 Task: Research Airbnb properties in TÃ¢rnaveni, Romania from 2nd December, 2023 to 6th December, 2023 for 2 adults.1  bedroom having 1 bed and 1 bathroom. Property type can be hotel. Booking option can be shelf check-in. Look for 3 properties as per requirement.
Action: Mouse moved to (510, 109)
Screenshot: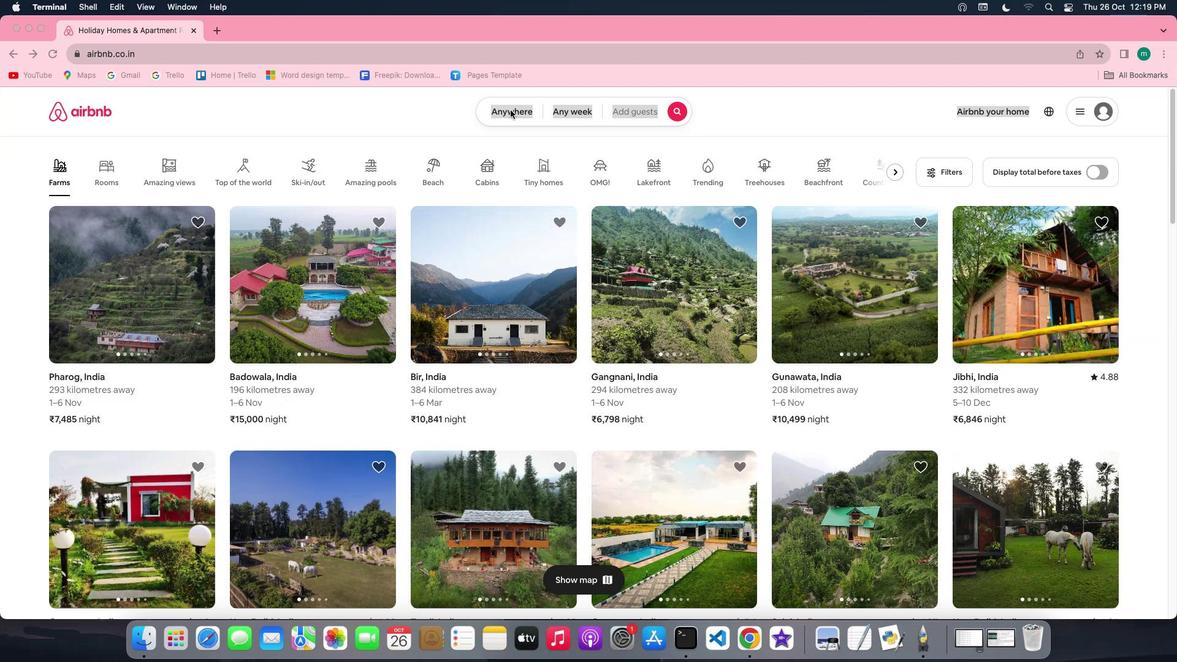 
Action: Mouse pressed left at (510, 109)
Screenshot: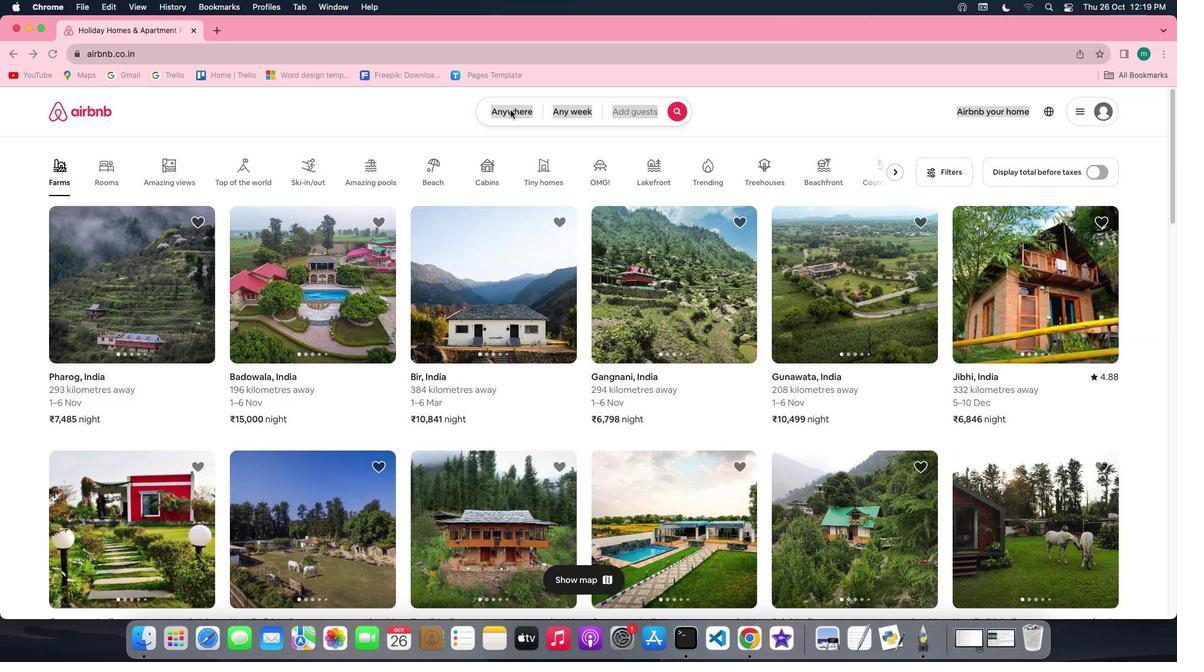 
Action: Mouse pressed left at (510, 109)
Screenshot: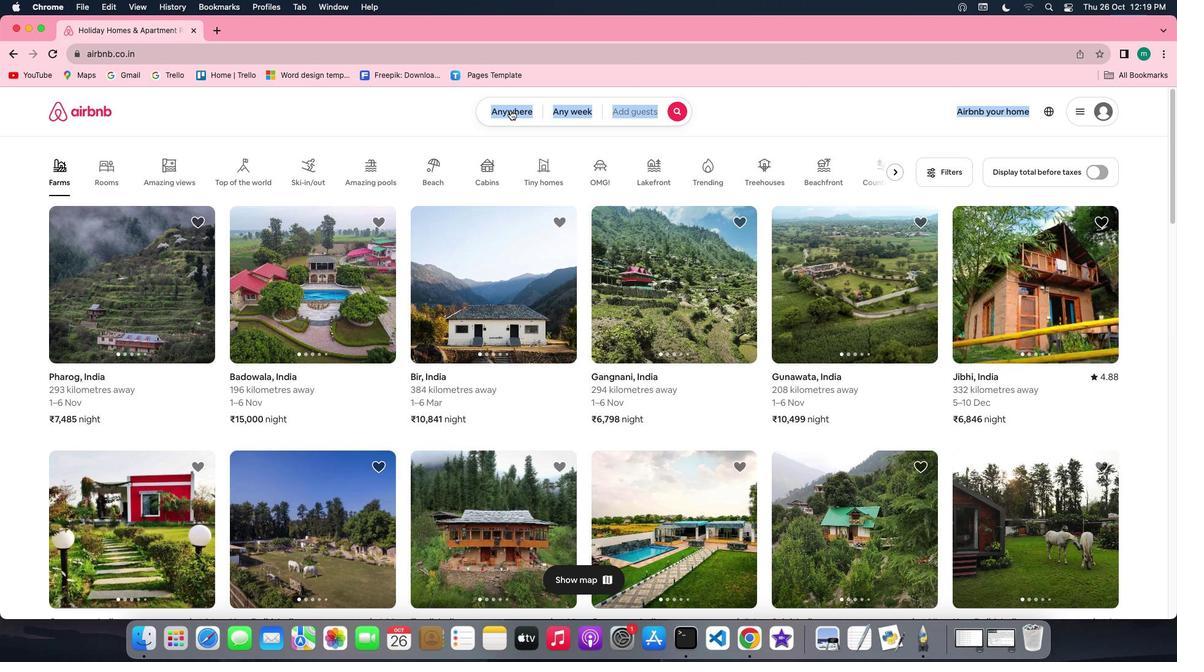 
Action: Mouse moved to (452, 153)
Screenshot: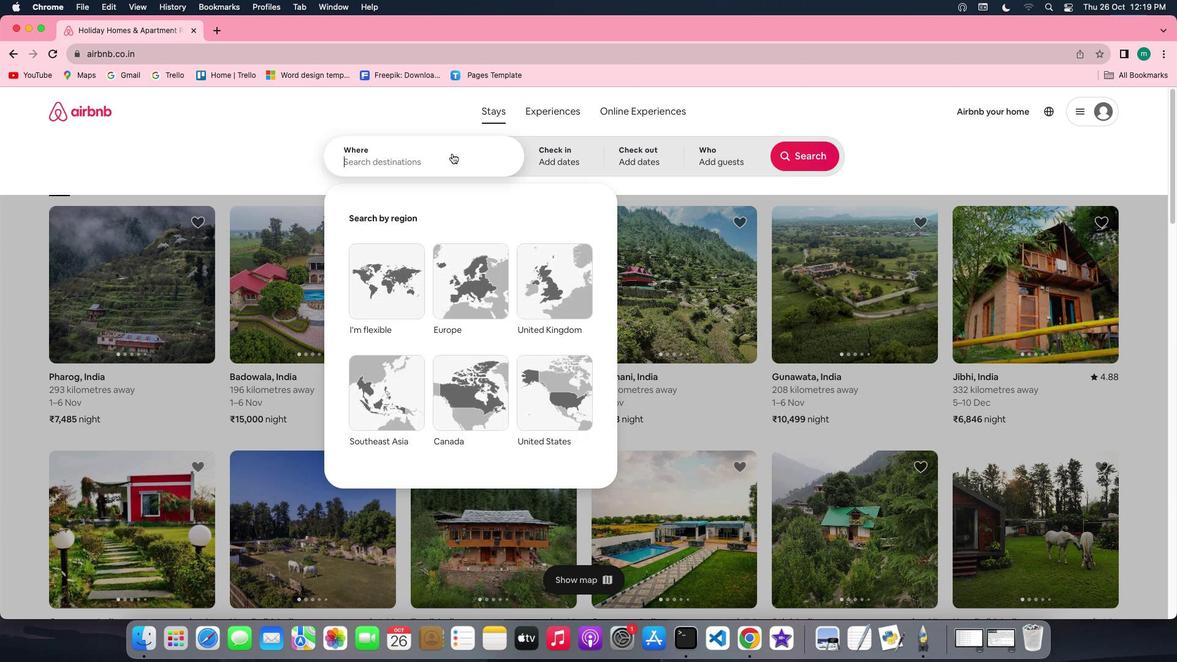 
Action: Key pressed Key.shift'T''a''r''n''a''v''e''n''i'','Key.spaceKey.shift'R''o''m''a''n''i''a'
Screenshot: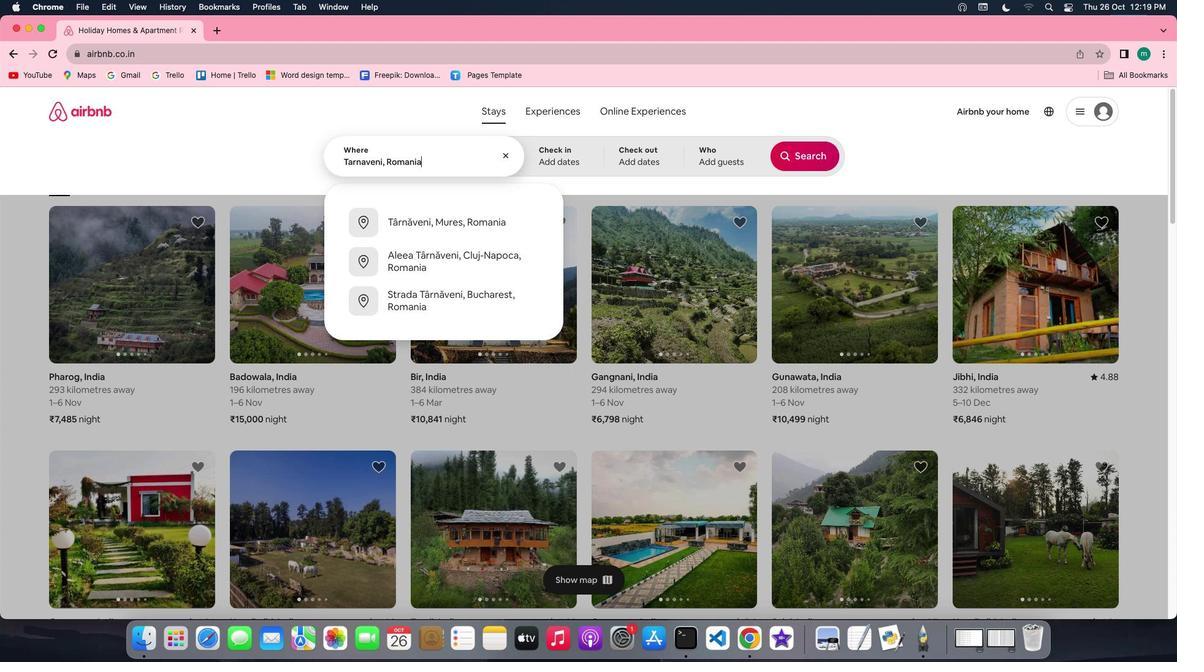 
Action: Mouse moved to (550, 163)
Screenshot: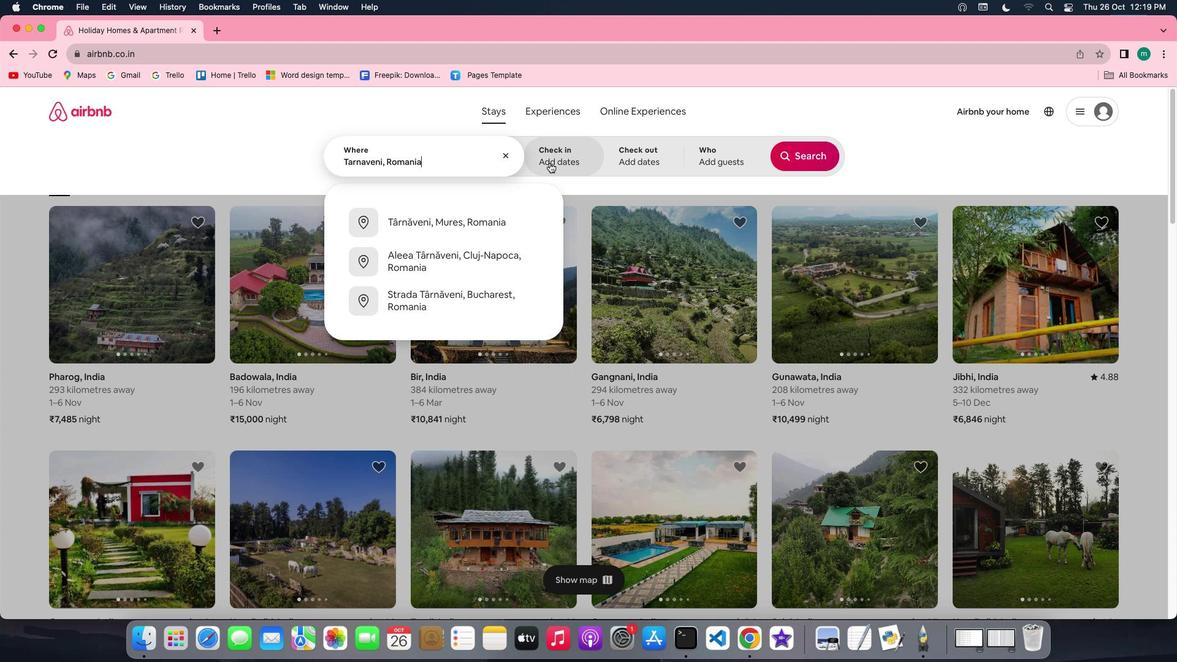
Action: Mouse pressed left at (550, 163)
Screenshot: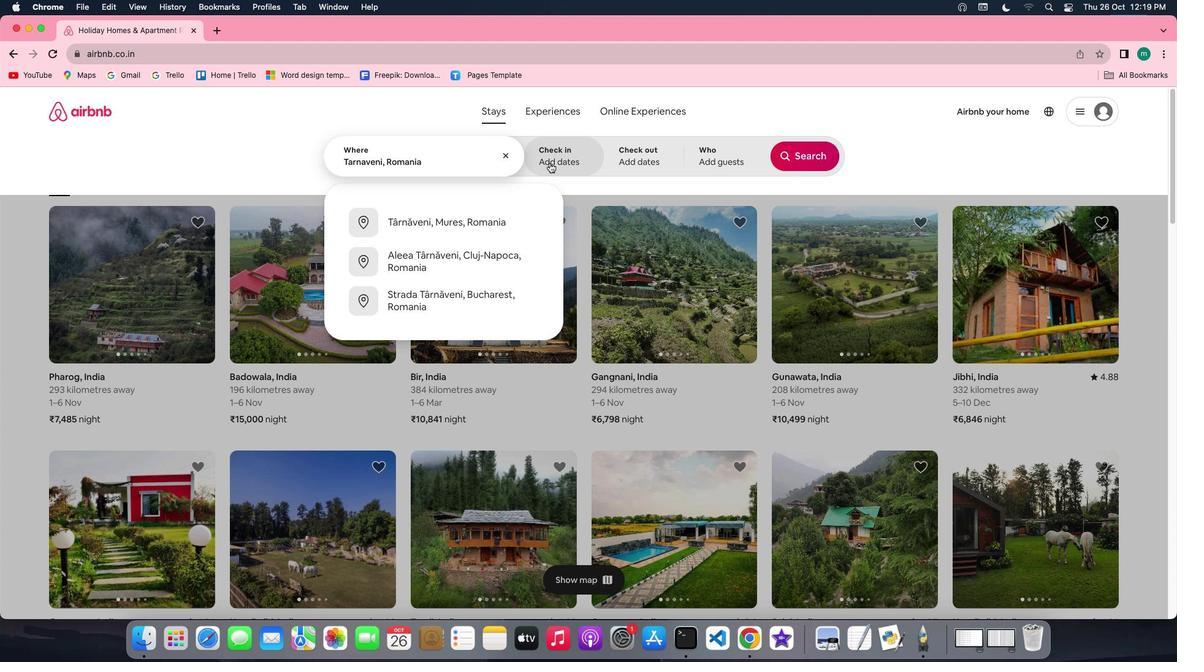 
Action: Mouse moved to (805, 250)
Screenshot: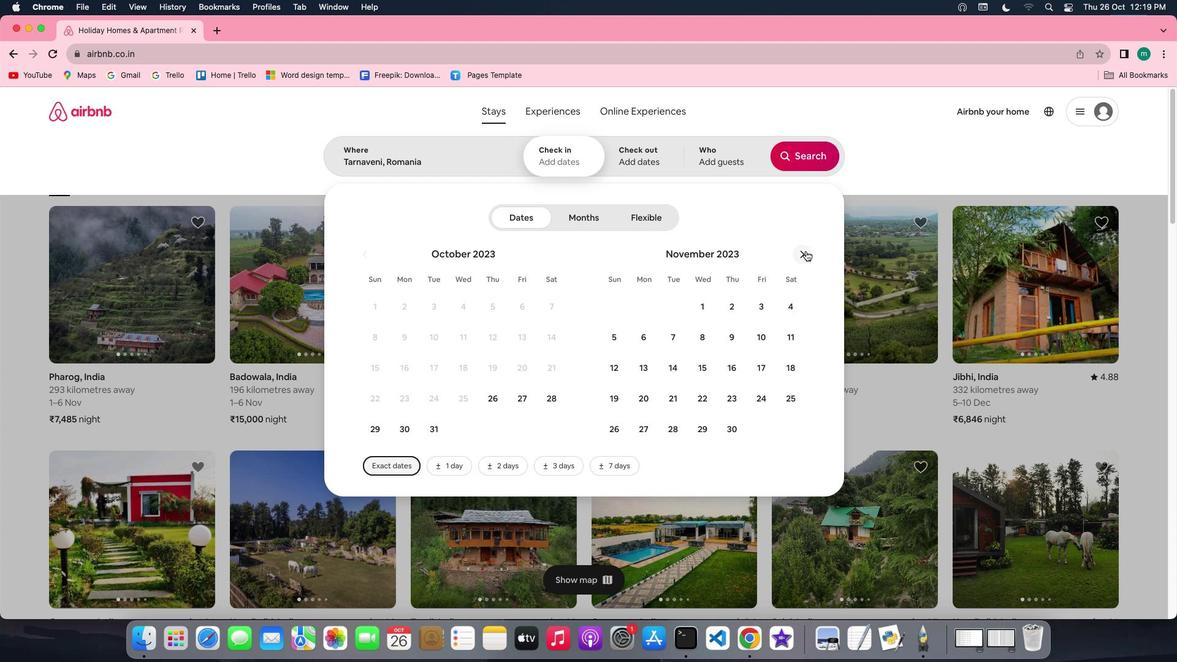 
Action: Mouse pressed left at (805, 250)
Screenshot: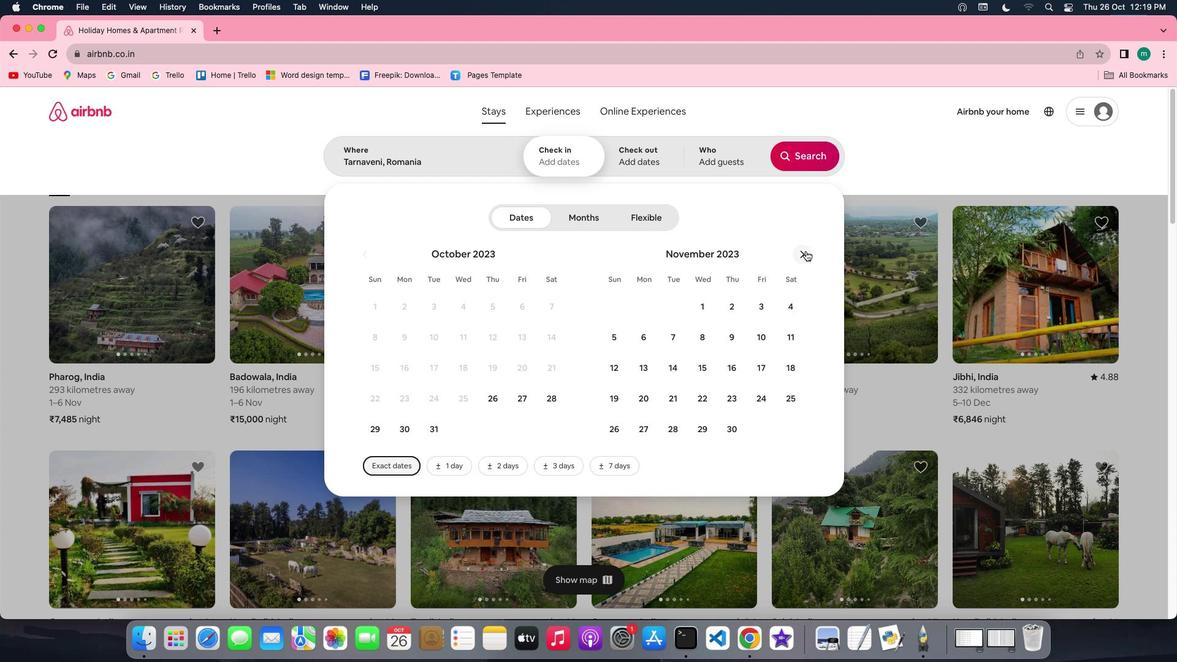 
Action: Mouse moved to (788, 306)
Screenshot: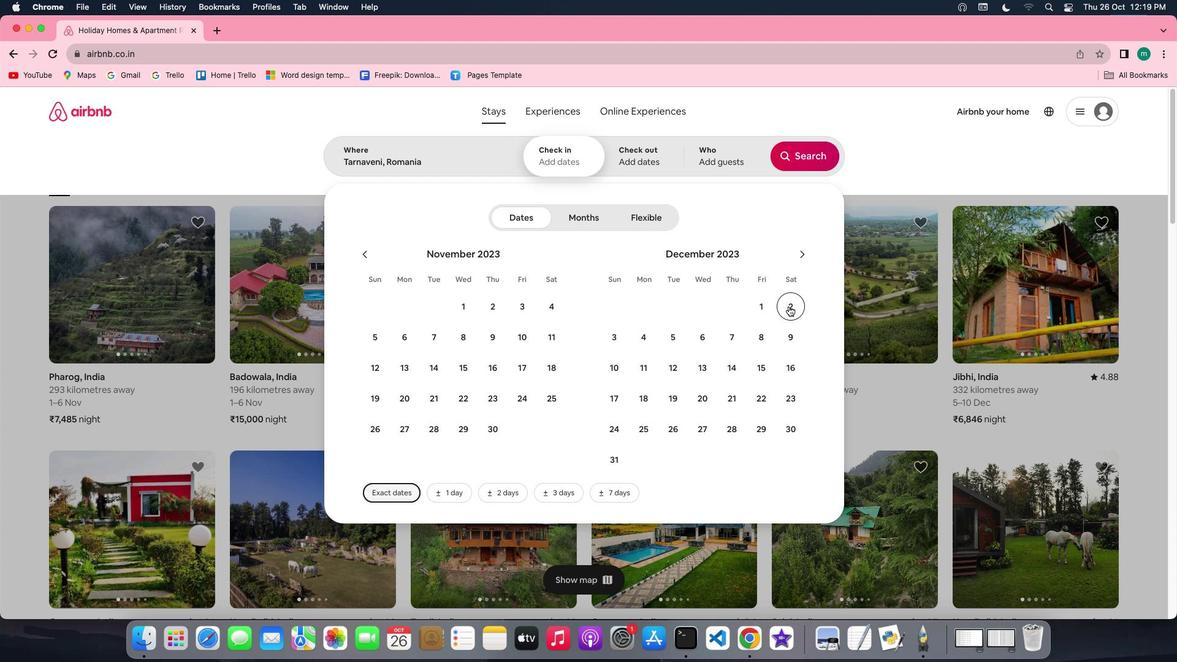 
Action: Mouse pressed left at (788, 306)
Screenshot: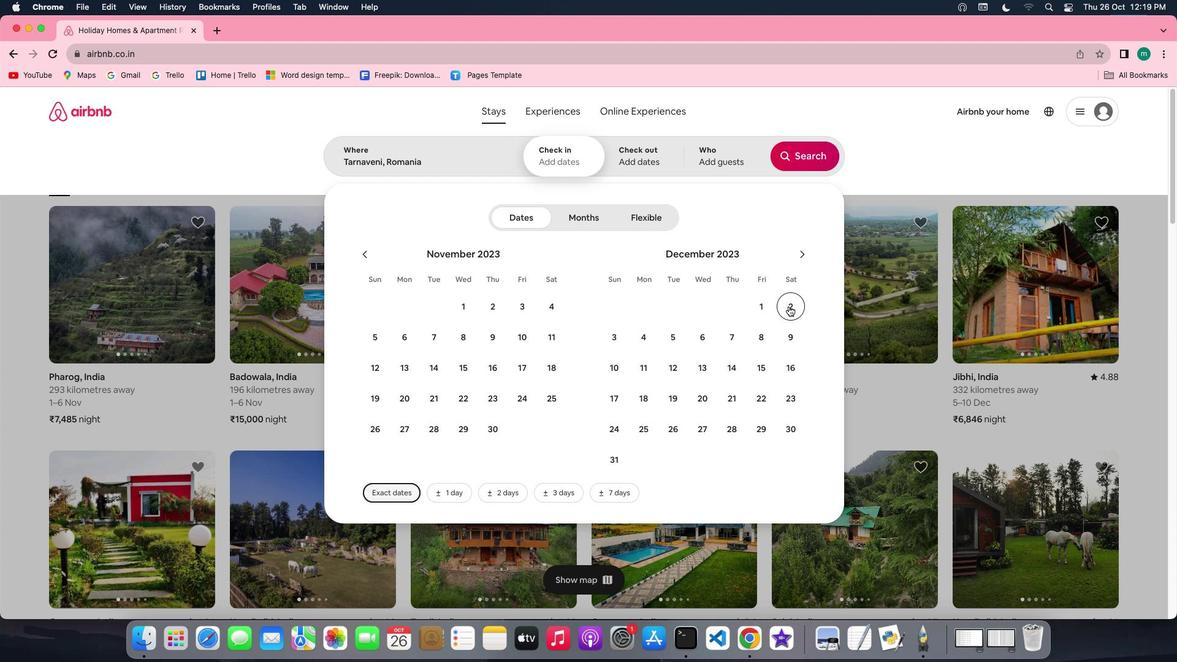 
Action: Mouse moved to (694, 338)
Screenshot: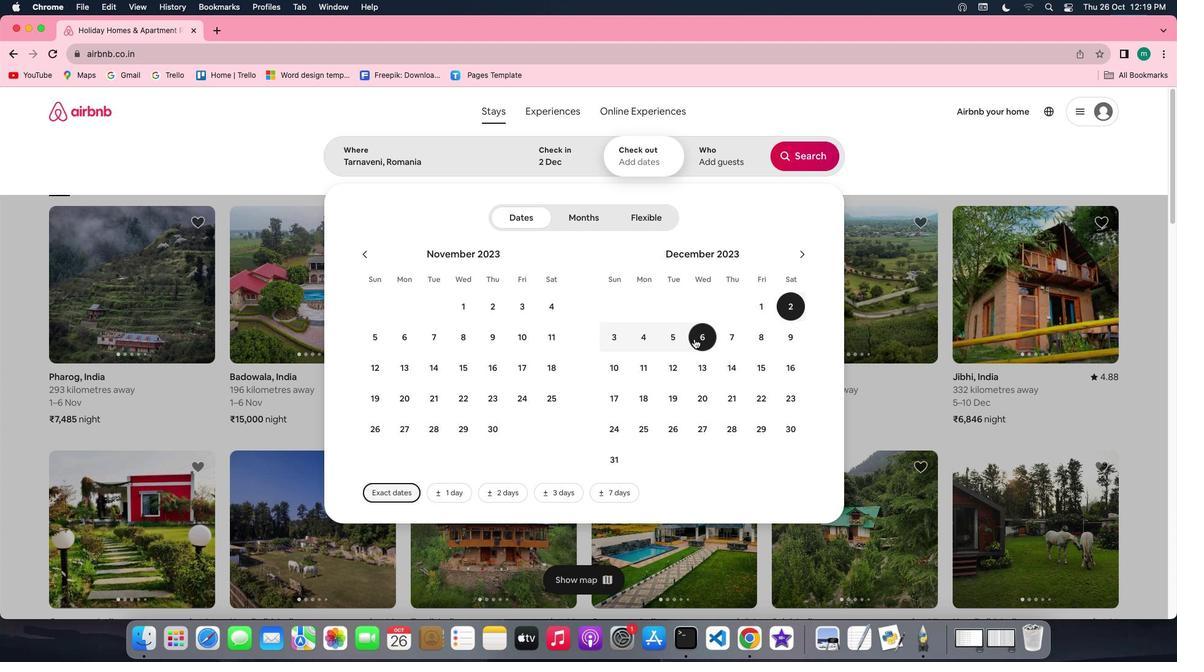 
Action: Mouse pressed left at (694, 338)
Screenshot: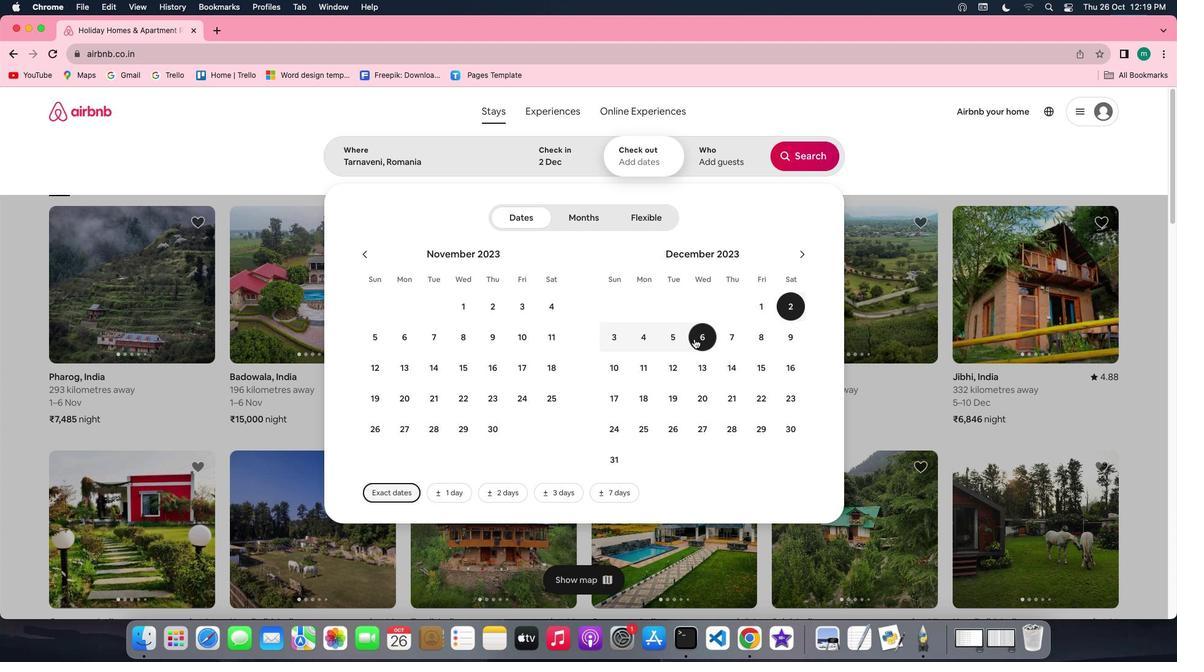 
Action: Mouse moved to (708, 140)
Screenshot: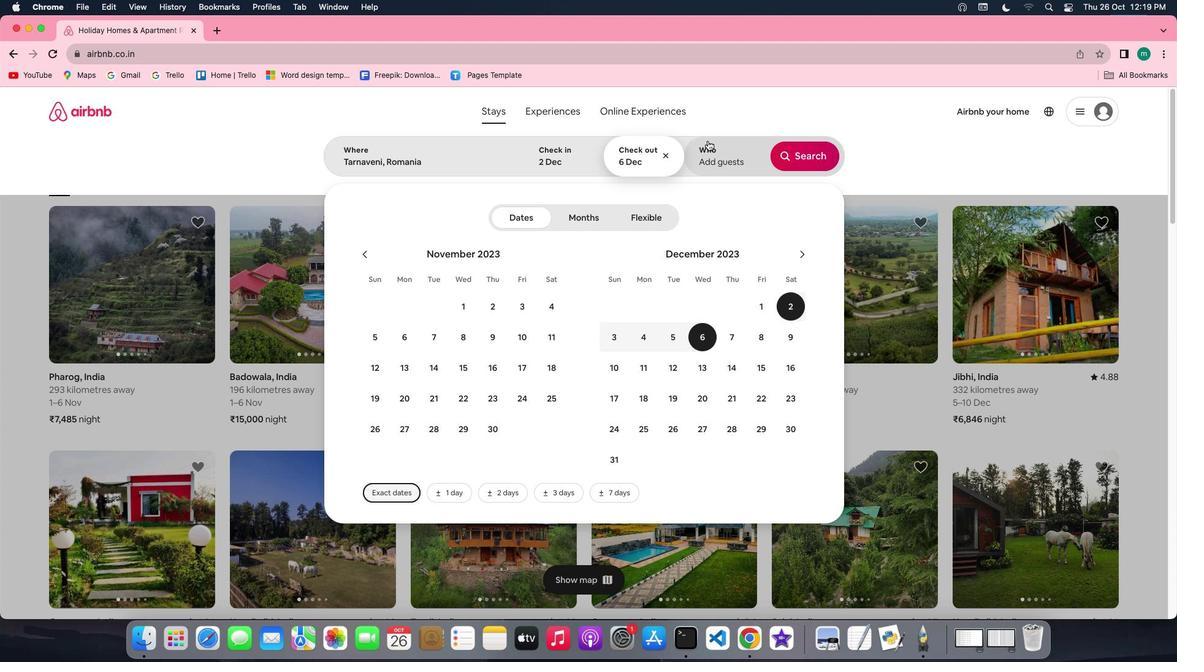 
Action: Mouse pressed left at (708, 140)
Screenshot: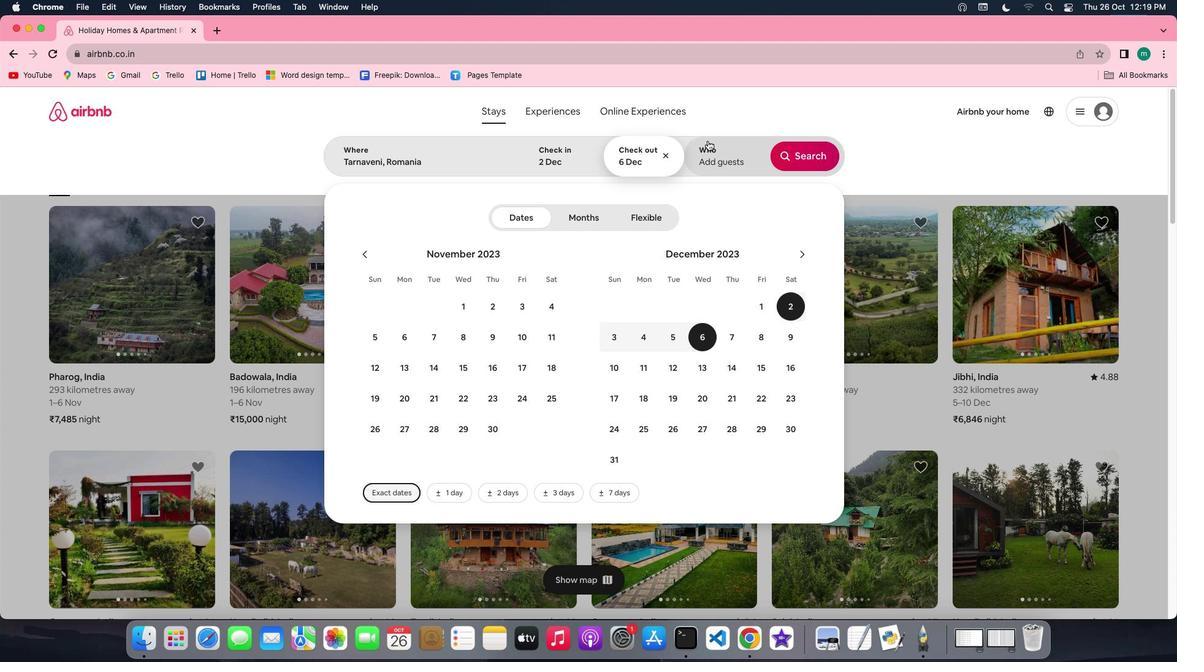 
Action: Mouse moved to (808, 221)
Screenshot: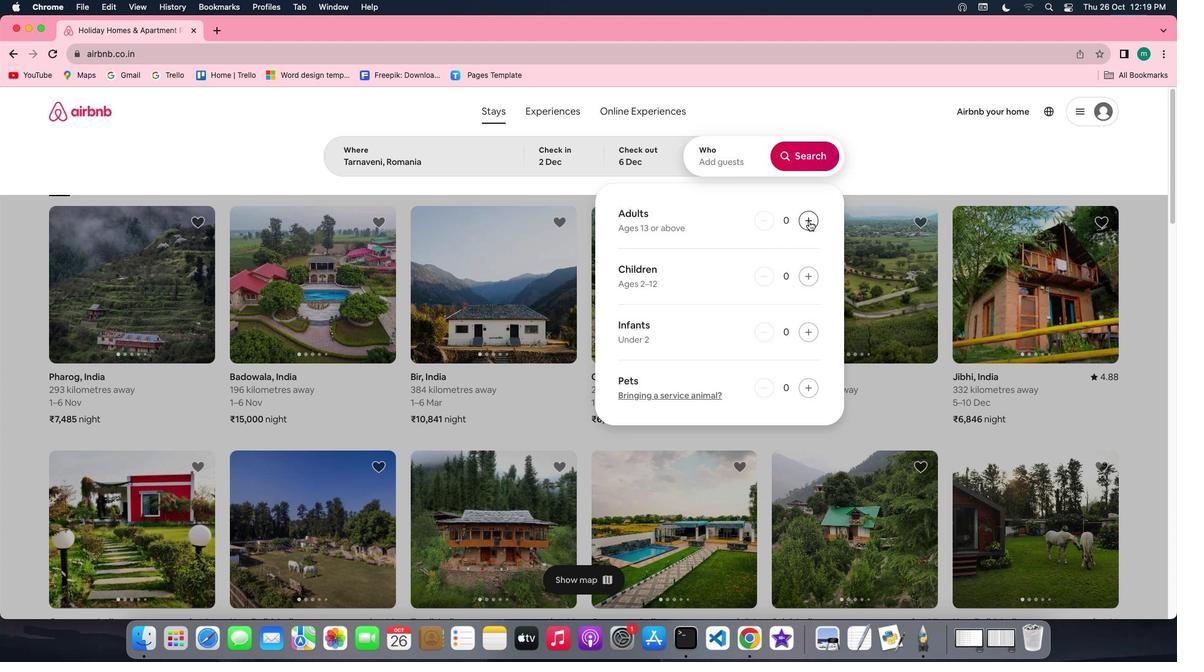 
Action: Mouse pressed left at (808, 221)
Screenshot: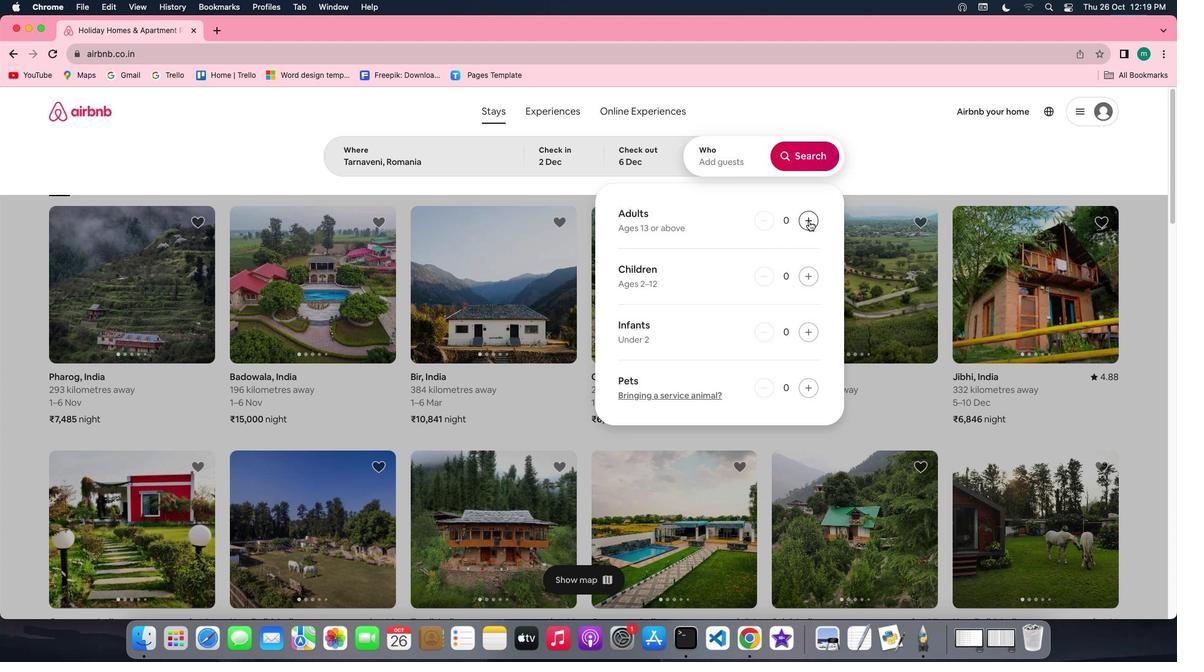 
Action: Mouse pressed left at (808, 221)
Screenshot: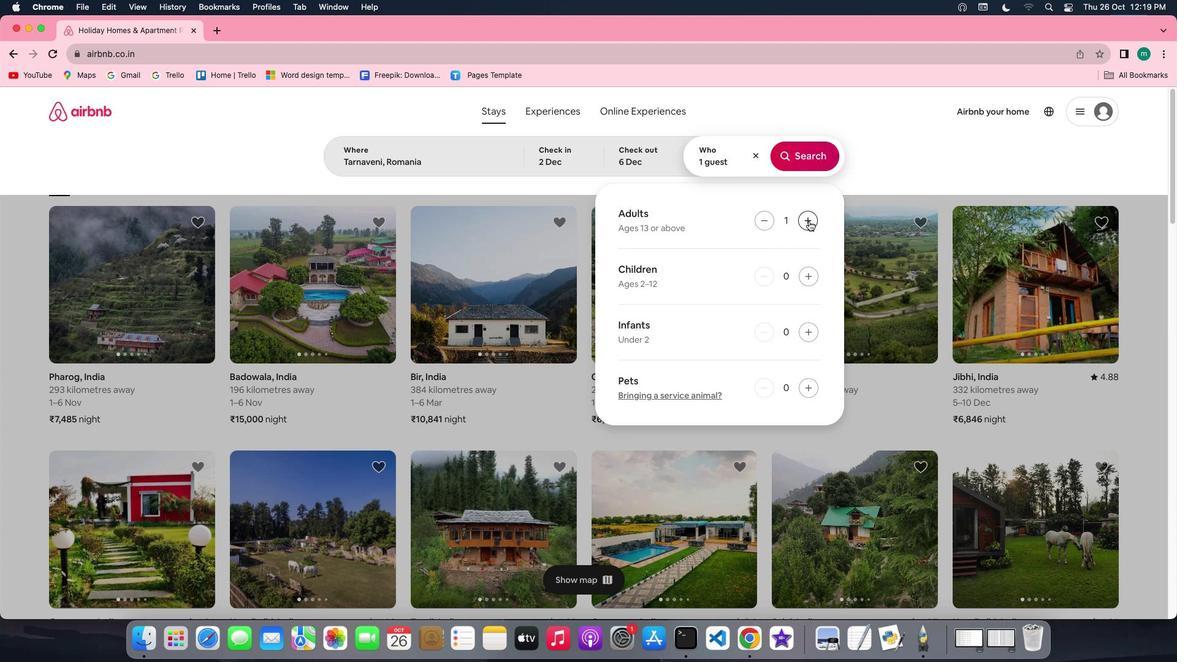 
Action: Mouse moved to (809, 154)
Screenshot: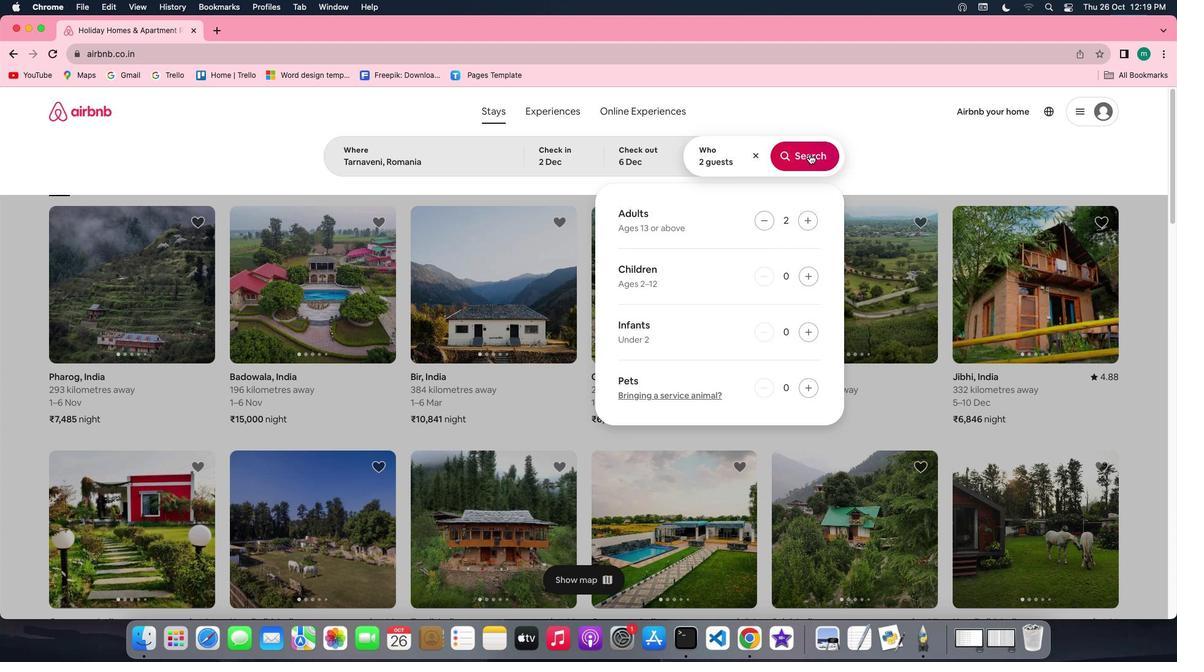 
Action: Mouse pressed left at (809, 154)
Screenshot: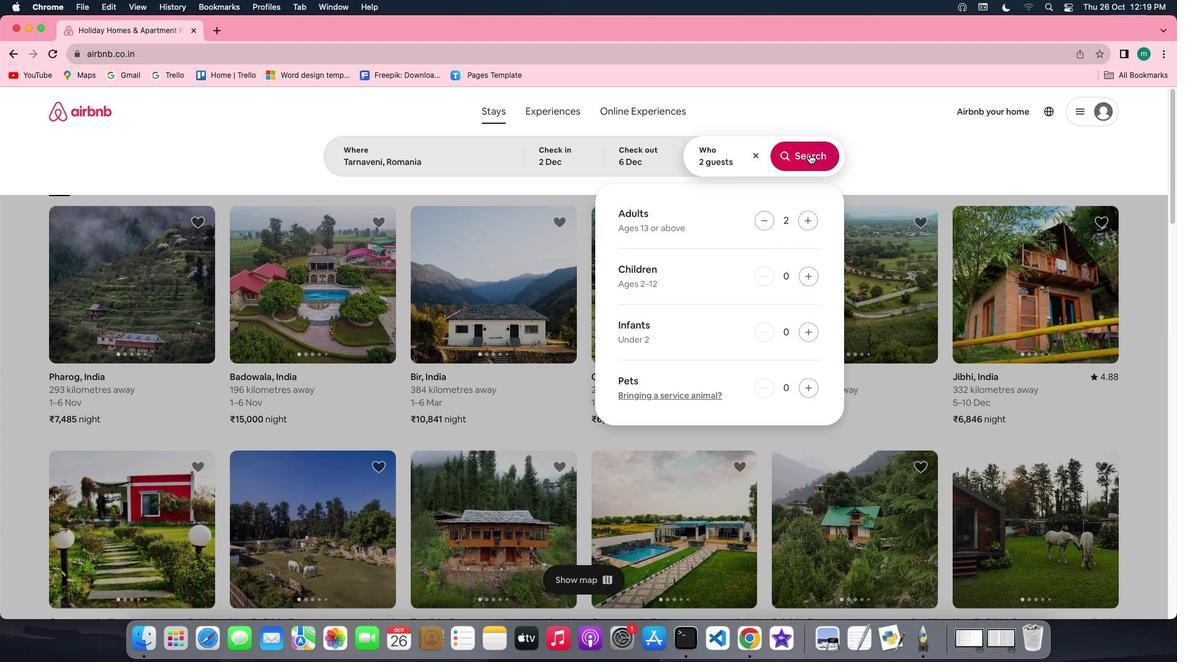 
Action: Mouse moved to (989, 152)
Screenshot: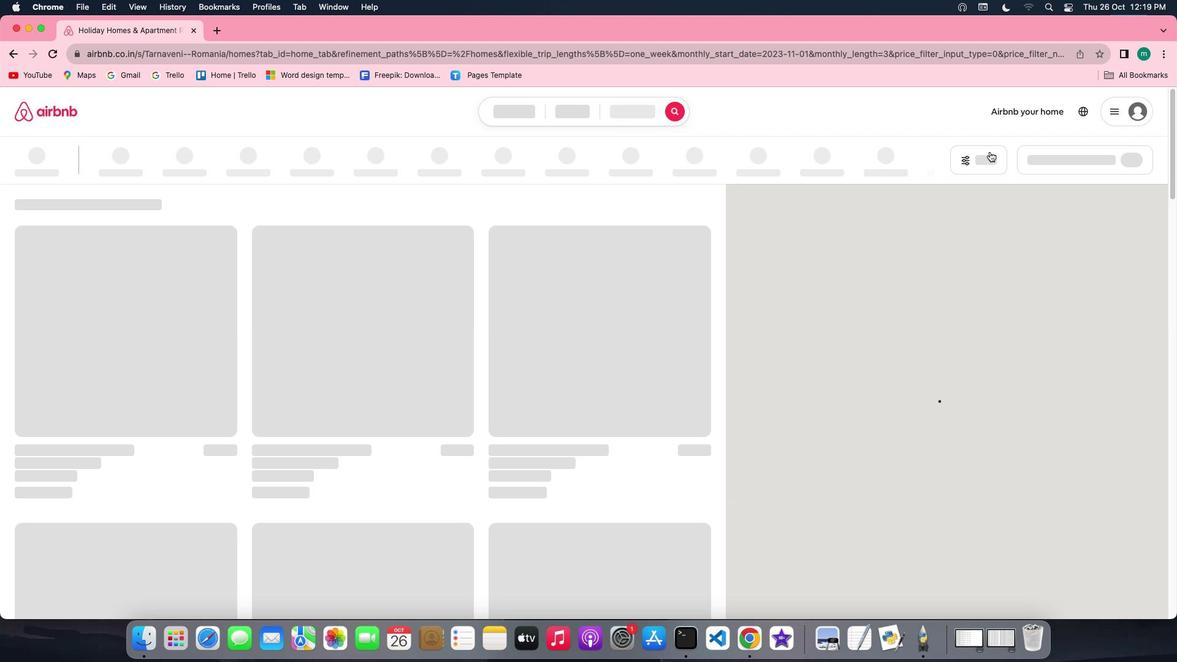 
Action: Mouse pressed left at (989, 152)
Screenshot: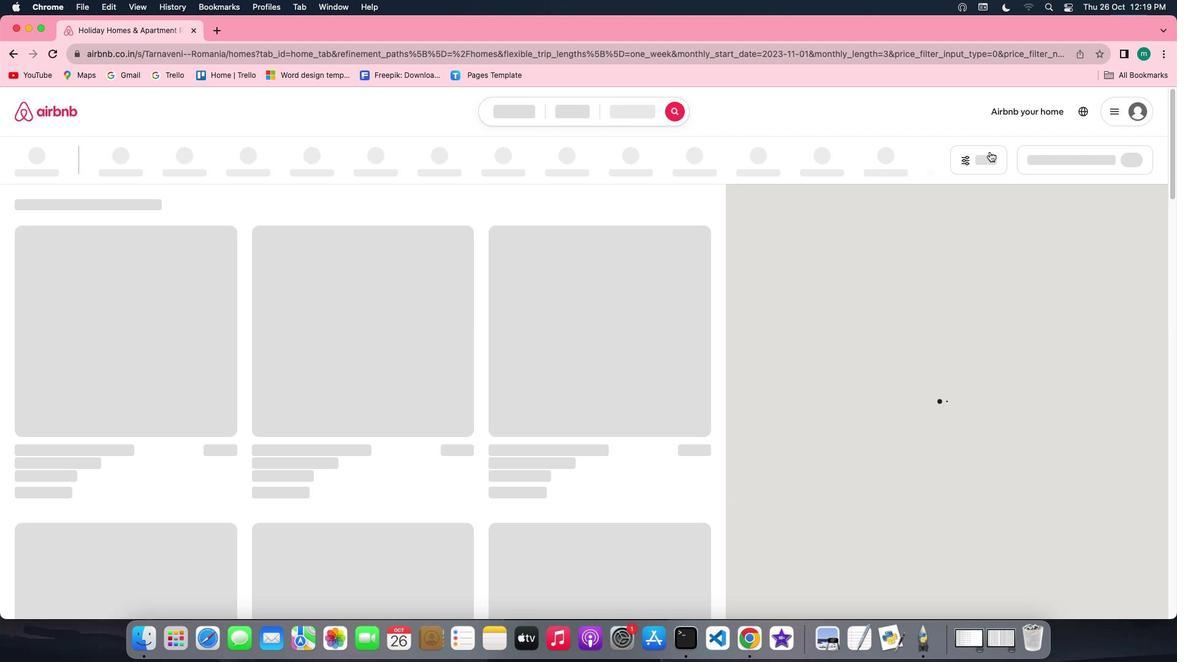 
Action: Mouse moved to (980, 154)
Screenshot: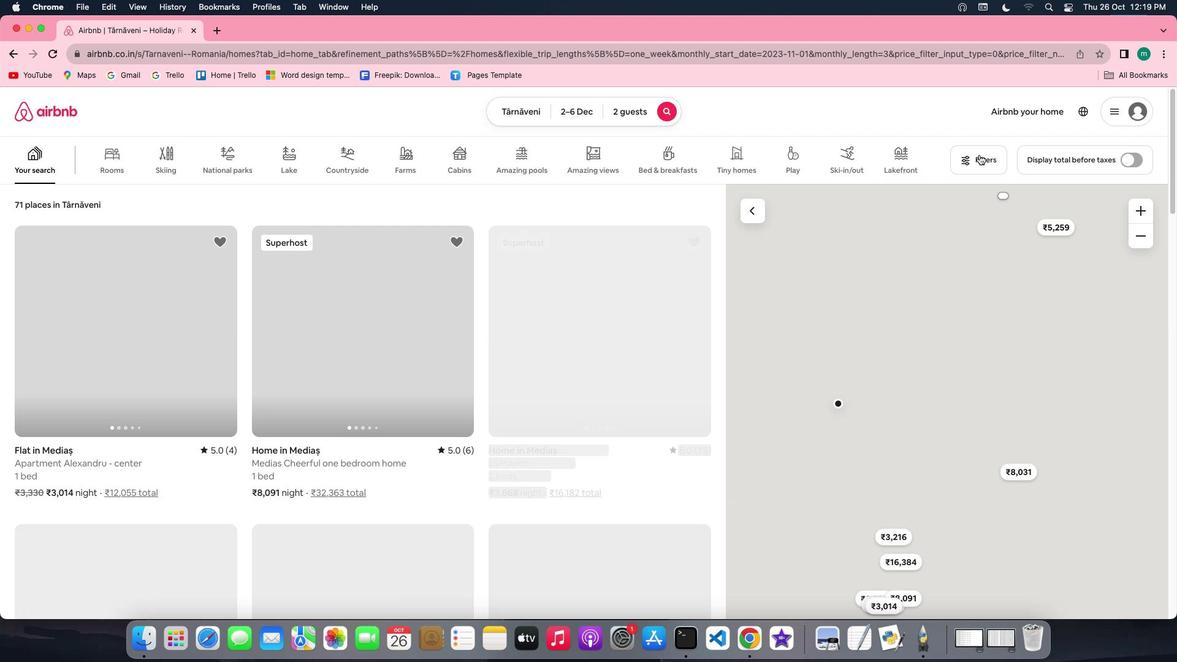 
Action: Mouse pressed left at (980, 154)
Screenshot: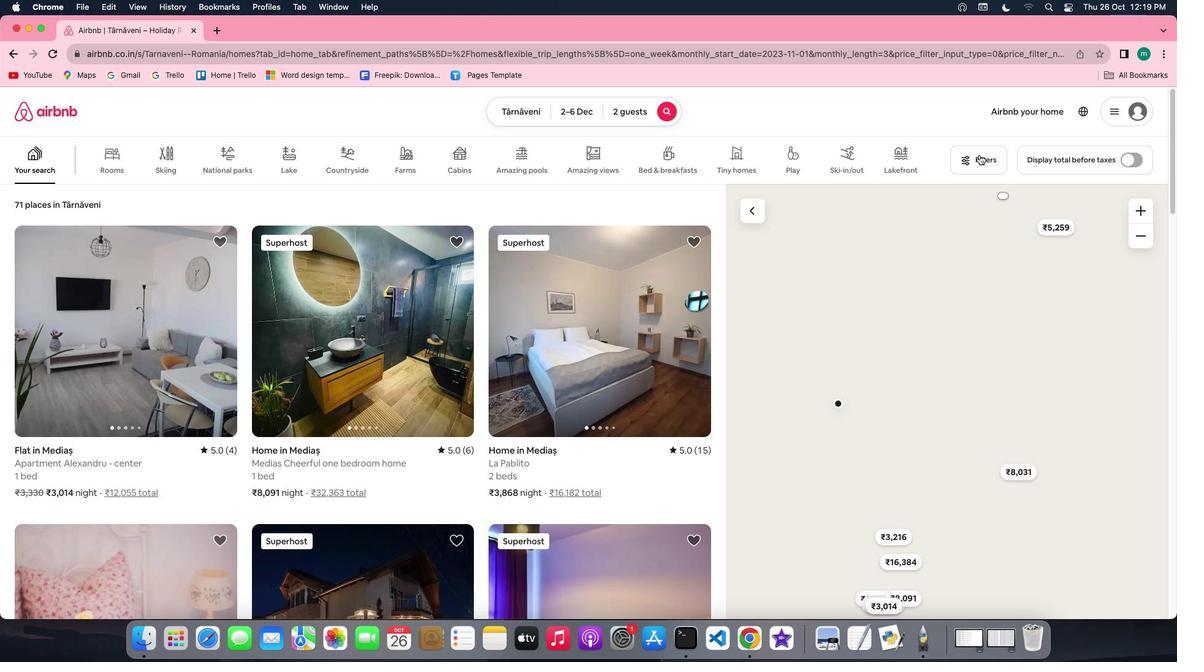 
Action: Mouse moved to (733, 311)
Screenshot: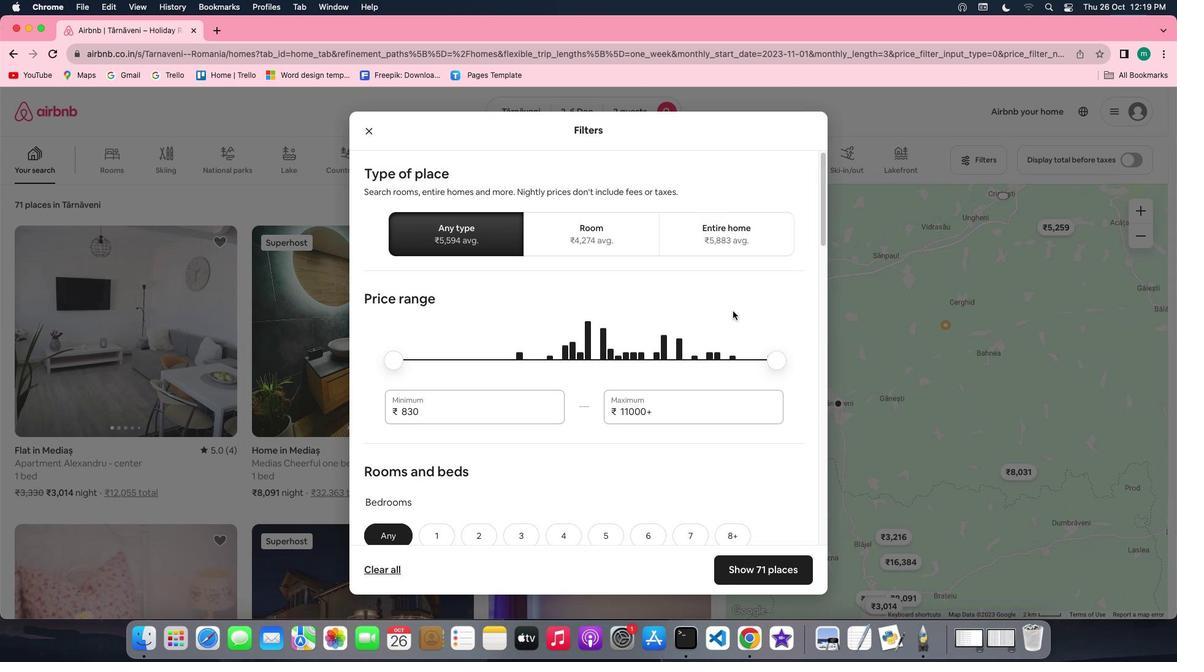 
Action: Mouse scrolled (733, 311) with delta (0, 0)
Screenshot: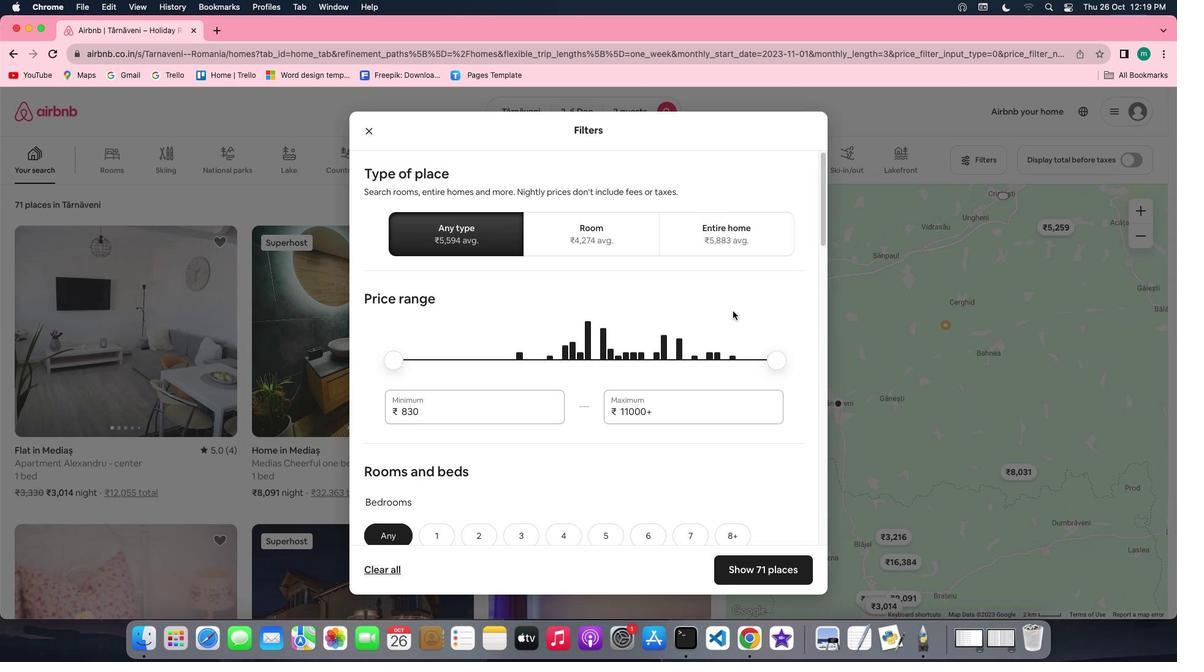 
Action: Mouse scrolled (733, 311) with delta (0, 0)
Screenshot: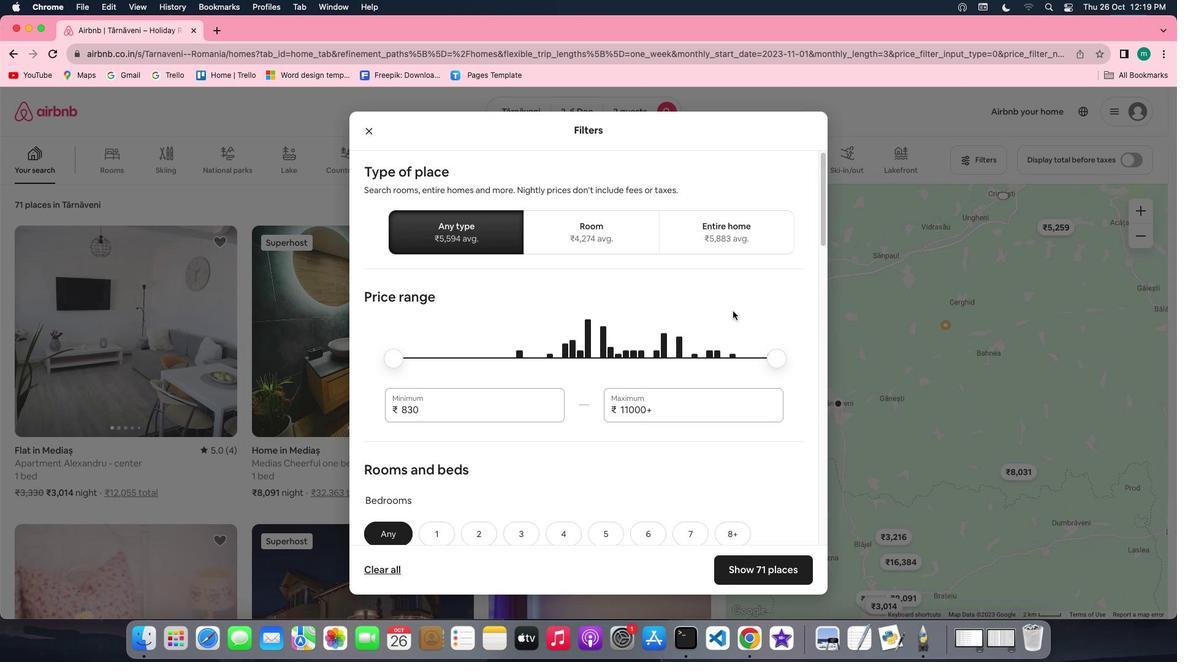 
Action: Mouse scrolled (733, 311) with delta (0, 0)
Screenshot: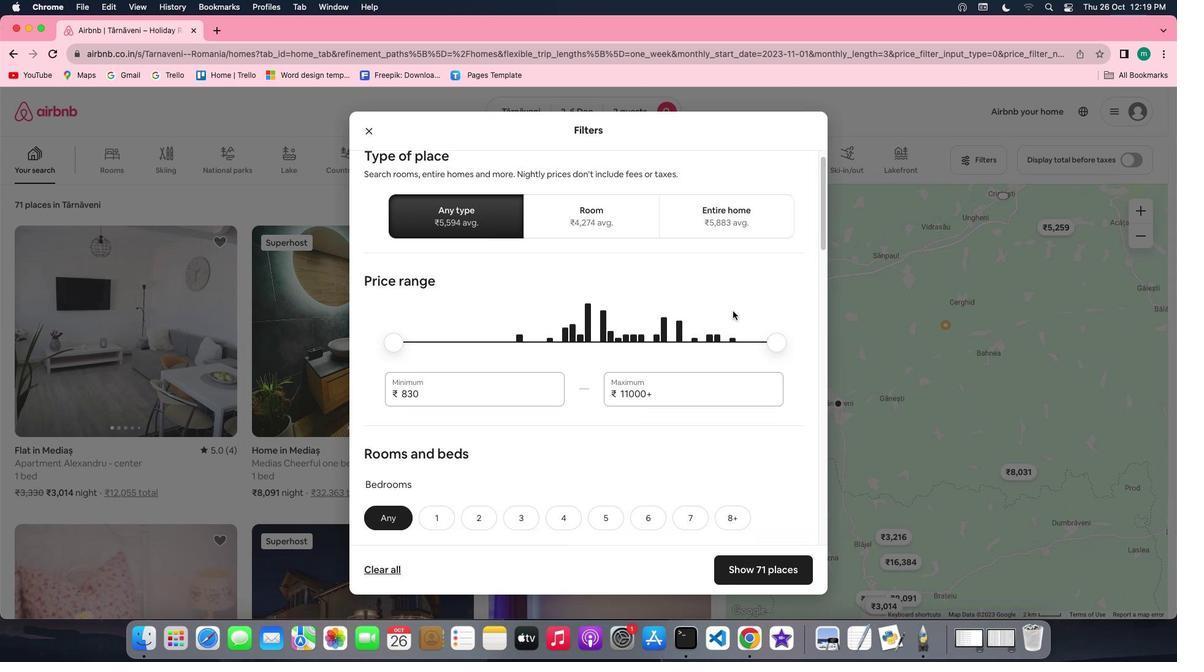 
Action: Mouse scrolled (733, 311) with delta (0, 0)
Screenshot: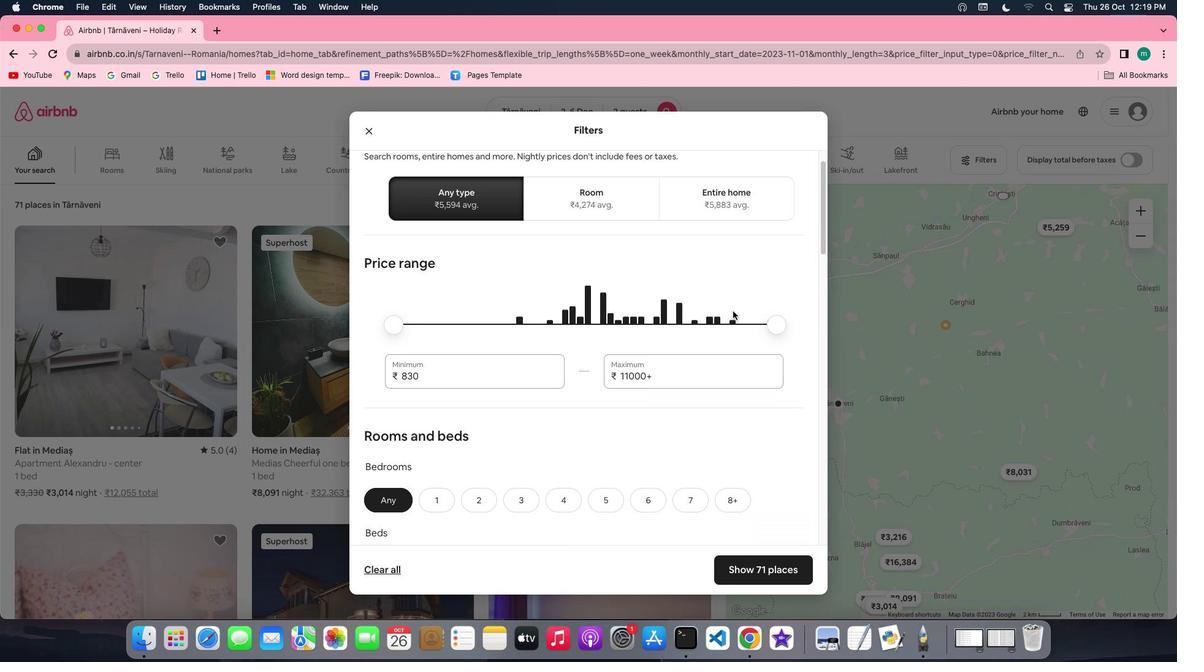 
Action: Mouse scrolled (733, 311) with delta (0, 0)
Screenshot: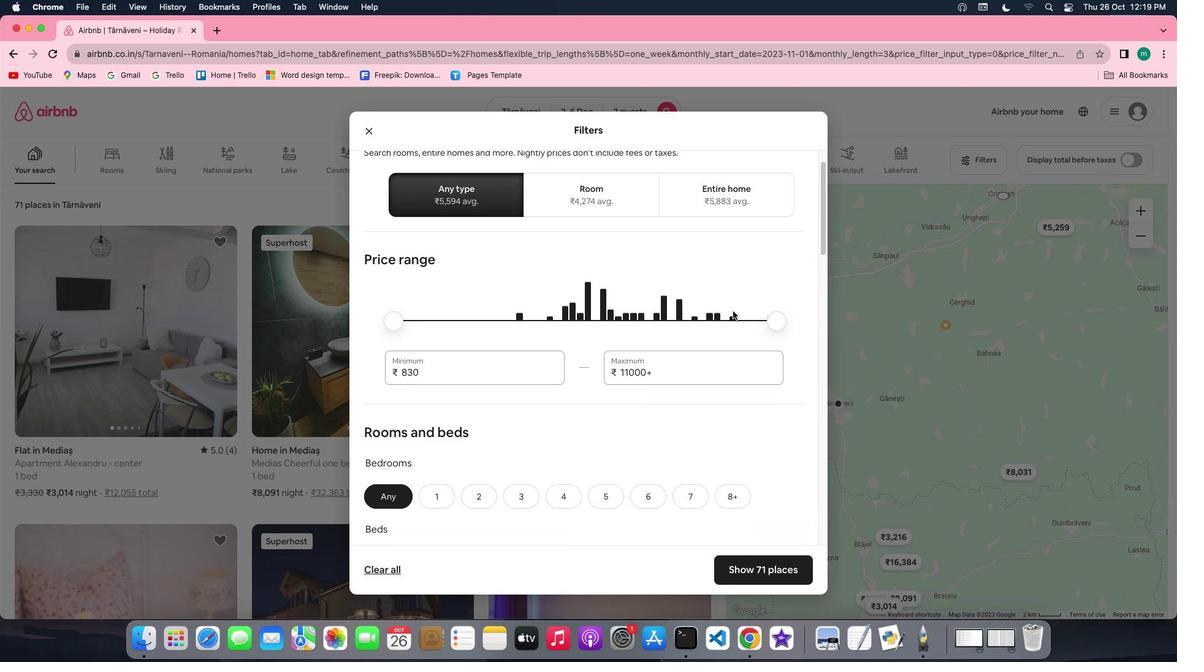 
Action: Mouse scrolled (733, 311) with delta (0, 0)
Screenshot: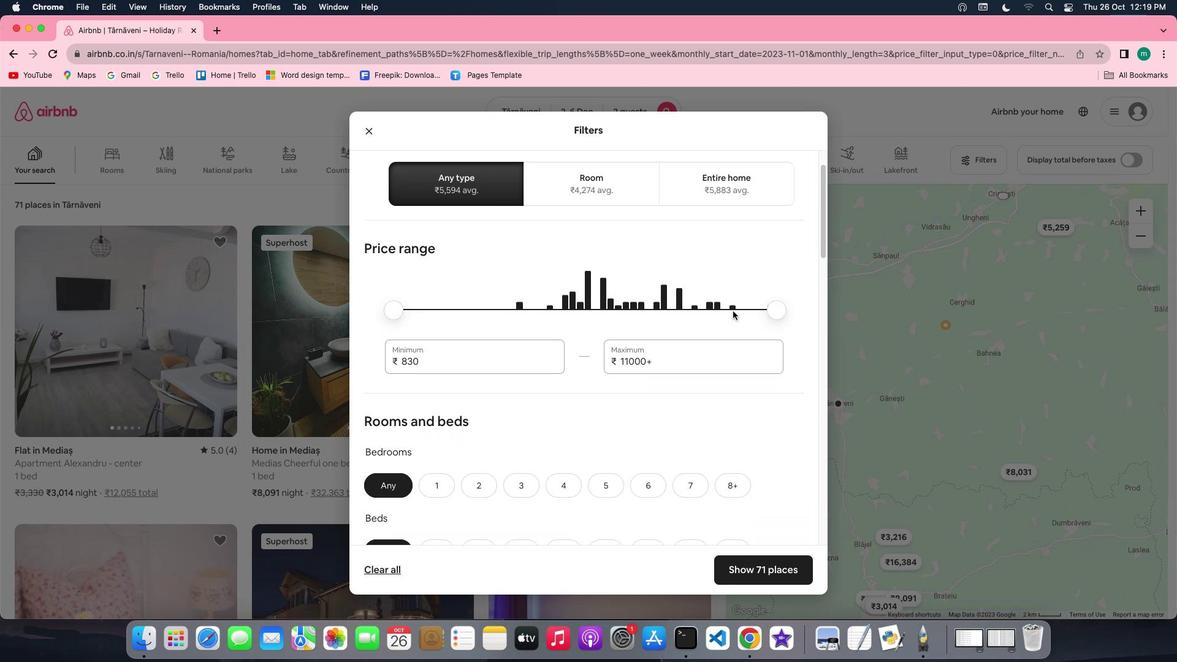 
Action: Mouse scrolled (733, 311) with delta (0, 0)
Screenshot: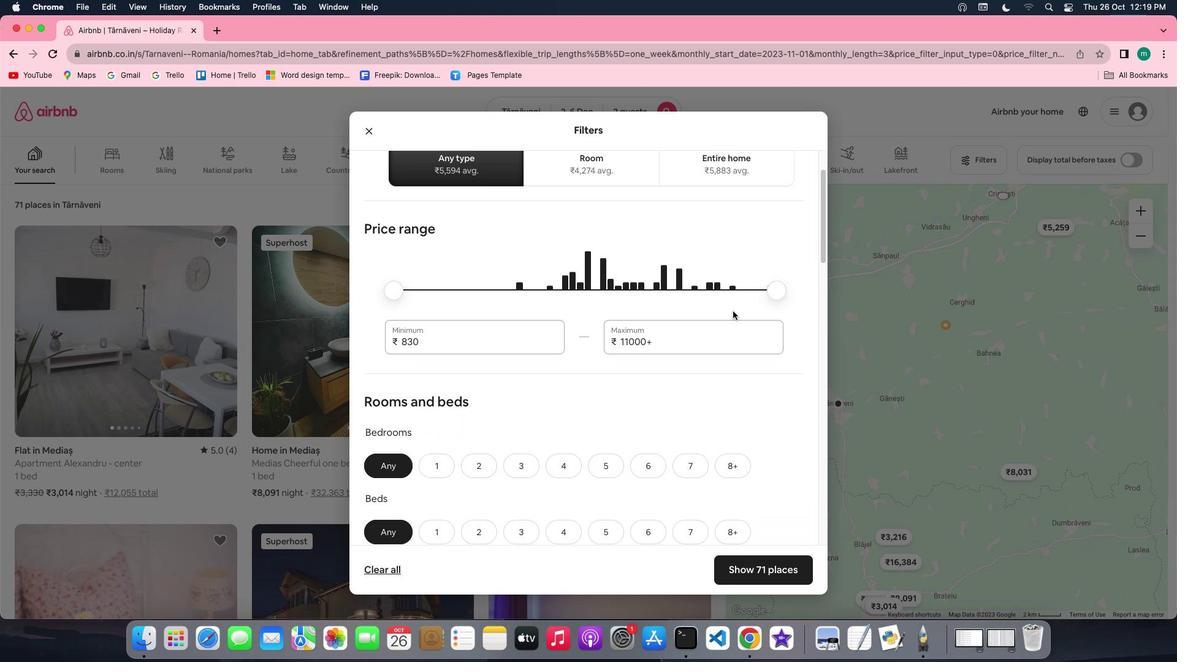 
Action: Mouse scrolled (733, 311) with delta (0, 0)
Screenshot: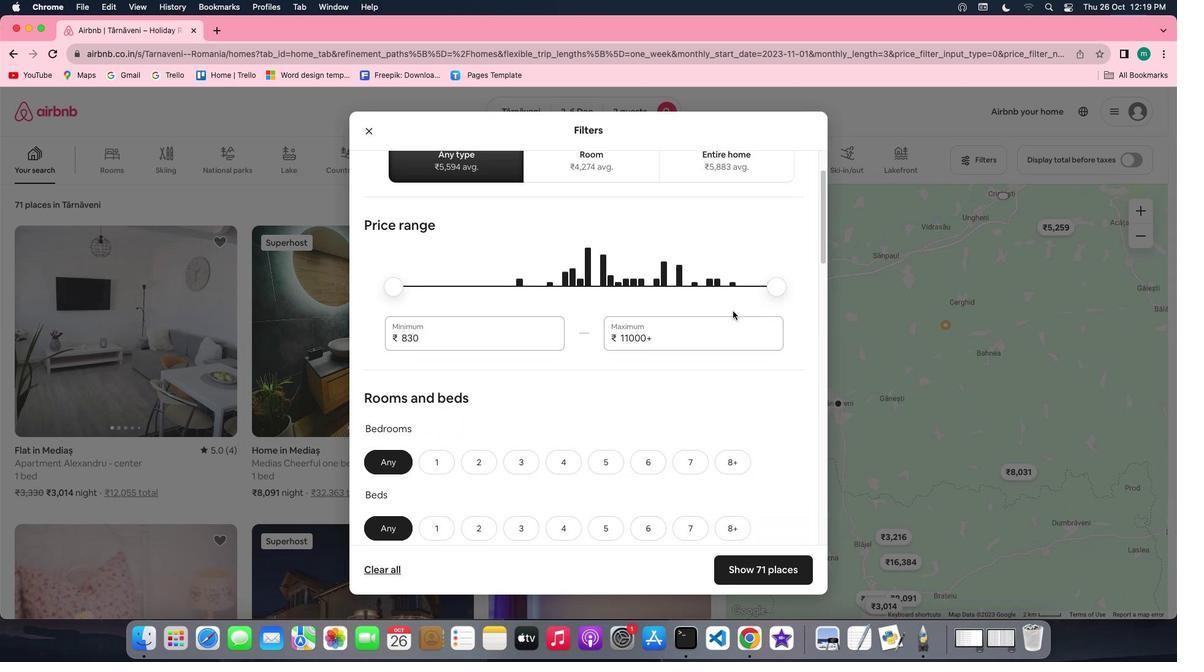 
Action: Mouse scrolled (733, 311) with delta (0, 0)
Screenshot: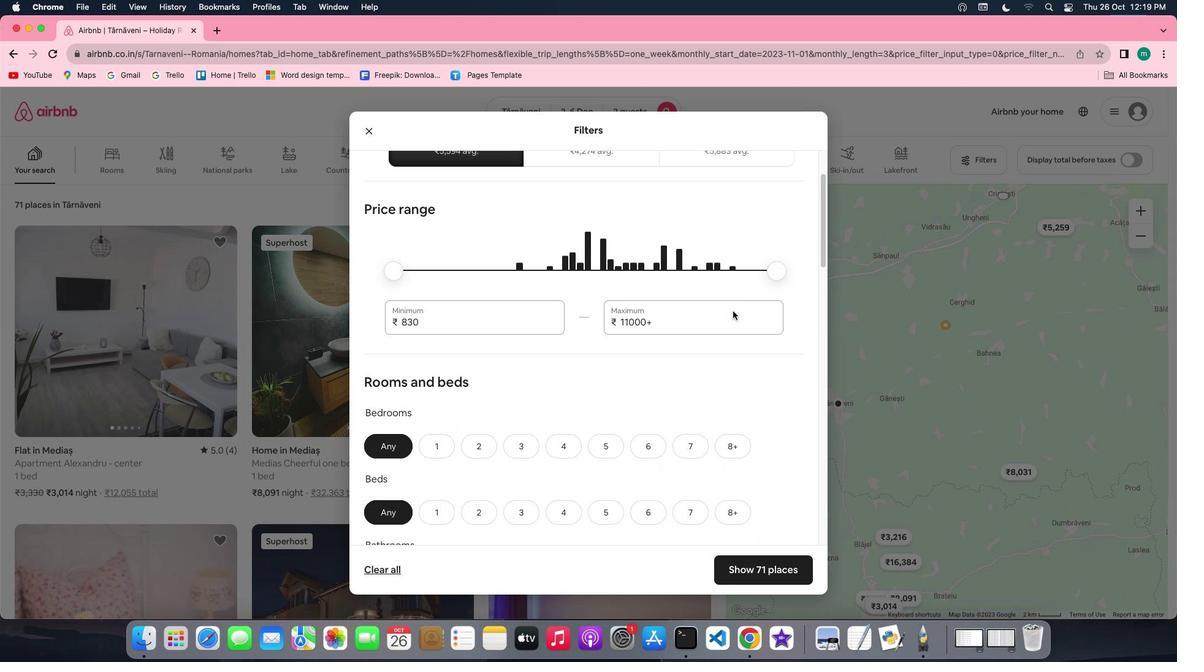 
Action: Mouse moved to (732, 311)
Screenshot: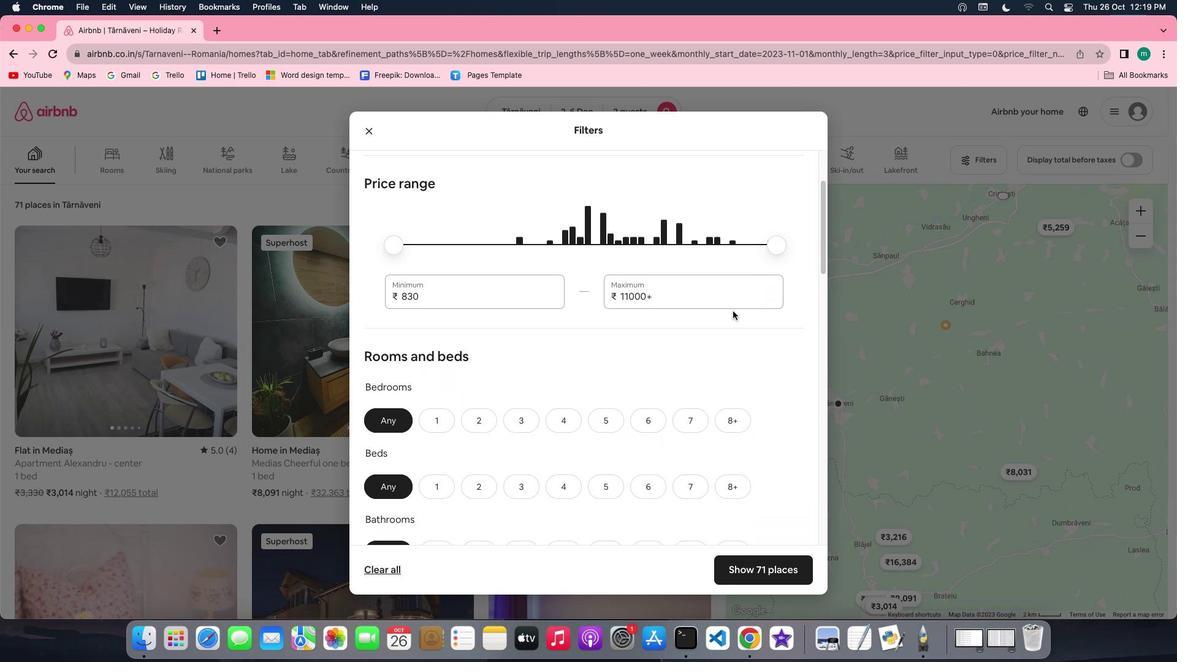 
Action: Mouse scrolled (732, 311) with delta (0, 0)
Screenshot: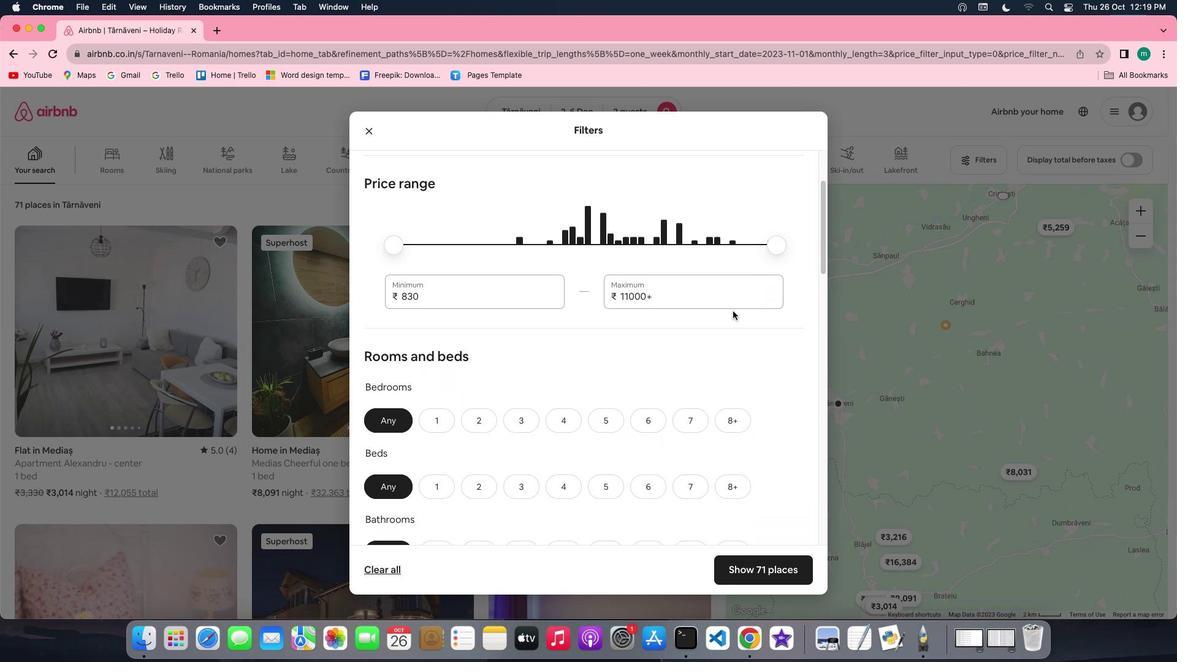 
Action: Mouse scrolled (732, 311) with delta (0, 0)
Screenshot: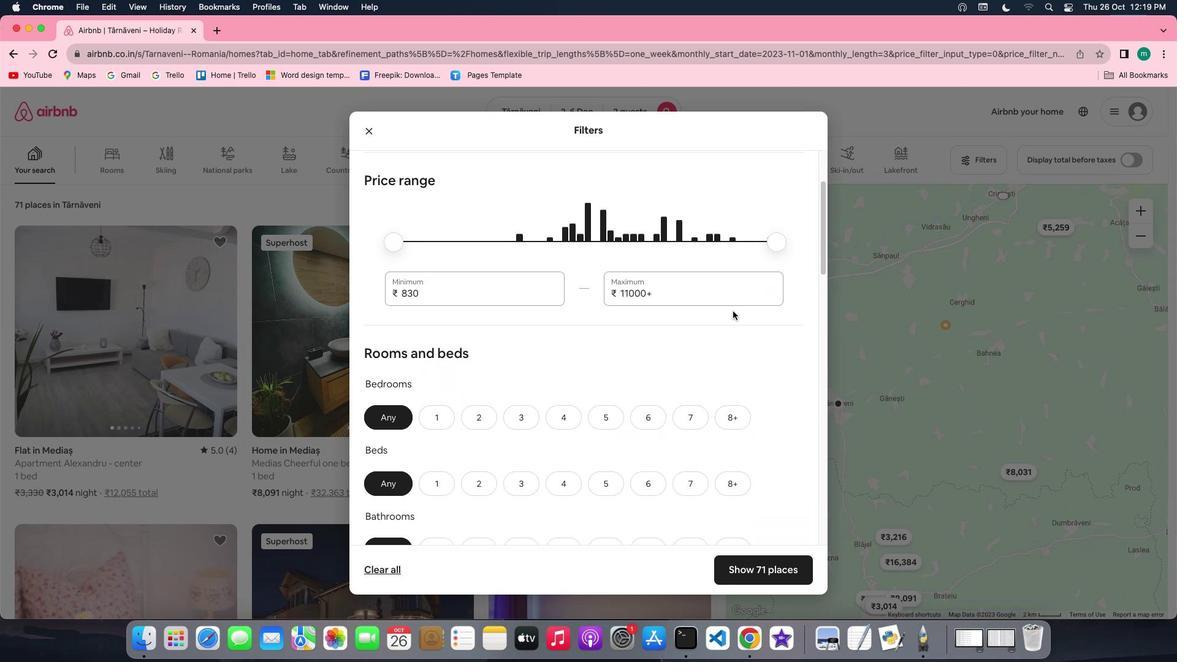 
Action: Mouse scrolled (732, 311) with delta (0, 0)
Screenshot: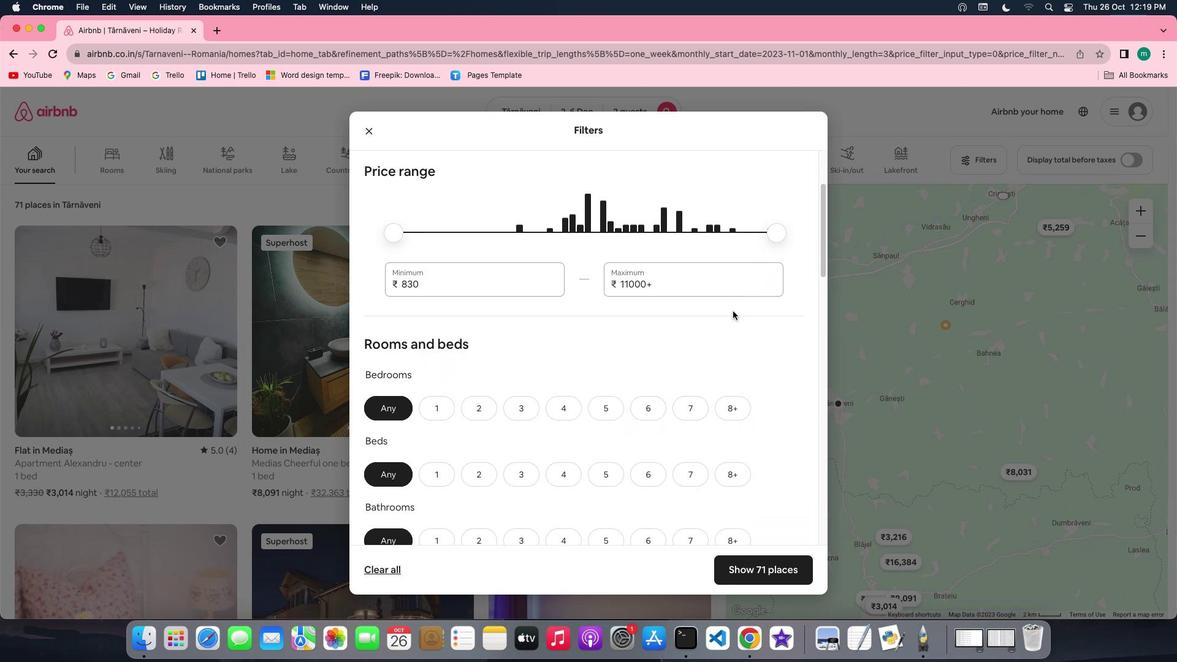 
Action: Mouse scrolled (732, 311) with delta (0, 0)
Screenshot: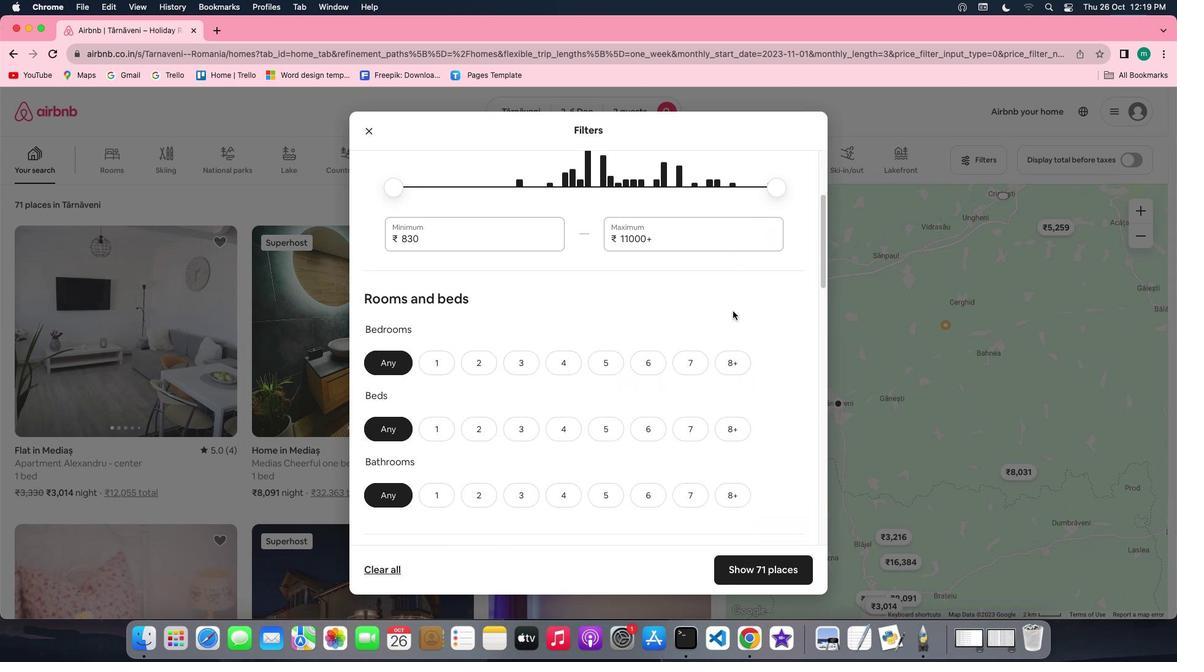 
Action: Mouse scrolled (732, 311) with delta (0, 0)
Screenshot: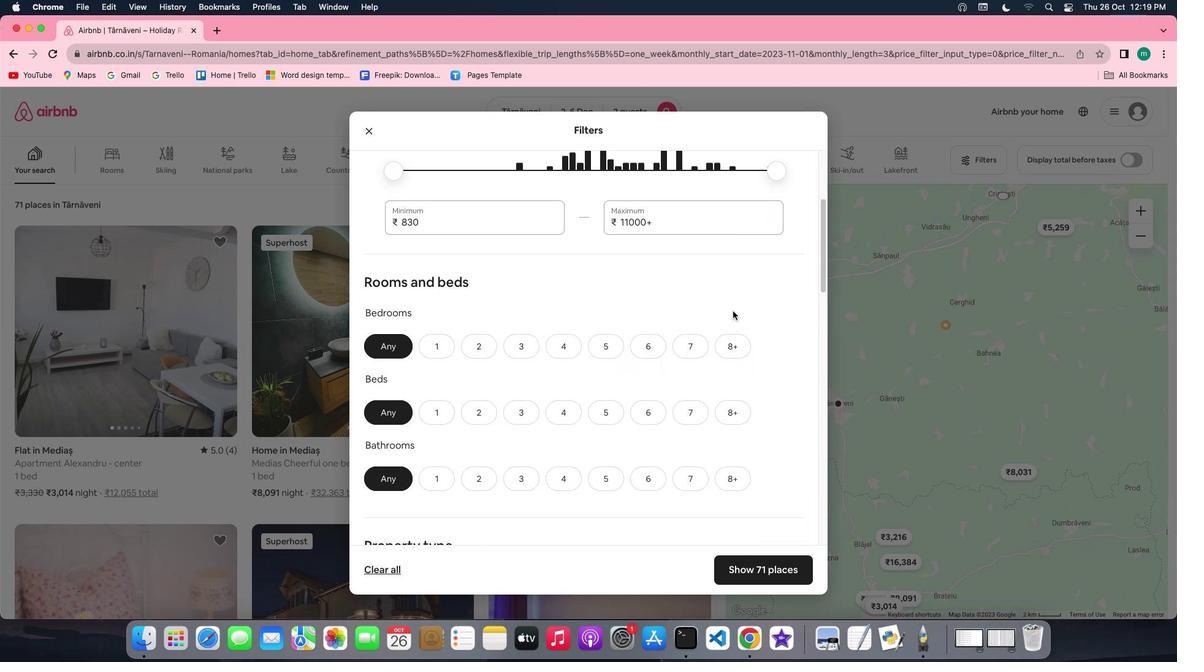 
Action: Mouse scrolled (732, 311) with delta (0, 0)
Screenshot: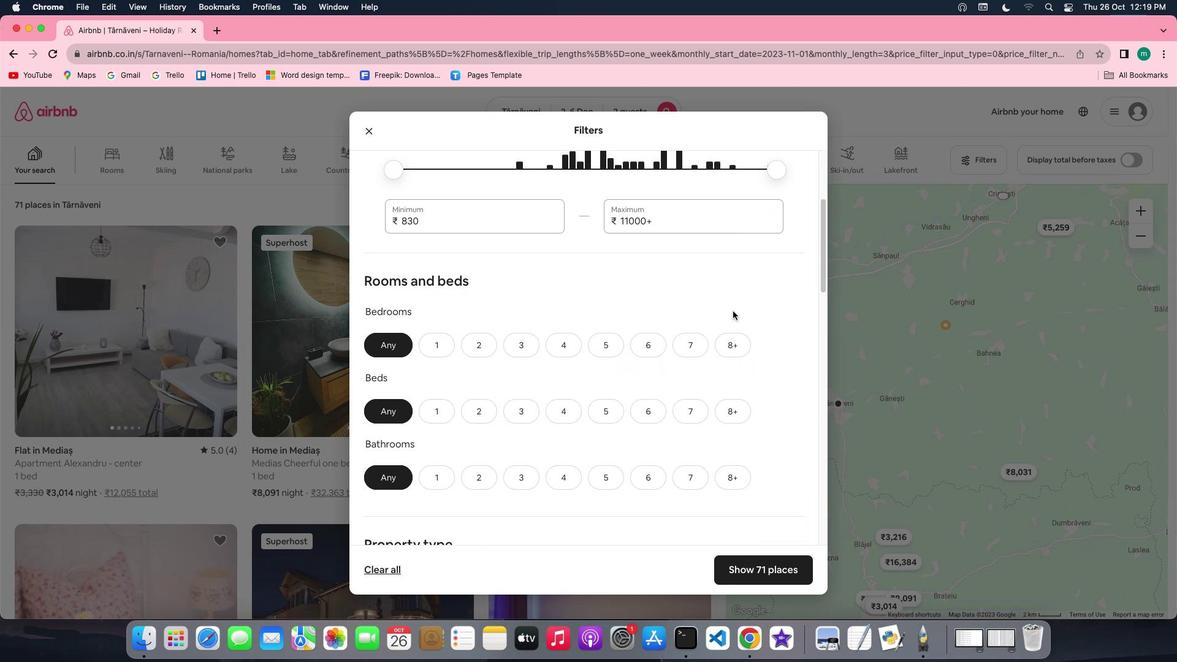 
Action: Mouse scrolled (732, 311) with delta (0, -1)
Screenshot: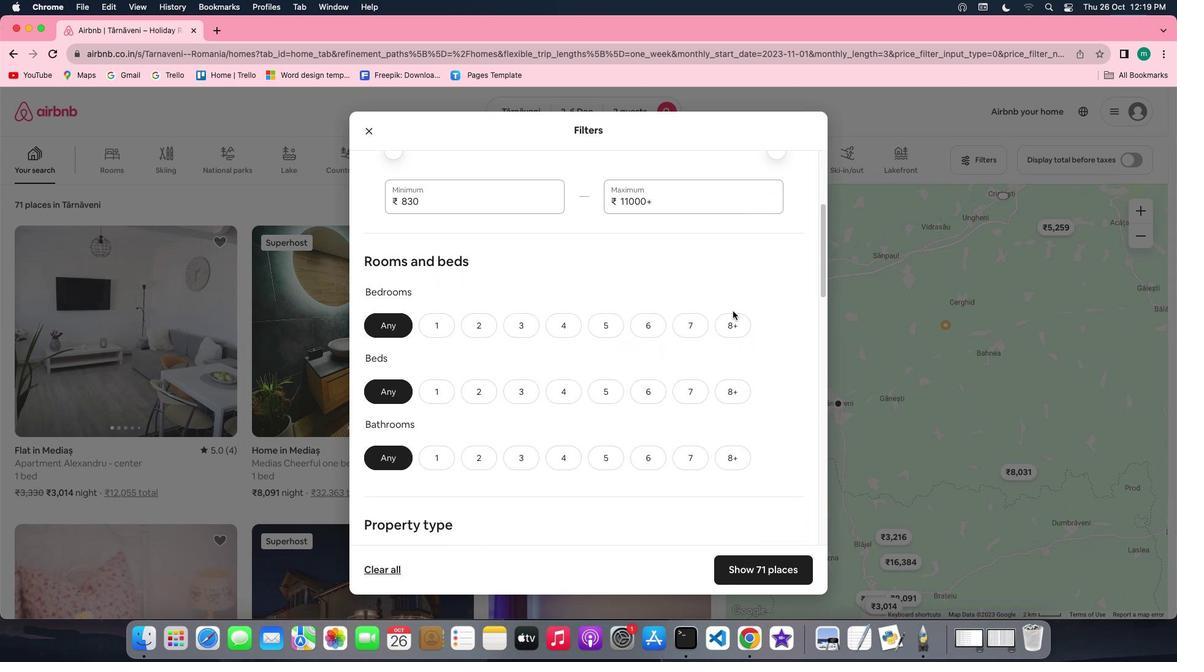 
Action: Mouse scrolled (732, 311) with delta (0, -1)
Screenshot: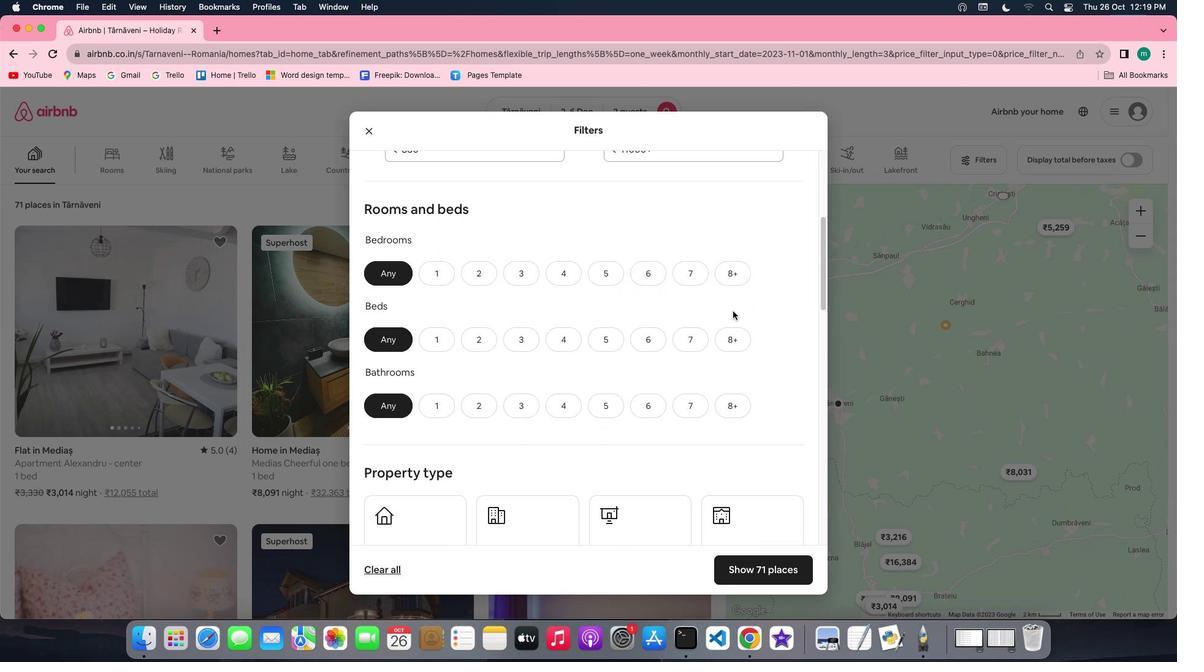 
Action: Mouse moved to (444, 216)
Screenshot: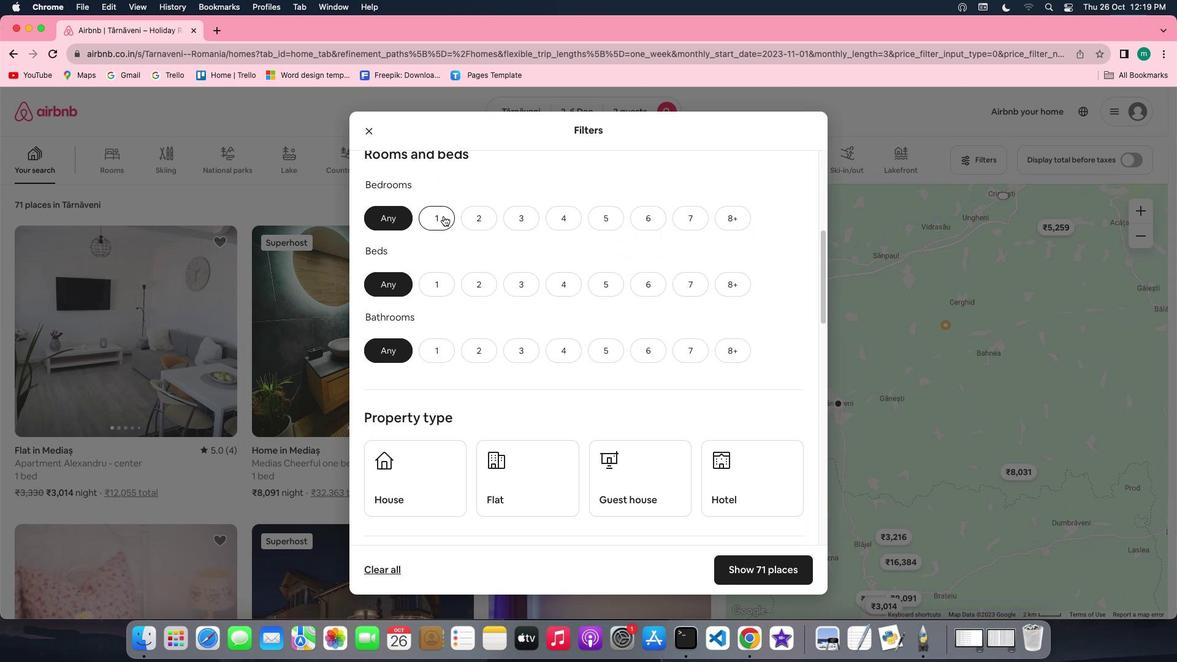 
Action: Mouse pressed left at (444, 216)
Screenshot: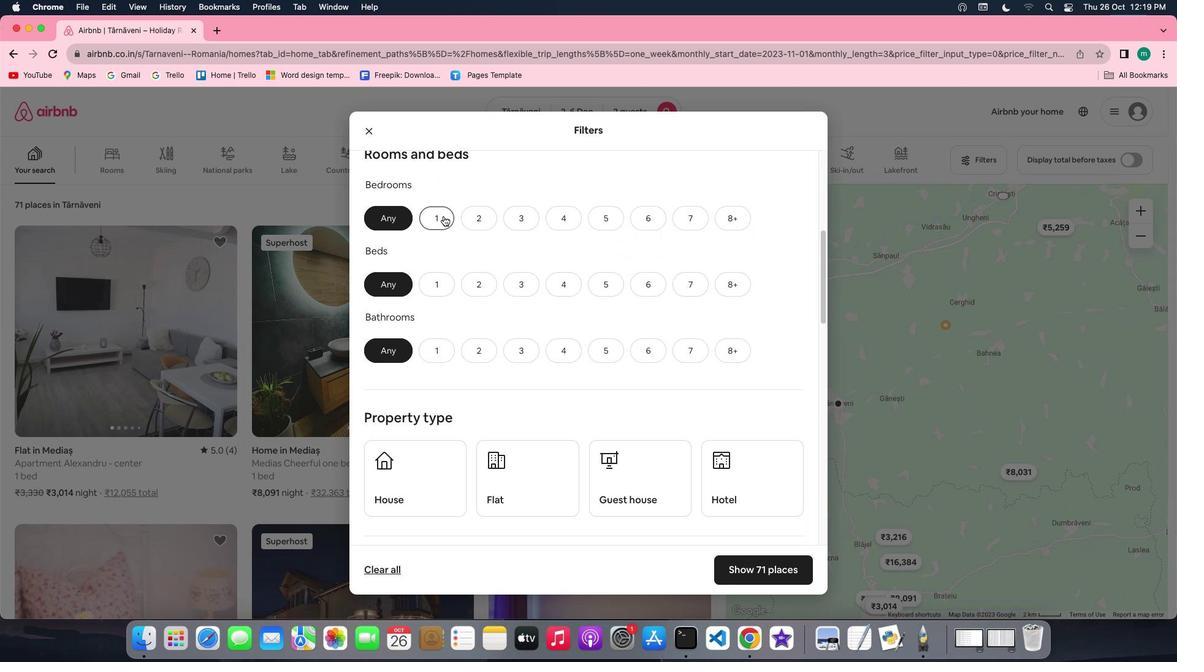 
Action: Mouse moved to (433, 288)
Screenshot: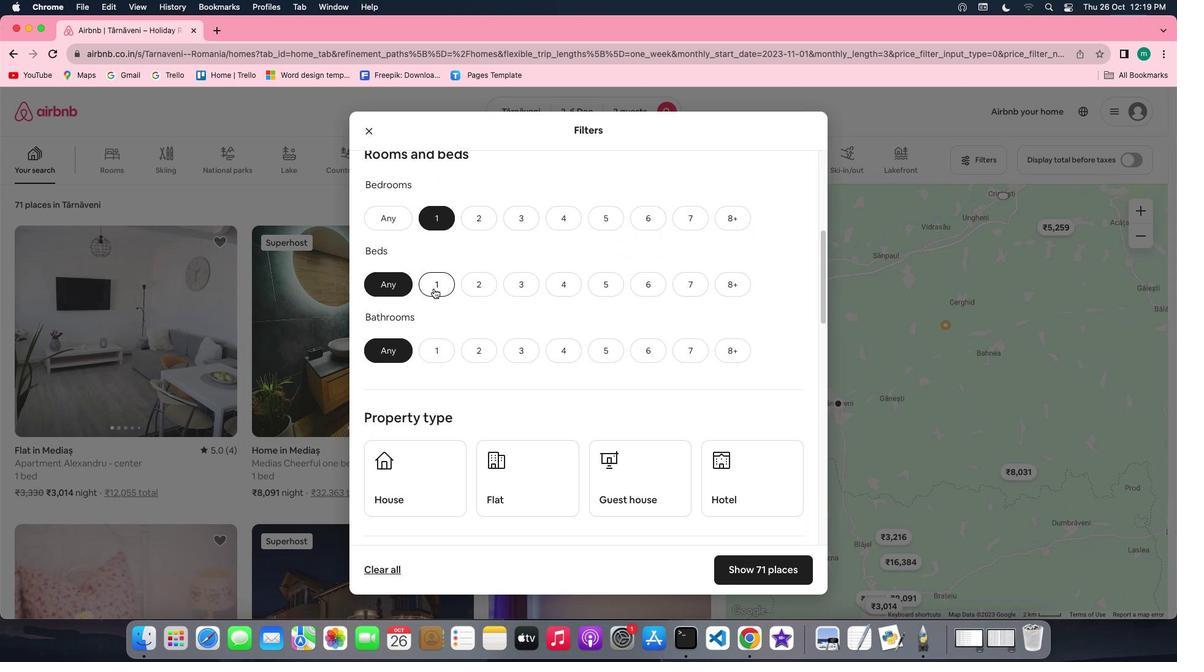 
Action: Mouse pressed left at (433, 288)
Screenshot: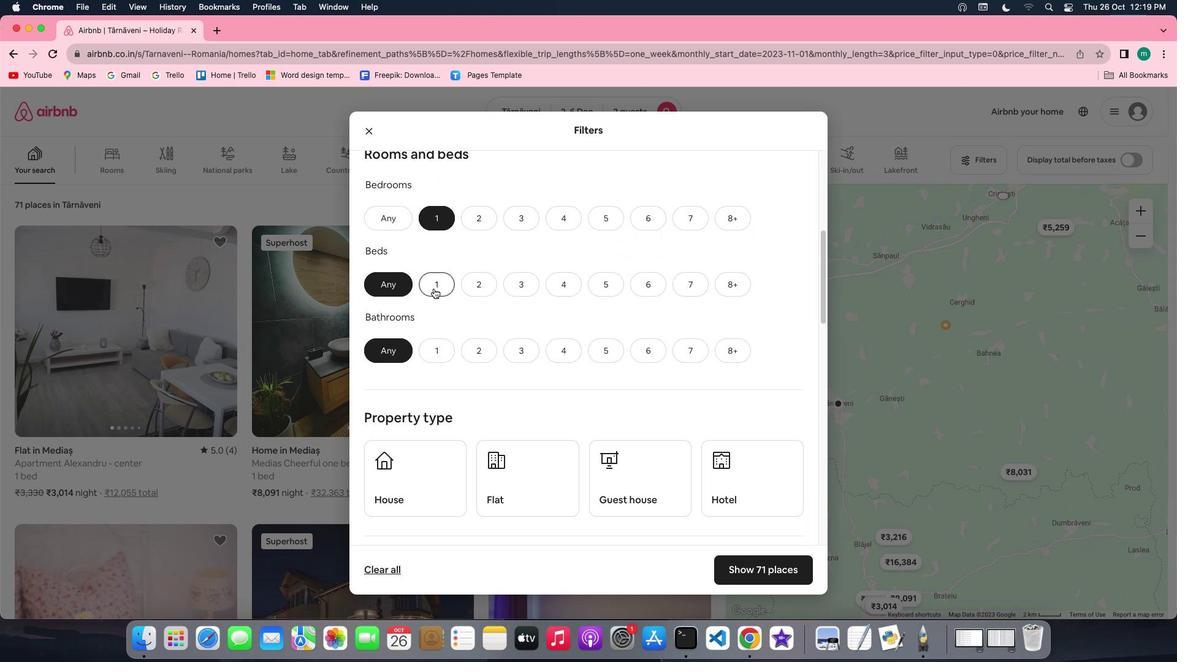 
Action: Mouse moved to (427, 355)
Screenshot: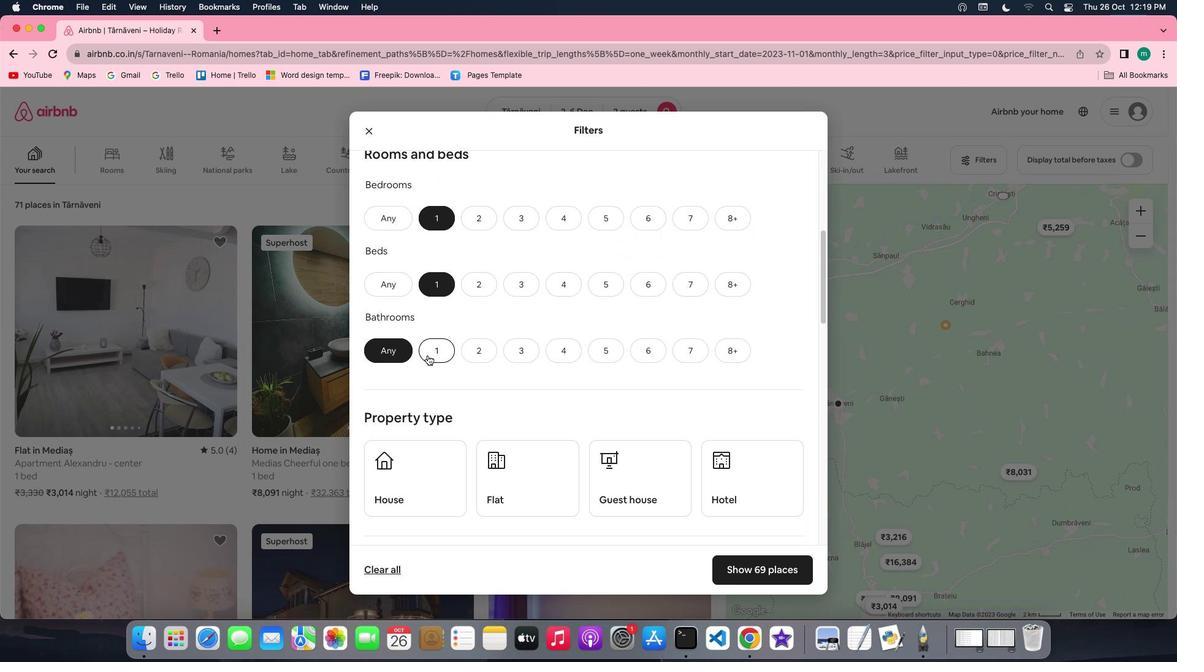 
Action: Mouse pressed left at (427, 355)
Screenshot: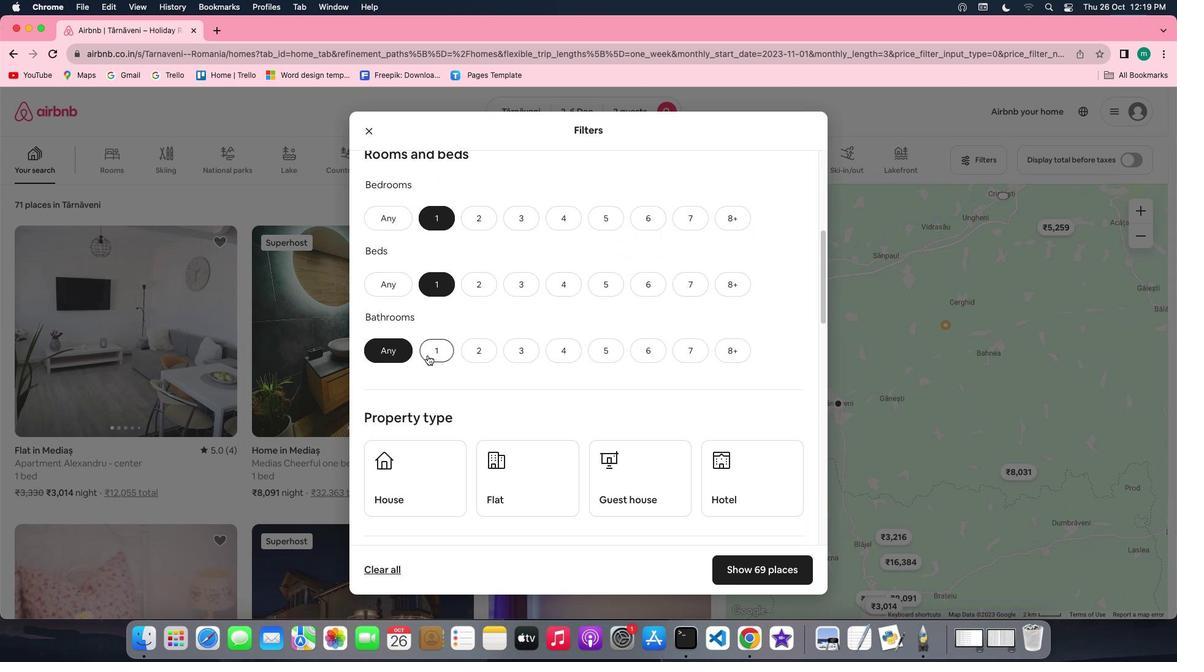 
Action: Mouse moved to (656, 369)
Screenshot: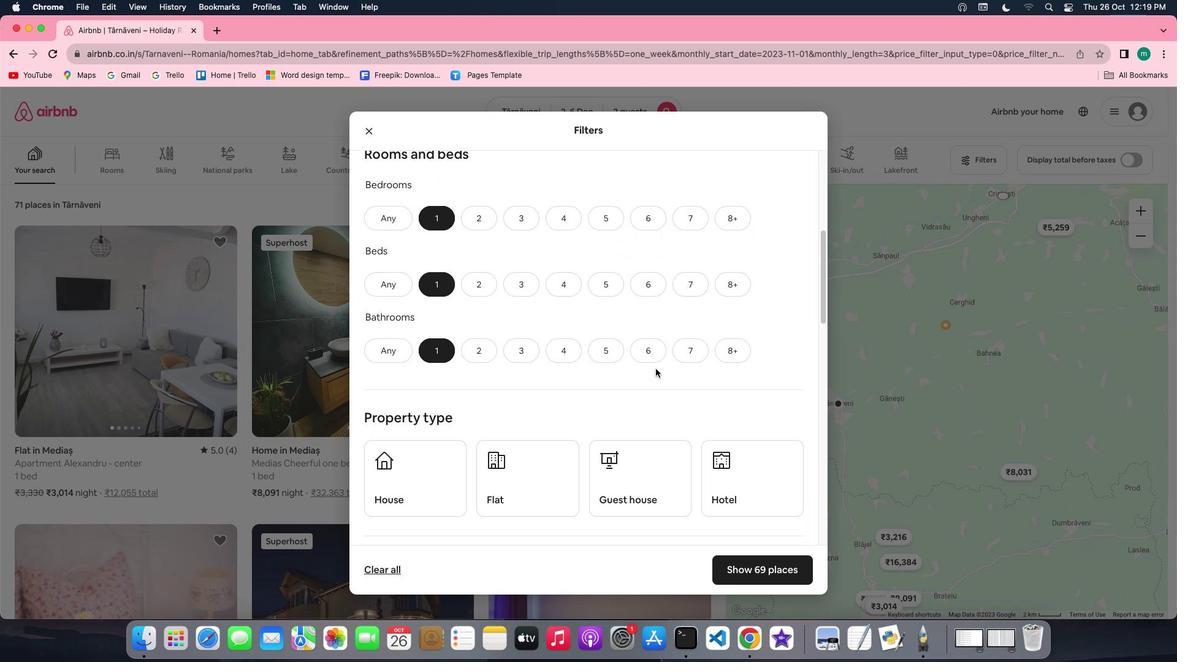 
Action: Mouse scrolled (656, 369) with delta (0, 0)
Screenshot: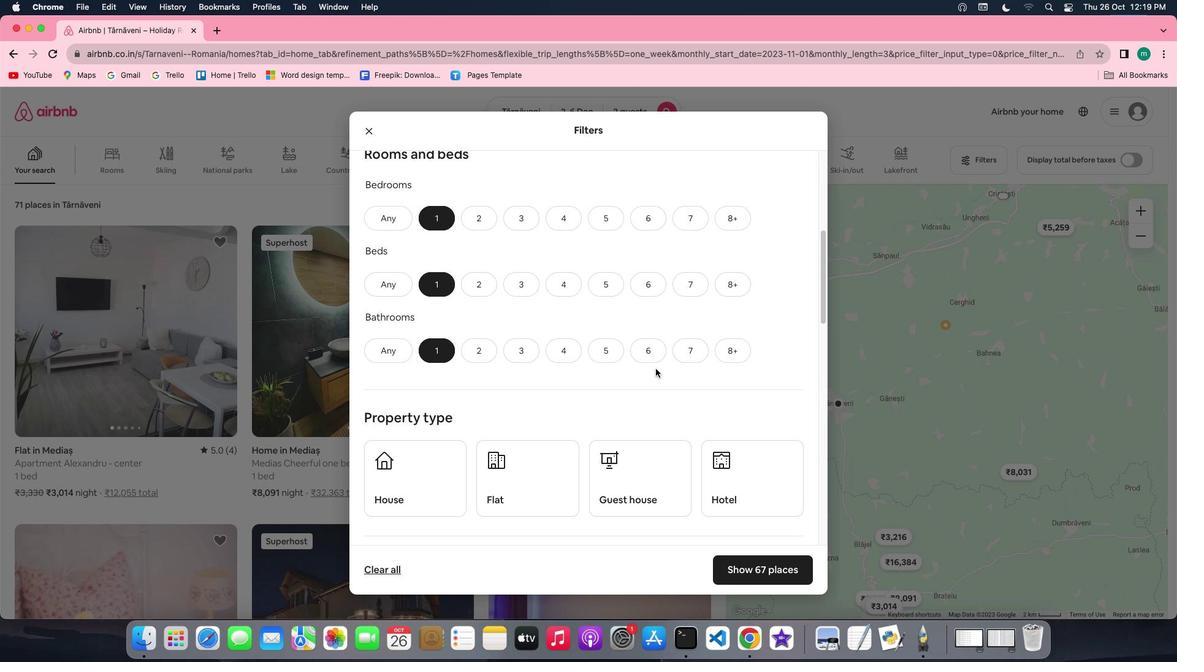 
Action: Mouse scrolled (656, 369) with delta (0, 0)
Screenshot: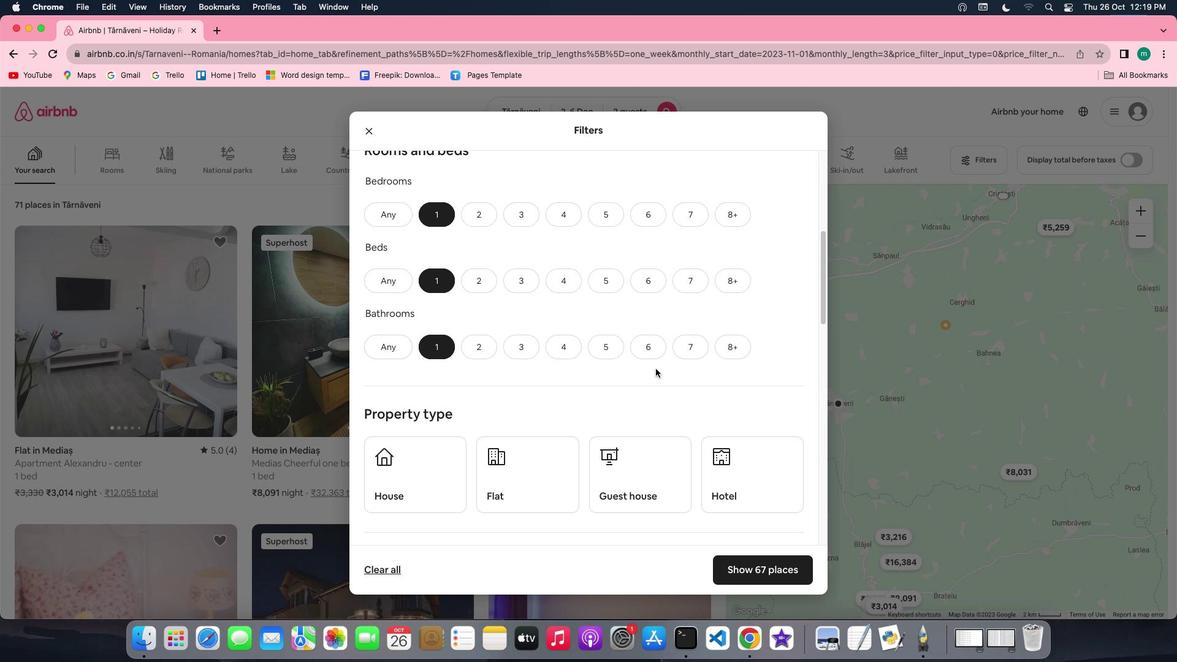 
Action: Mouse scrolled (656, 369) with delta (0, 0)
Screenshot: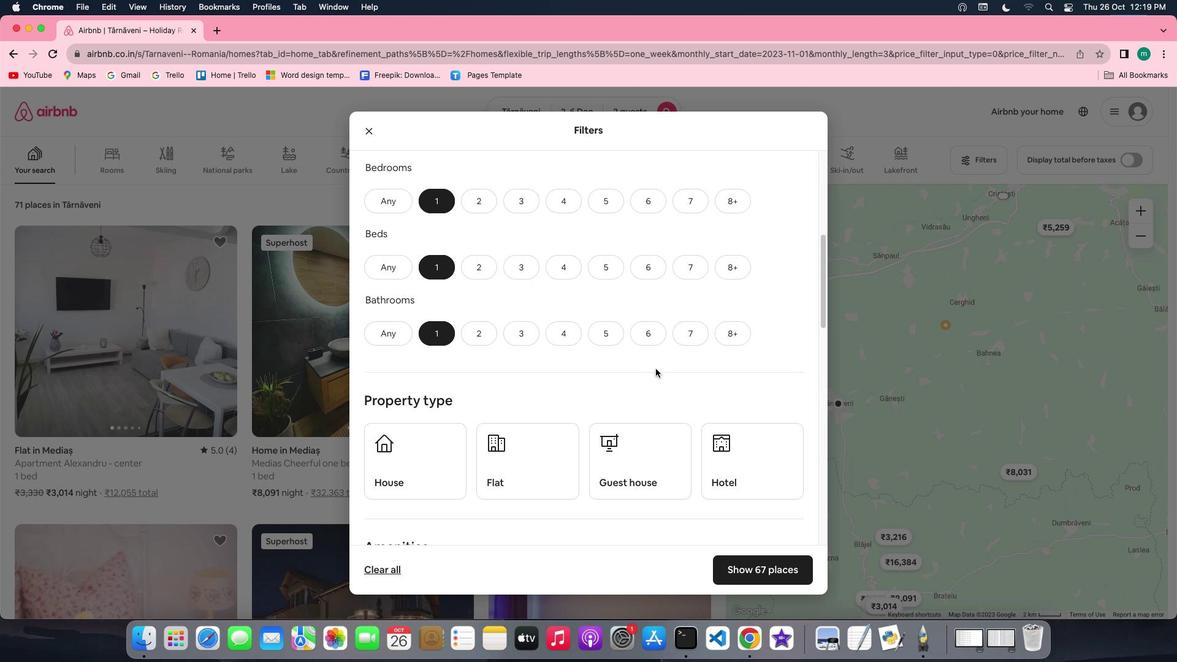 
Action: Mouse scrolled (656, 369) with delta (0, 0)
Screenshot: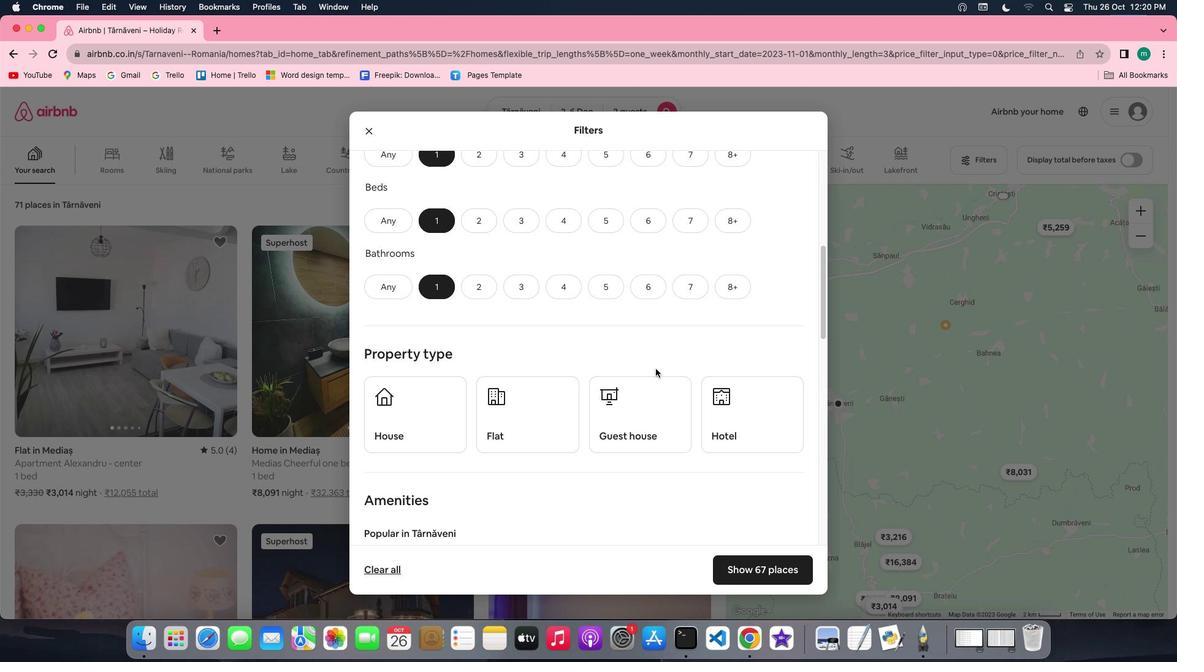 
Action: Mouse scrolled (656, 369) with delta (0, 0)
Screenshot: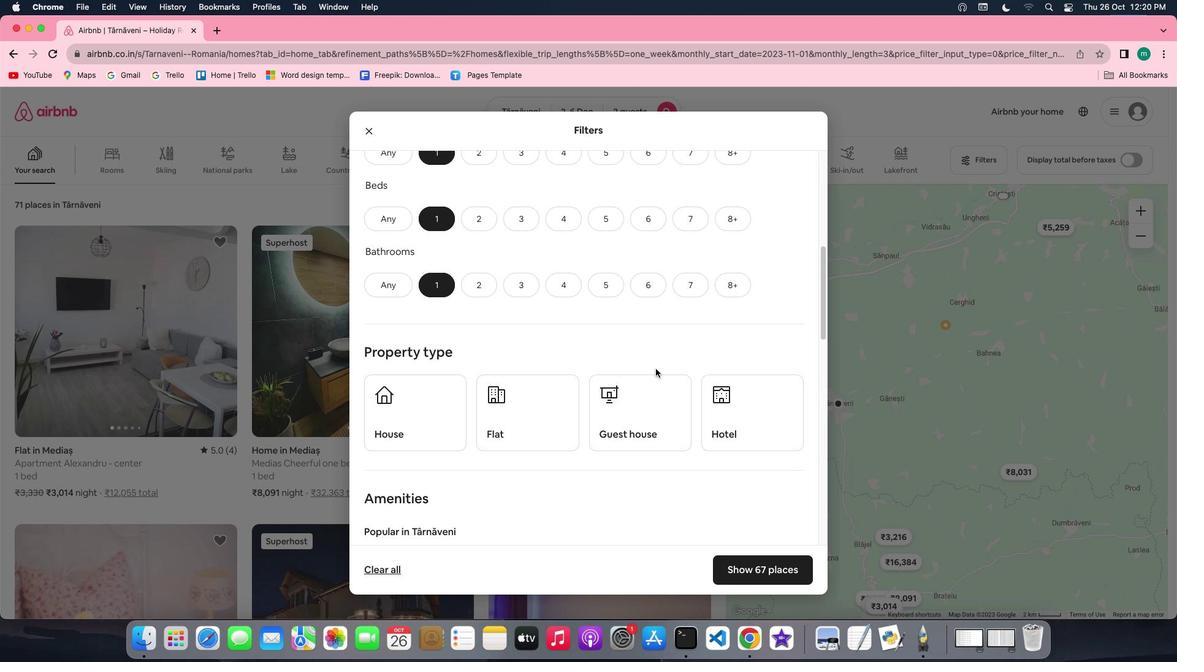 
Action: Mouse scrolled (656, 369) with delta (0, 0)
Screenshot: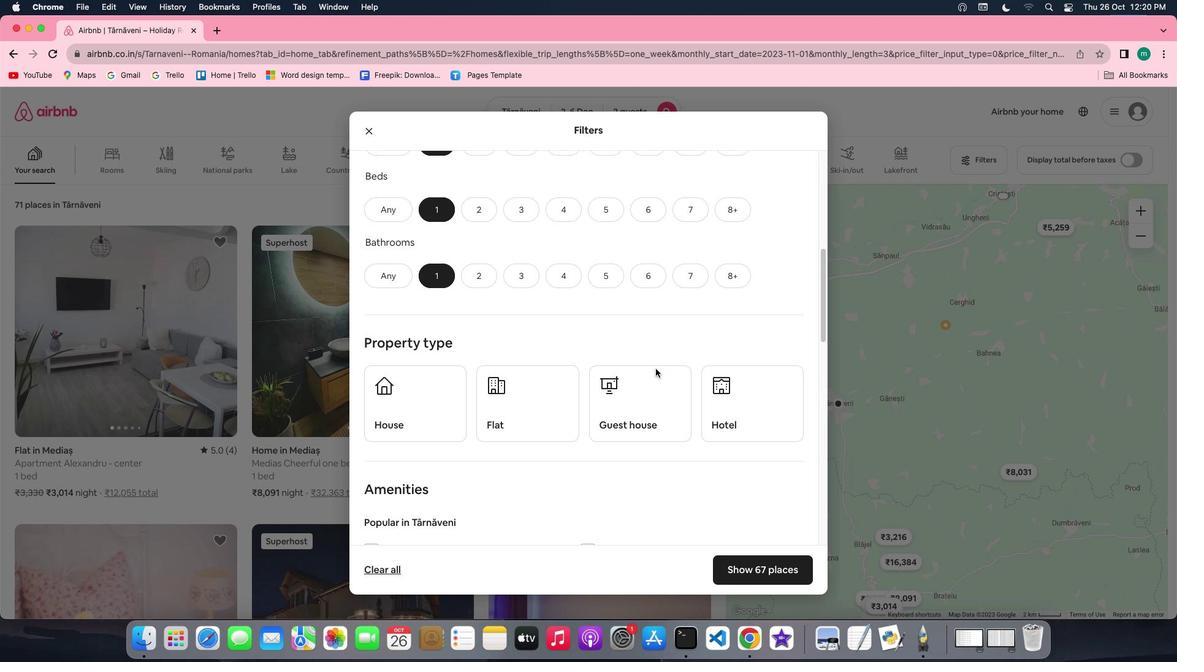 
Action: Mouse scrolled (656, 369) with delta (0, 0)
Screenshot: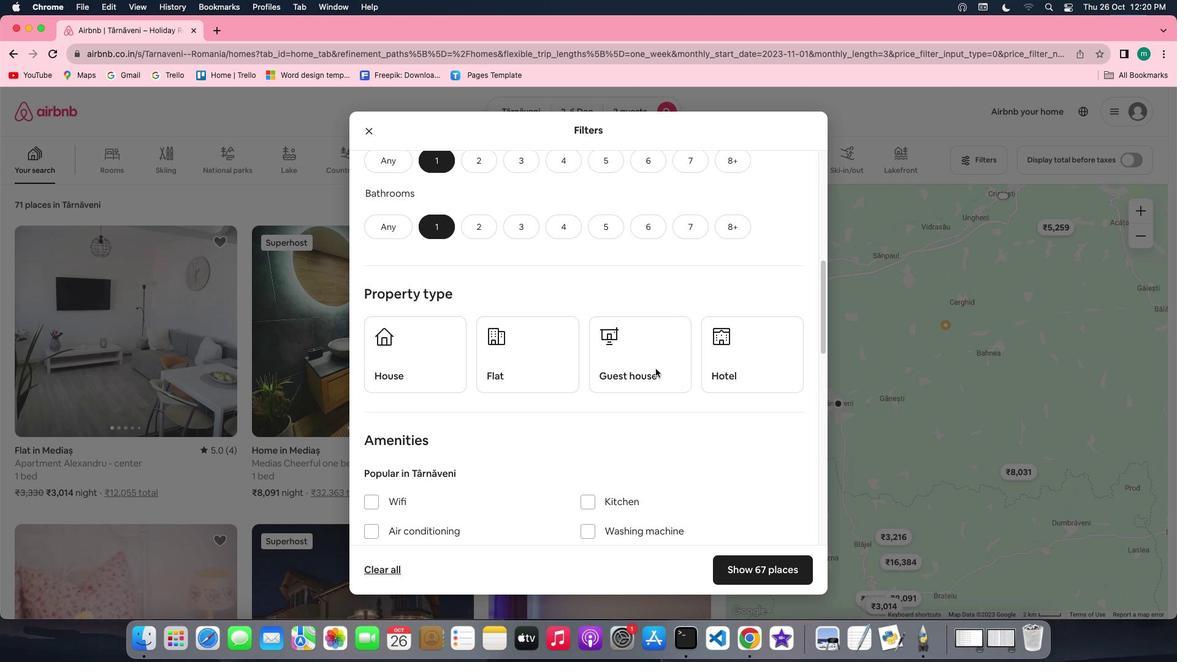 
Action: Mouse scrolled (656, 369) with delta (0, 0)
Screenshot: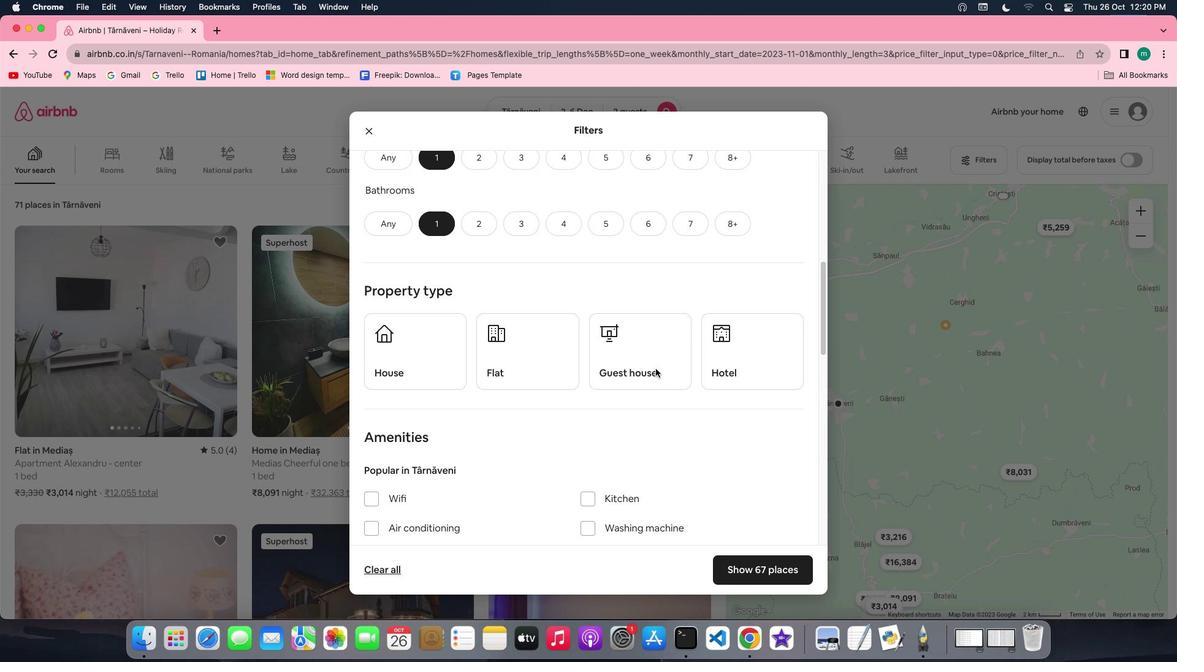 
Action: Mouse scrolled (656, 369) with delta (0, 0)
Screenshot: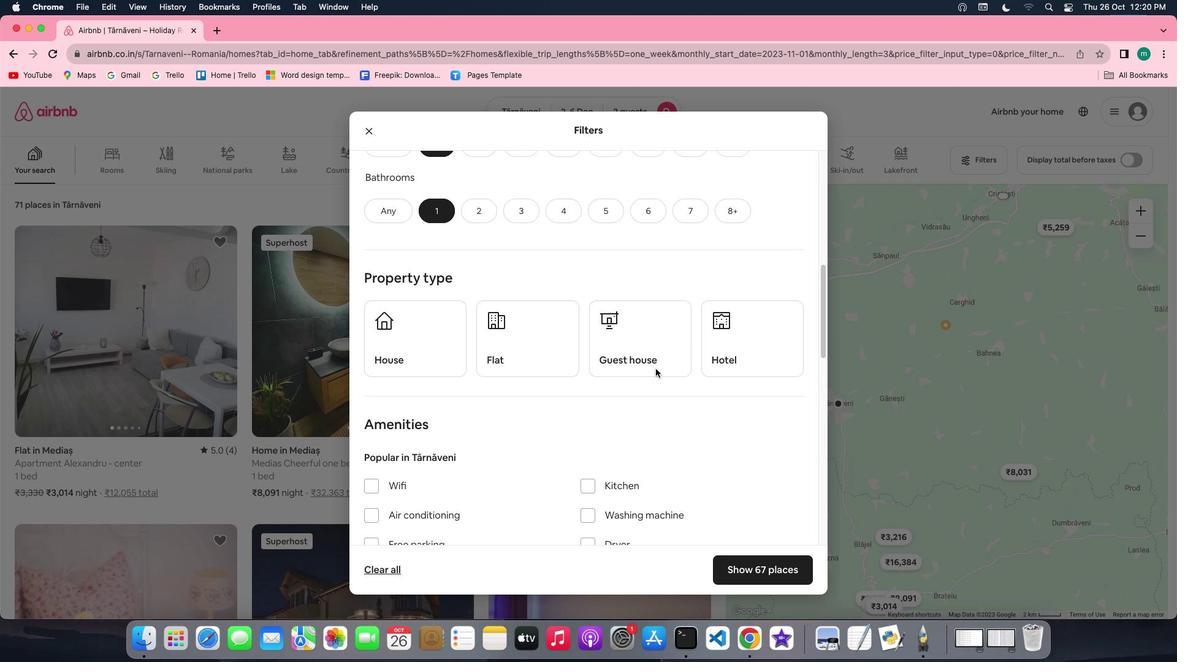 
Action: Mouse scrolled (656, 369) with delta (0, 0)
Screenshot: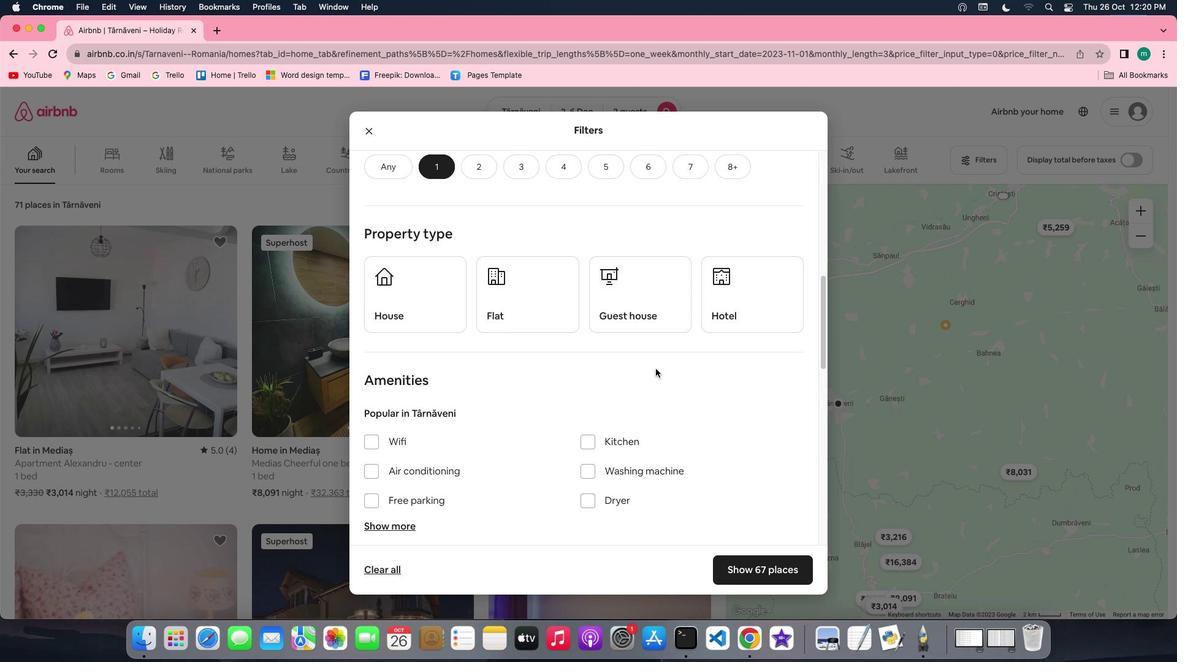 
Action: Mouse scrolled (656, 369) with delta (0, 0)
Screenshot: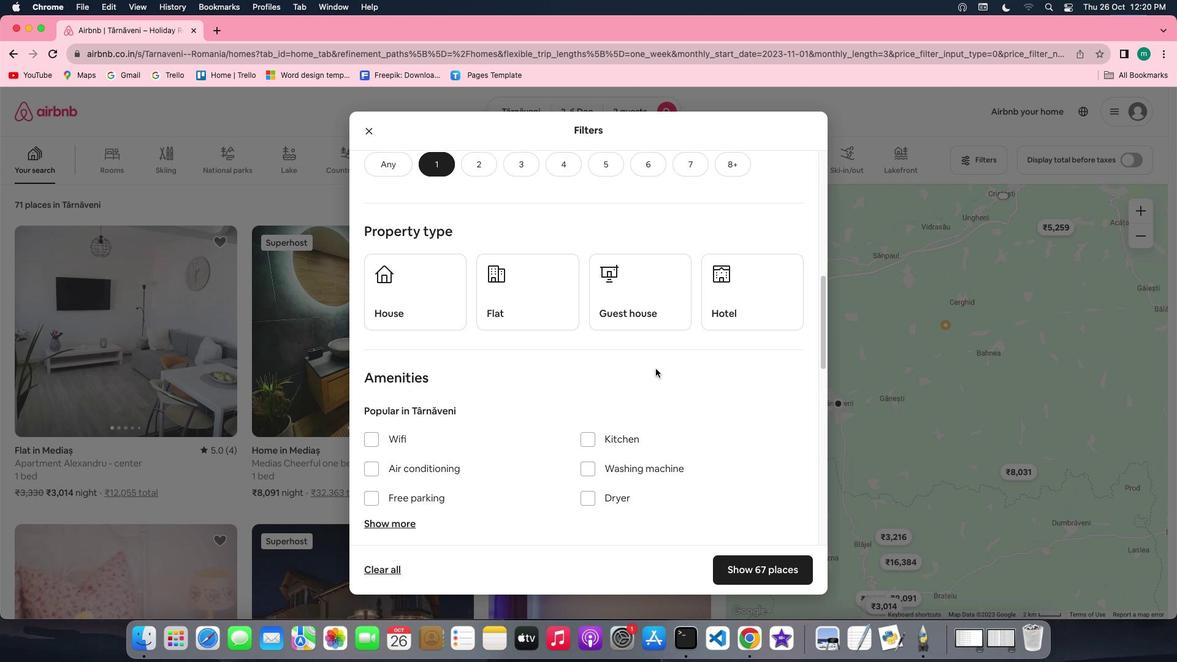 
Action: Mouse moved to (740, 304)
Screenshot: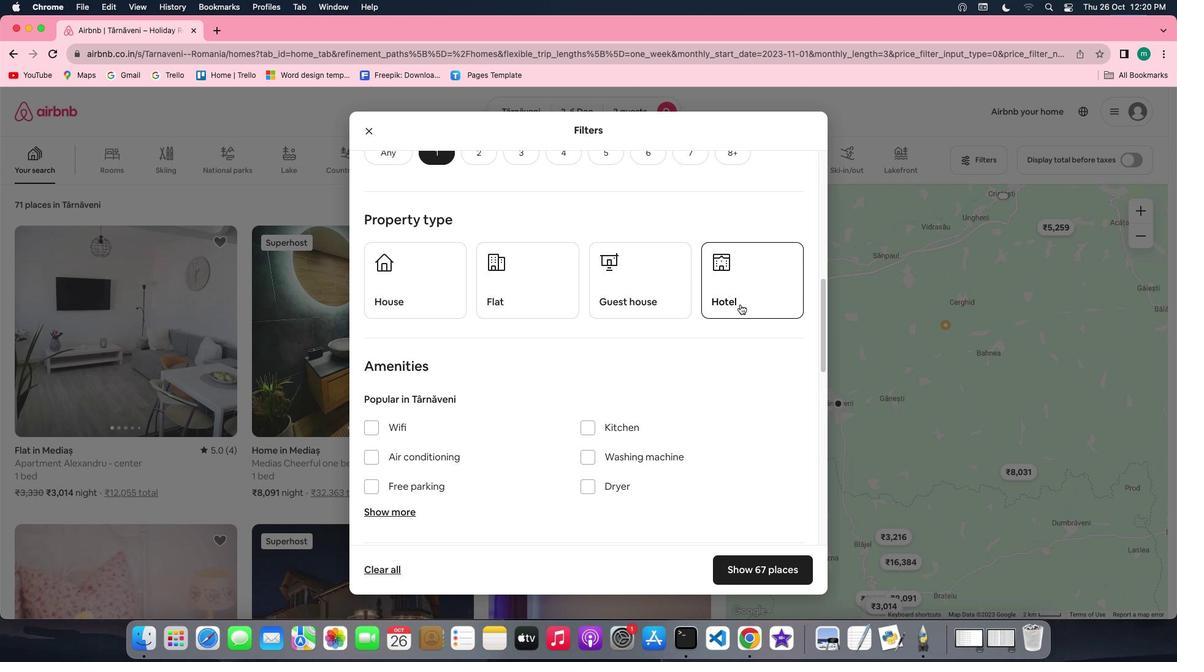 
Action: Mouse pressed left at (740, 304)
Screenshot: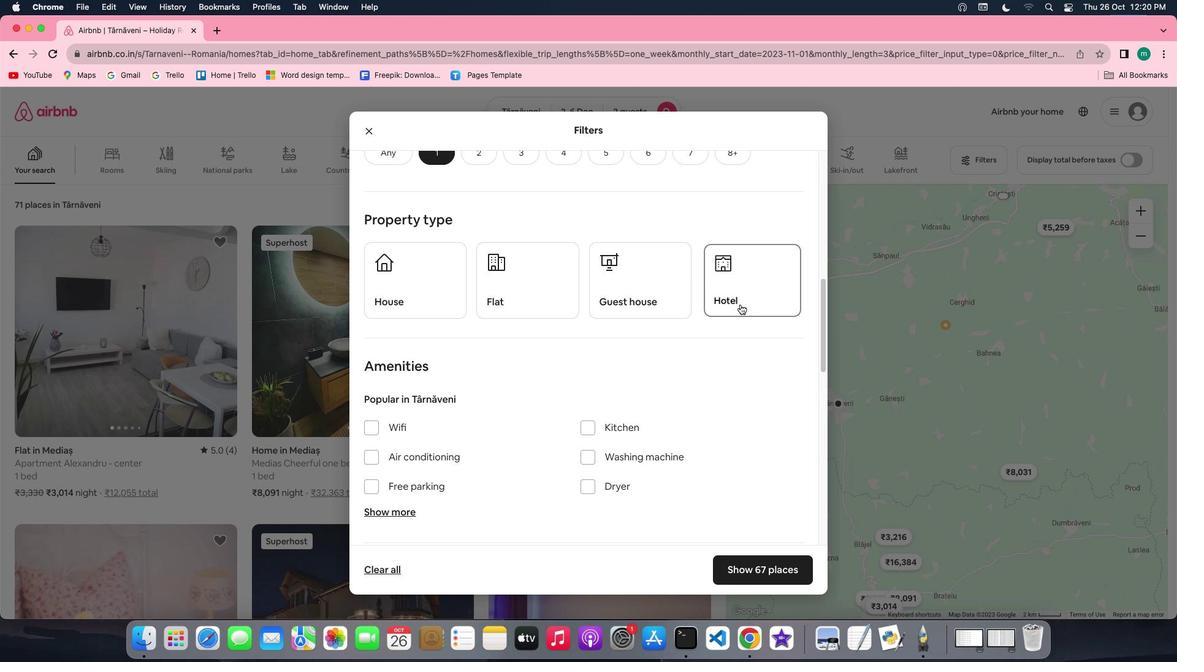 
Action: Mouse moved to (699, 341)
Screenshot: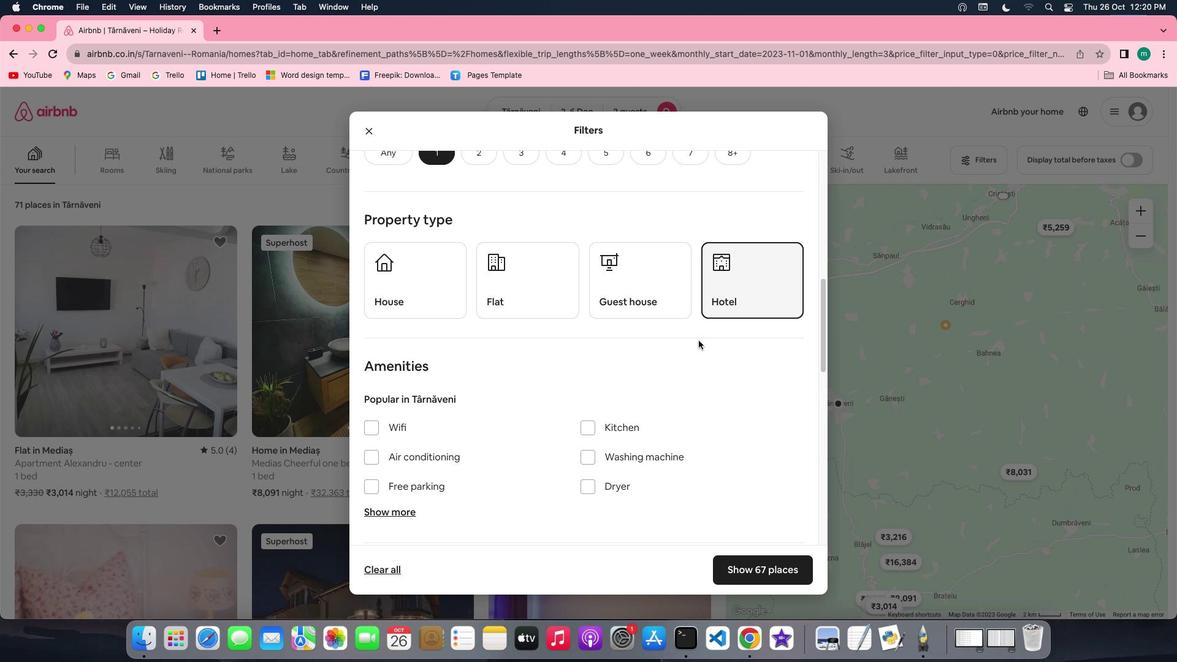 
Action: Mouse scrolled (699, 341) with delta (0, 0)
Screenshot: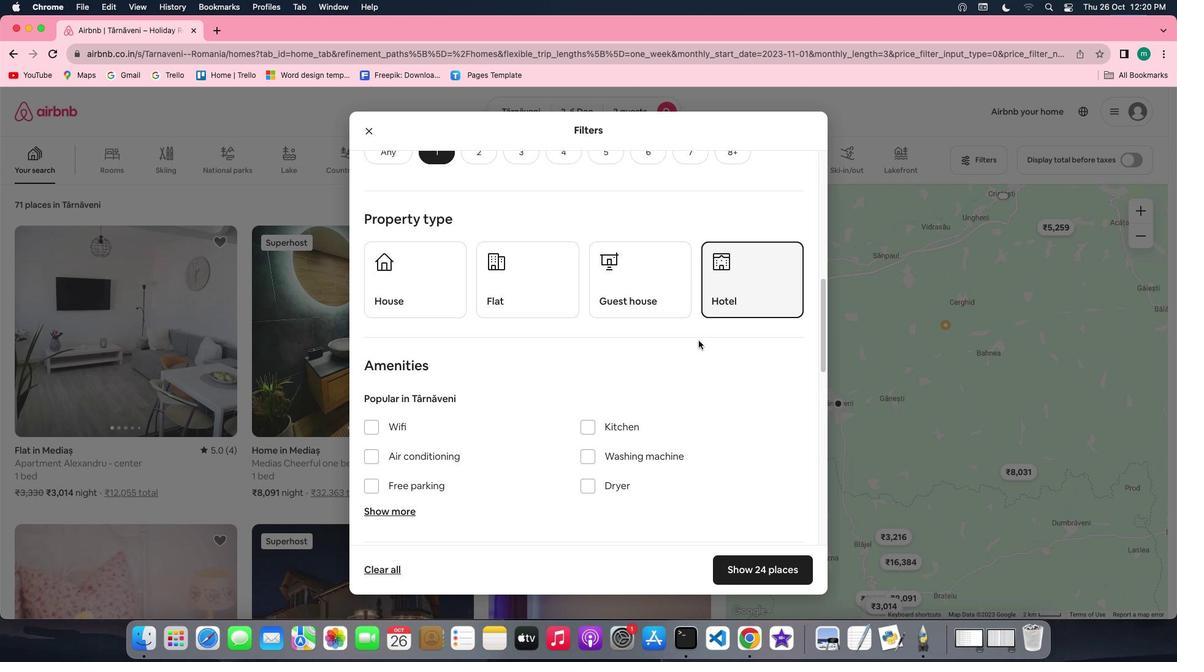 
Action: Mouse scrolled (699, 341) with delta (0, 0)
Screenshot: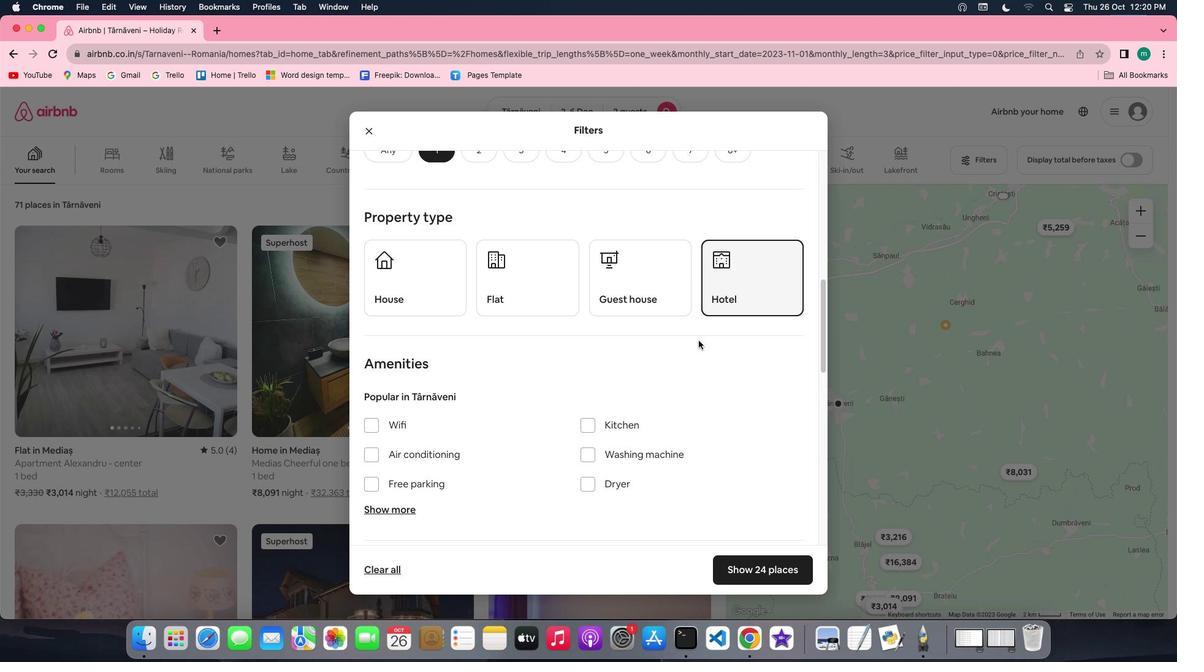 
Action: Mouse scrolled (699, 341) with delta (0, 0)
Screenshot: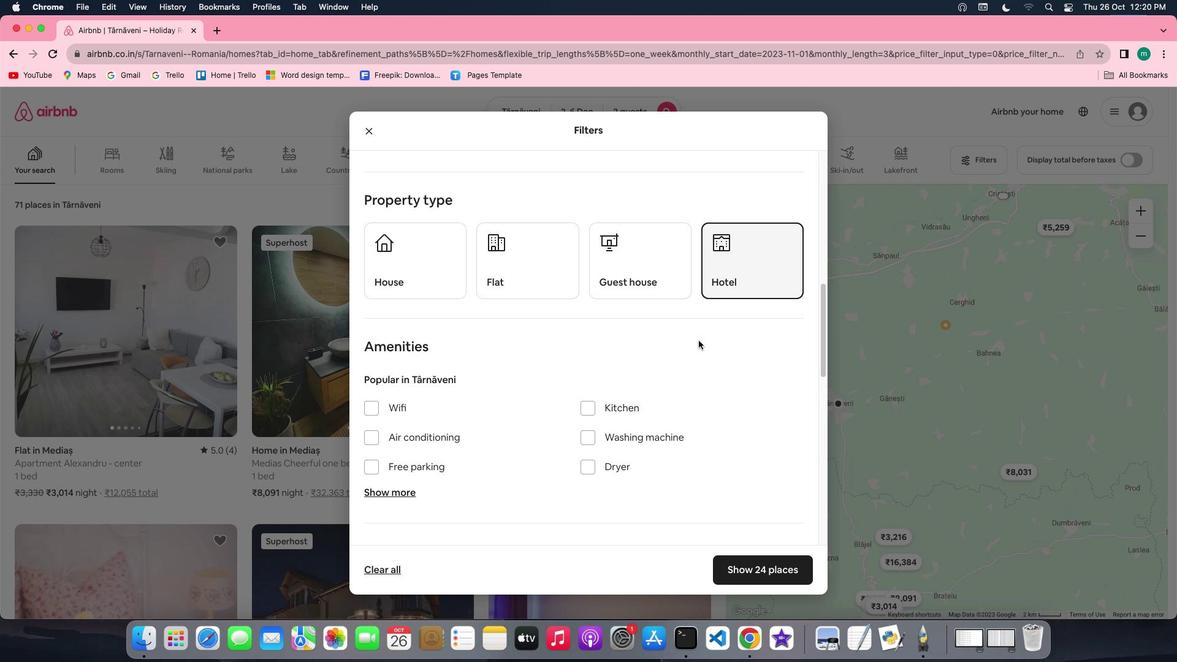 
Action: Mouse scrolled (699, 341) with delta (0, 0)
Screenshot: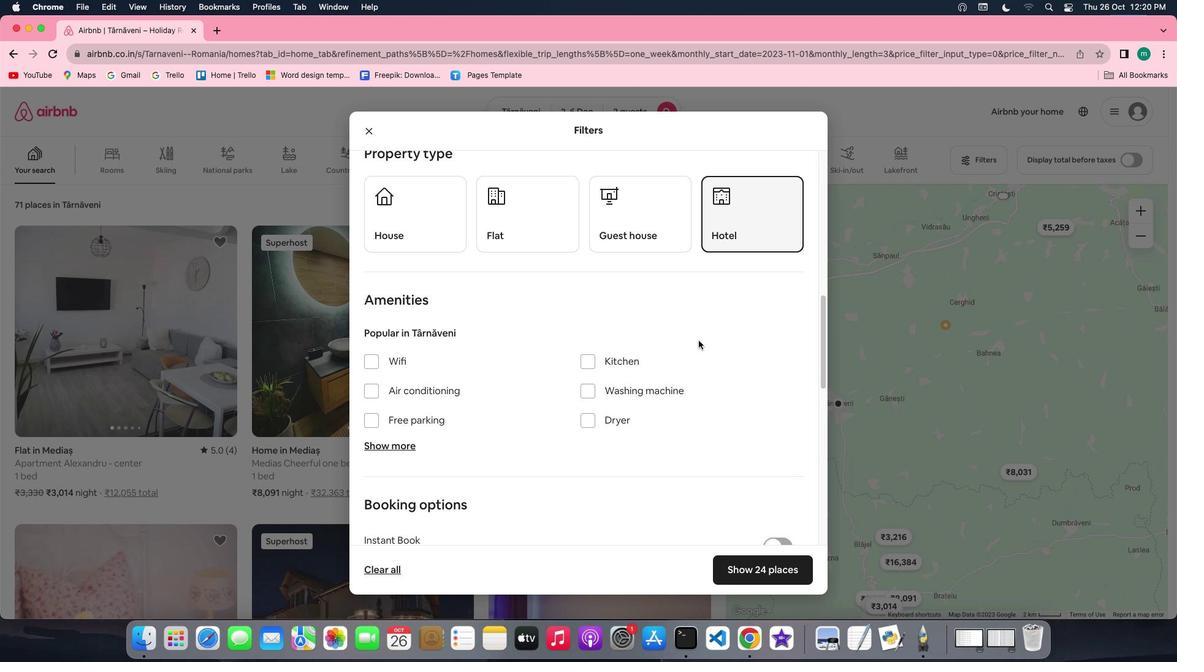
Action: Mouse scrolled (699, 341) with delta (0, 0)
Screenshot: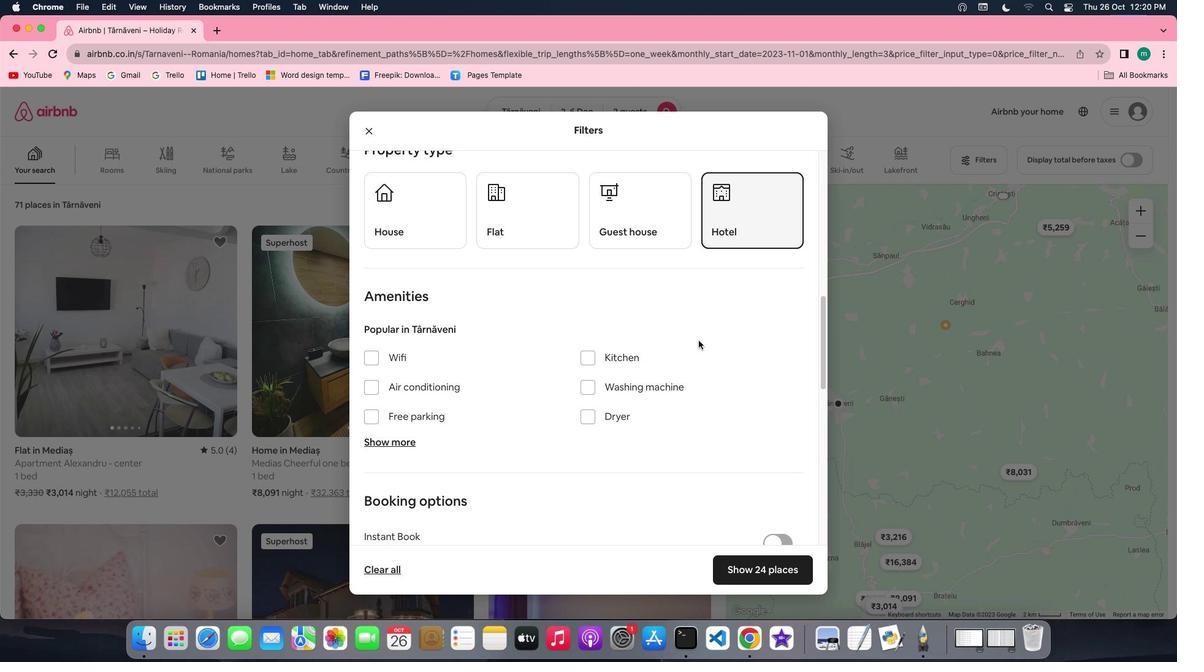 
Action: Mouse scrolled (699, 341) with delta (0, 0)
Screenshot: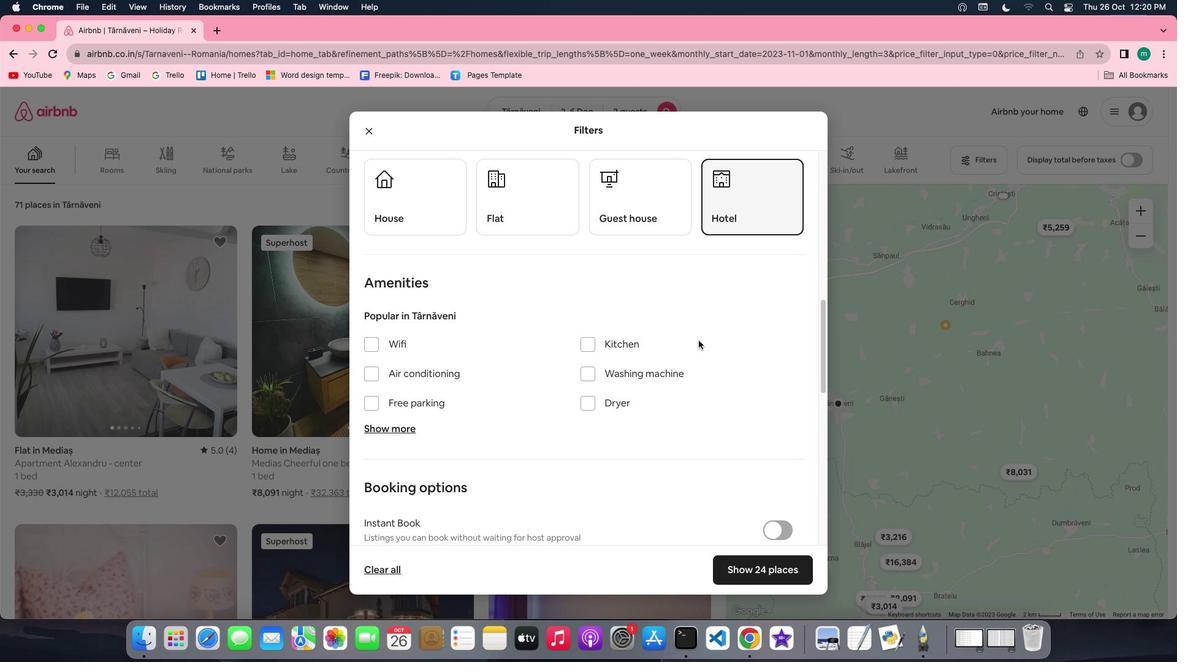 
Action: Mouse scrolled (699, 341) with delta (0, 0)
Screenshot: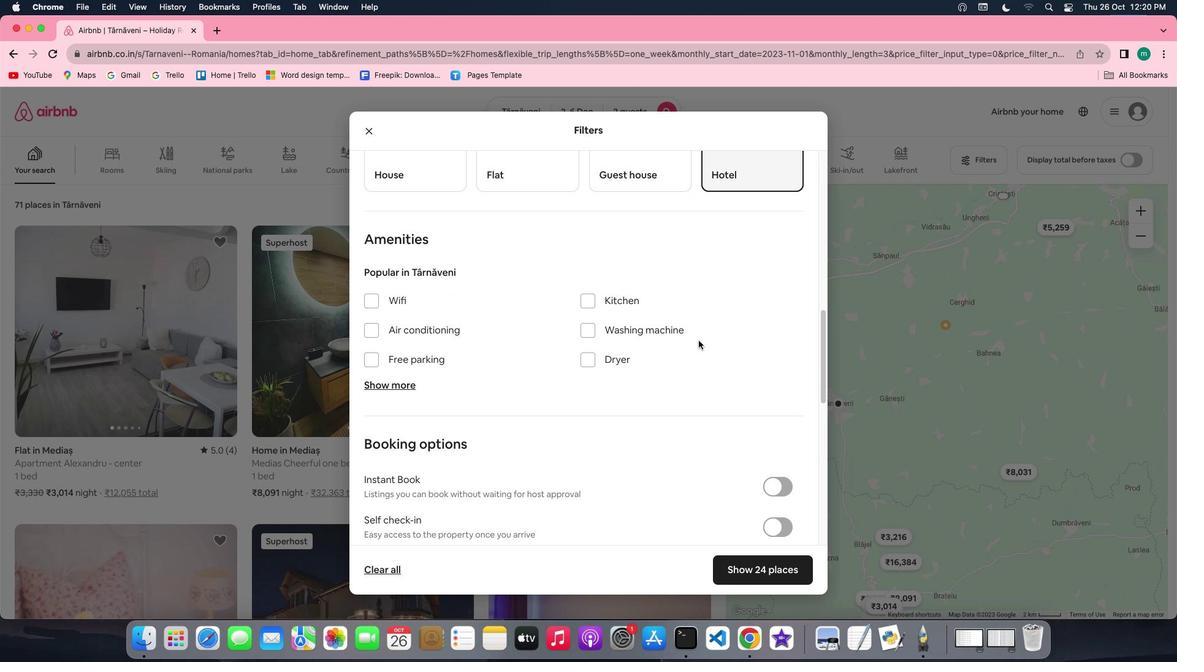 
Action: Mouse scrolled (699, 341) with delta (0, 0)
Screenshot: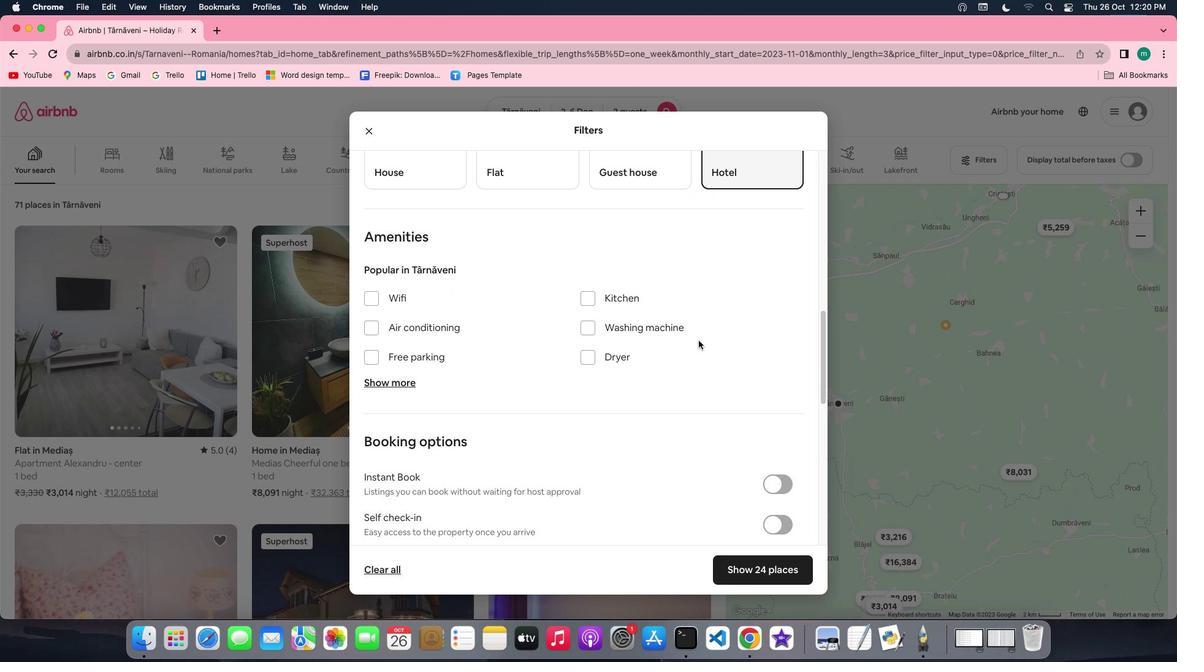 
Action: Mouse scrolled (699, 341) with delta (0, 0)
Screenshot: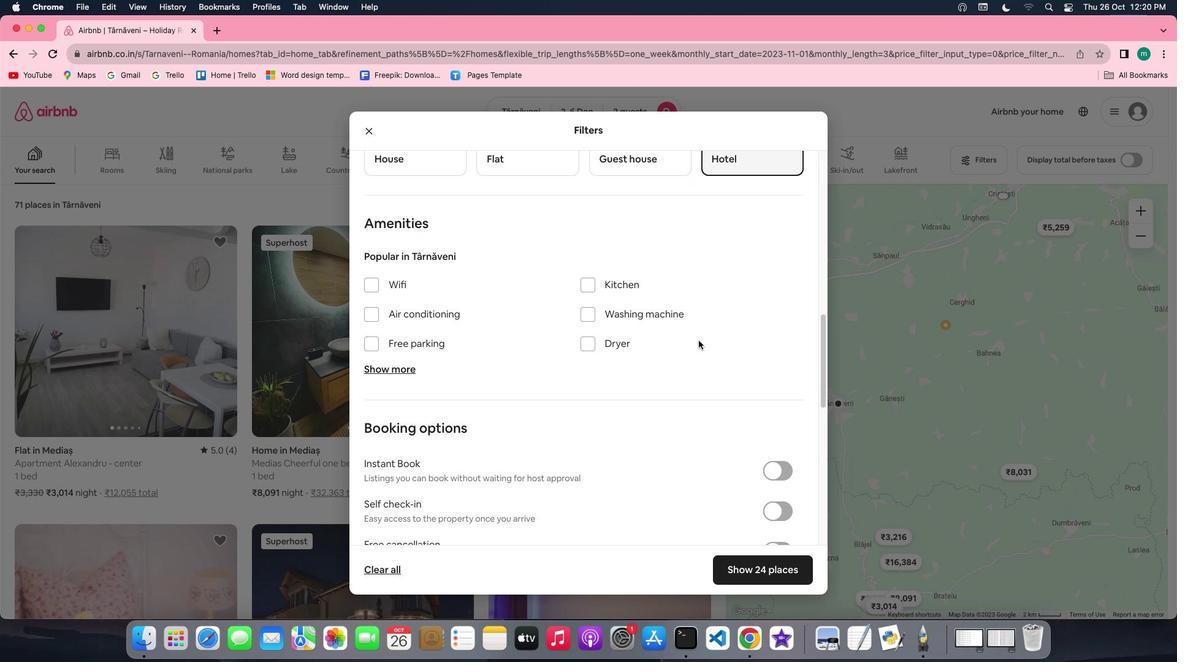 
Action: Mouse moved to (743, 370)
Screenshot: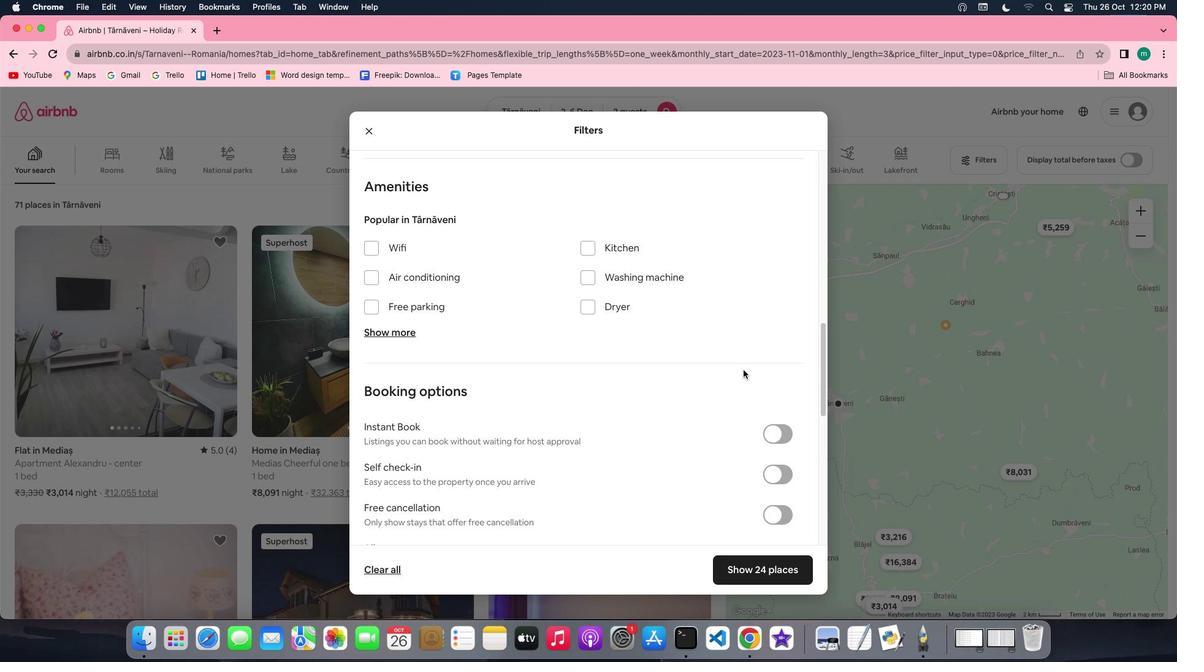 
Action: Mouse scrolled (743, 370) with delta (0, 0)
Screenshot: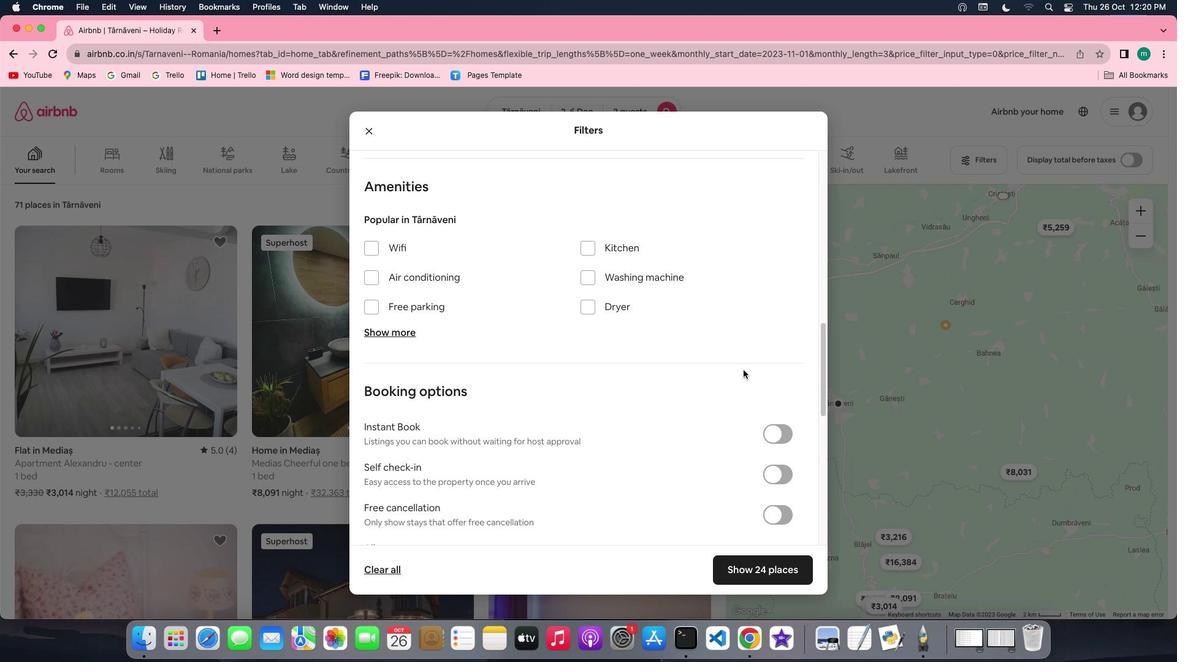 
Action: Mouse scrolled (743, 370) with delta (0, 0)
Screenshot: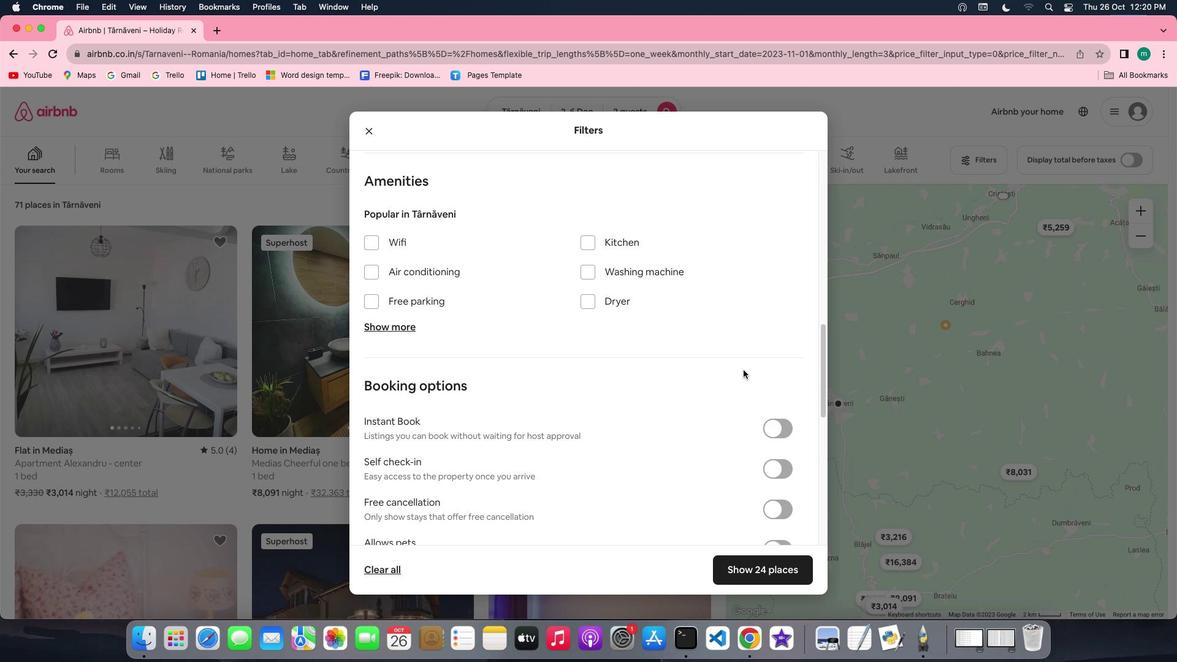 
Action: Mouse scrolled (743, 370) with delta (0, 0)
Screenshot: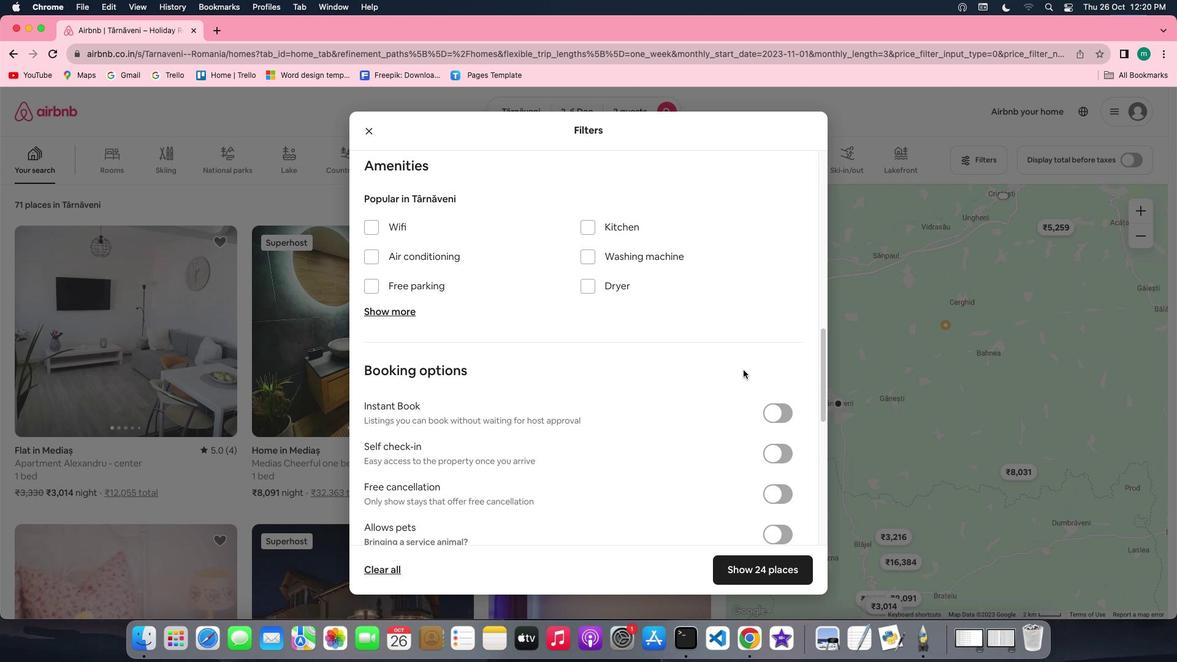 
Action: Mouse scrolled (743, 370) with delta (0, 0)
Screenshot: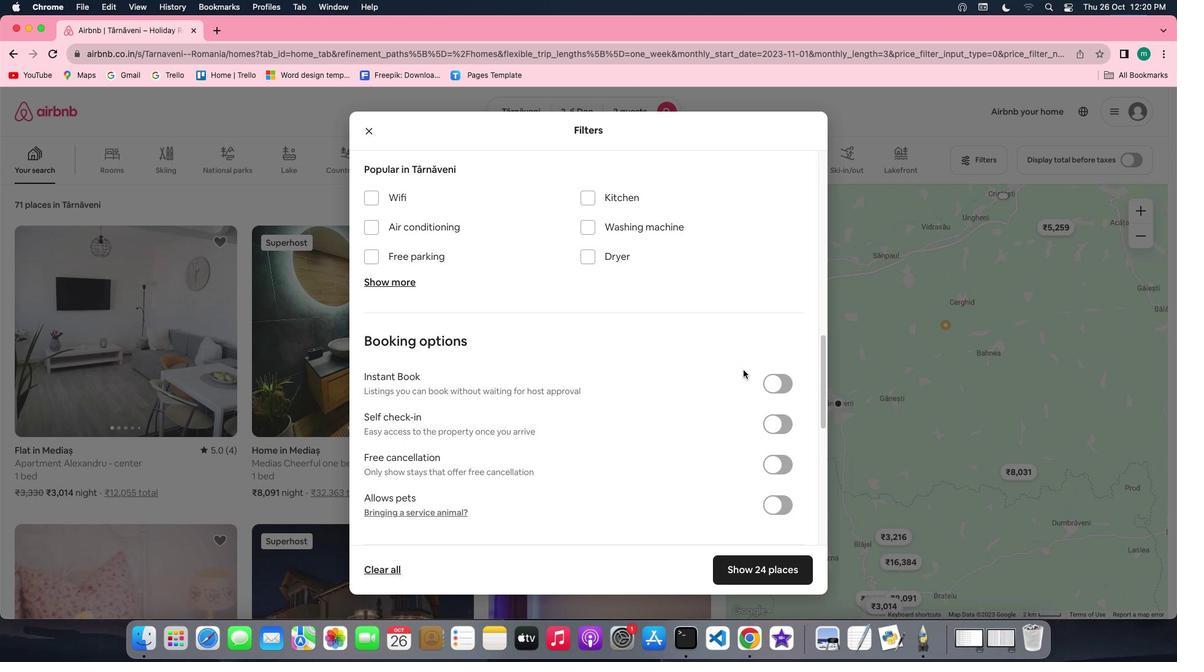 
Action: Mouse scrolled (743, 370) with delta (0, 0)
Screenshot: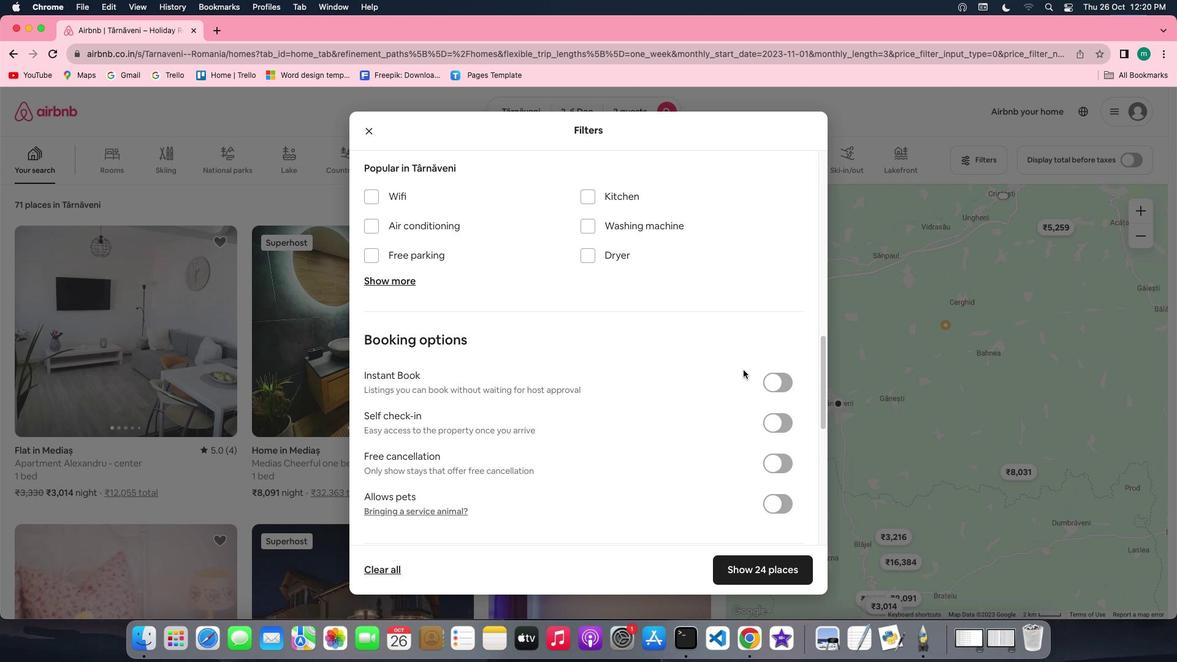 
Action: Mouse scrolled (743, 370) with delta (0, 0)
Screenshot: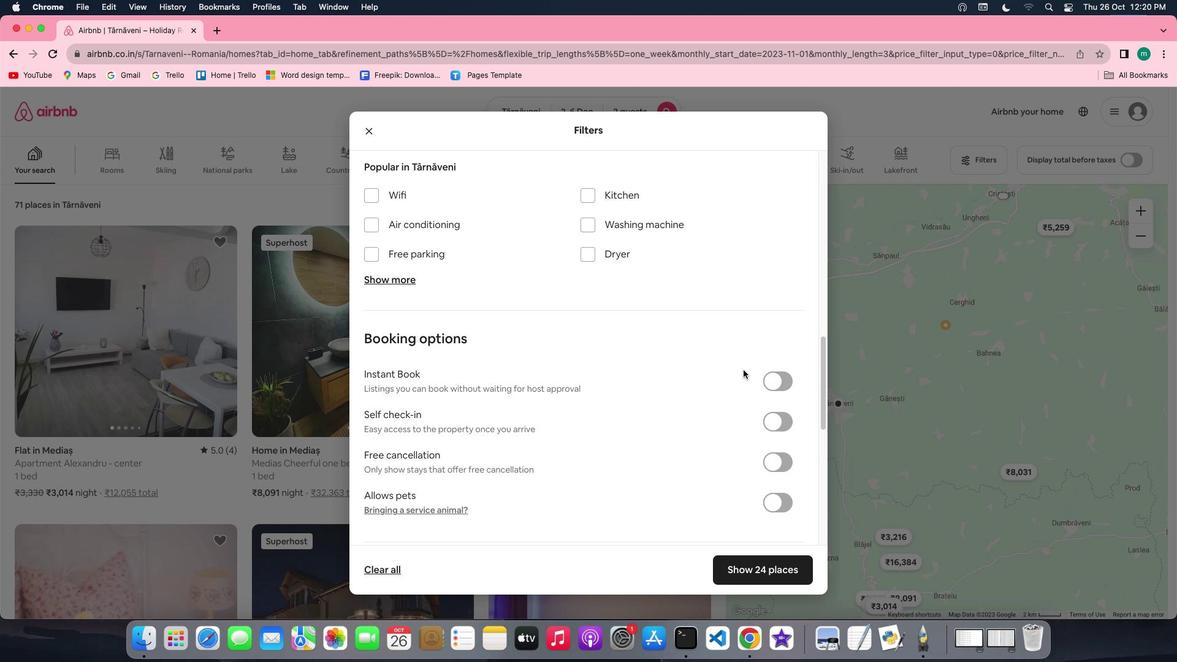 
Action: Mouse moved to (767, 407)
Screenshot: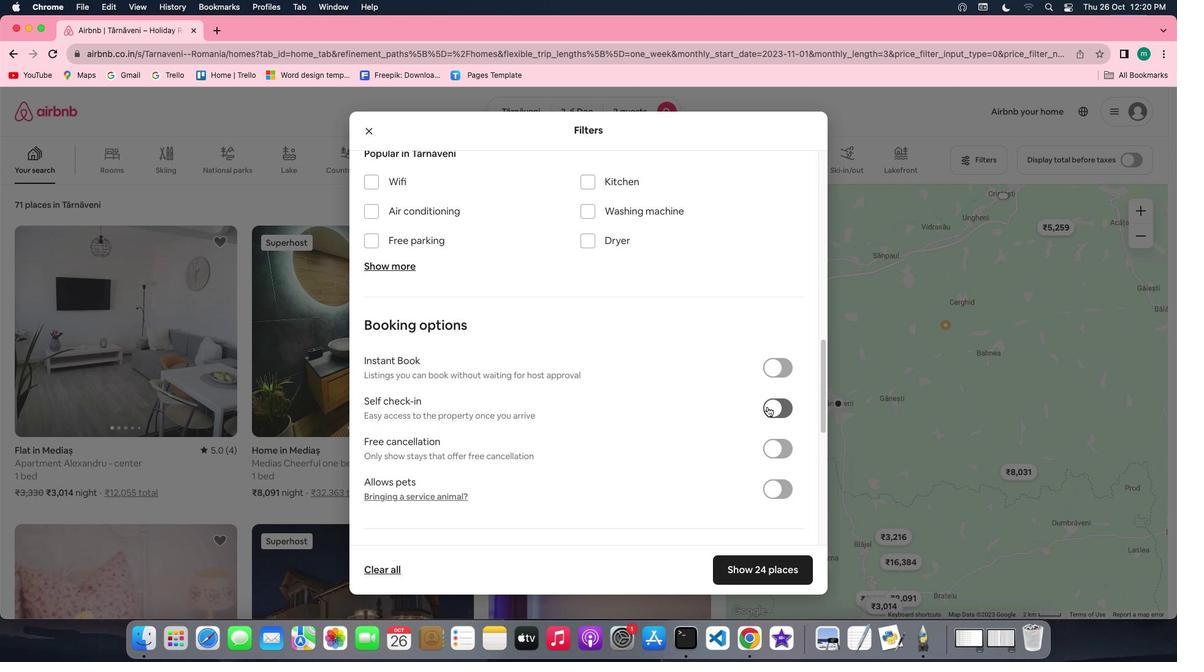 
Action: Mouse pressed left at (767, 407)
Screenshot: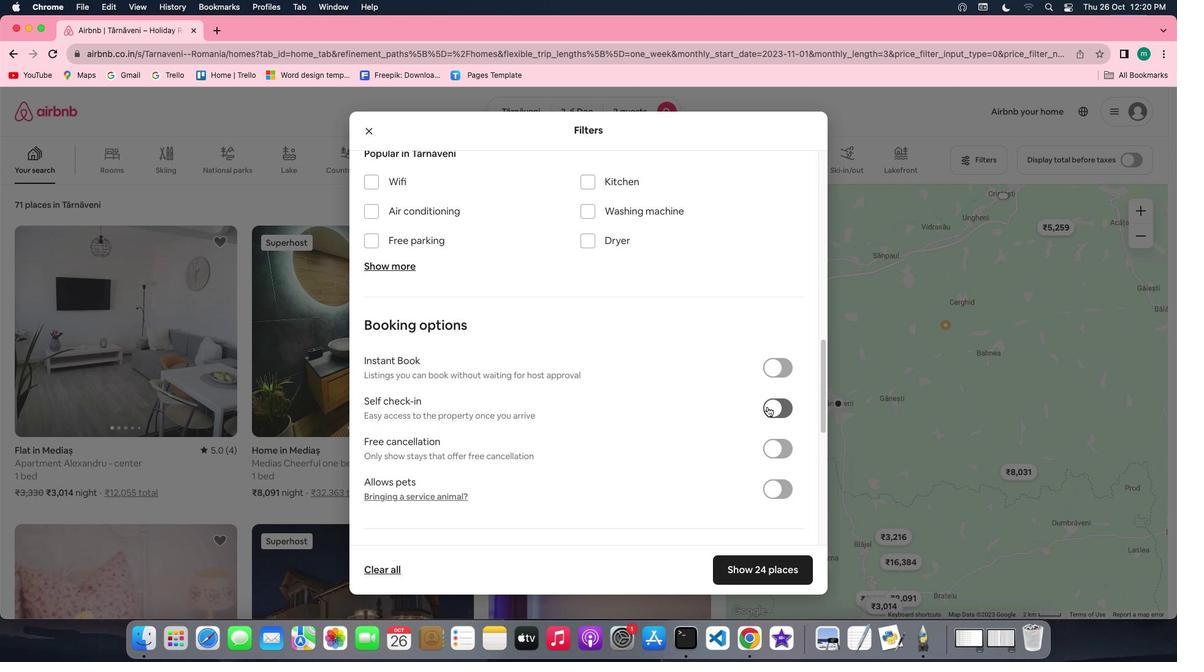 
Action: Mouse moved to (645, 523)
Screenshot: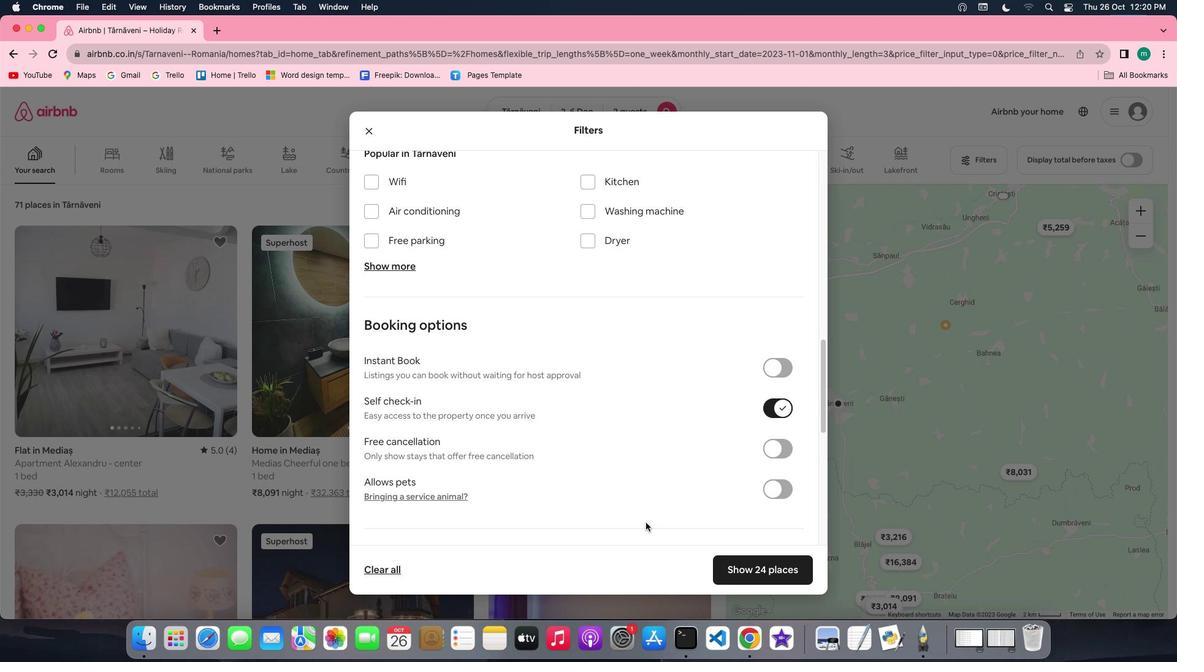 
Action: Mouse scrolled (645, 523) with delta (0, 0)
Screenshot: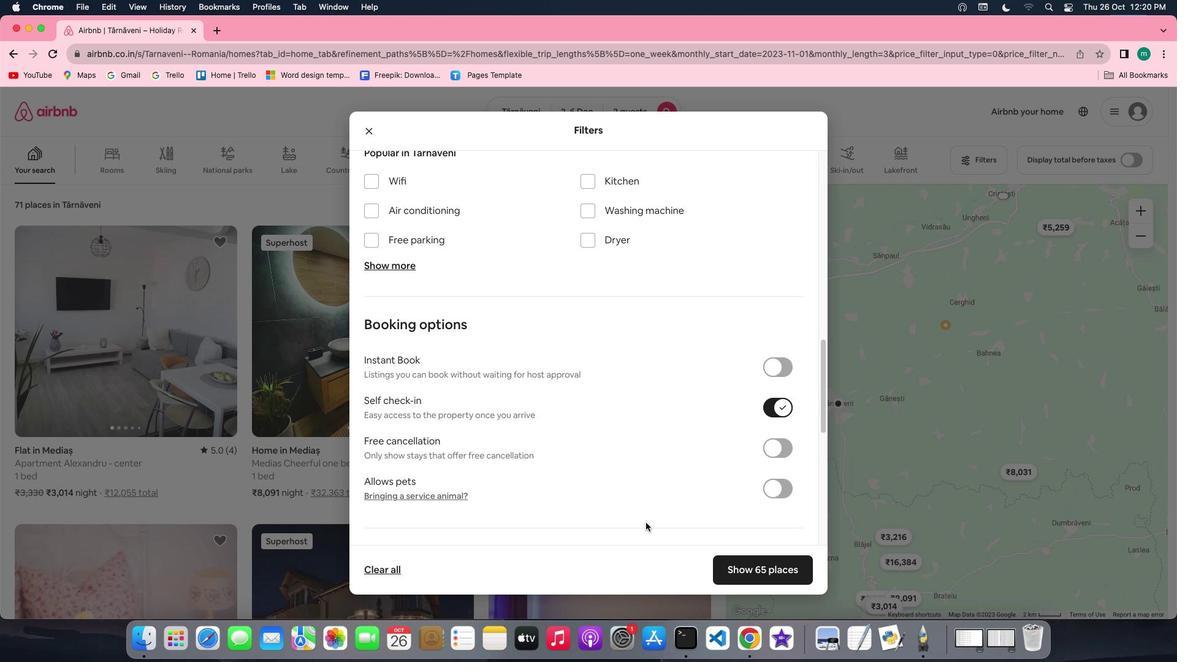 
Action: Mouse scrolled (645, 523) with delta (0, 0)
Screenshot: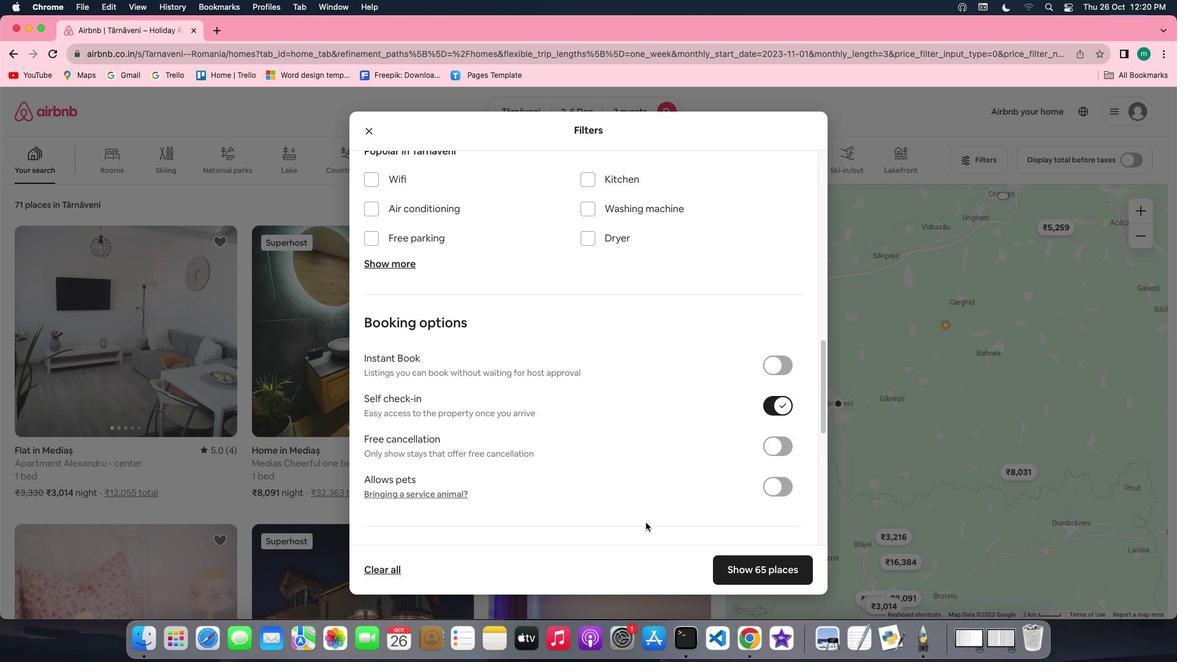 
Action: Mouse scrolled (645, 523) with delta (0, 0)
Screenshot: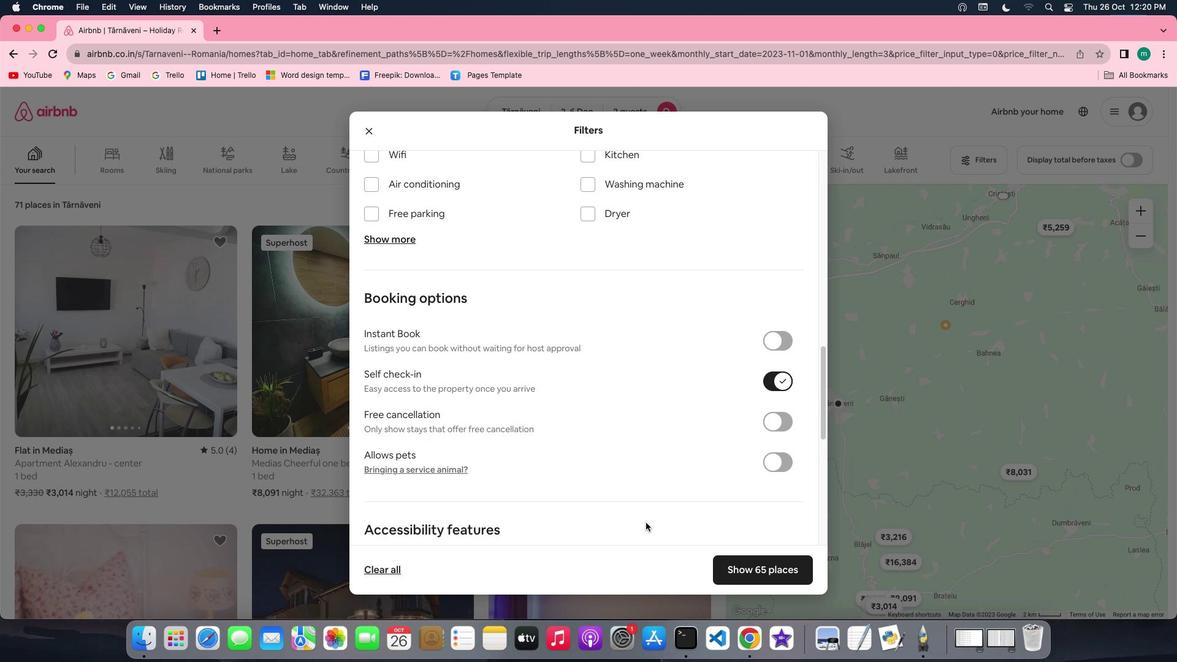 
Action: Mouse scrolled (645, 523) with delta (0, 0)
Screenshot: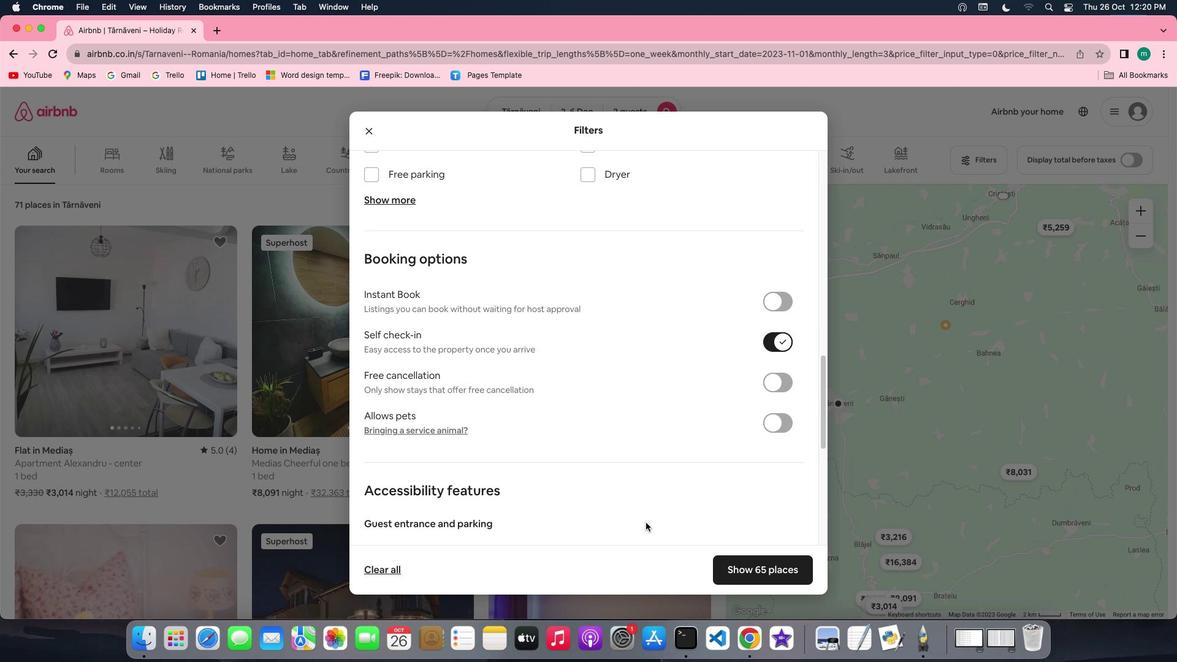 
Action: Mouse scrolled (645, 523) with delta (0, 0)
Screenshot: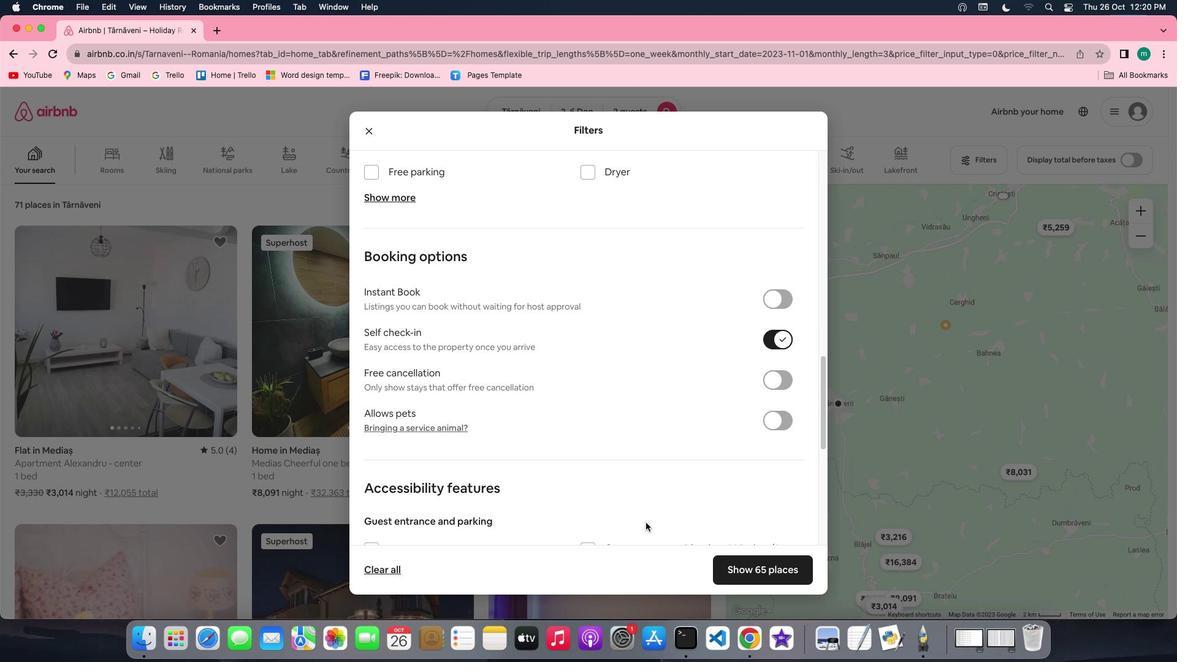 
Action: Mouse scrolled (645, 523) with delta (0, -1)
Screenshot: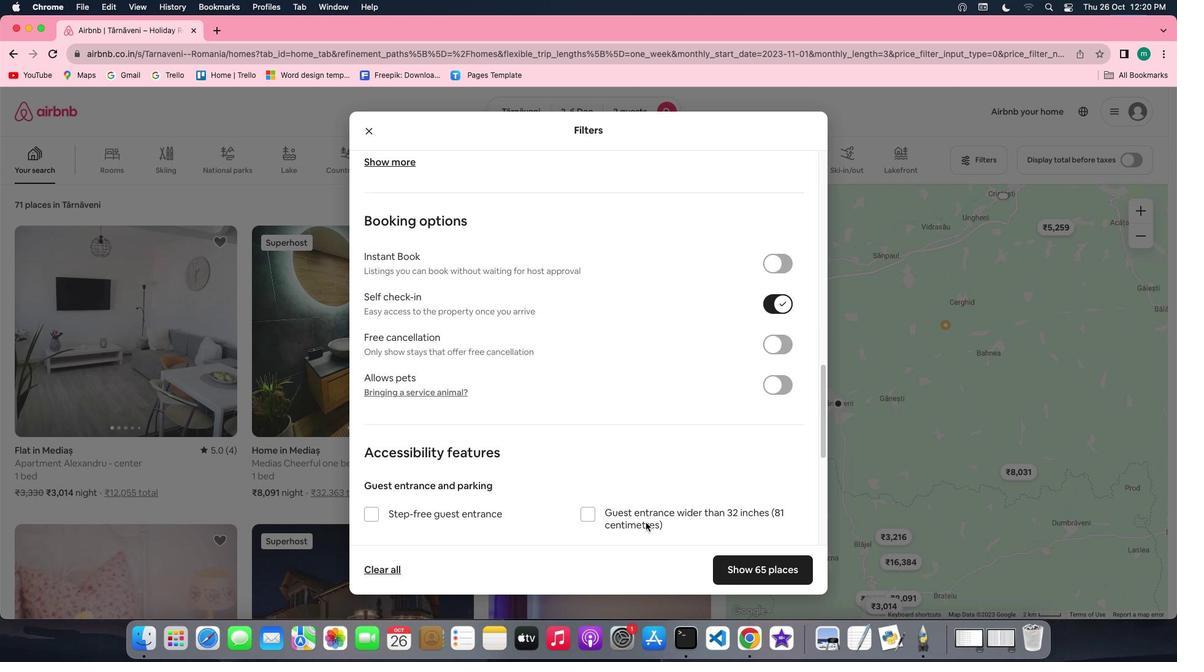 
Action: Mouse scrolled (645, 523) with delta (0, -2)
Screenshot: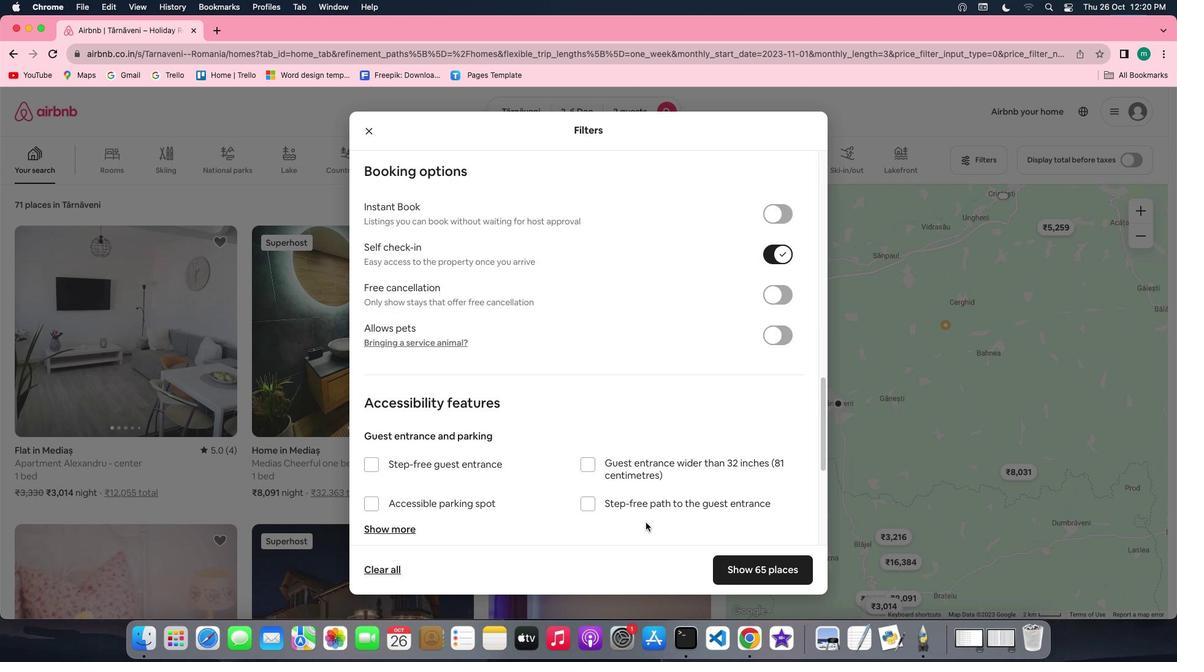 
Action: Mouse scrolled (645, 523) with delta (0, -2)
Screenshot: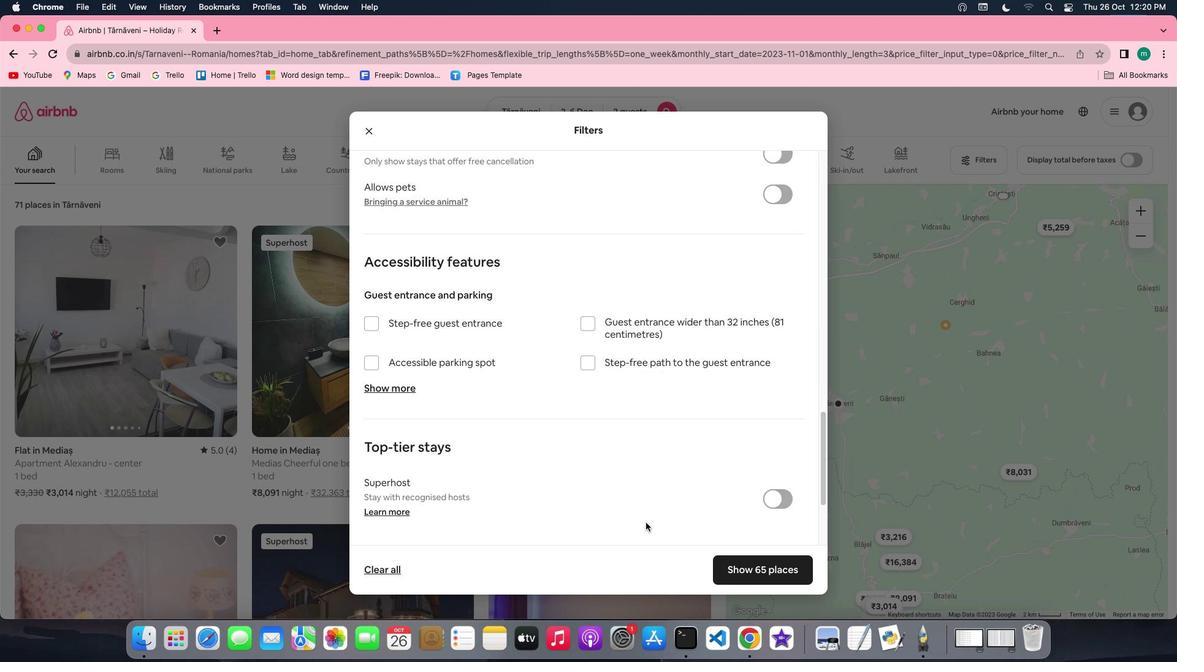 
Action: Mouse scrolled (645, 523) with delta (0, 0)
Screenshot: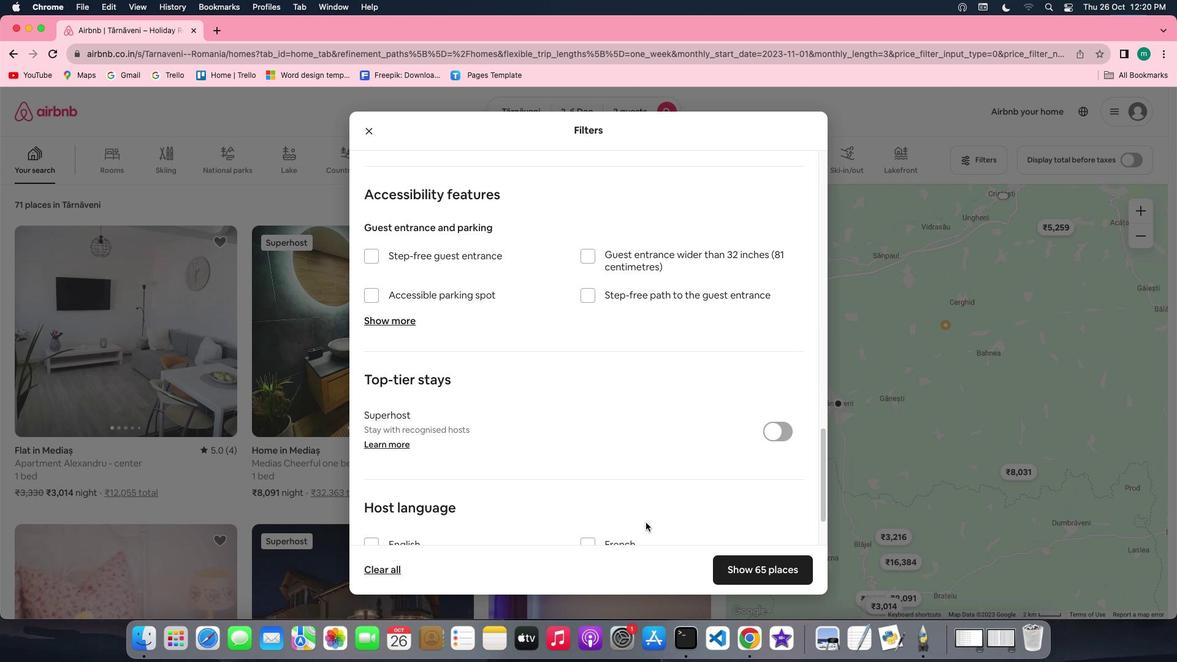 
Action: Mouse scrolled (645, 523) with delta (0, 0)
Screenshot: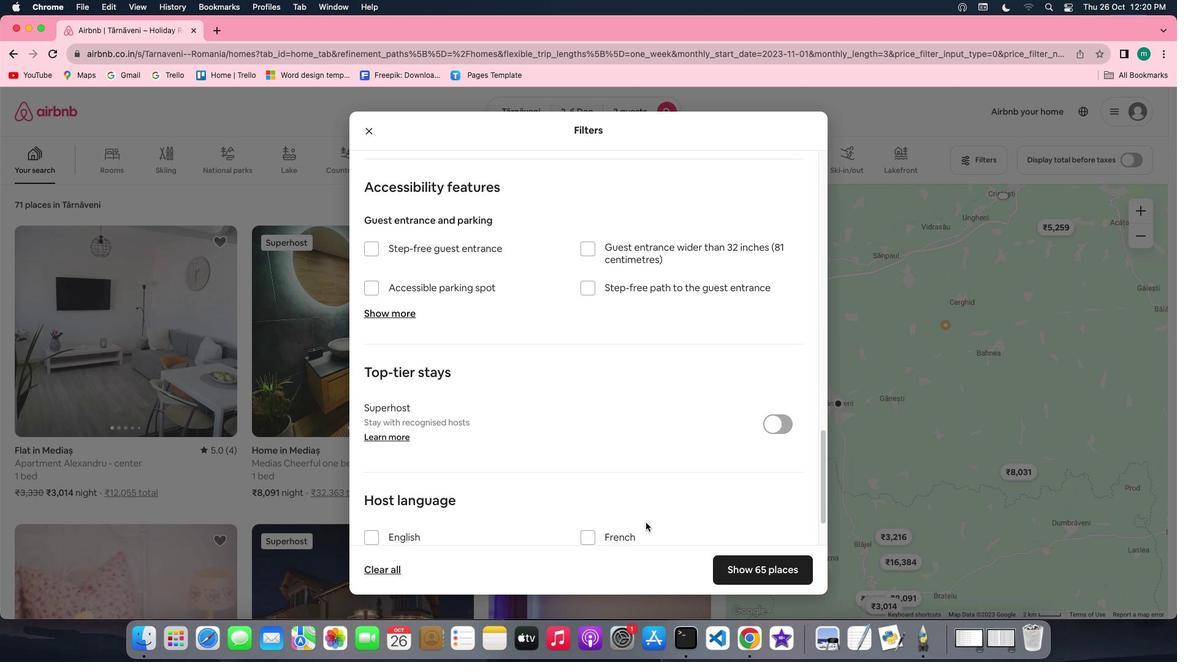 
Action: Mouse scrolled (645, 523) with delta (0, -1)
Screenshot: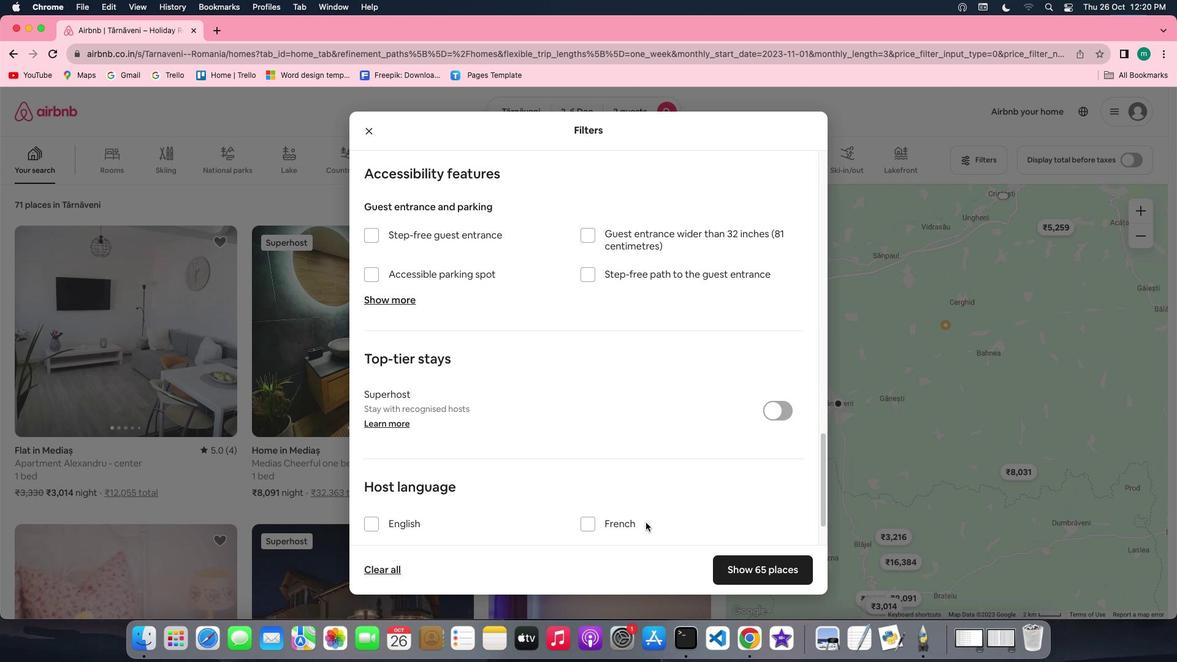 
Action: Mouse scrolled (645, 523) with delta (0, -2)
Screenshot: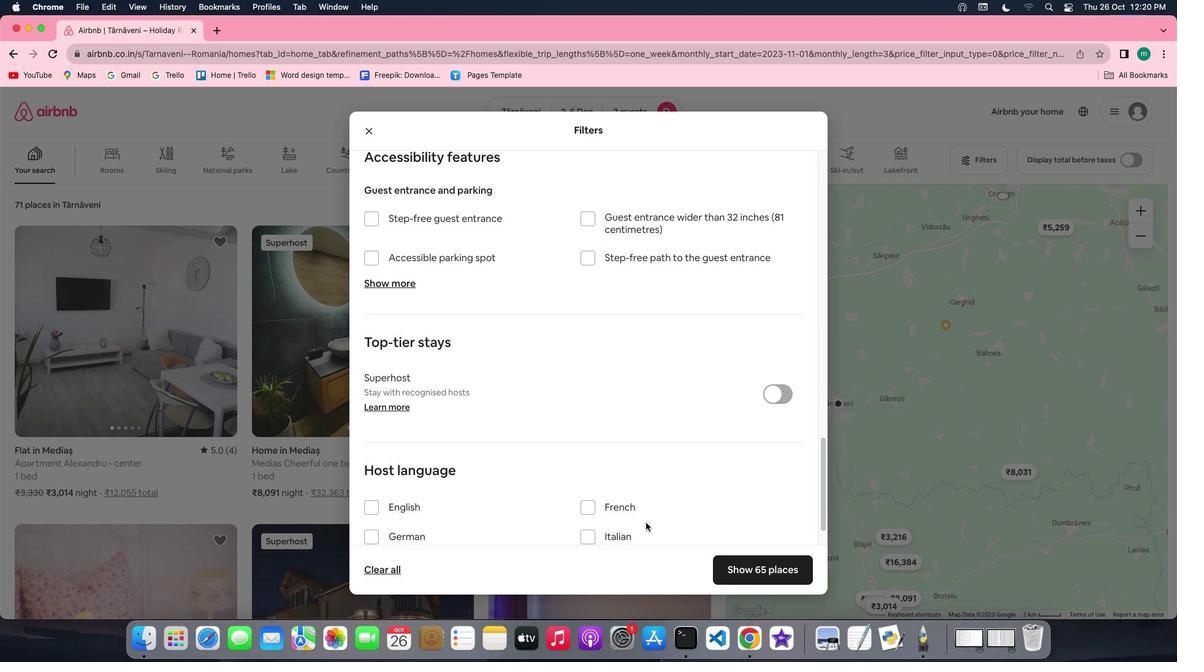 
Action: Mouse scrolled (645, 523) with delta (0, -2)
Screenshot: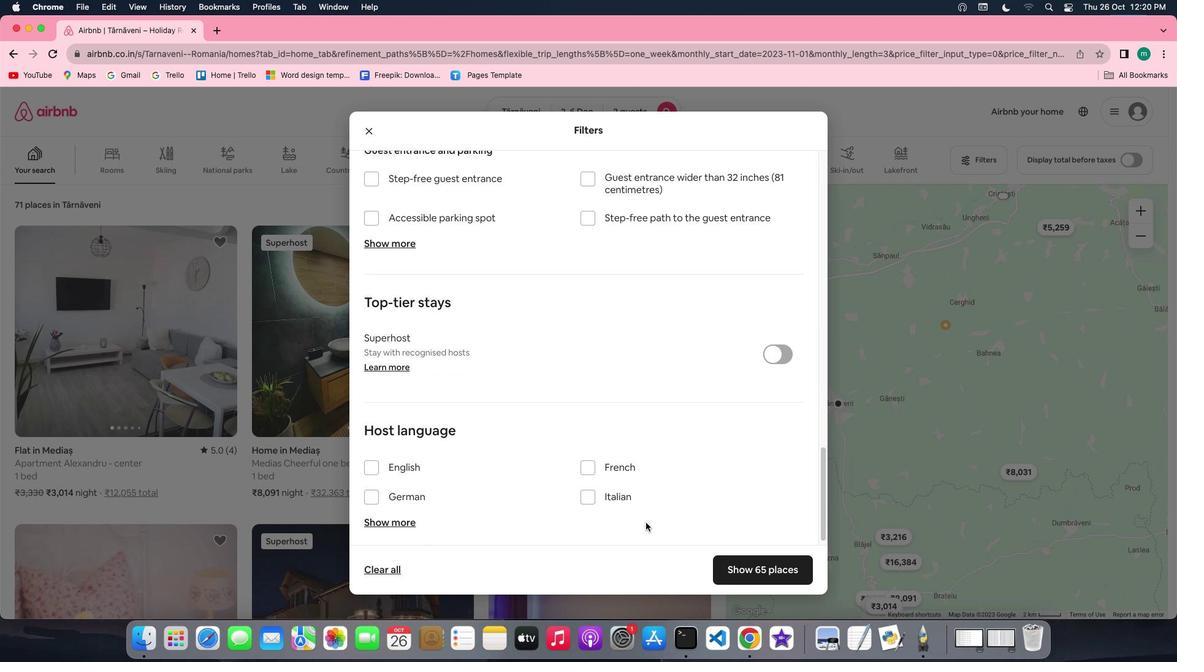
Action: Mouse scrolled (645, 523) with delta (0, 0)
Screenshot: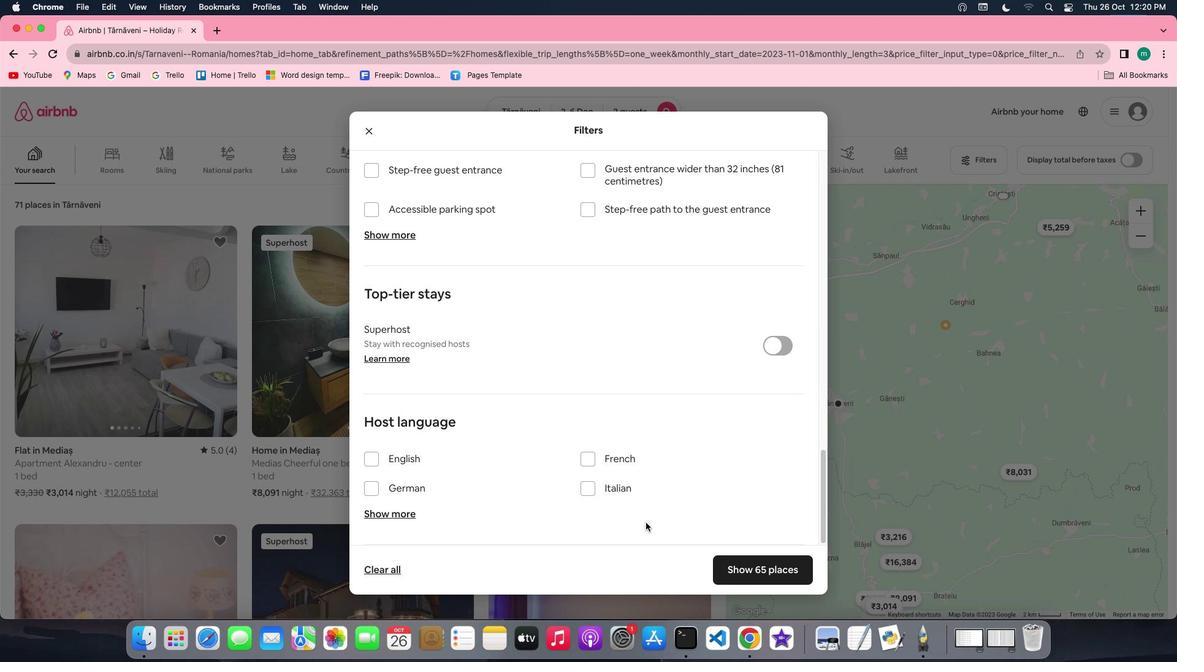 
Action: Mouse scrolled (645, 523) with delta (0, 0)
Screenshot: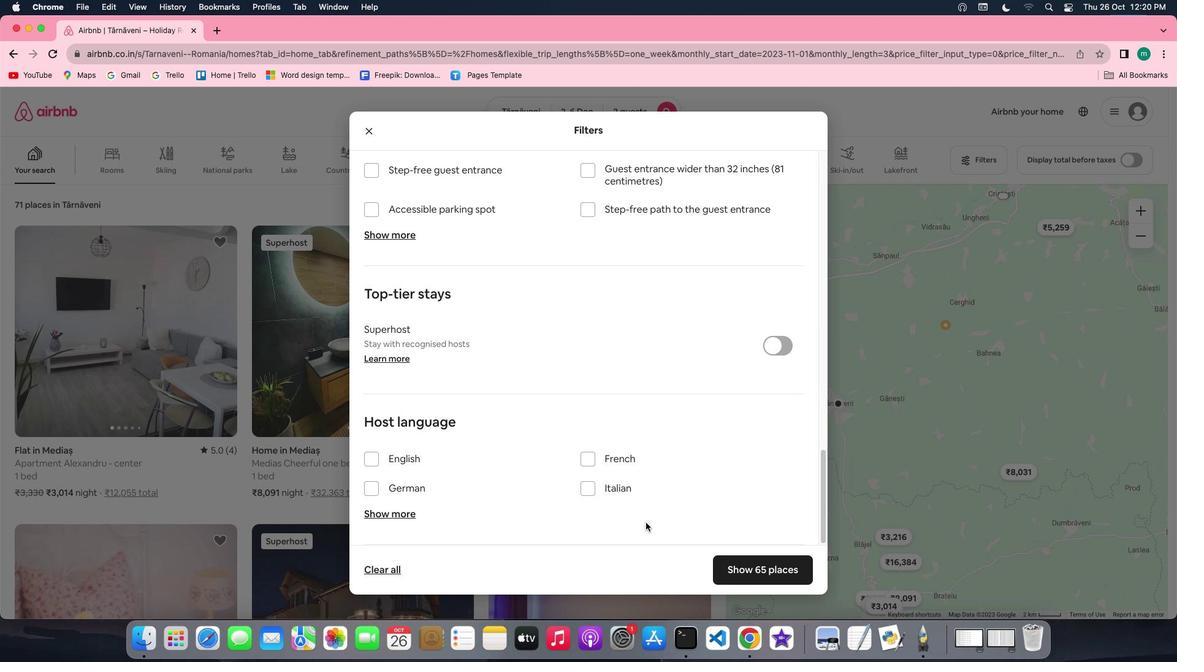 
Action: Mouse scrolled (645, 523) with delta (0, -1)
Screenshot: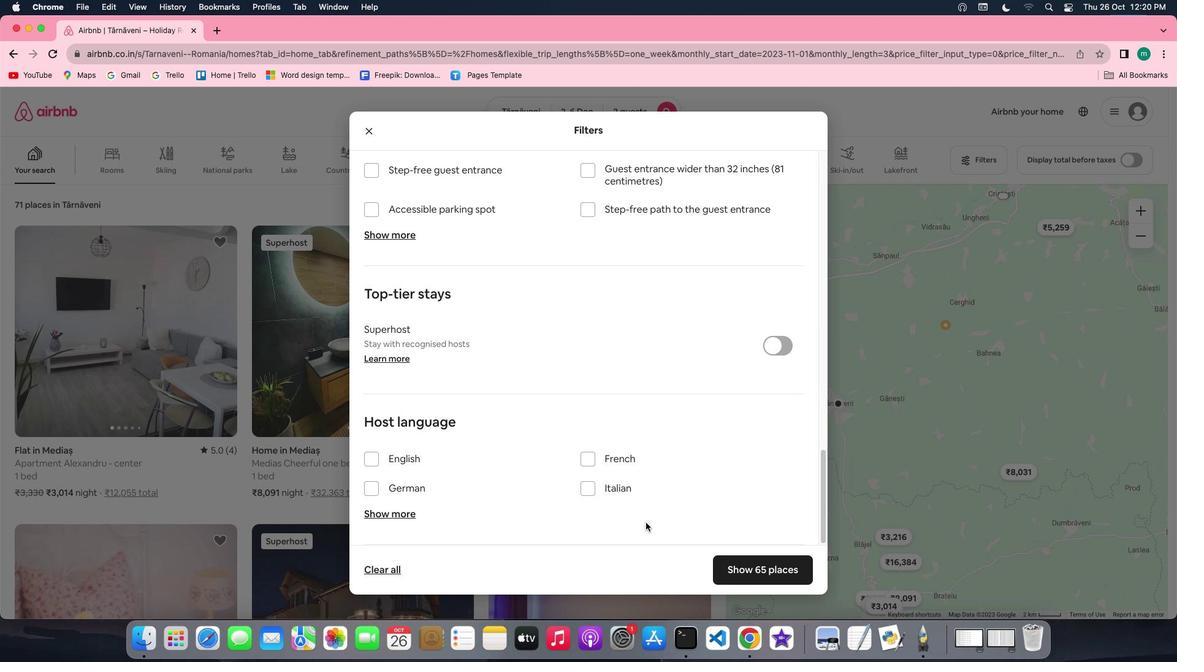 
Action: Mouse scrolled (645, 523) with delta (0, -3)
Screenshot: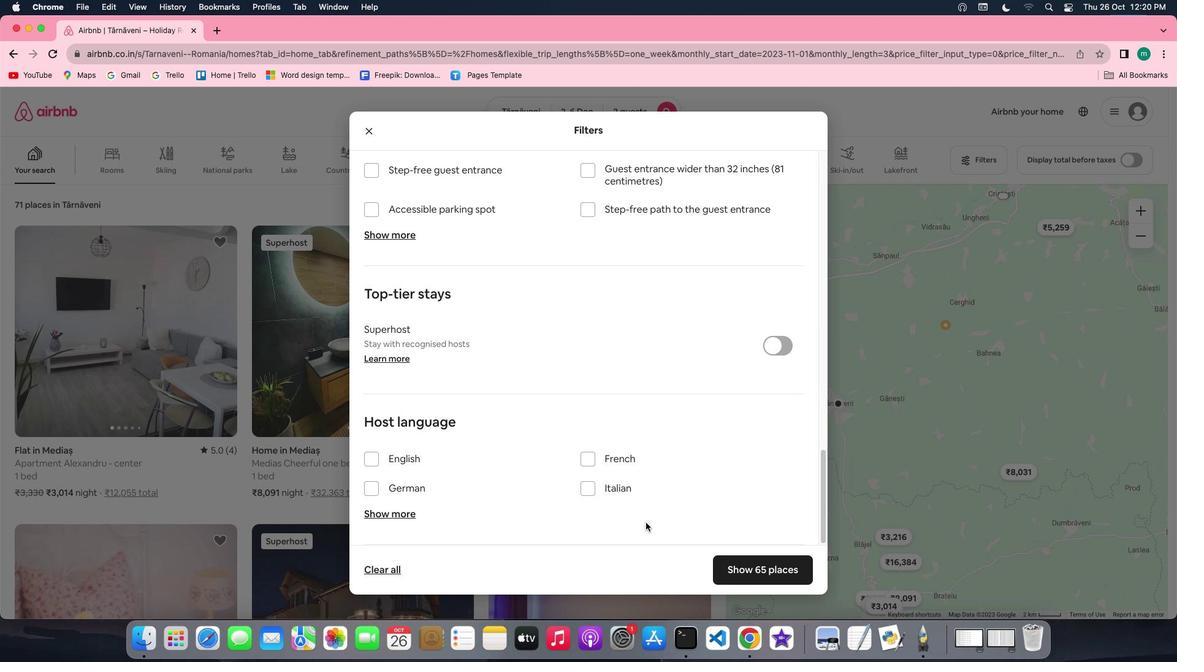 
Action: Mouse scrolled (645, 523) with delta (0, -3)
Screenshot: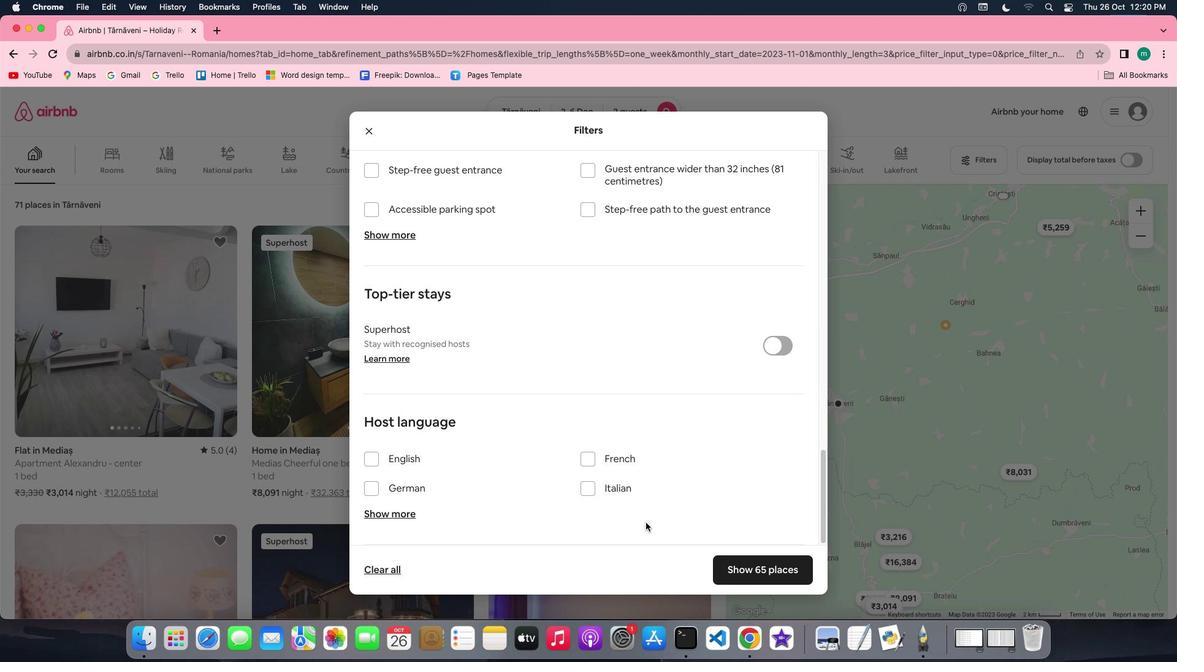 
Action: Mouse moved to (774, 567)
Screenshot: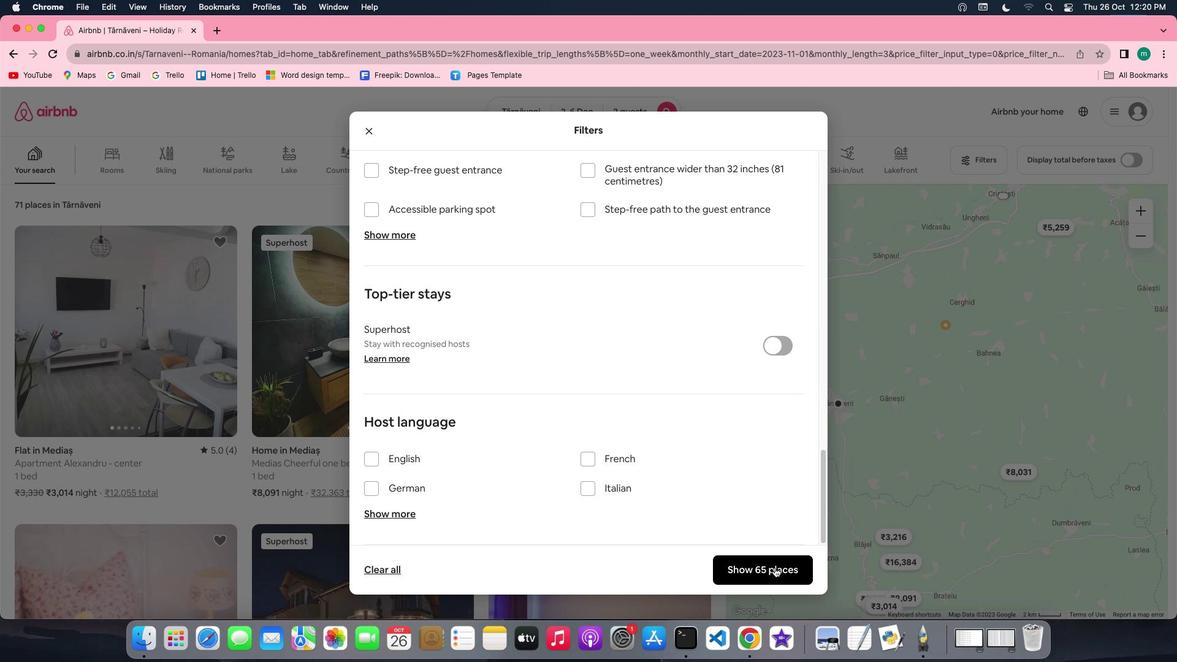 
Action: Mouse pressed left at (774, 567)
Screenshot: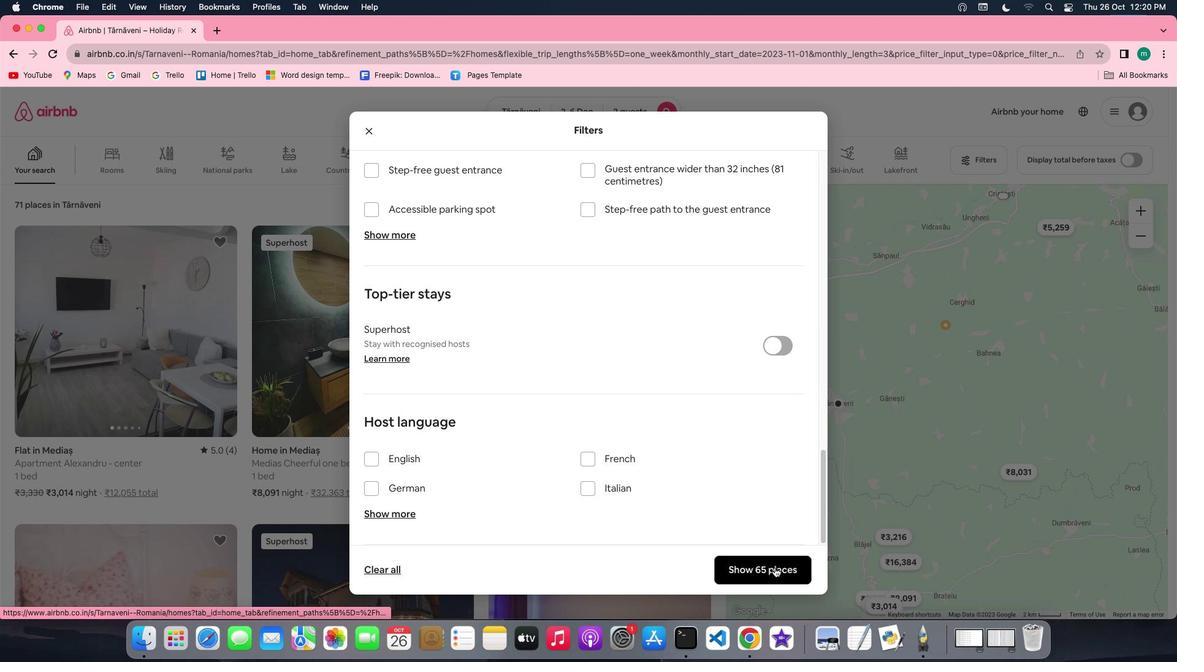 
Action: Mouse moved to (149, 334)
Screenshot: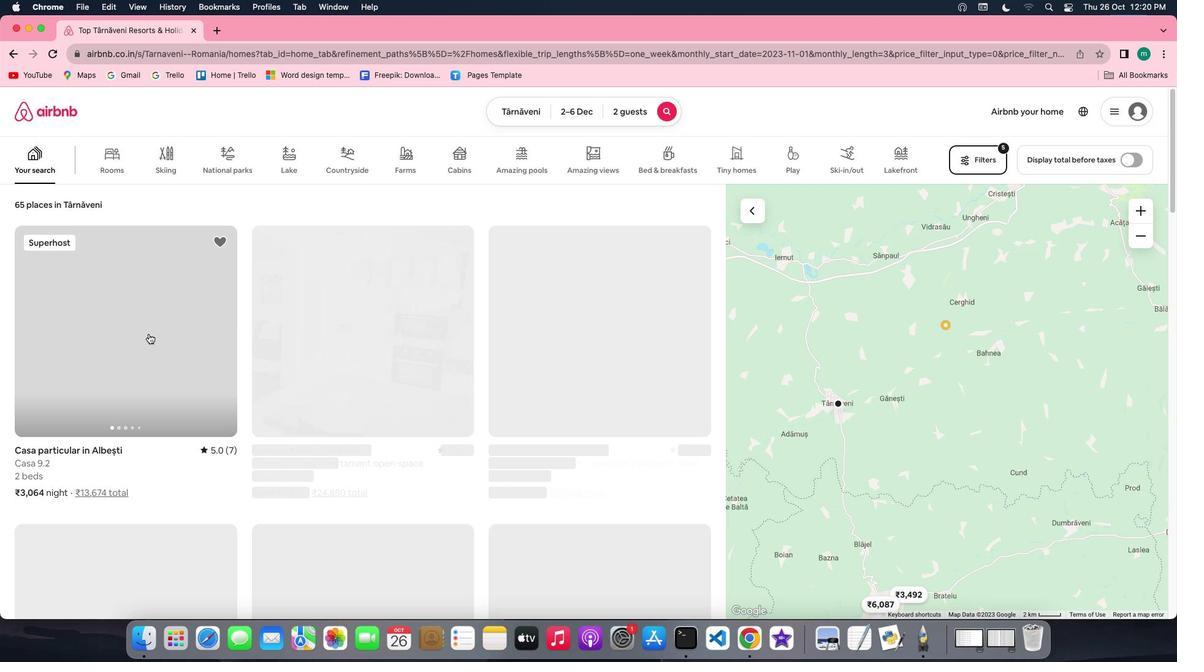 
Action: Mouse pressed left at (149, 334)
Screenshot: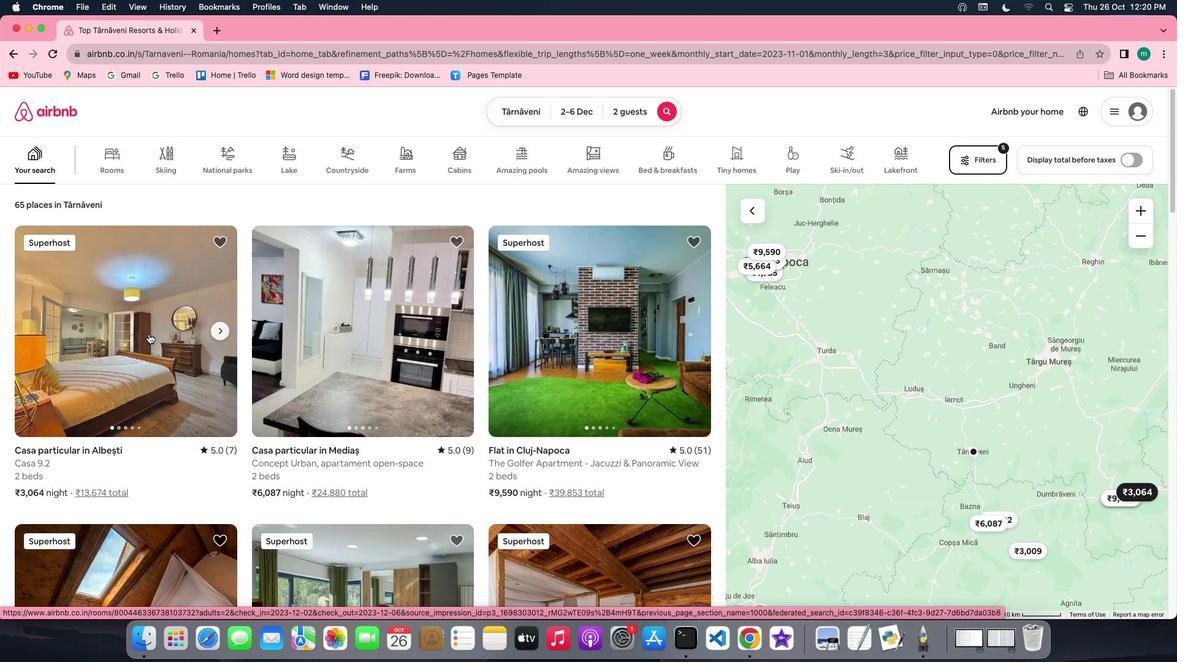 
Action: Mouse moved to (843, 461)
Screenshot: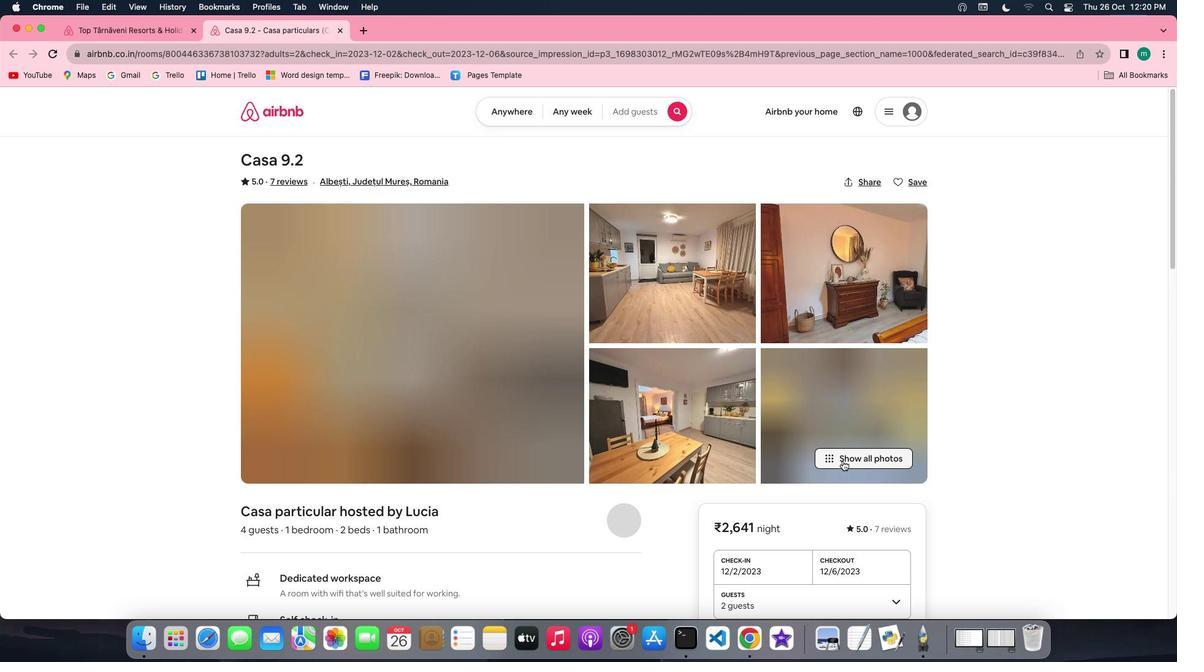 
Action: Mouse pressed left at (843, 461)
Screenshot: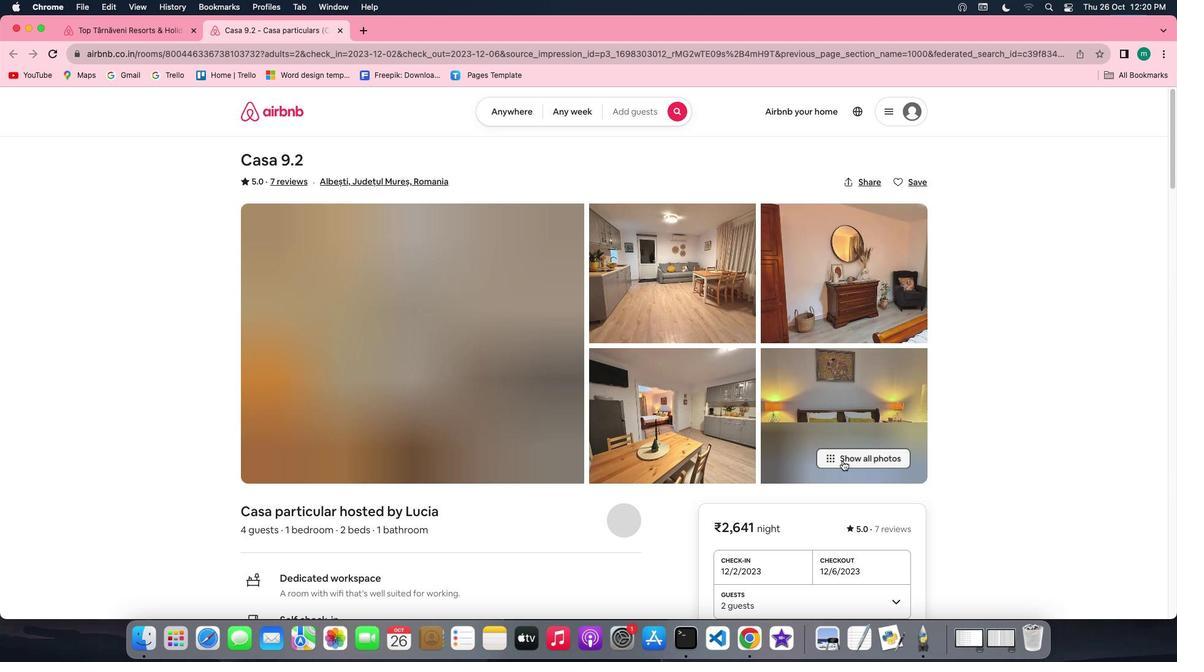
Action: Mouse moved to (533, 420)
Screenshot: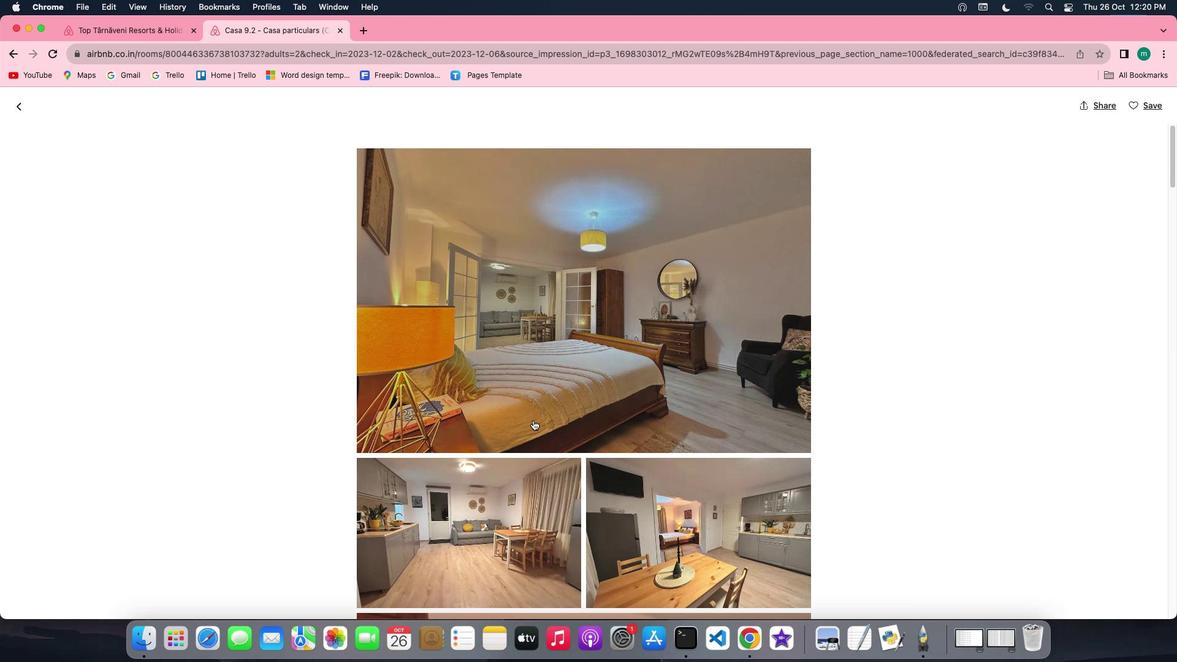 
Action: Mouse scrolled (533, 420) with delta (0, 0)
Screenshot: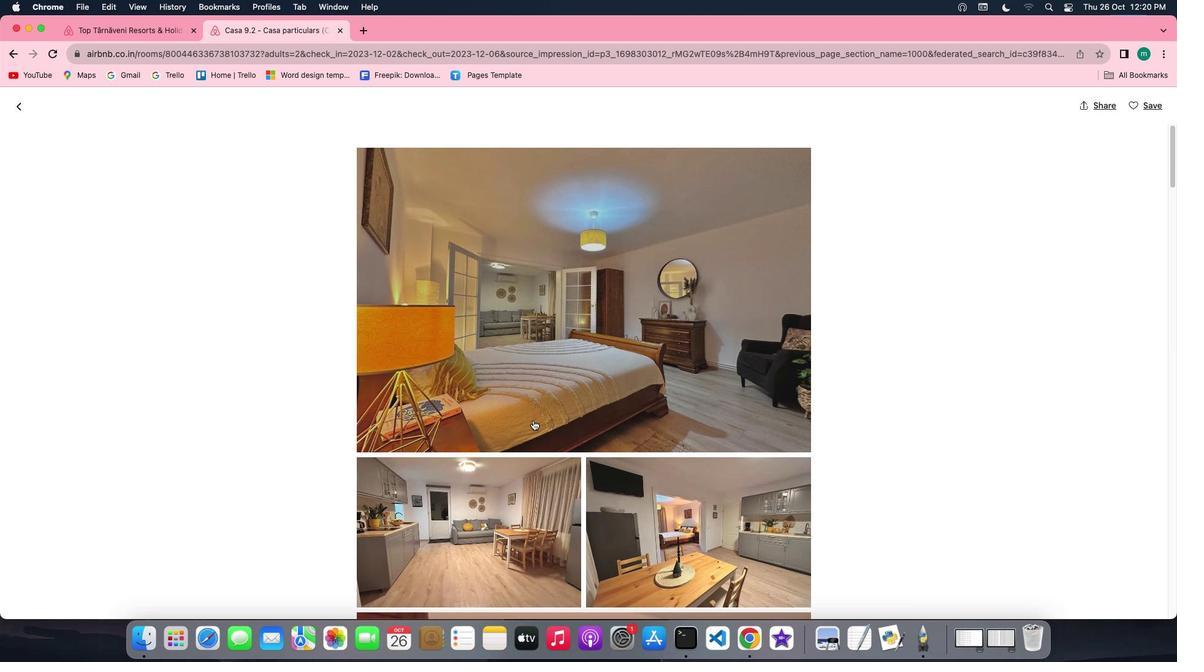 
Action: Mouse scrolled (533, 420) with delta (0, 0)
Screenshot: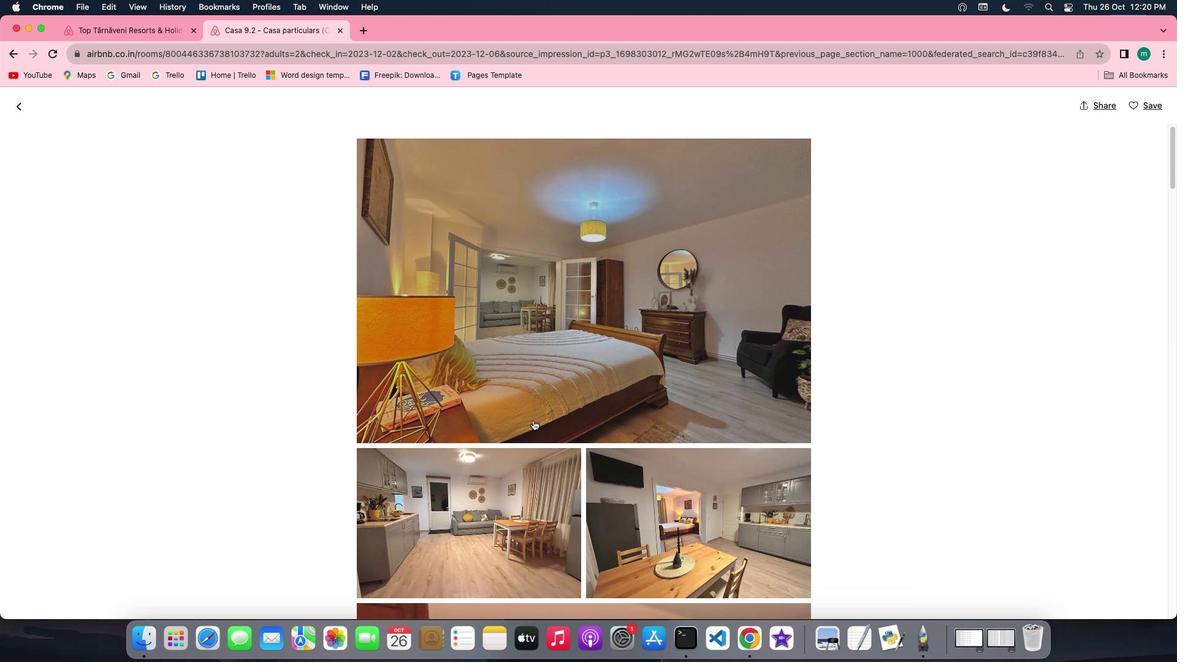 
Action: Mouse scrolled (533, 420) with delta (0, -1)
Screenshot: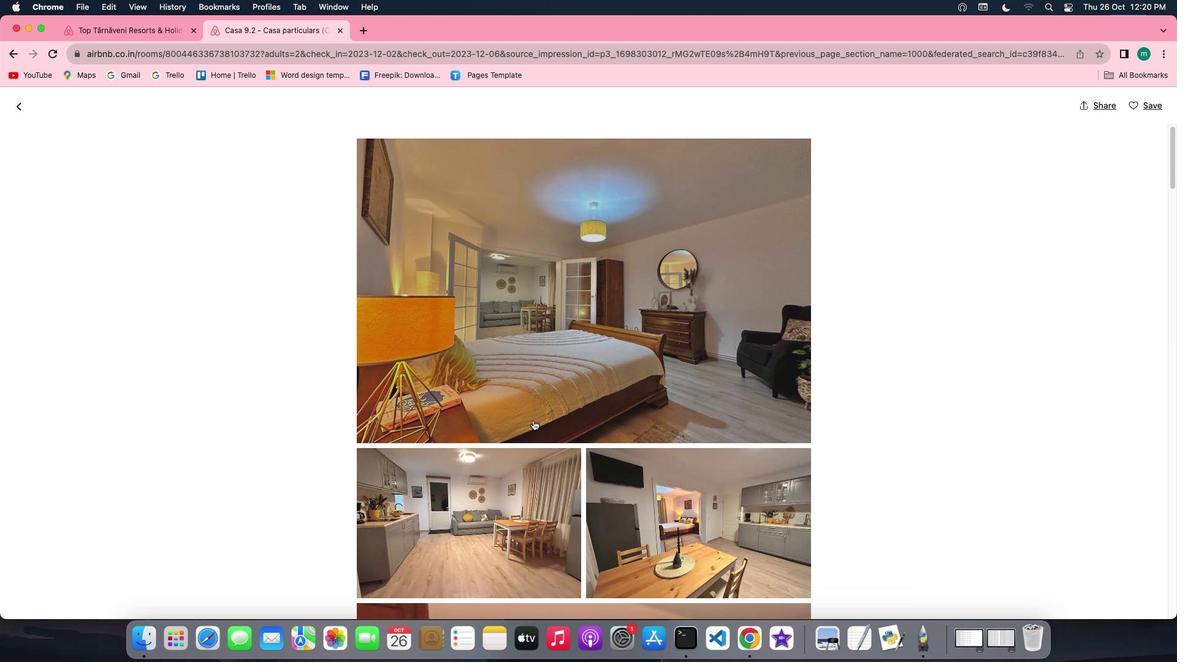 
Action: Mouse scrolled (533, 420) with delta (0, -2)
Screenshot: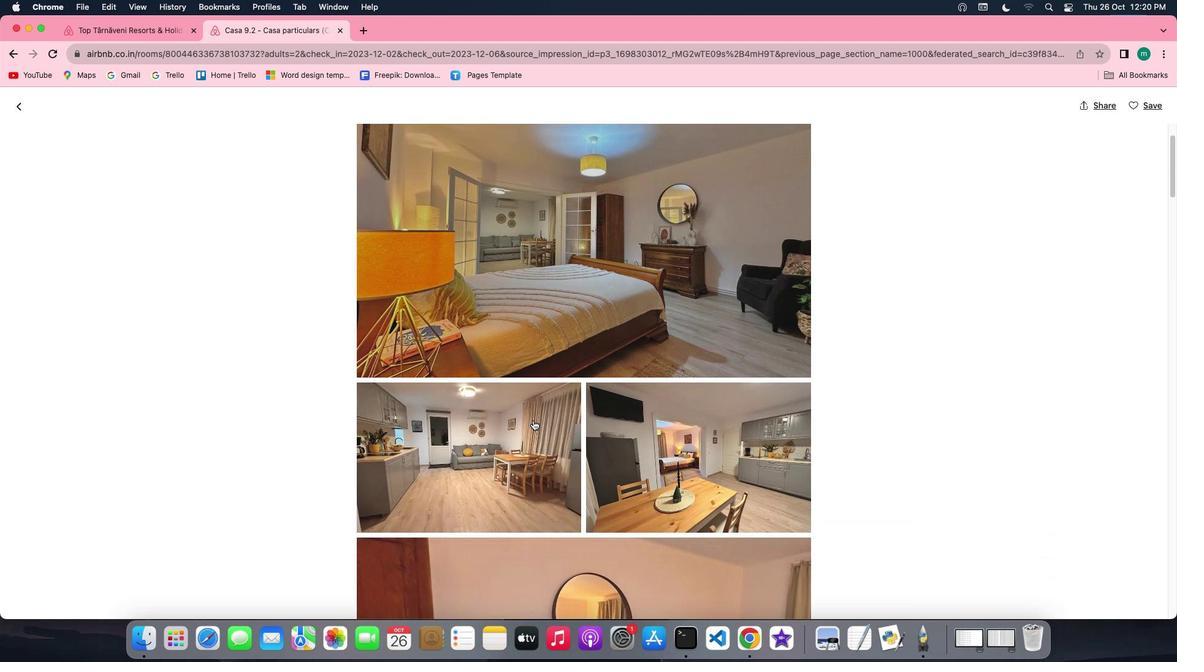 
Action: Mouse scrolled (533, 420) with delta (0, 0)
Screenshot: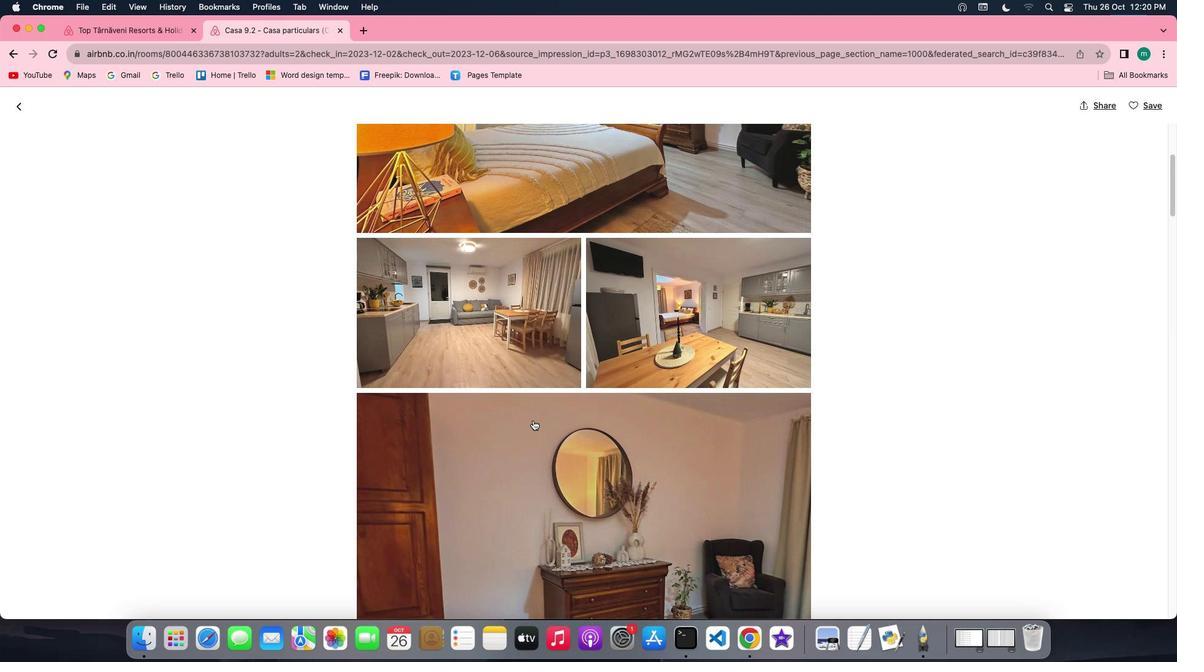 
Action: Mouse scrolled (533, 420) with delta (0, 0)
Screenshot: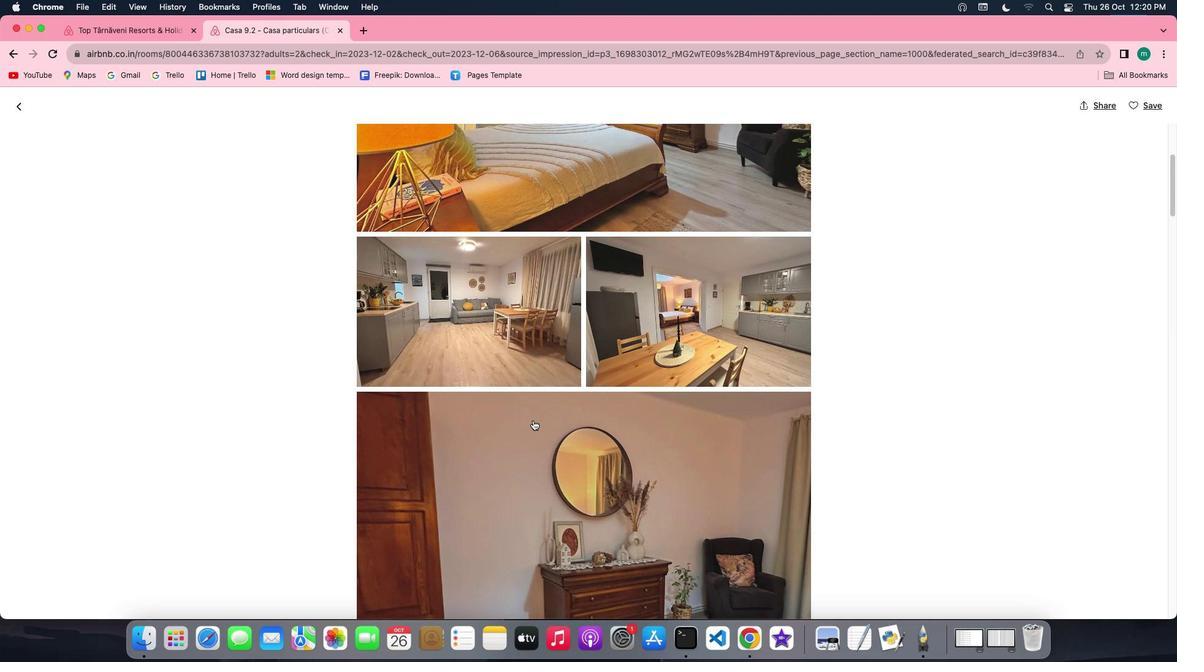 
Action: Mouse scrolled (533, 420) with delta (0, -1)
Screenshot: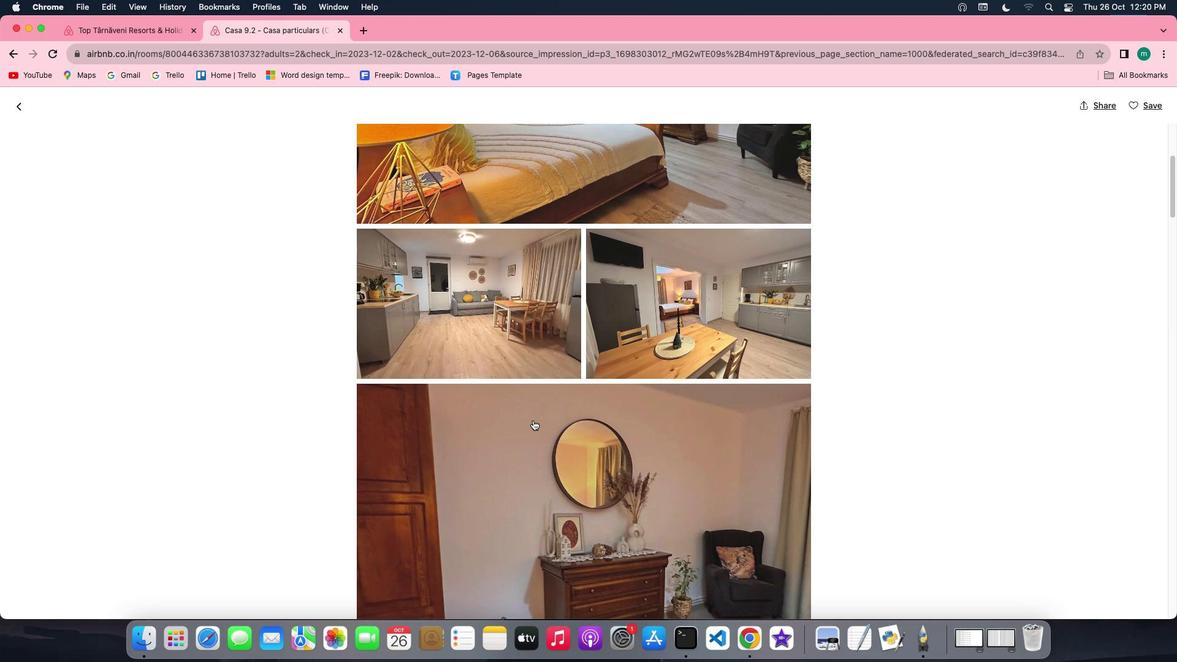 
Action: Mouse scrolled (533, 420) with delta (0, 0)
Screenshot: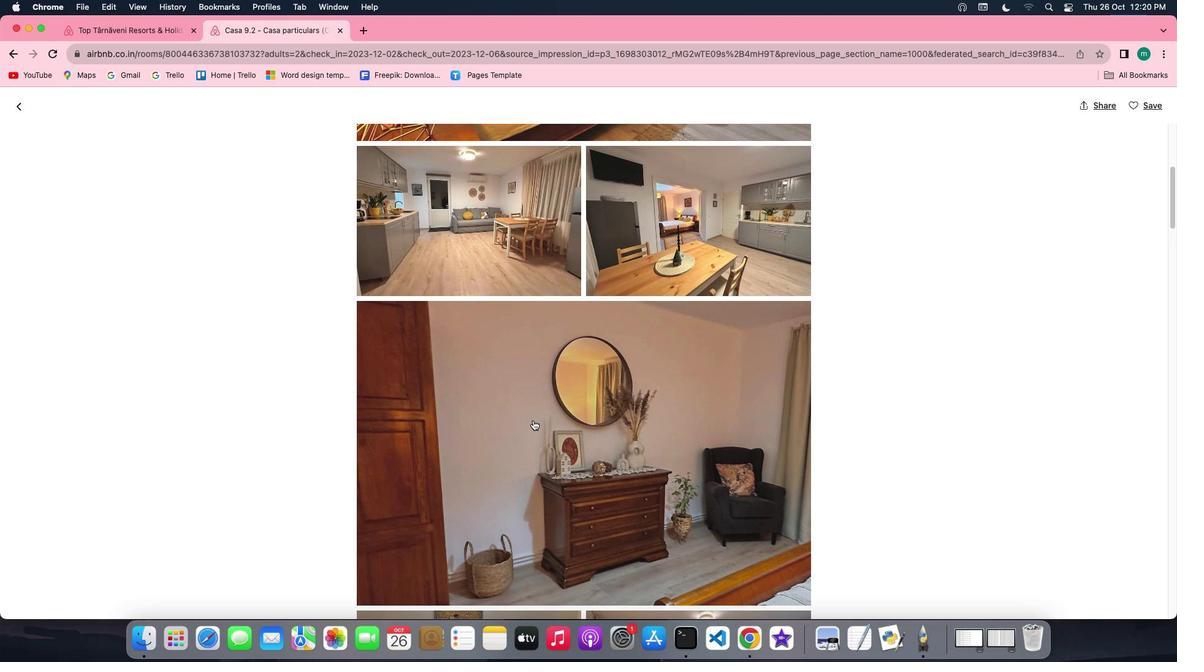 
Action: Mouse scrolled (533, 420) with delta (0, 0)
Screenshot: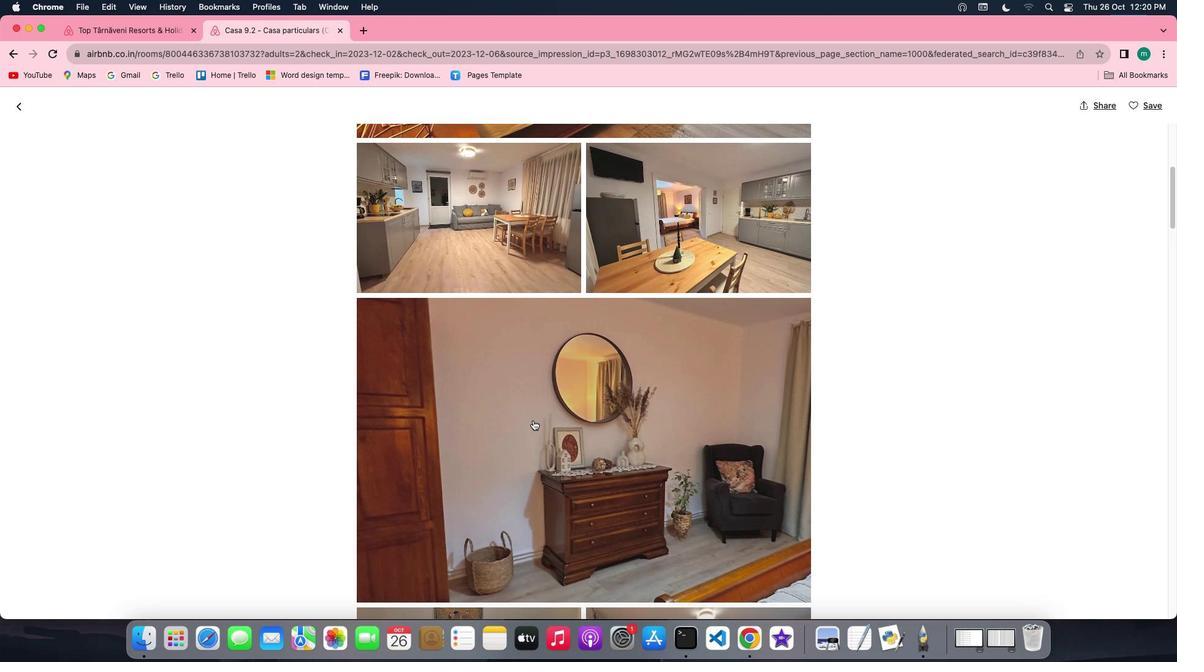 
Action: Mouse scrolled (533, 420) with delta (0, -1)
Screenshot: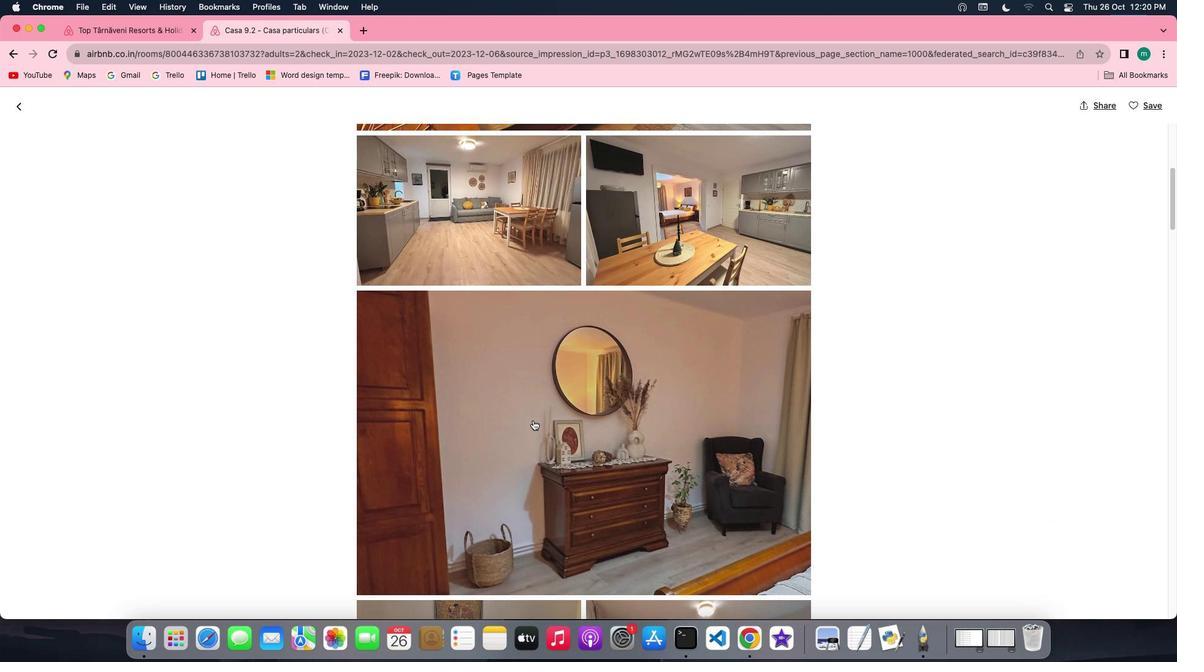 
Action: Mouse scrolled (533, 420) with delta (0, -1)
Screenshot: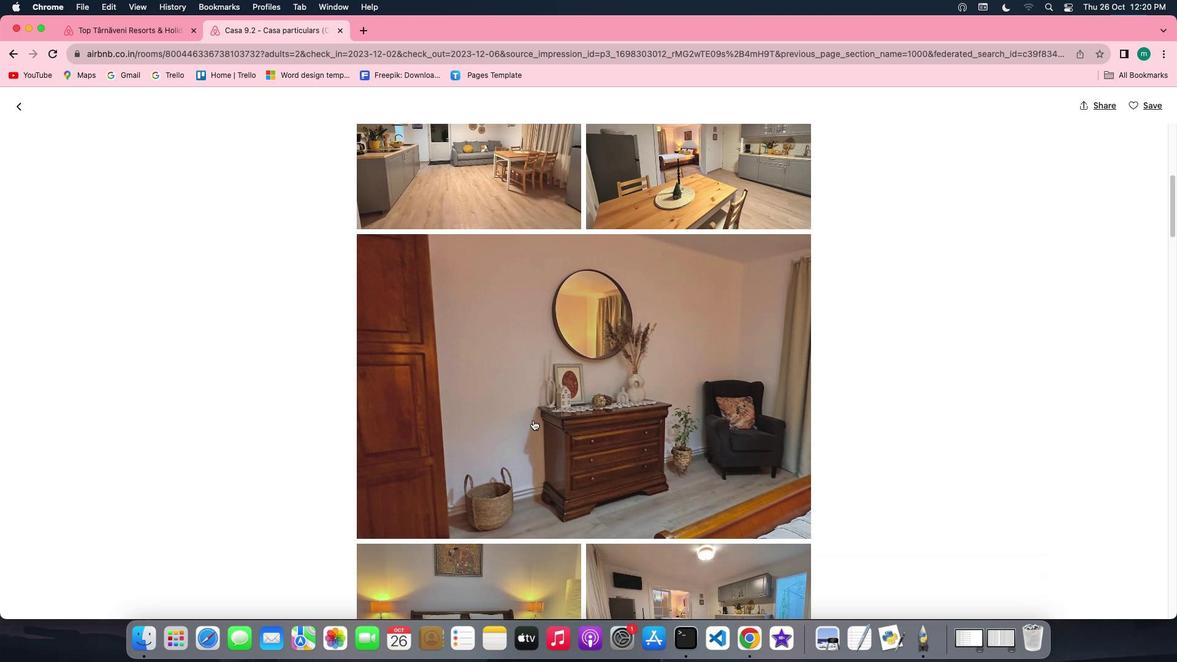 
Action: Mouse moved to (532, 420)
Screenshot: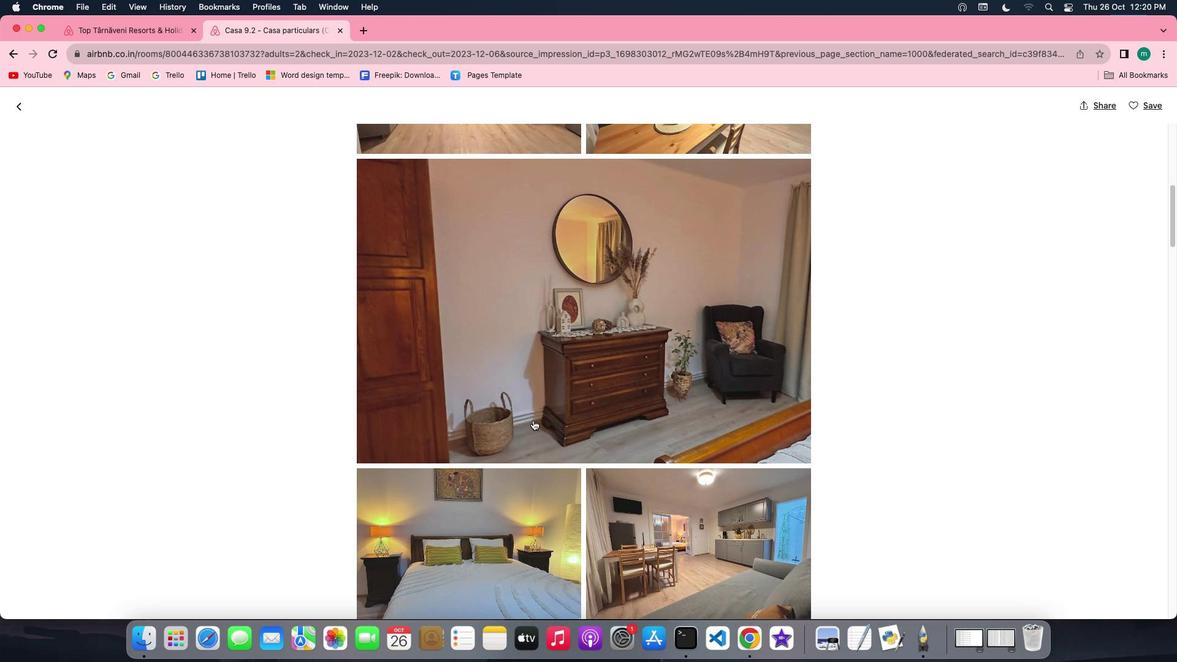 
Action: Mouse scrolled (532, 420) with delta (0, 0)
Screenshot: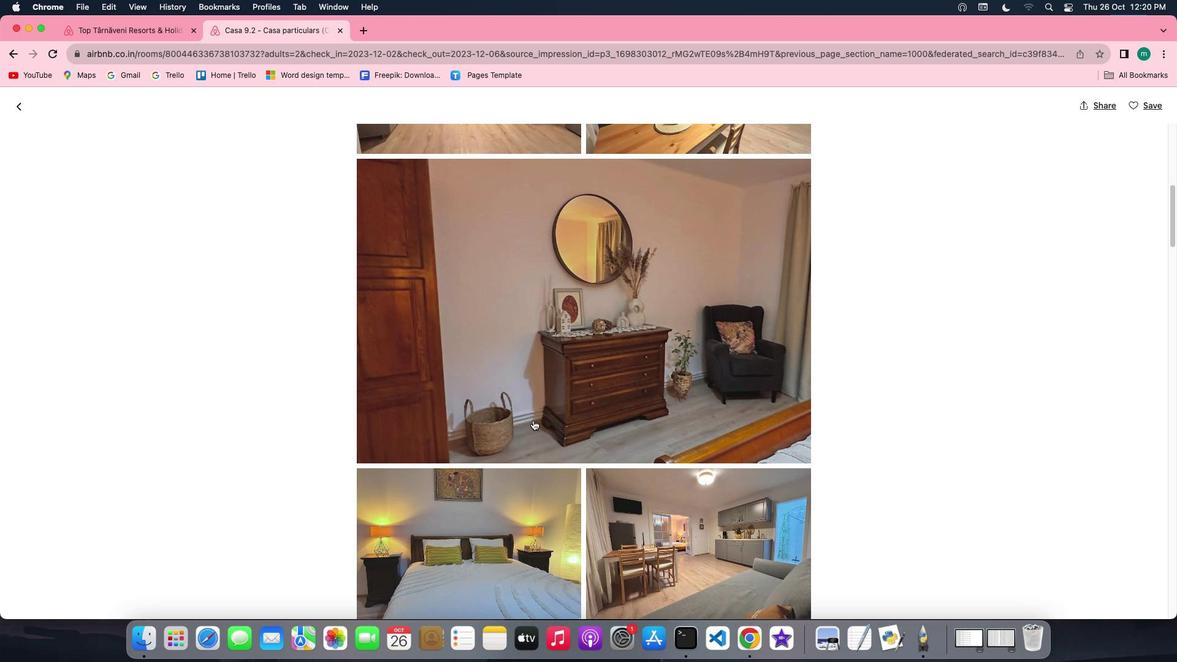 
Action: Mouse scrolled (532, 420) with delta (0, 0)
Screenshot: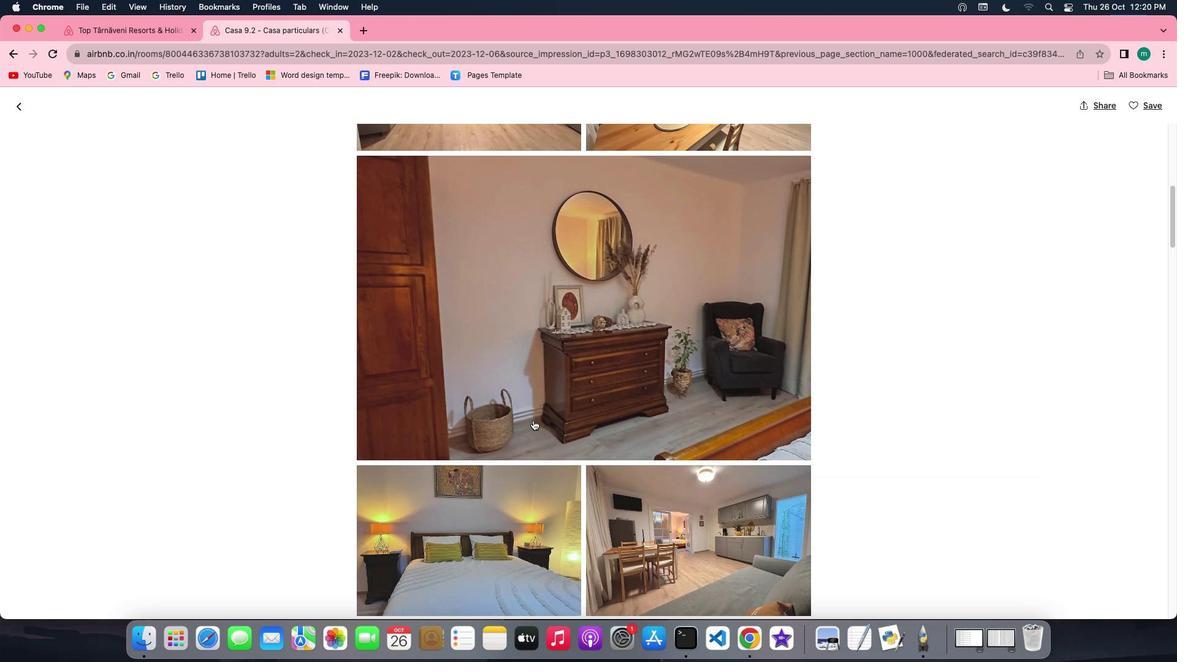 
Action: Mouse scrolled (532, 420) with delta (0, 0)
Screenshot: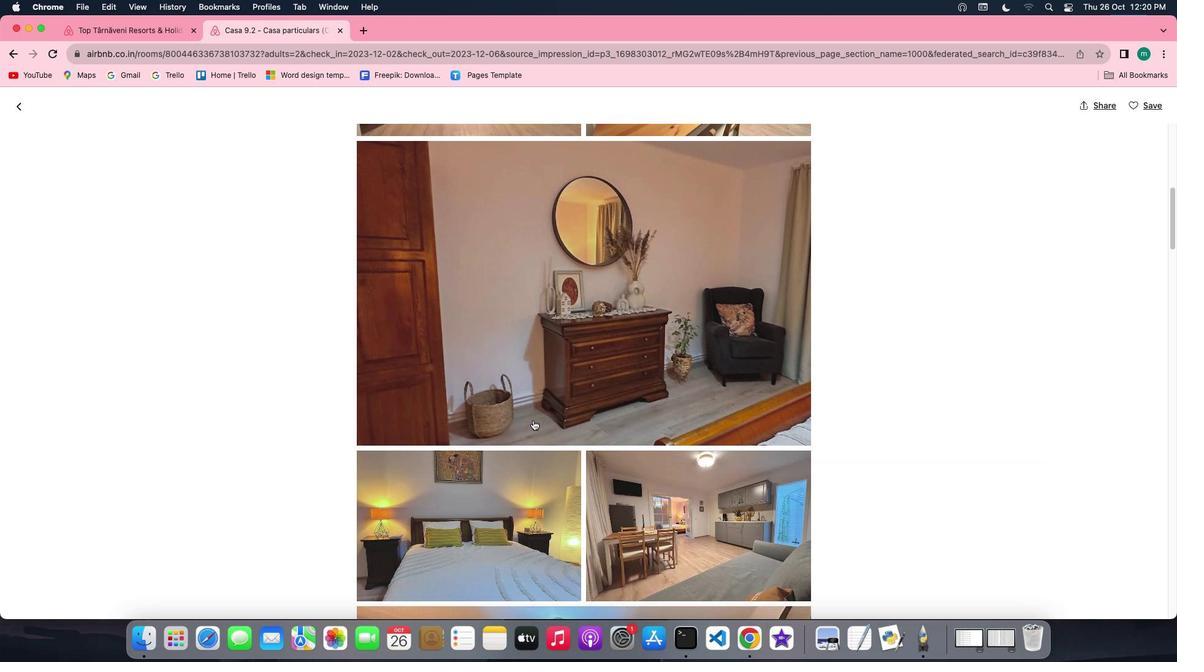 
Action: Mouse scrolled (532, 420) with delta (0, 0)
Screenshot: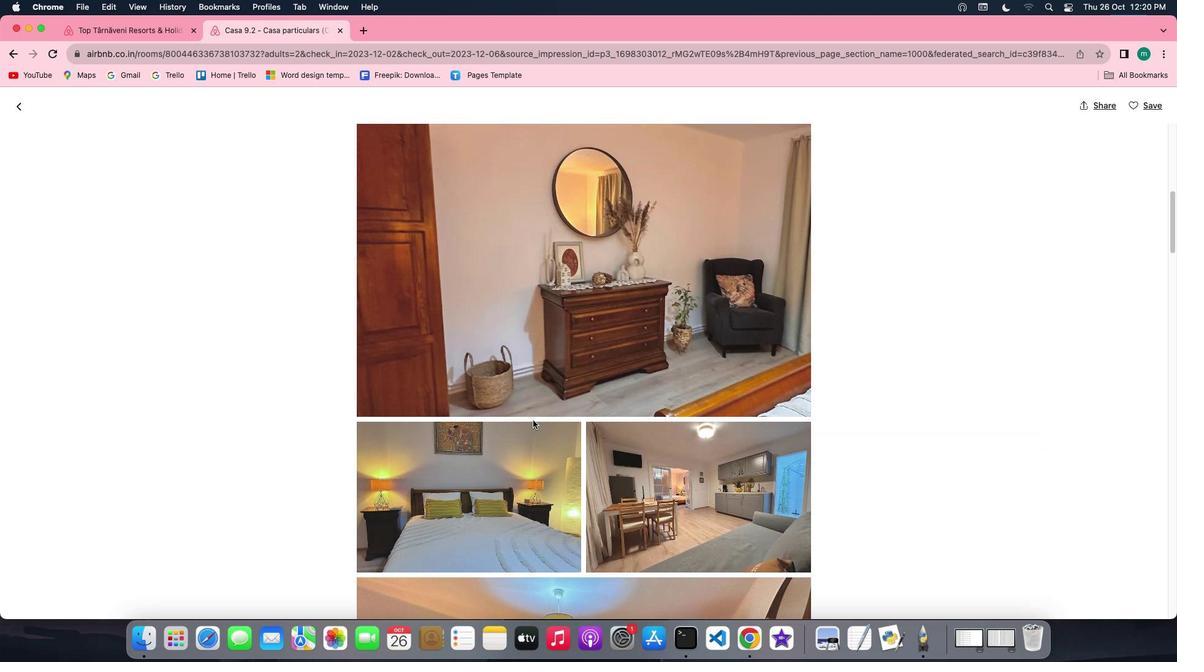 
Action: Mouse scrolled (532, 420) with delta (0, 0)
Screenshot: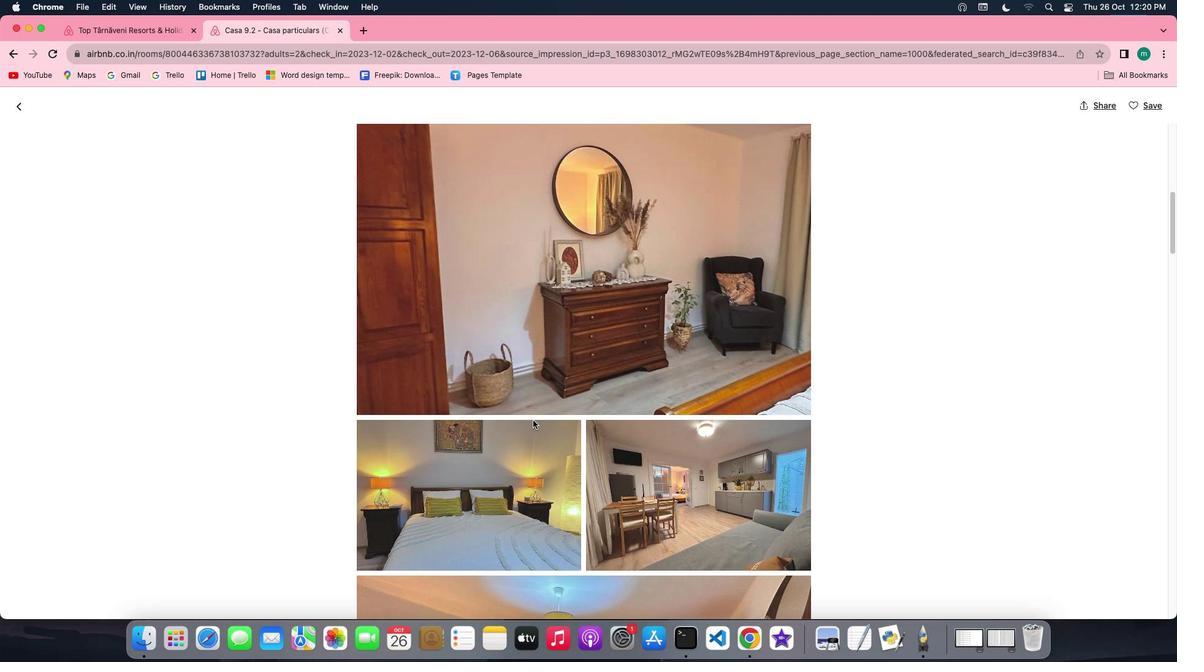 
Action: Mouse scrolled (532, 420) with delta (0, -1)
Screenshot: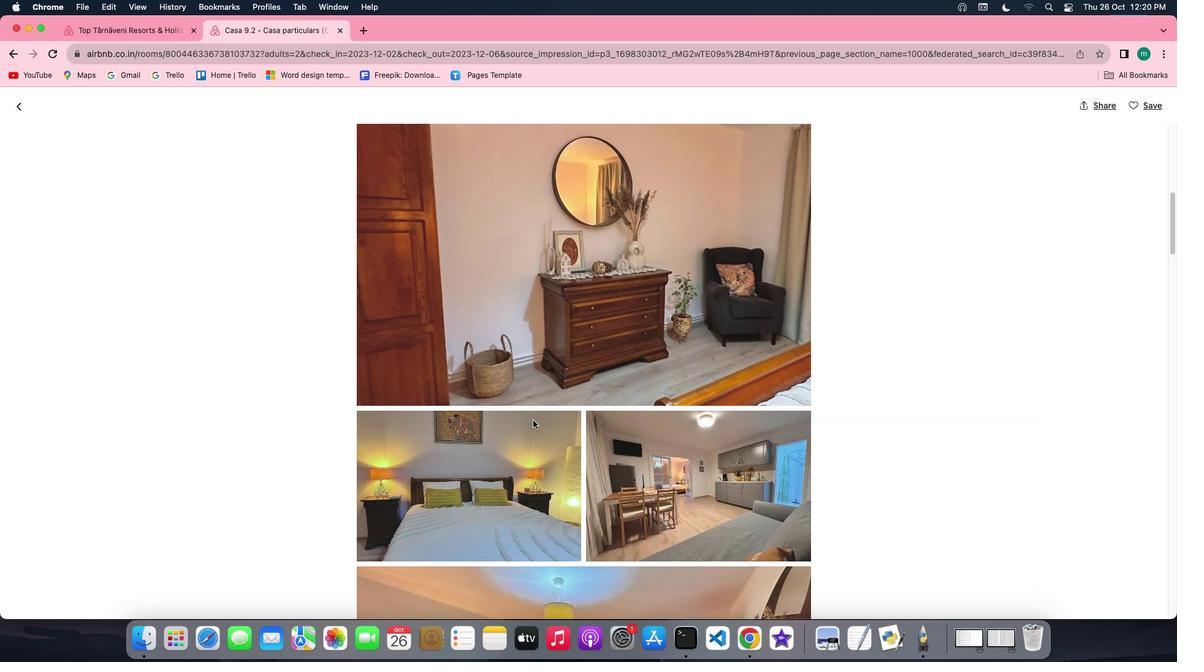 
Action: Mouse scrolled (532, 420) with delta (0, -1)
Screenshot: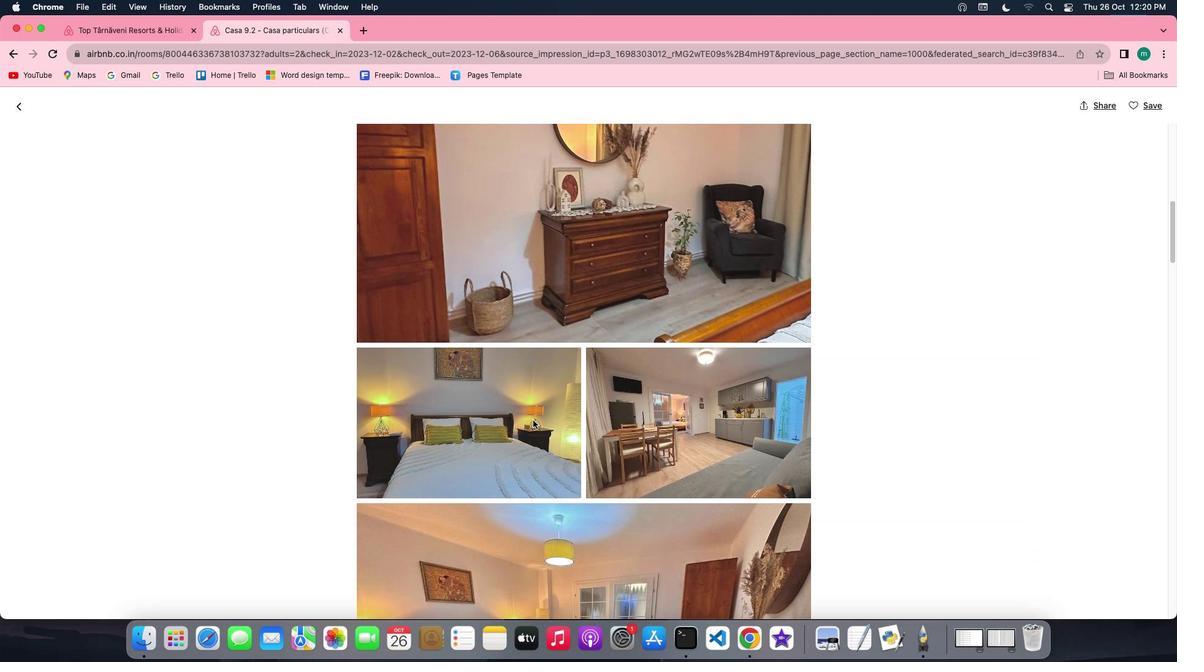 
Action: Mouse scrolled (532, 420) with delta (0, 0)
Screenshot: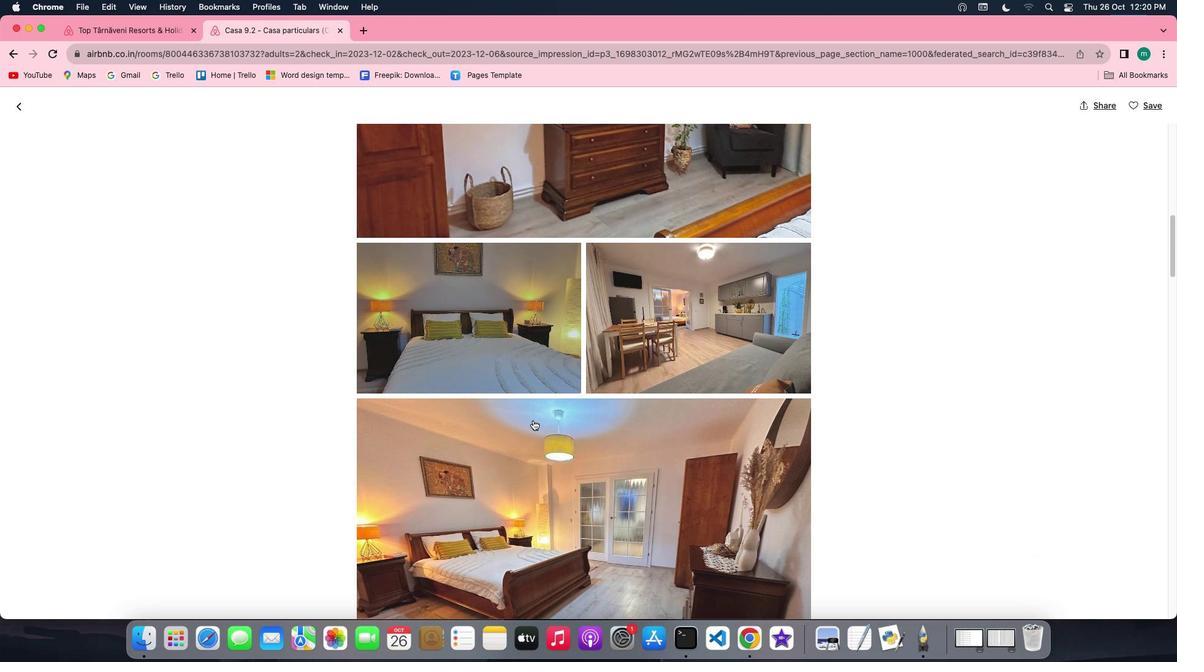 
Action: Mouse scrolled (532, 420) with delta (0, 0)
Screenshot: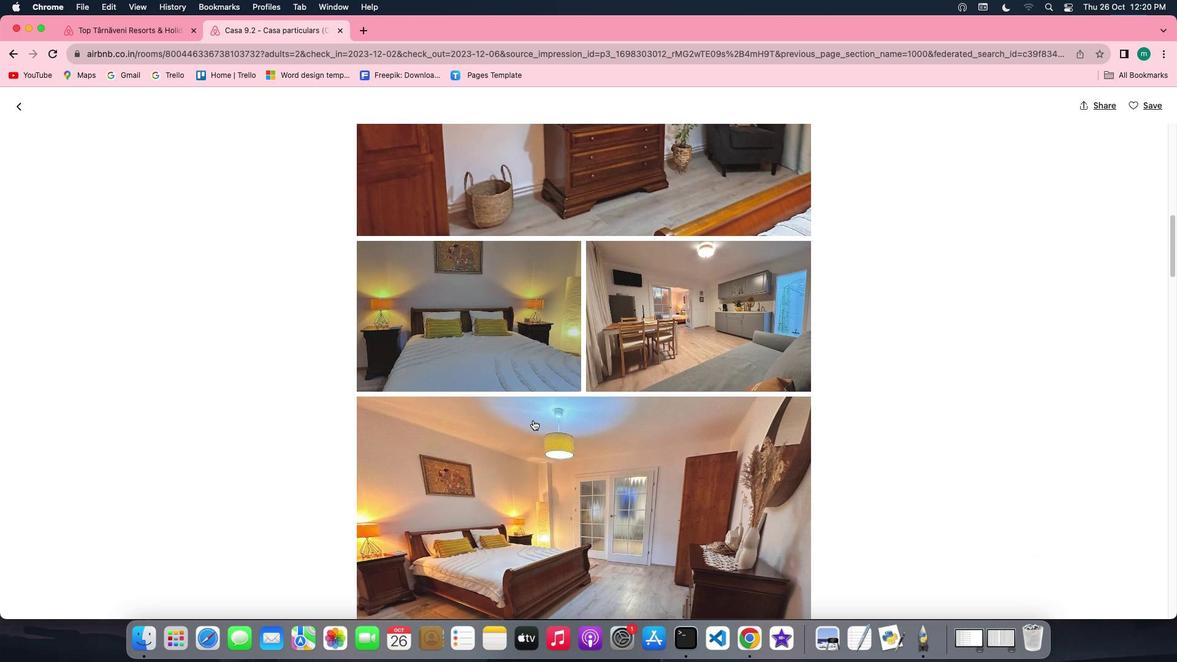 
Action: Mouse scrolled (532, 420) with delta (0, -1)
Screenshot: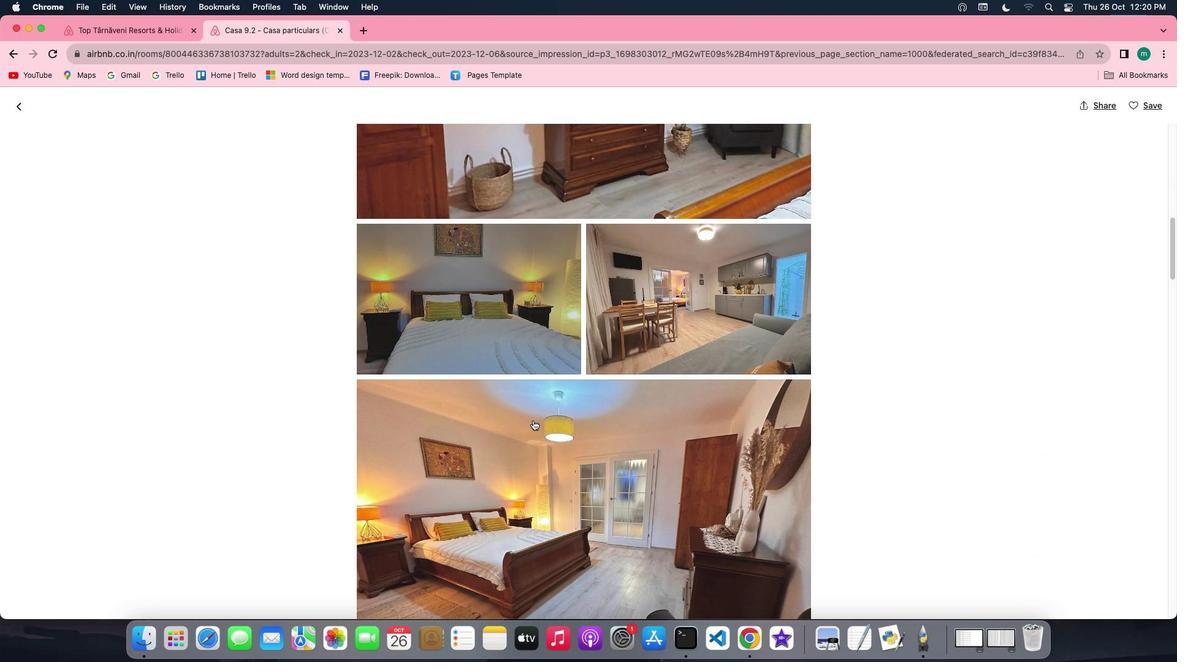 
Action: Mouse scrolled (532, 420) with delta (0, -1)
Screenshot: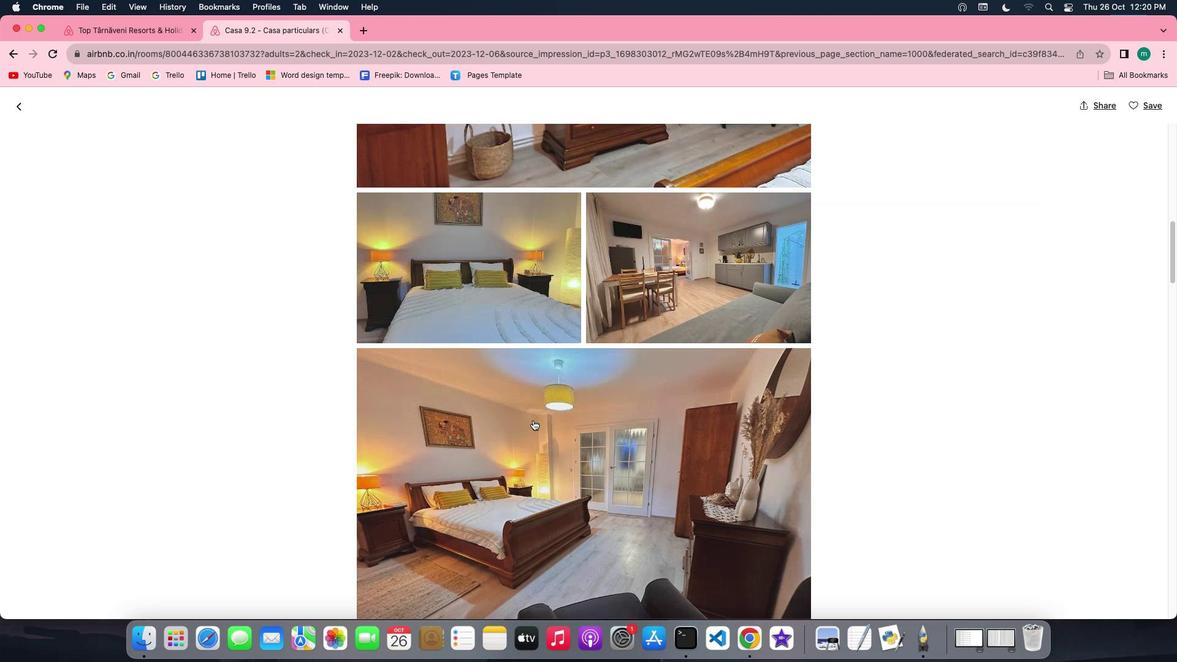 
Action: Mouse scrolled (532, 420) with delta (0, 0)
Screenshot: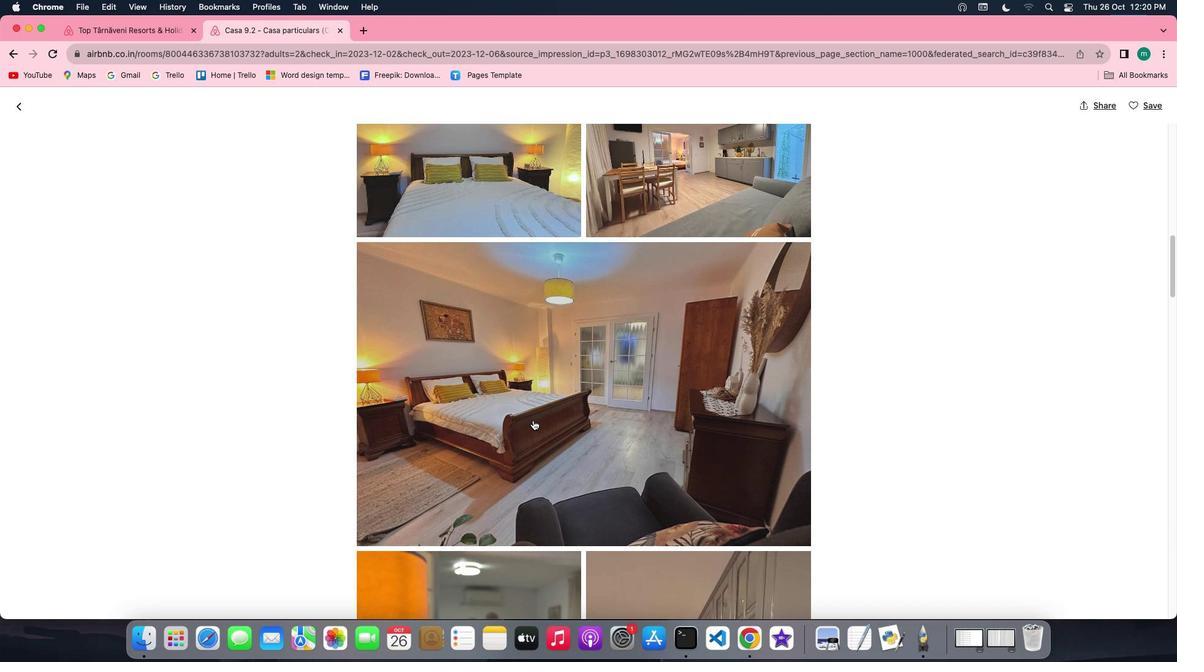 
Action: Mouse scrolled (532, 420) with delta (0, 0)
Screenshot: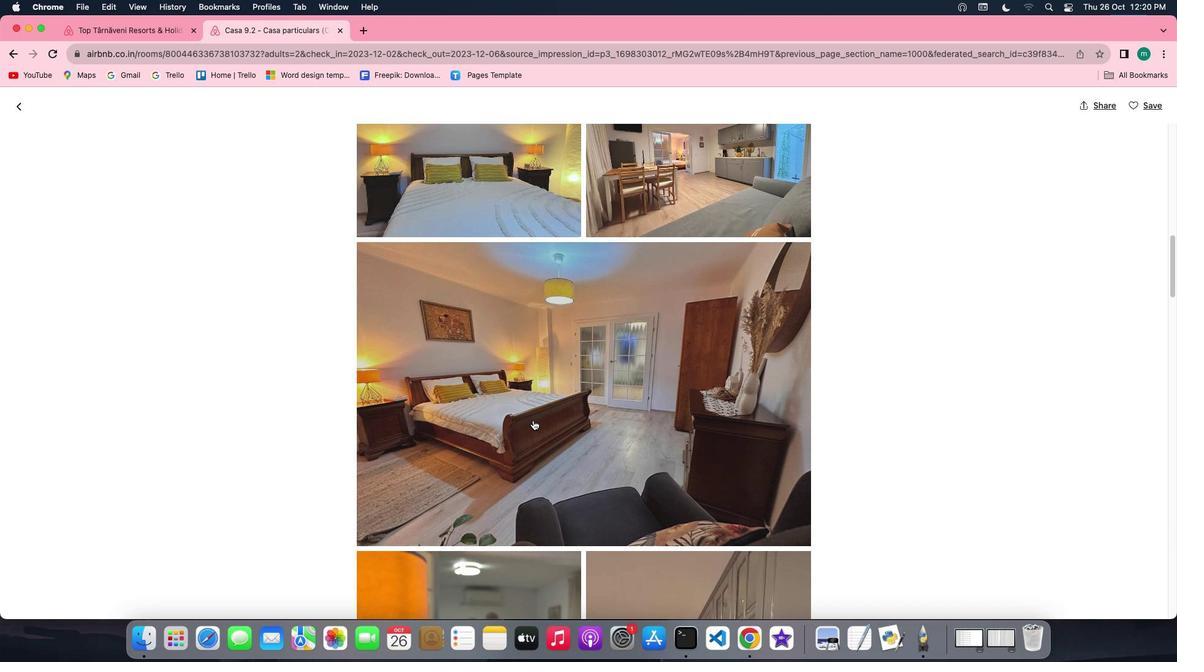 
Action: Mouse scrolled (532, 420) with delta (0, -1)
Screenshot: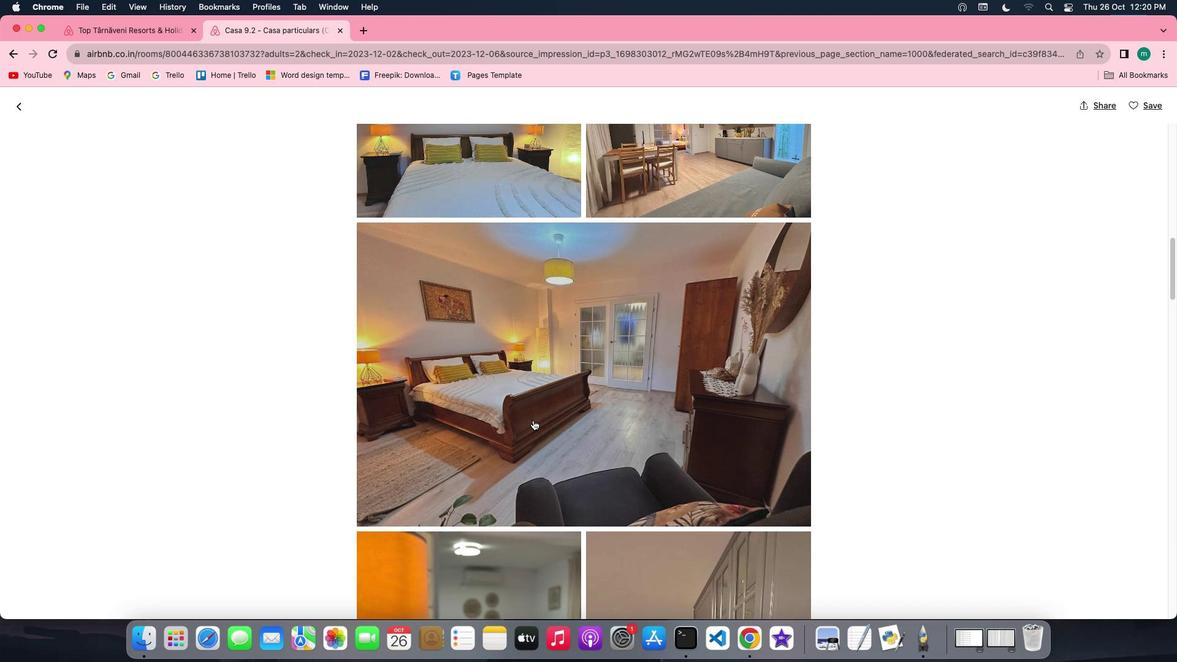 
Action: Mouse scrolled (532, 420) with delta (0, -1)
Screenshot: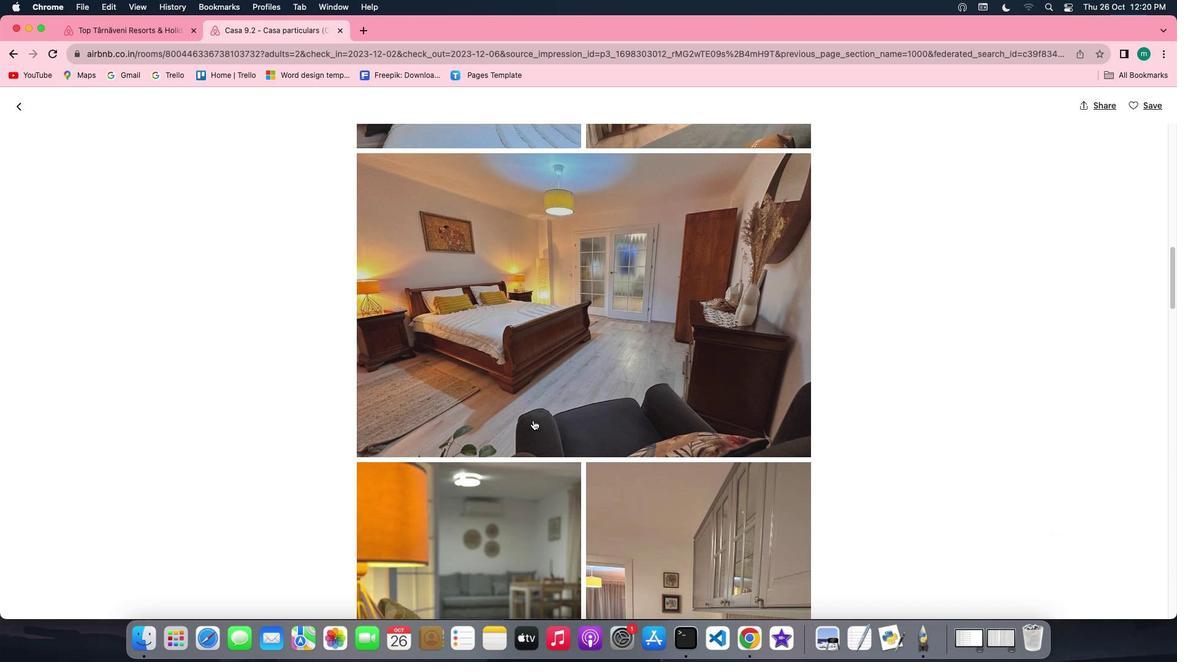 
Action: Mouse moved to (534, 425)
Screenshot: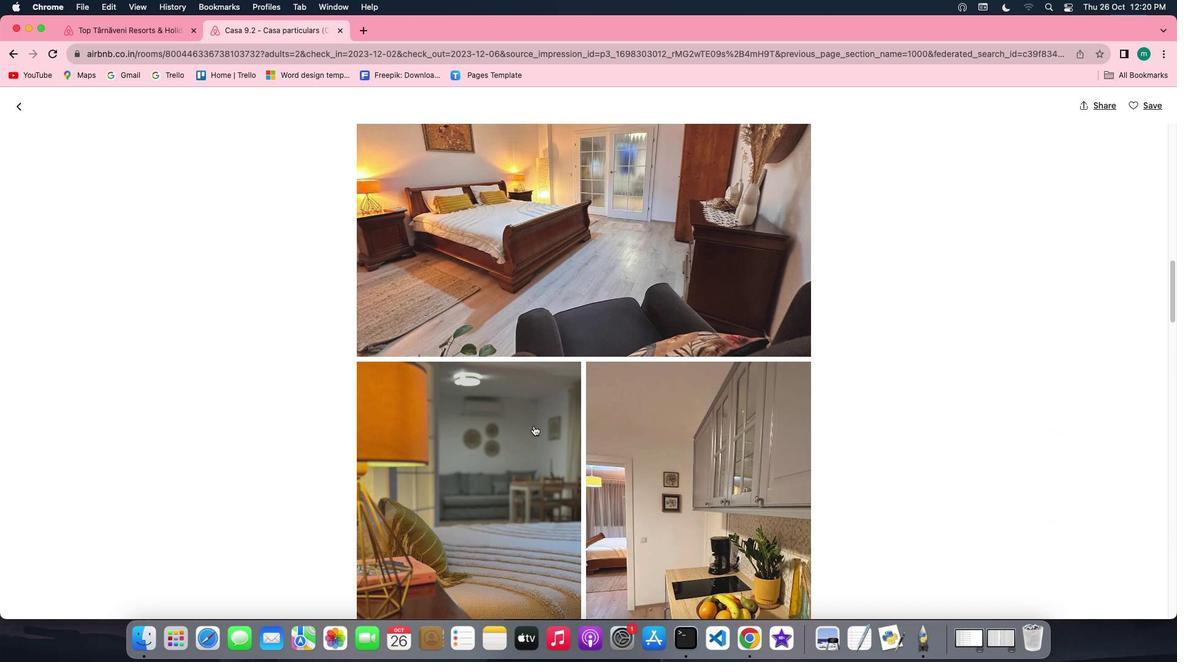 
Action: Mouse scrolled (534, 425) with delta (0, 0)
Screenshot: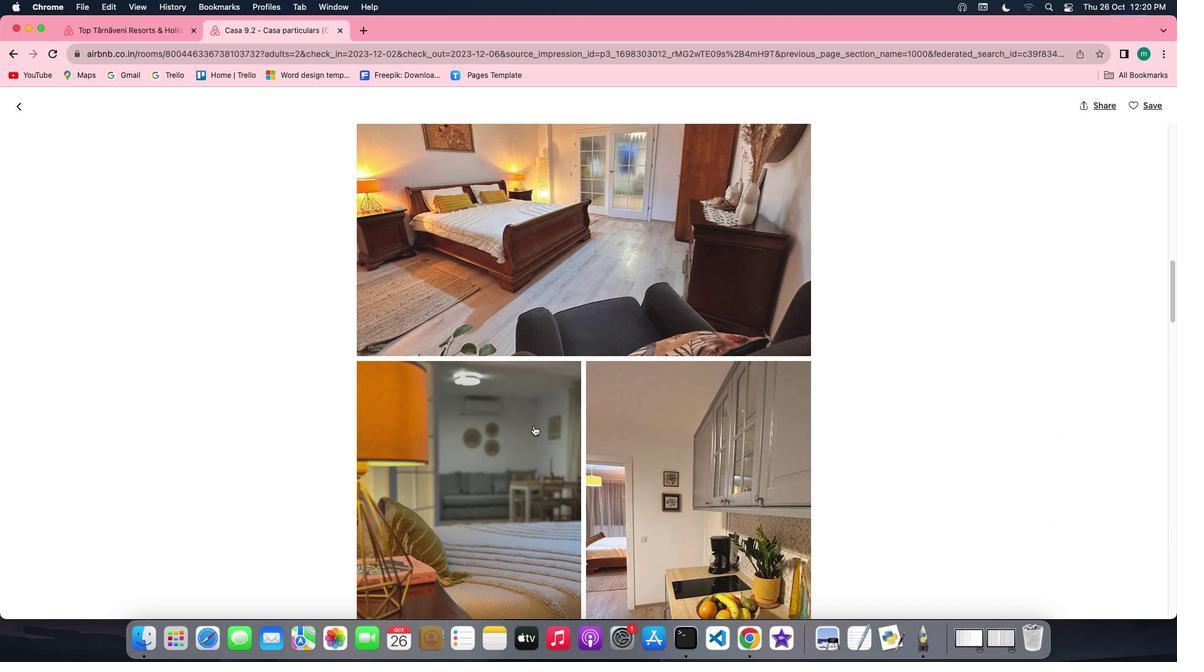 
Action: Mouse scrolled (534, 425) with delta (0, 0)
Screenshot: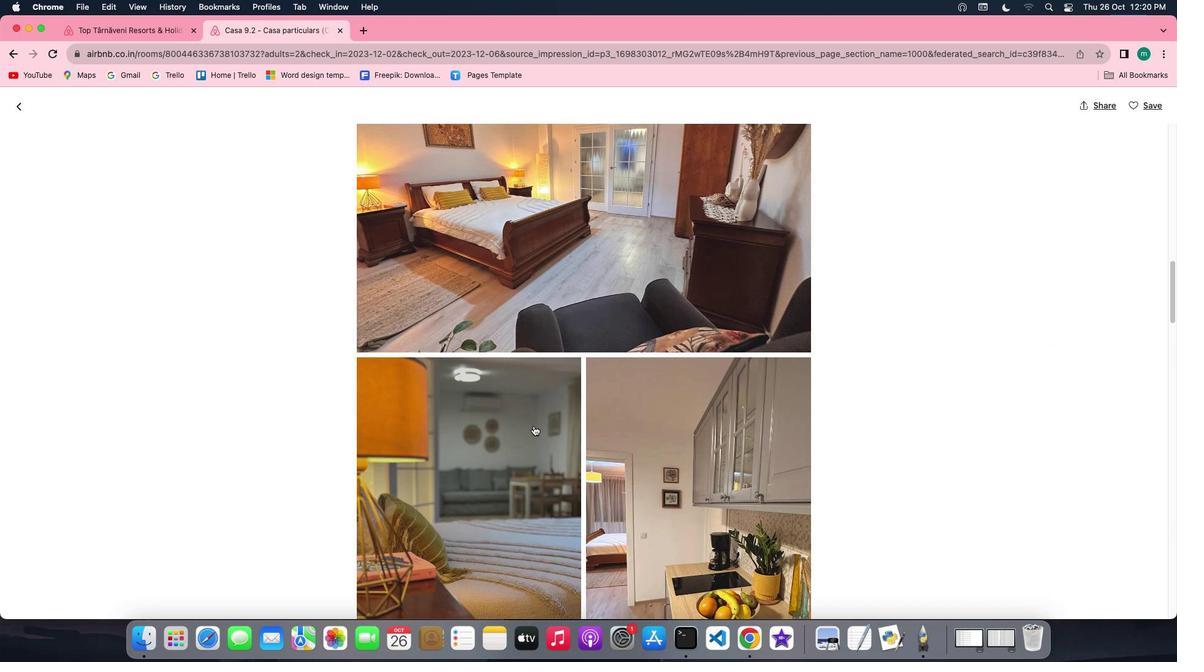 
Action: Mouse scrolled (534, 425) with delta (0, 0)
Screenshot: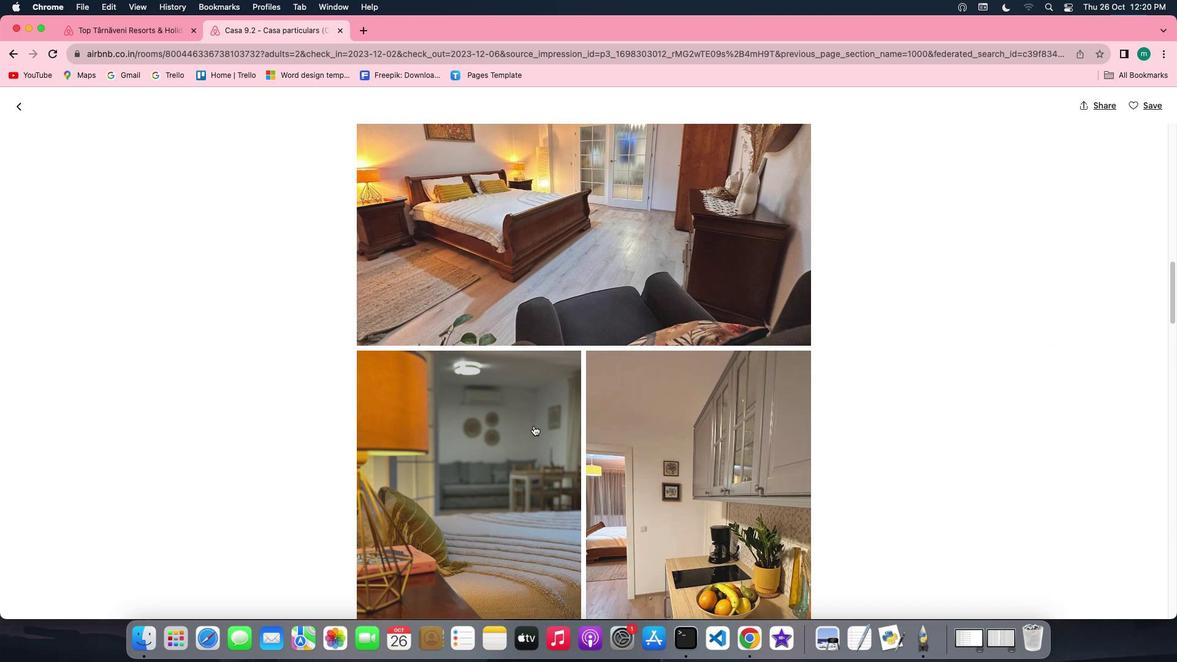
Action: Mouse scrolled (534, 425) with delta (0, -1)
Screenshot: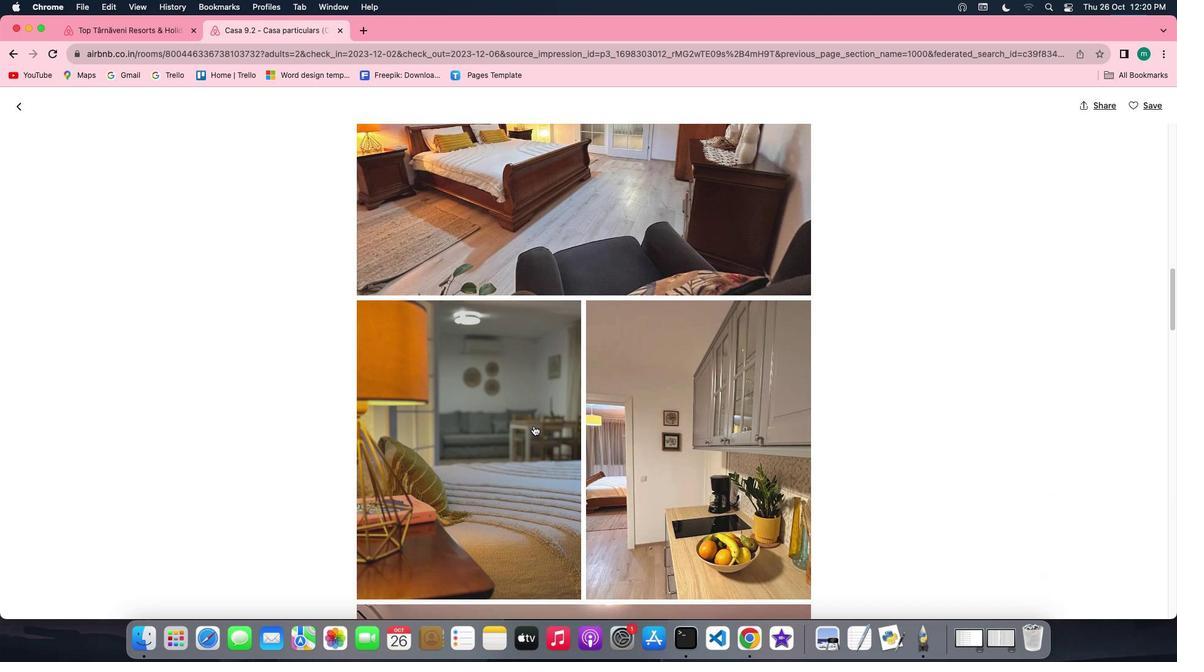 
Action: Mouse scrolled (534, 425) with delta (0, 0)
Screenshot: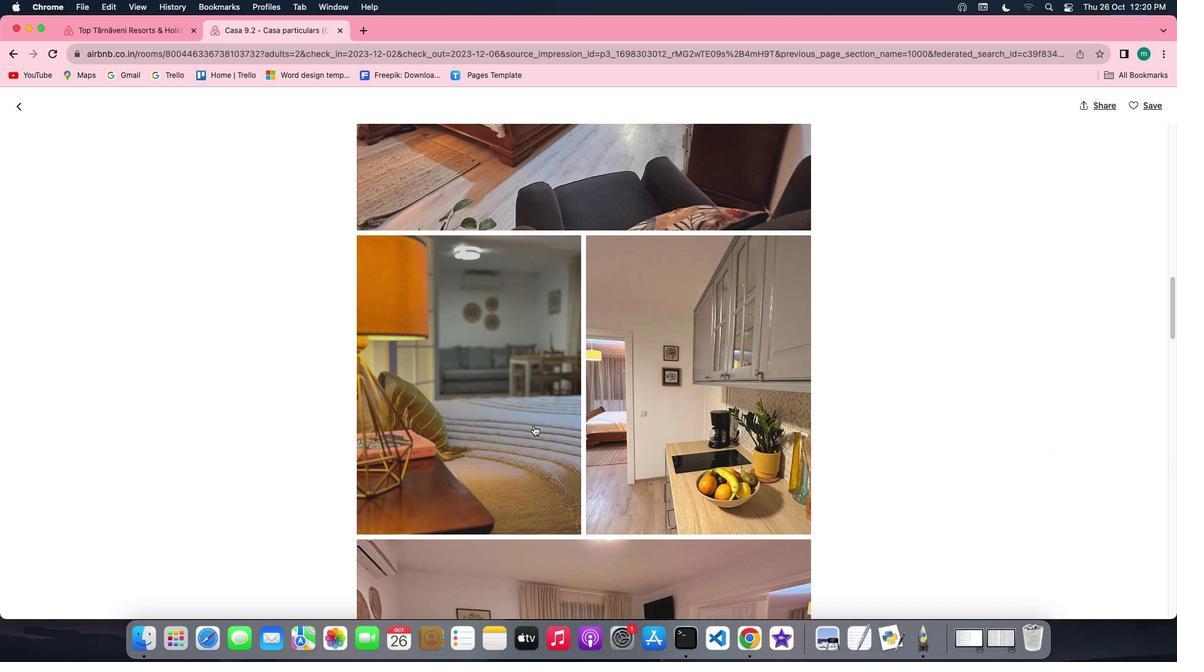 
Action: Mouse scrolled (534, 425) with delta (0, 0)
Screenshot: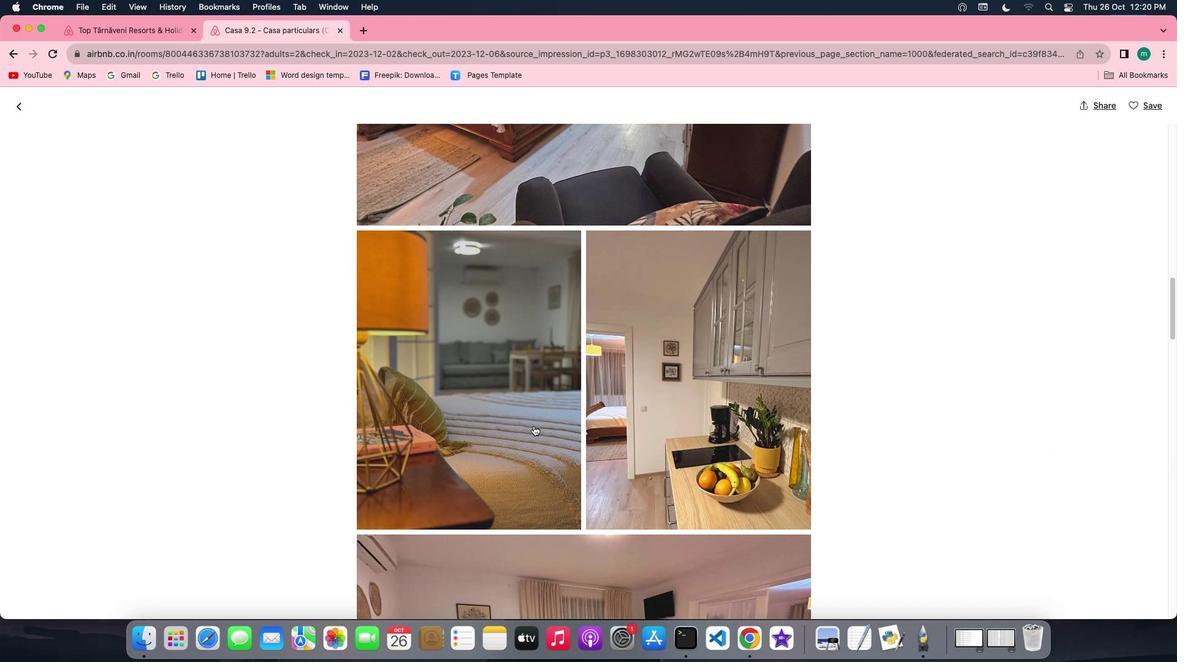 
Action: Mouse scrolled (534, 425) with delta (0, -1)
Screenshot: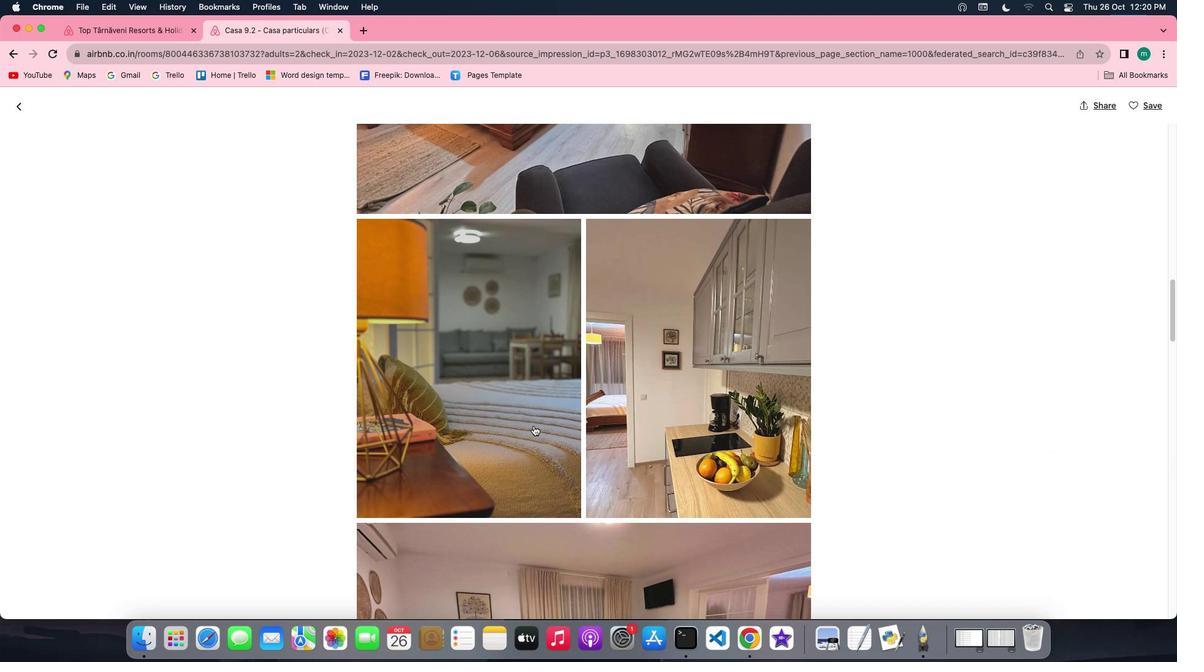 
Action: Mouse scrolled (534, 425) with delta (0, -1)
Screenshot: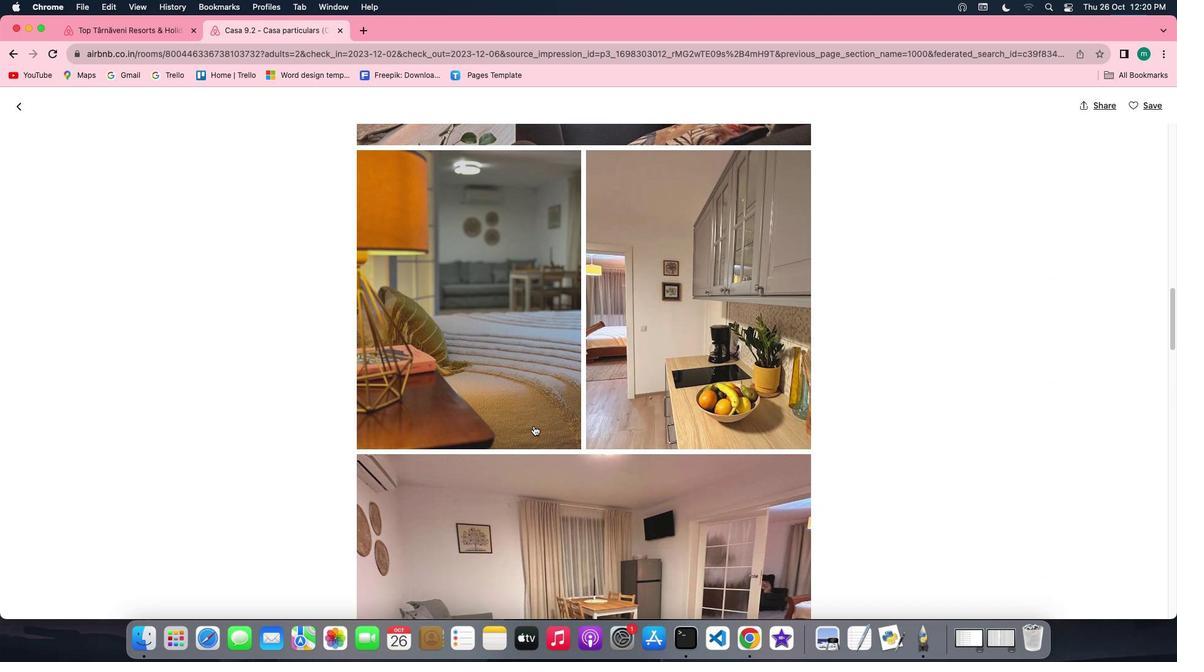 
Action: Mouse scrolled (534, 425) with delta (0, 0)
Screenshot: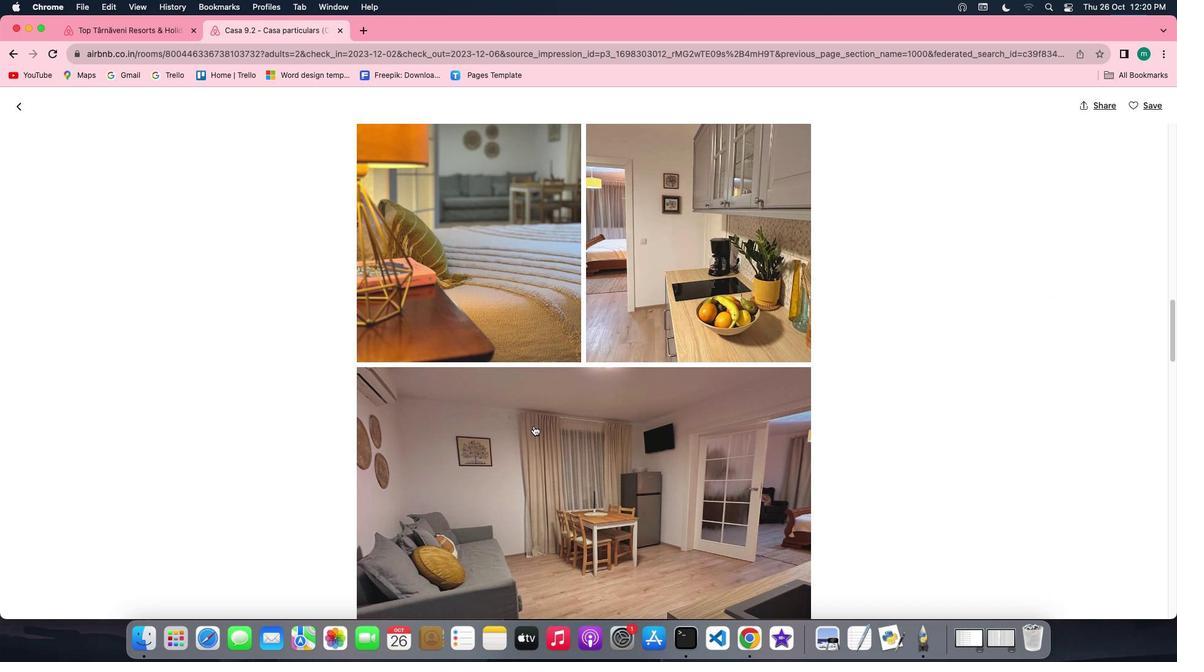 
Action: Mouse scrolled (534, 425) with delta (0, 0)
Screenshot: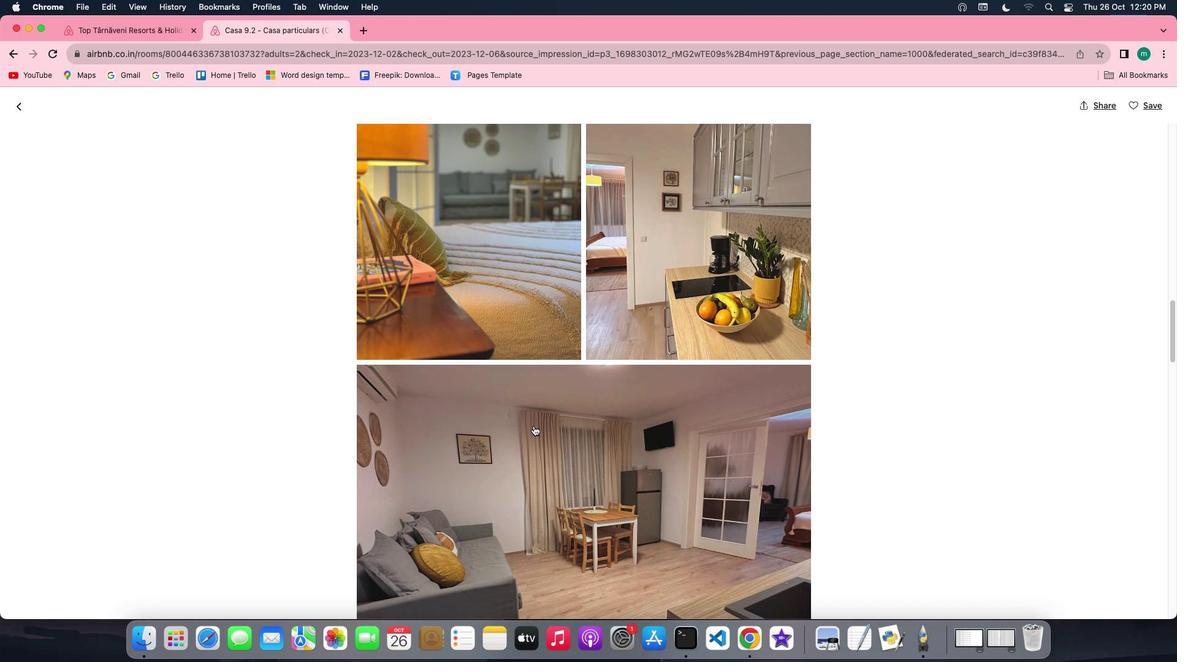 
Action: Mouse scrolled (534, 425) with delta (0, -1)
Screenshot: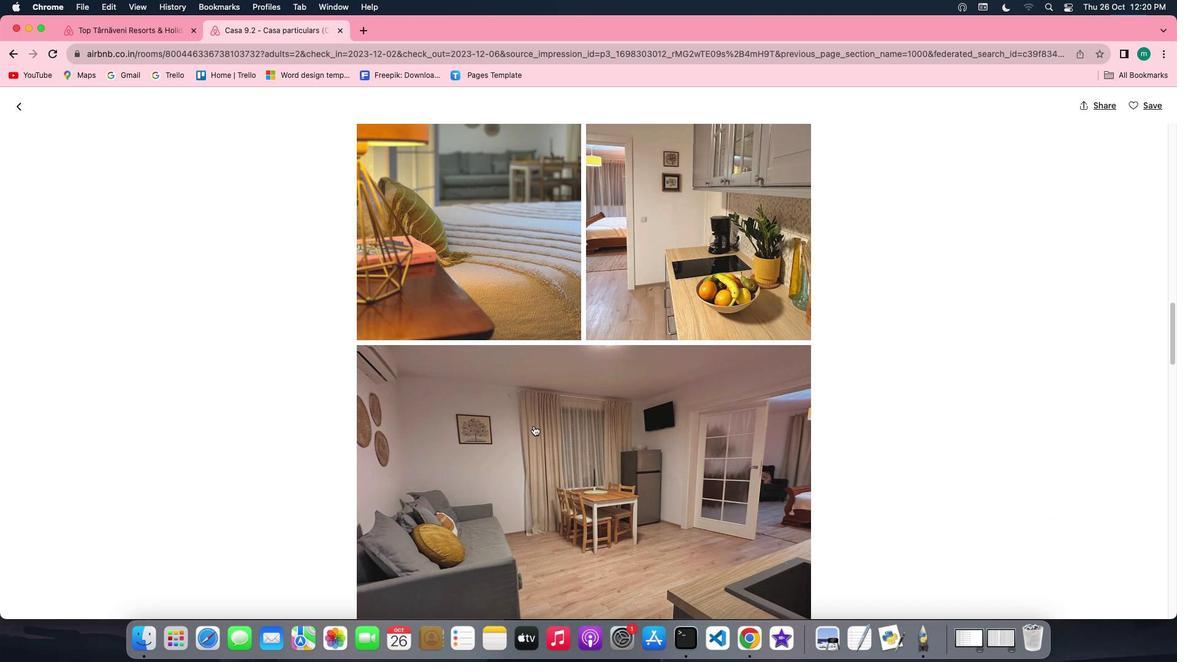 
Action: Mouse scrolled (534, 425) with delta (0, -1)
Screenshot: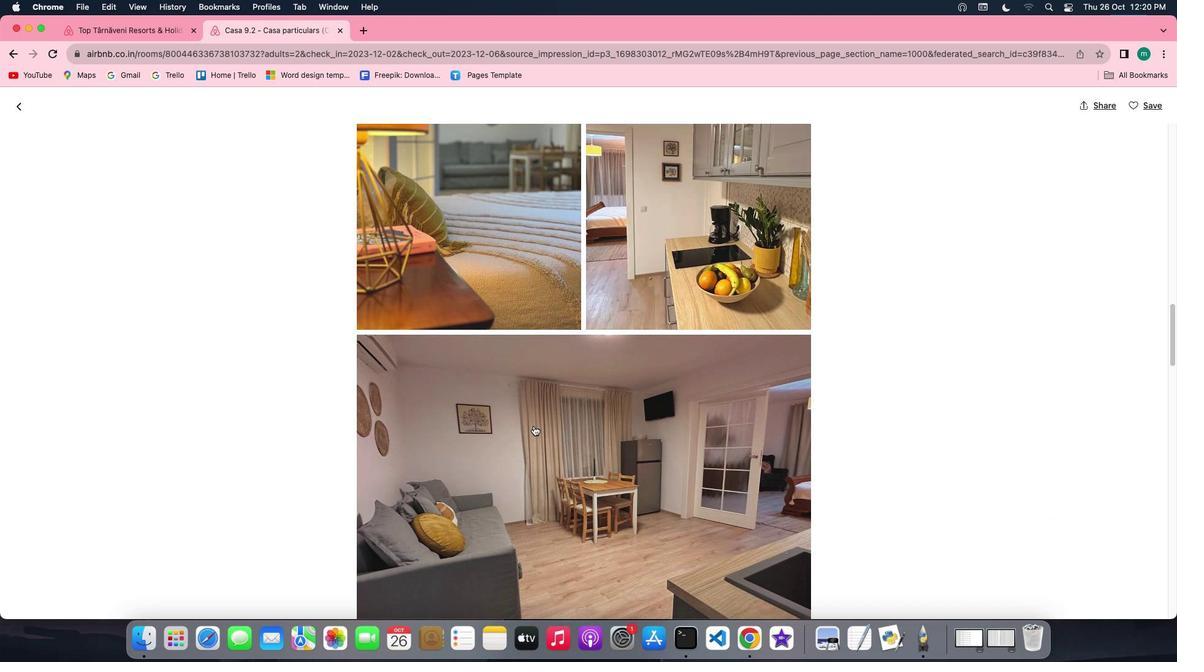 
Action: Mouse scrolled (534, 425) with delta (0, 0)
Screenshot: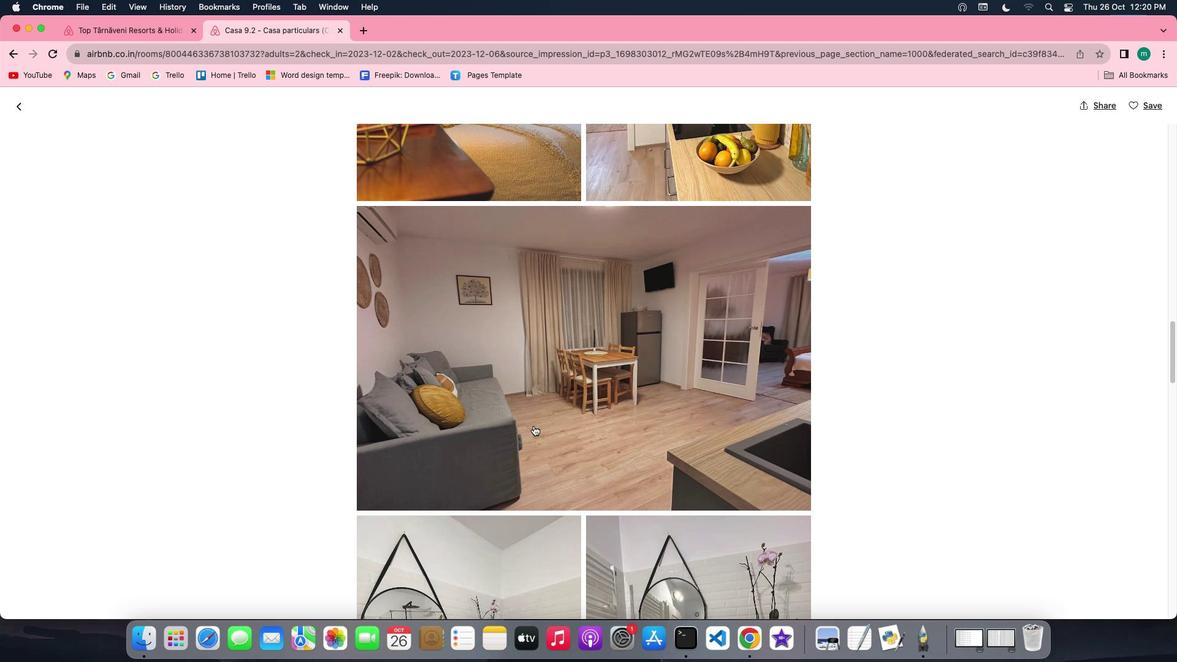 
Action: Mouse scrolled (534, 425) with delta (0, 0)
Screenshot: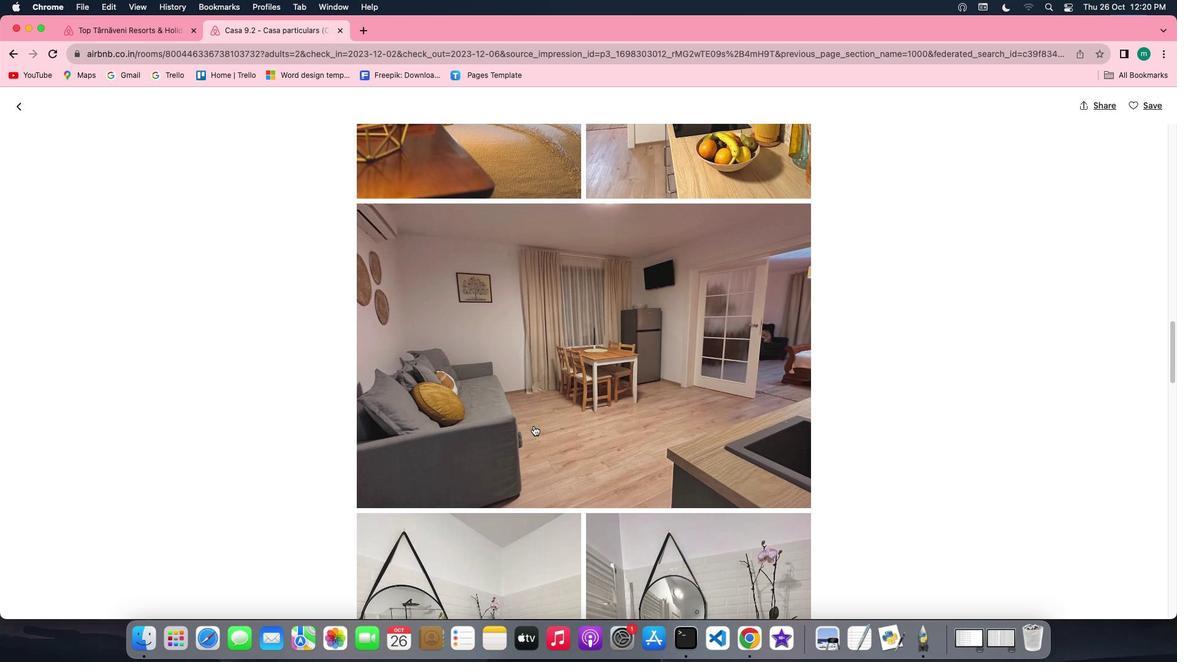 
Action: Mouse scrolled (534, 425) with delta (0, 0)
Screenshot: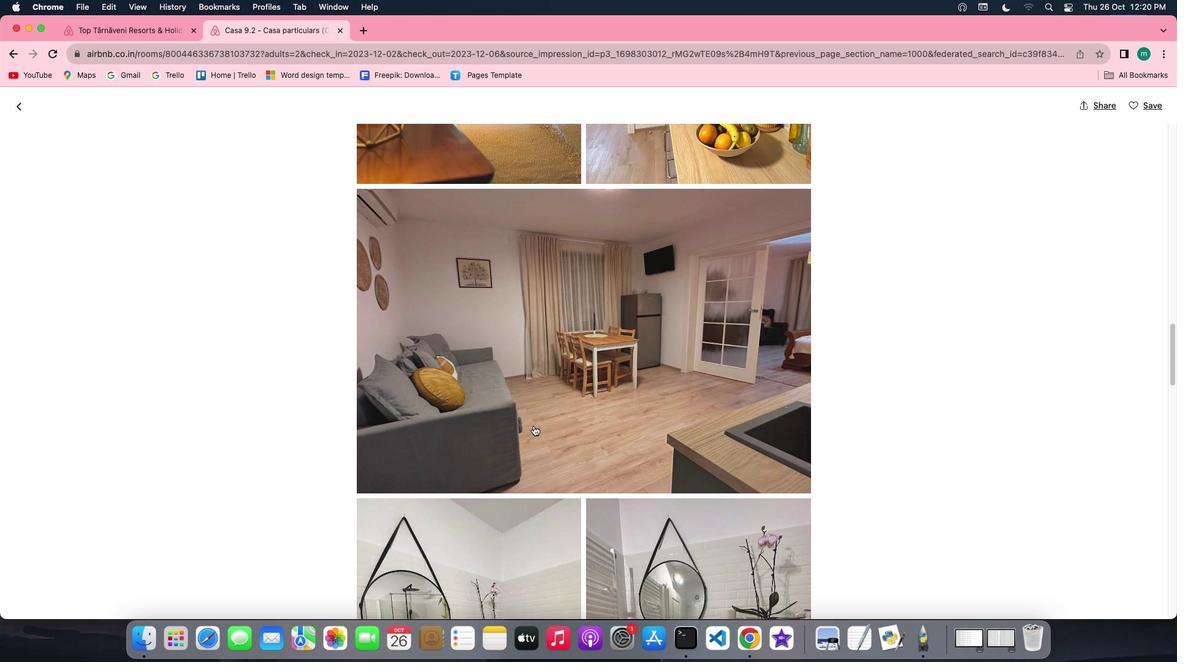 
Action: Mouse scrolled (534, 425) with delta (0, 0)
Screenshot: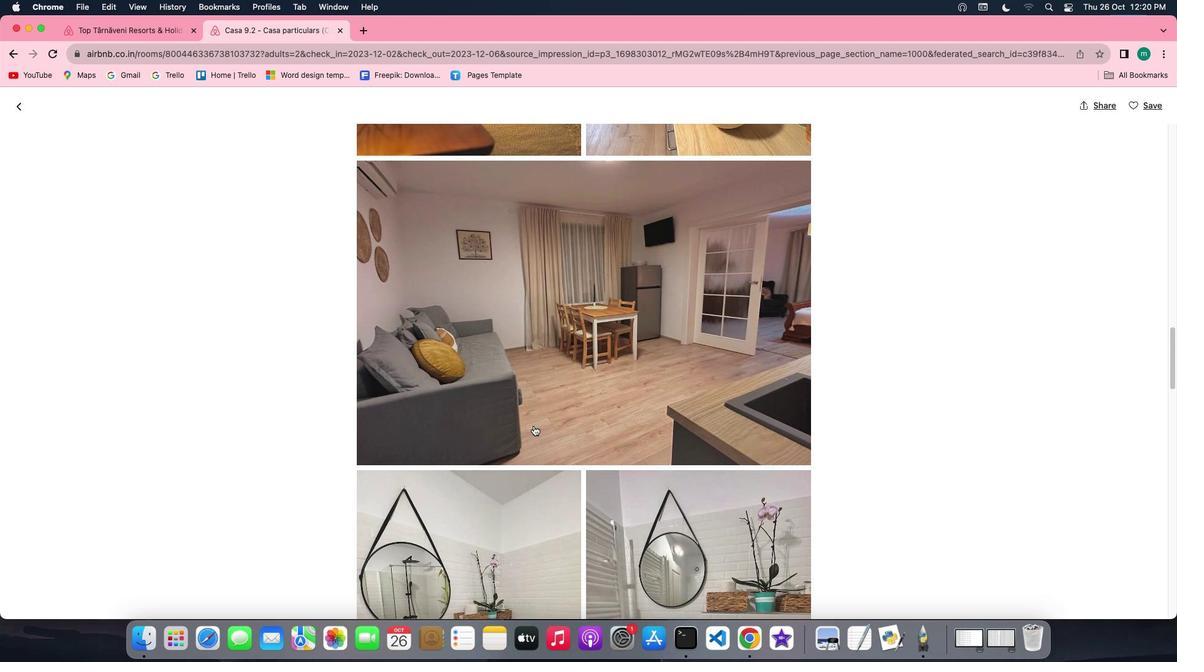 
Action: Mouse scrolled (534, 425) with delta (0, 0)
Screenshot: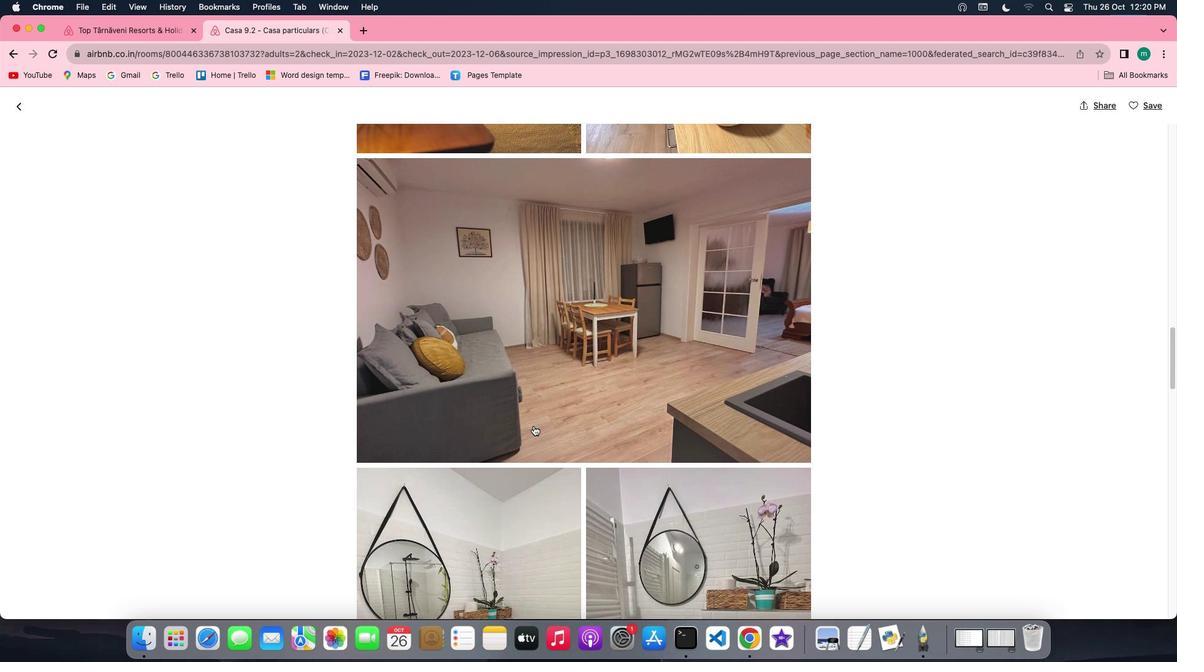 
Action: Mouse scrolled (534, 425) with delta (0, 0)
Screenshot: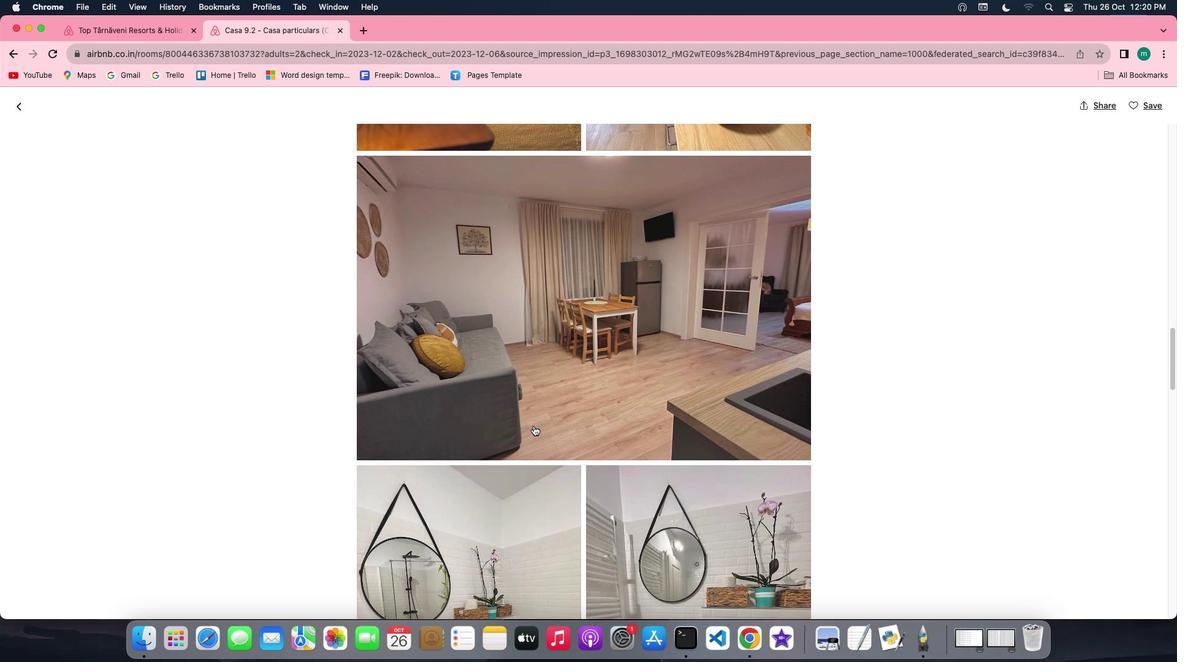 
Action: Mouse scrolled (534, 425) with delta (0, 0)
Screenshot: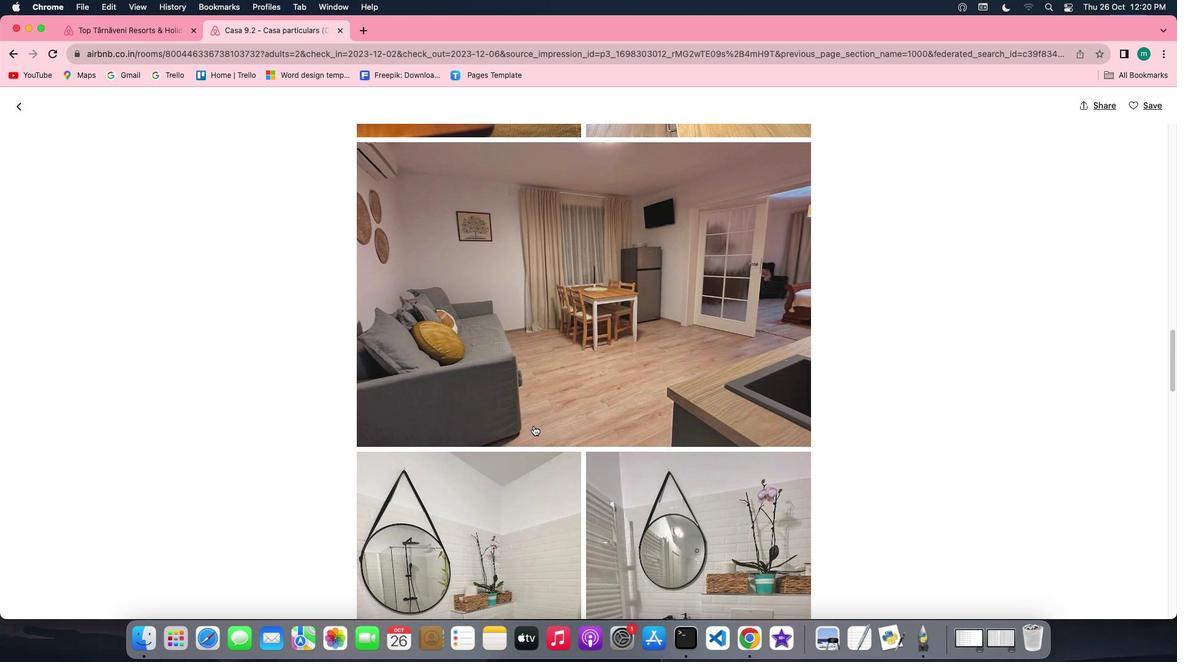 
Action: Mouse scrolled (534, 425) with delta (0, 0)
Screenshot: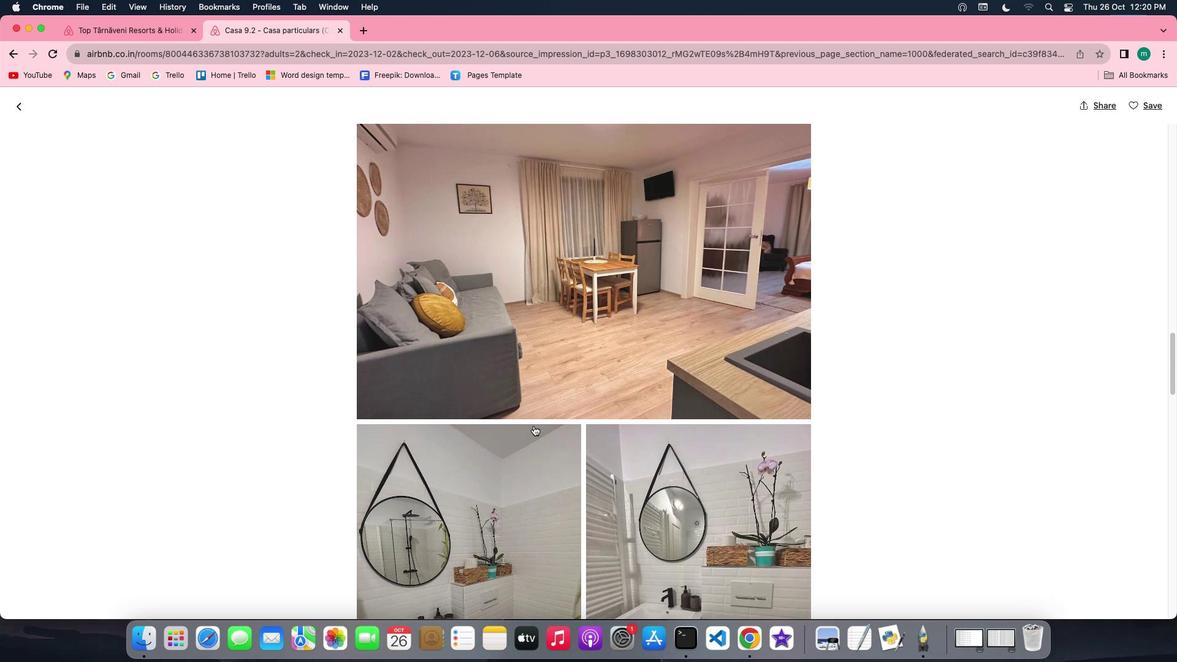 
Action: Mouse scrolled (534, 425) with delta (0, 0)
Screenshot: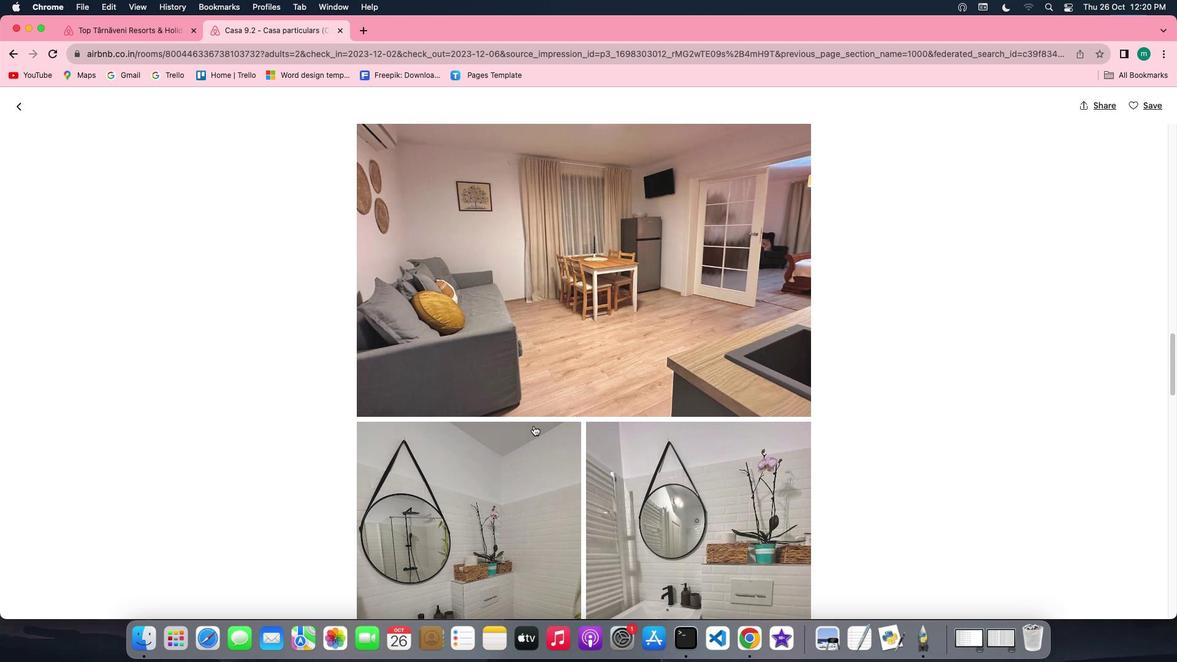
Action: Mouse scrolled (534, 425) with delta (0, 0)
Screenshot: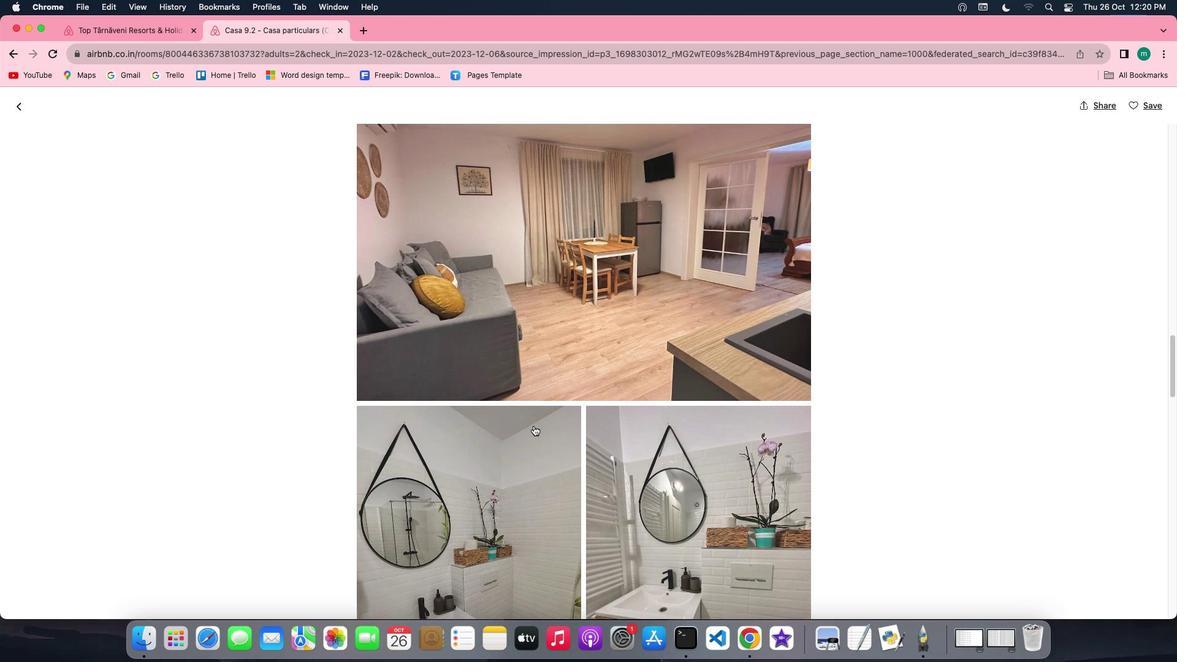 
Action: Mouse scrolled (534, 425) with delta (0, 0)
Screenshot: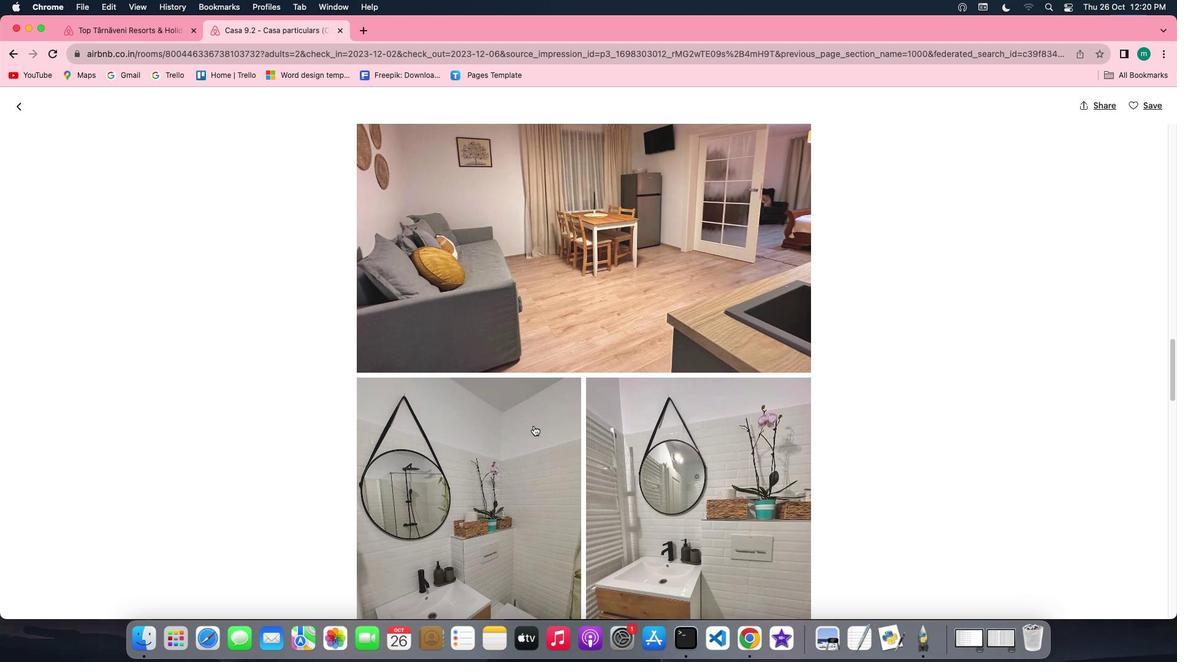 
Action: Mouse scrolled (534, 425) with delta (0, 0)
Screenshot: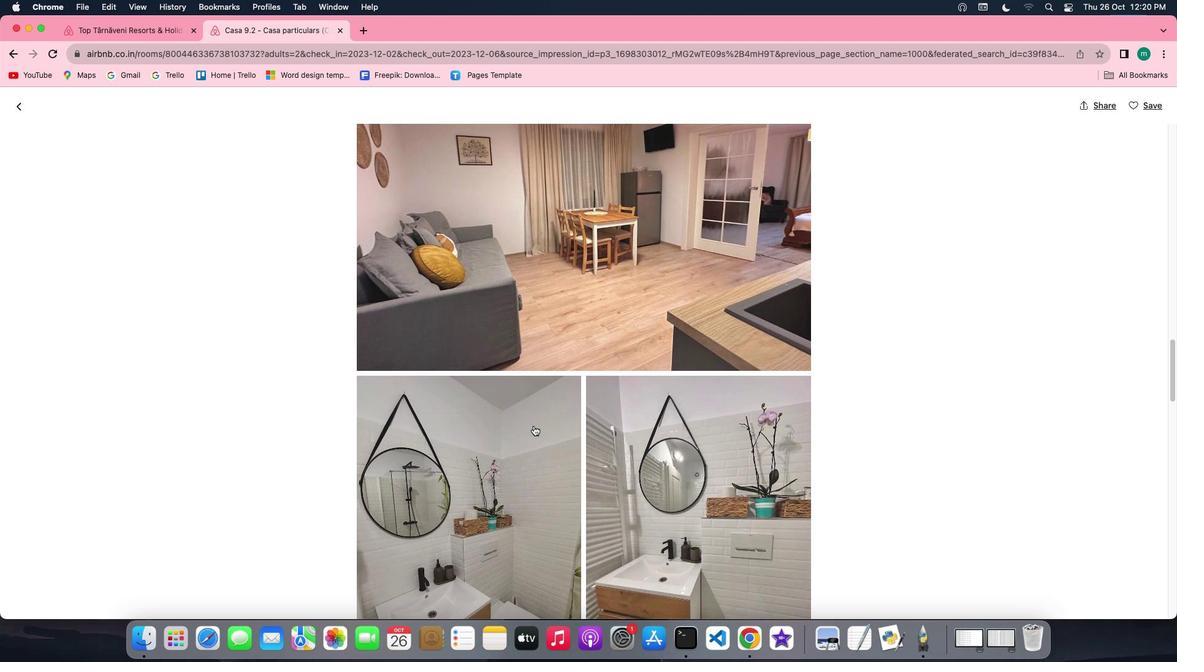 
Action: Mouse scrolled (534, 425) with delta (0, -1)
Screenshot: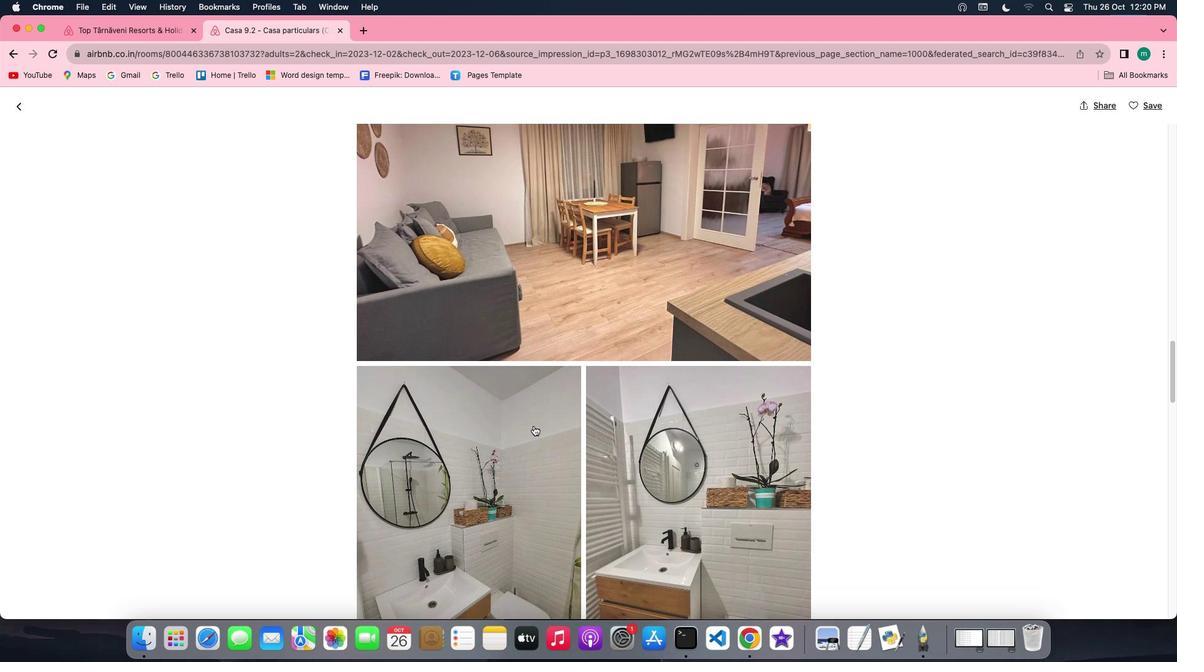 
Action: Mouse scrolled (534, 425) with delta (0, -1)
Screenshot: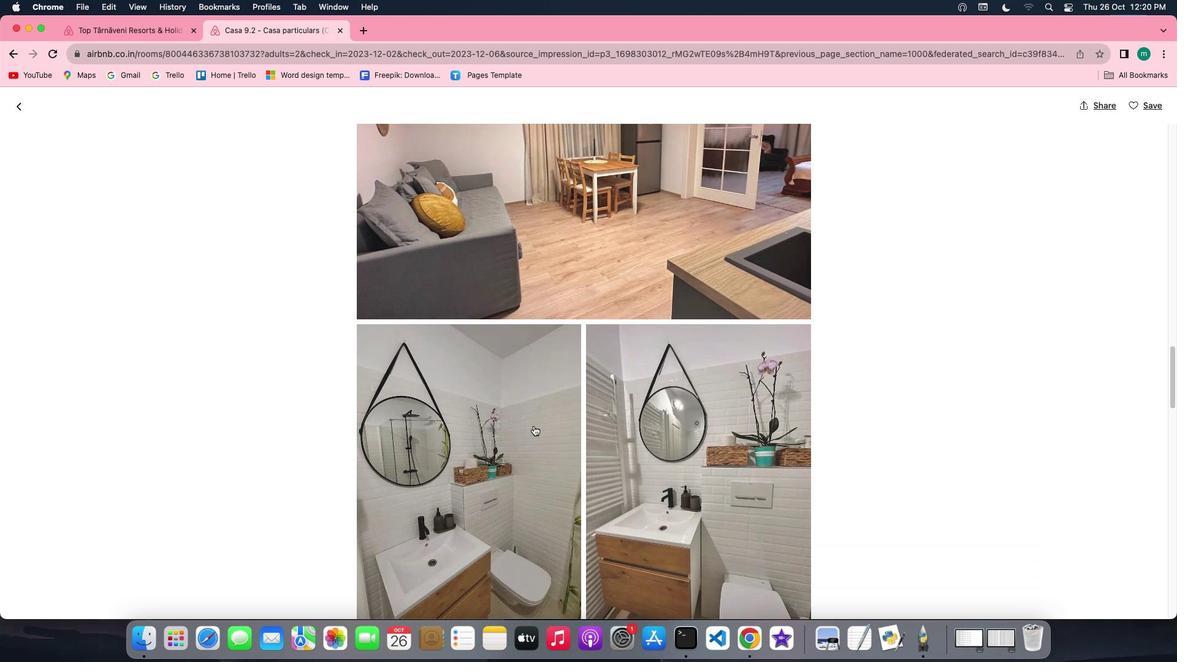 
Action: Mouse scrolled (534, 425) with delta (0, 0)
Screenshot: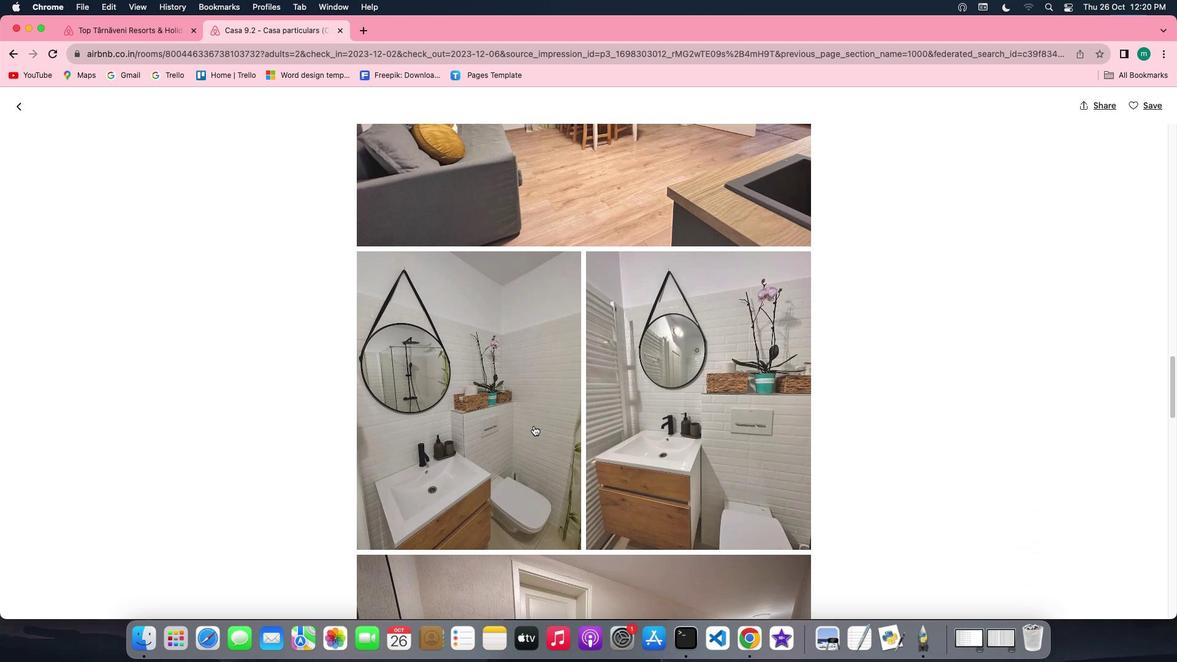 
Action: Mouse scrolled (534, 425) with delta (0, 0)
Screenshot: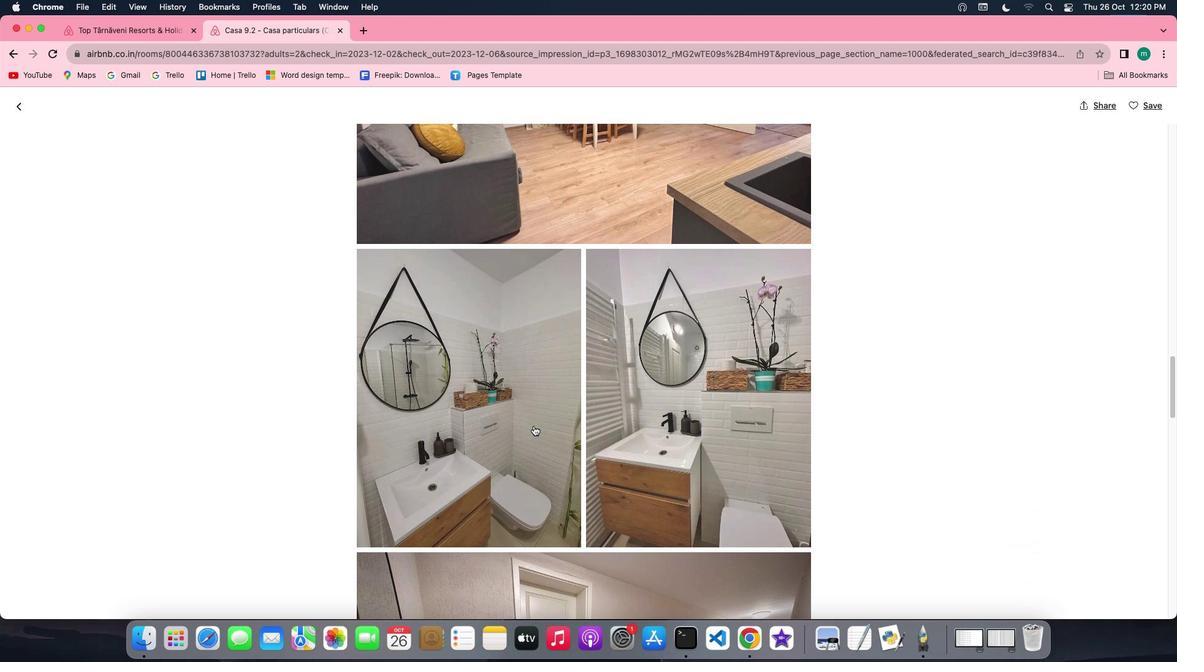 
Action: Mouse scrolled (534, 425) with delta (0, -1)
Screenshot: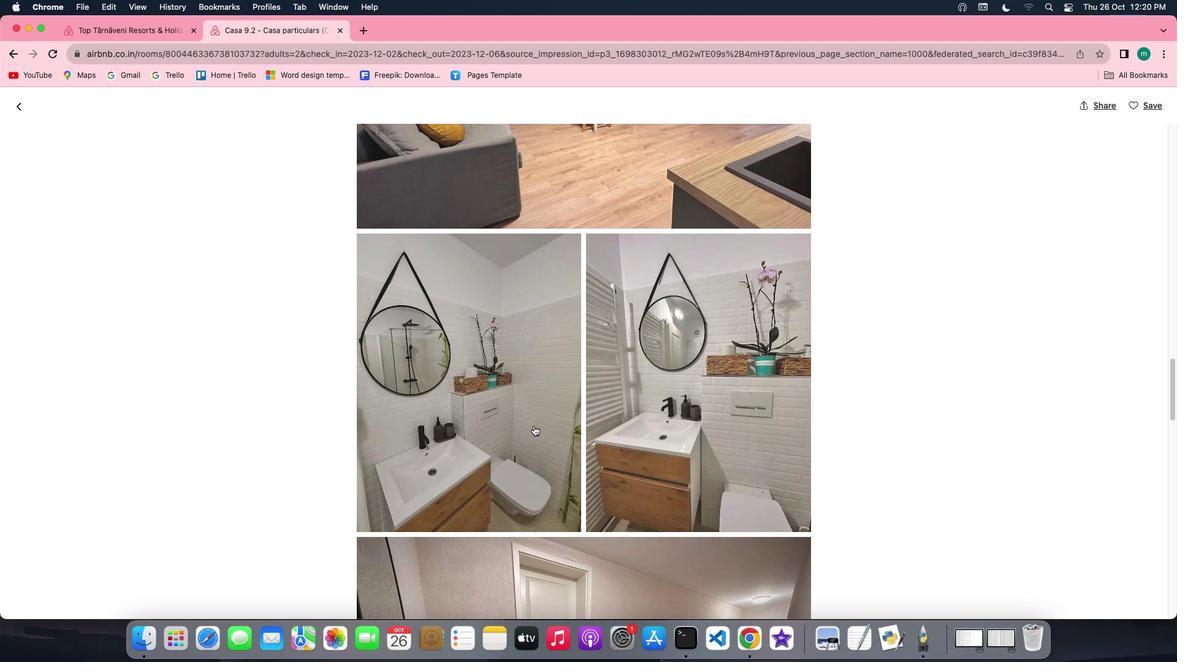 
Action: Mouse scrolled (534, 425) with delta (0, 0)
Screenshot: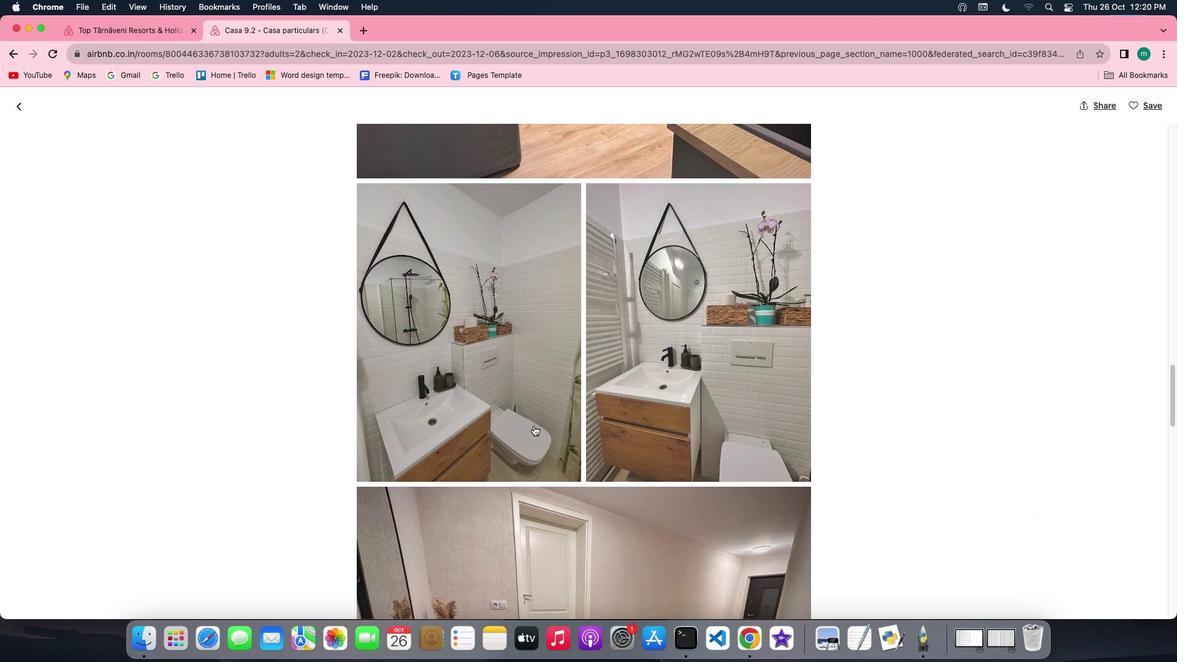 
Action: Mouse scrolled (534, 425) with delta (0, 0)
Screenshot: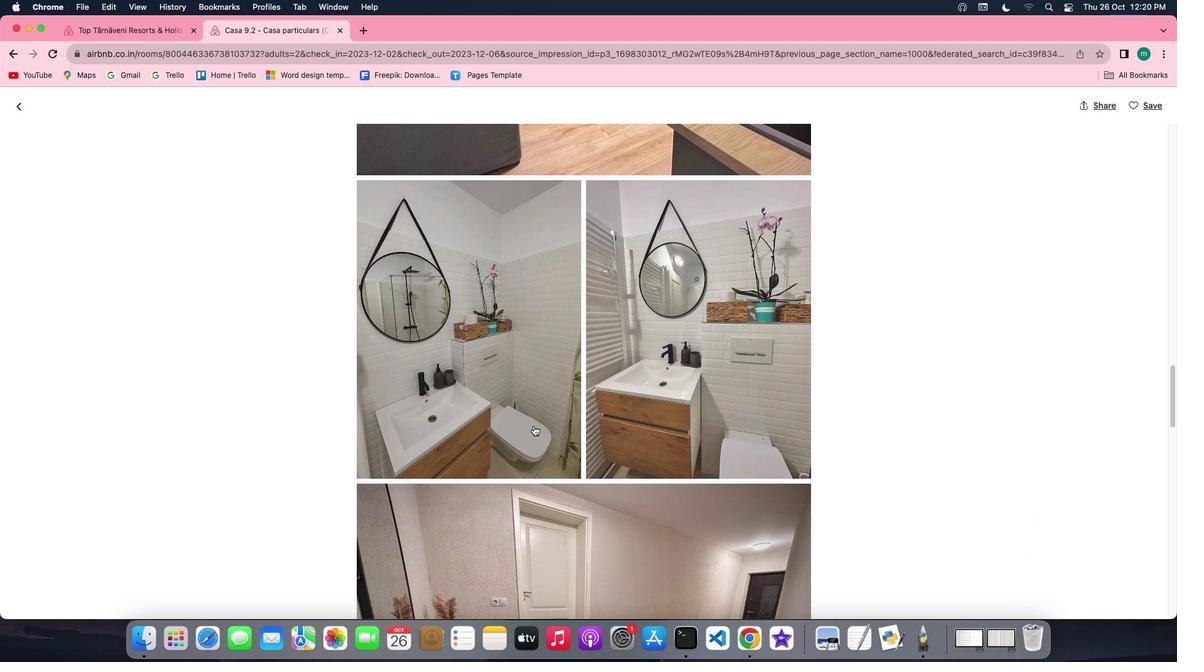 
Action: Mouse scrolled (534, 425) with delta (0, -1)
Screenshot: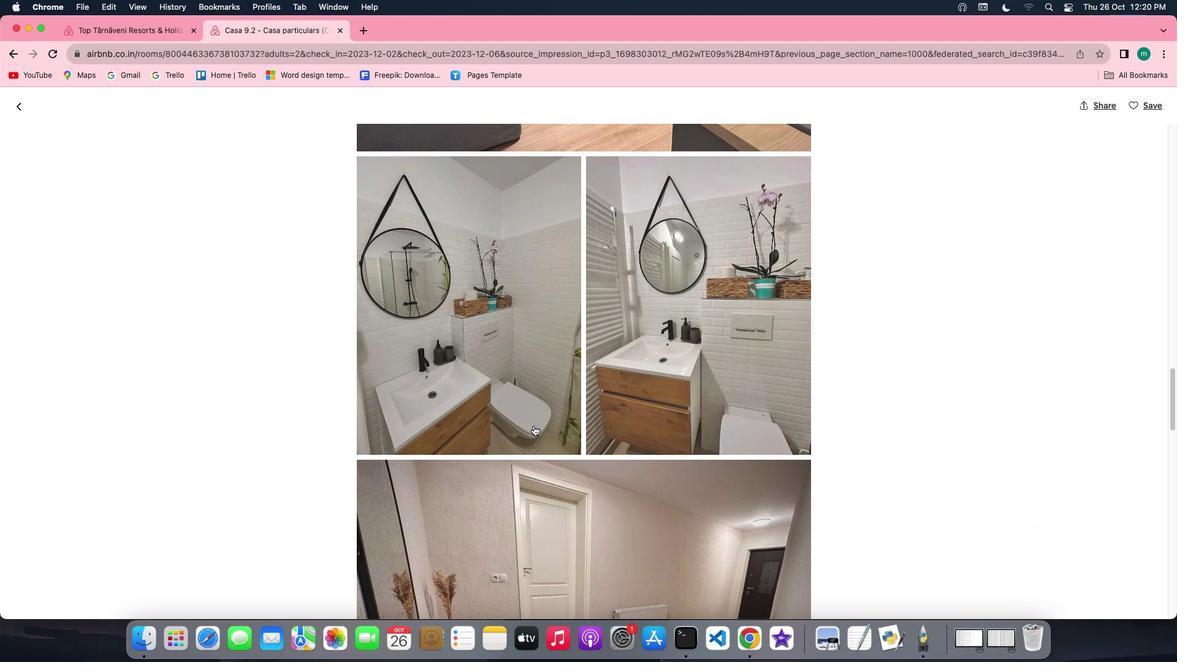 
Action: Mouse scrolled (534, 425) with delta (0, -1)
Screenshot: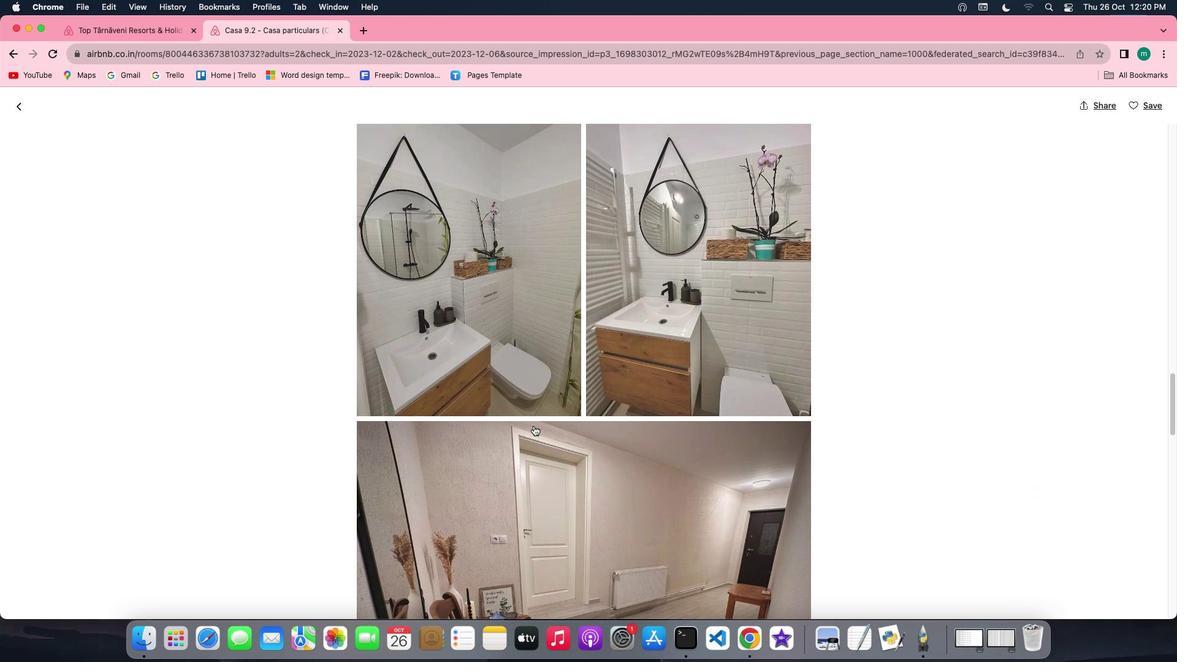 
Action: Mouse moved to (534, 426)
Screenshot: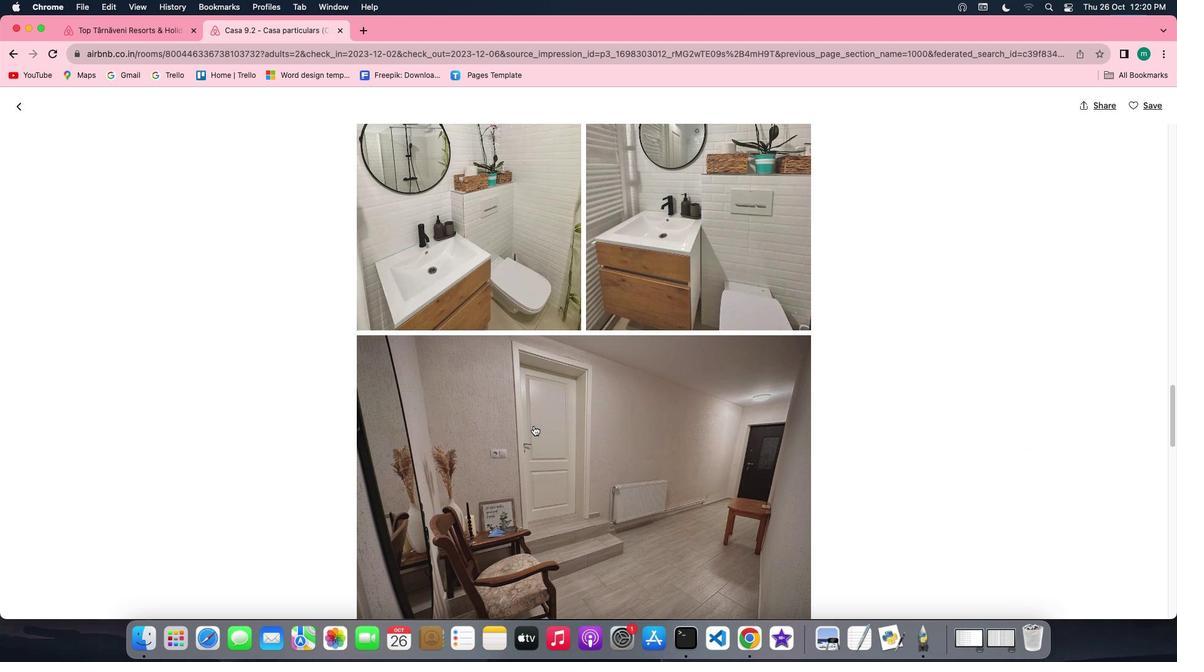 
Action: Mouse scrolled (534, 426) with delta (0, 0)
Screenshot: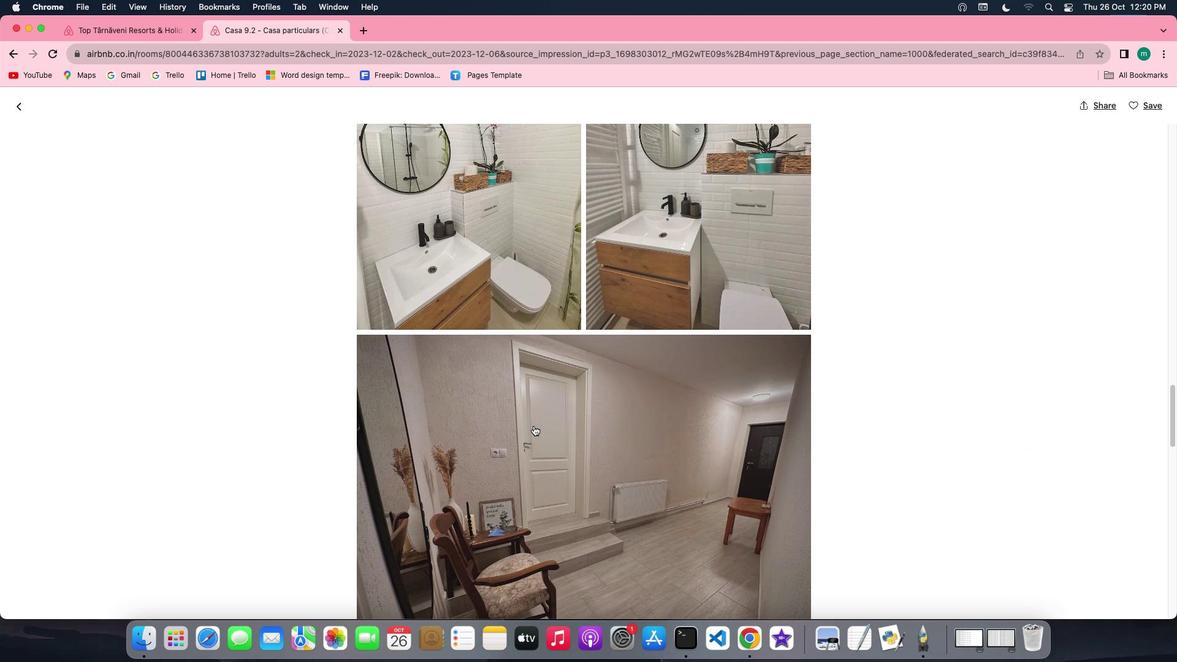 
Action: Mouse scrolled (534, 426) with delta (0, 0)
Screenshot: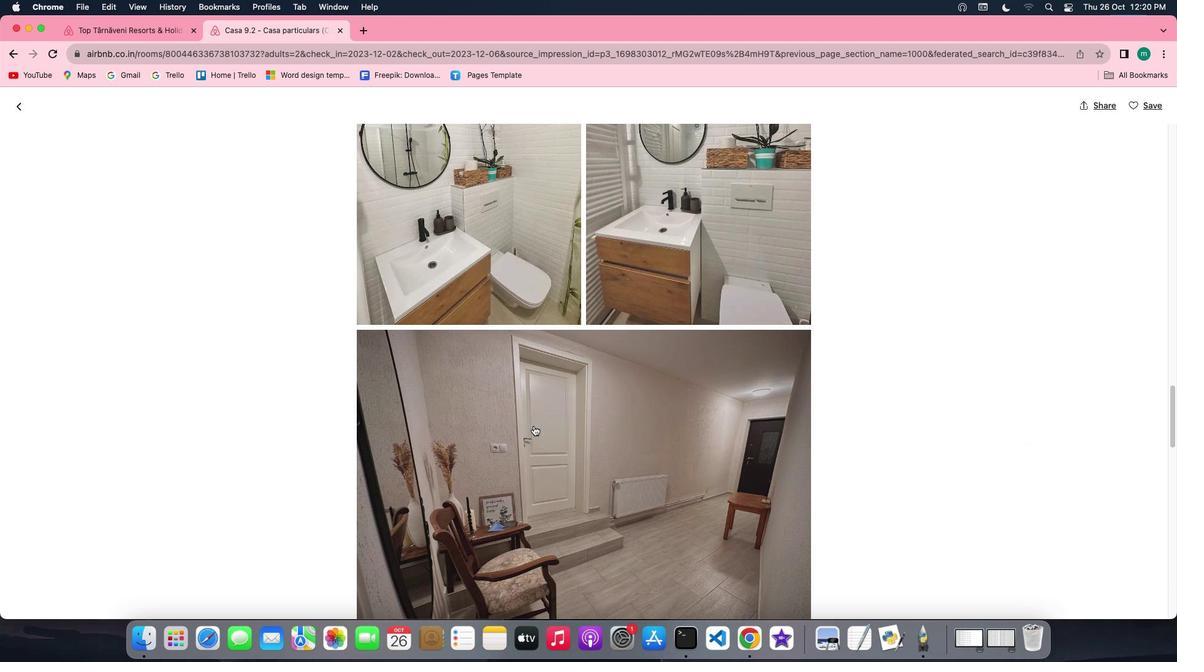 
Action: Mouse scrolled (534, 426) with delta (0, -1)
Screenshot: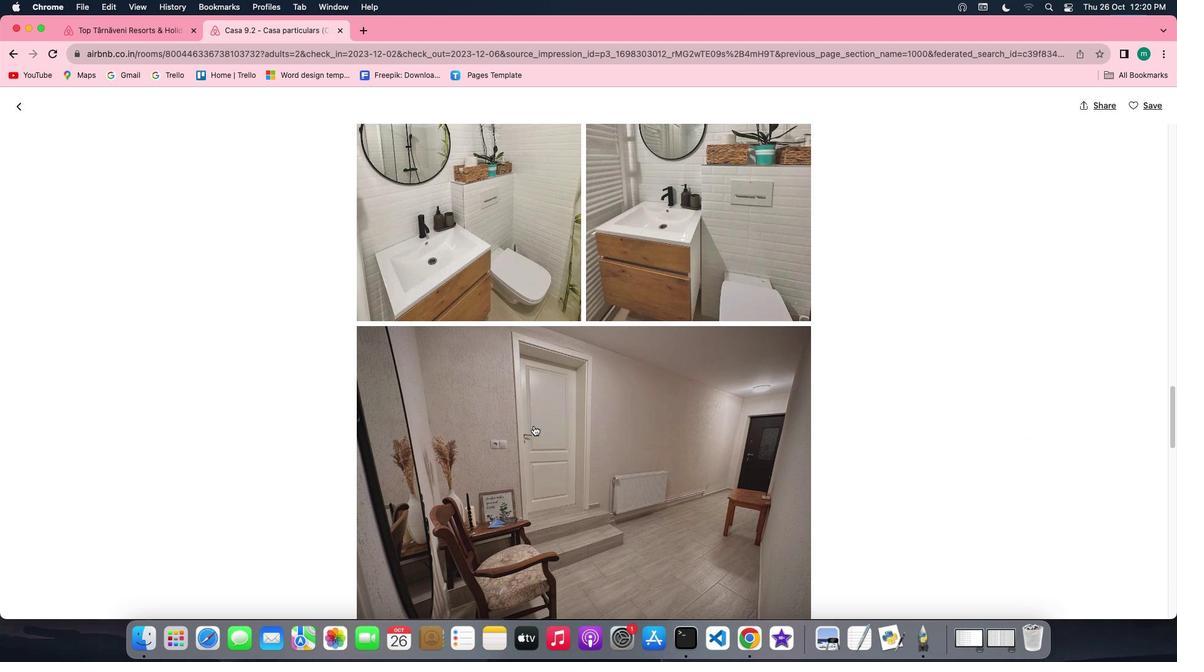 
Action: Mouse scrolled (534, 426) with delta (0, -1)
Screenshot: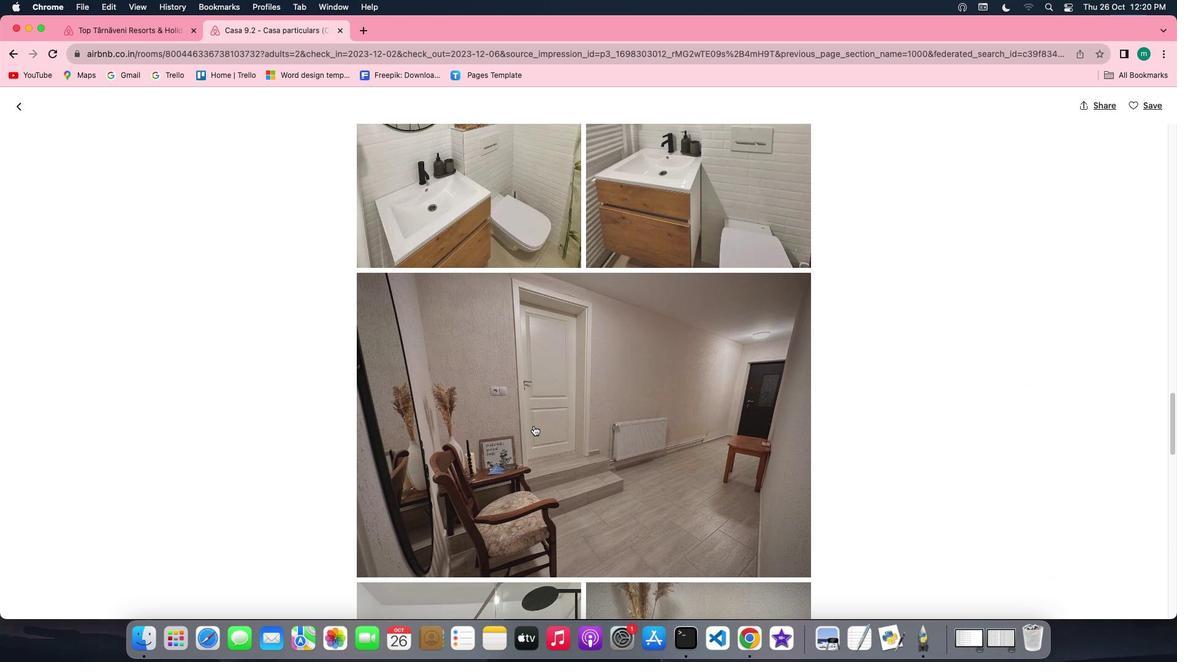 
Action: Mouse moved to (523, 514)
Screenshot: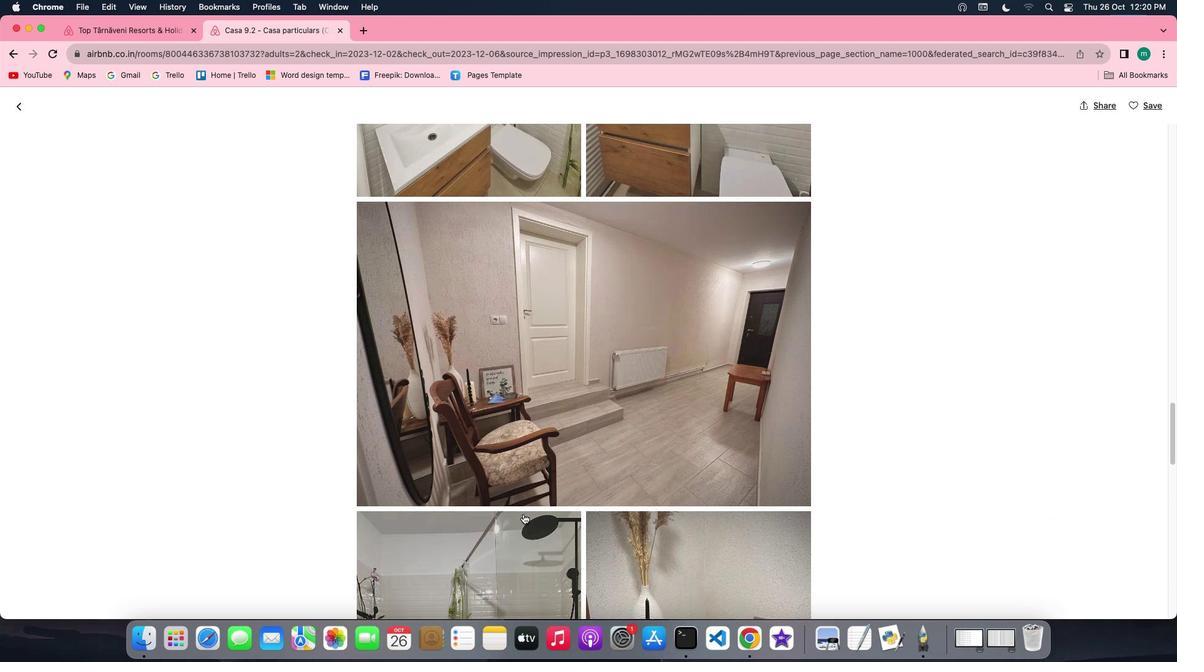 
Action: Mouse scrolled (523, 514) with delta (0, 0)
Screenshot: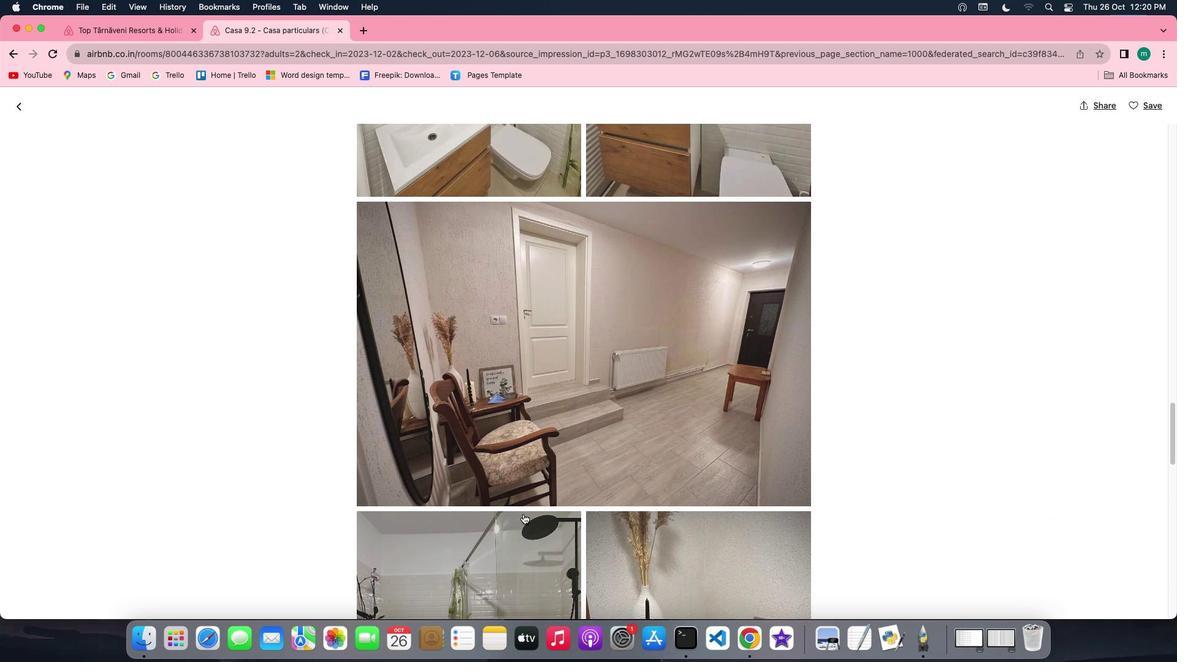 
Action: Mouse scrolled (523, 514) with delta (0, 0)
Screenshot: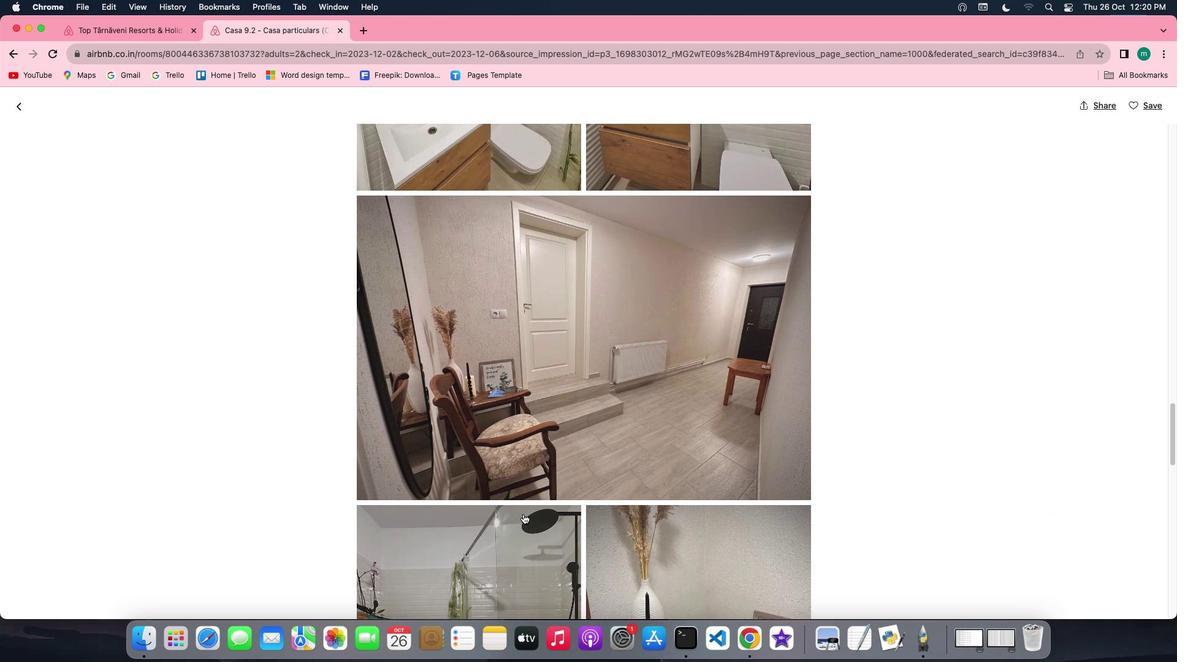 
Action: Mouse scrolled (523, 514) with delta (0, 0)
Screenshot: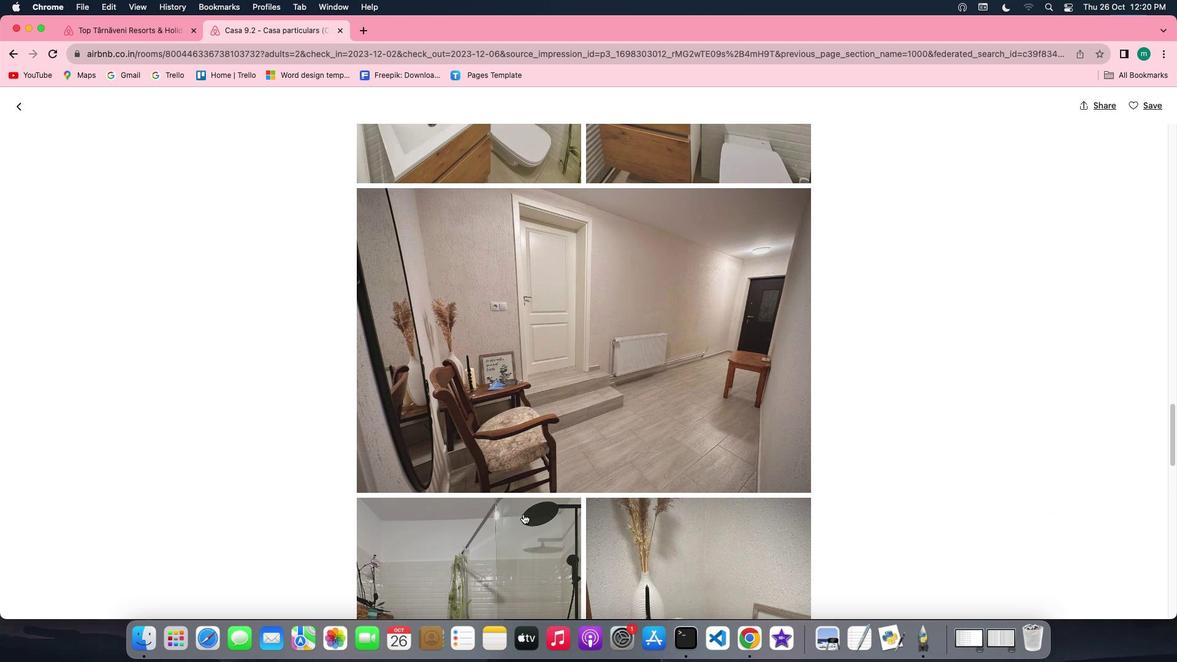 
Action: Mouse scrolled (523, 514) with delta (0, 0)
Screenshot: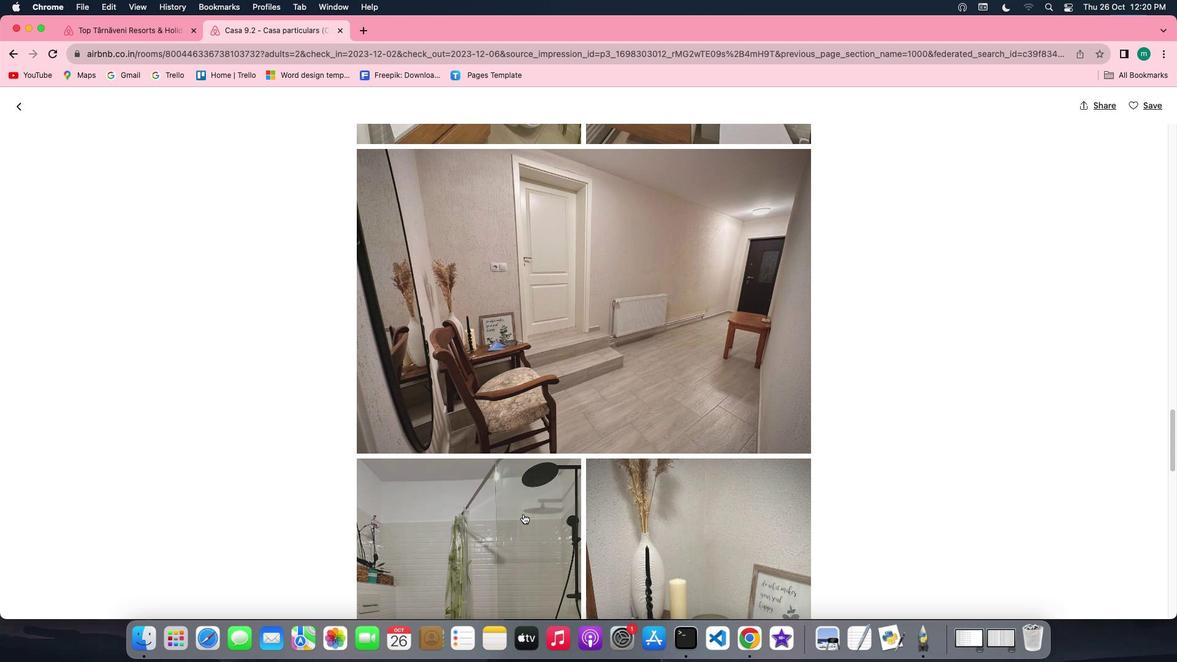 
Action: Mouse scrolled (523, 514) with delta (0, 0)
Screenshot: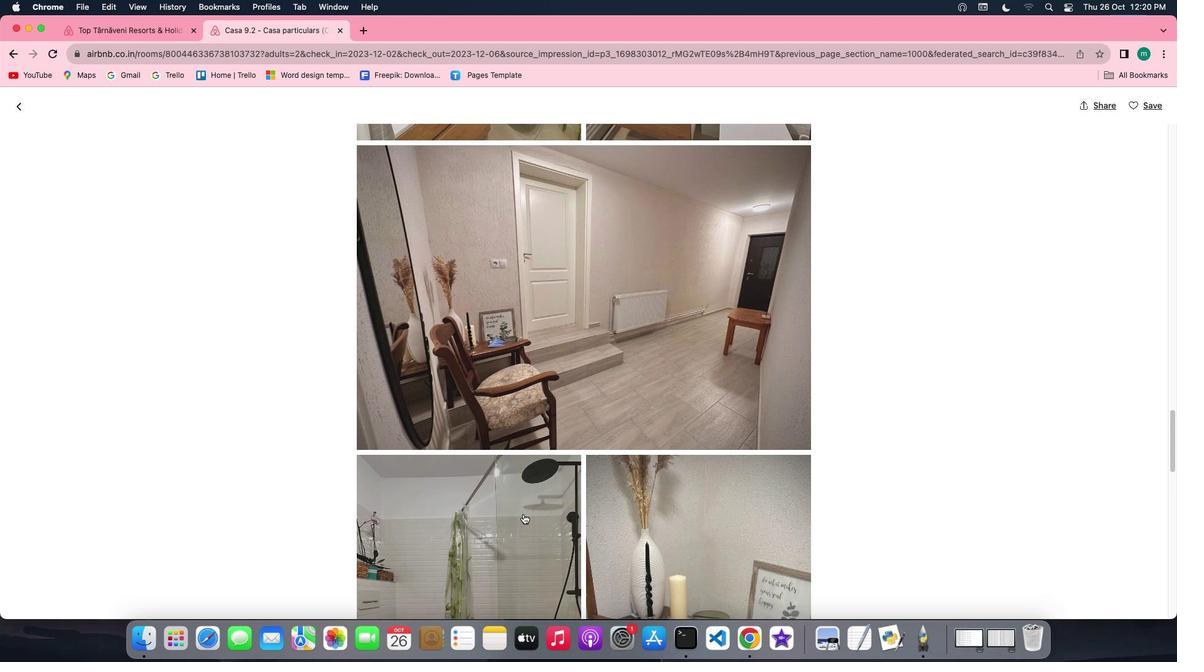 
Action: Mouse scrolled (523, 514) with delta (0, 0)
Screenshot: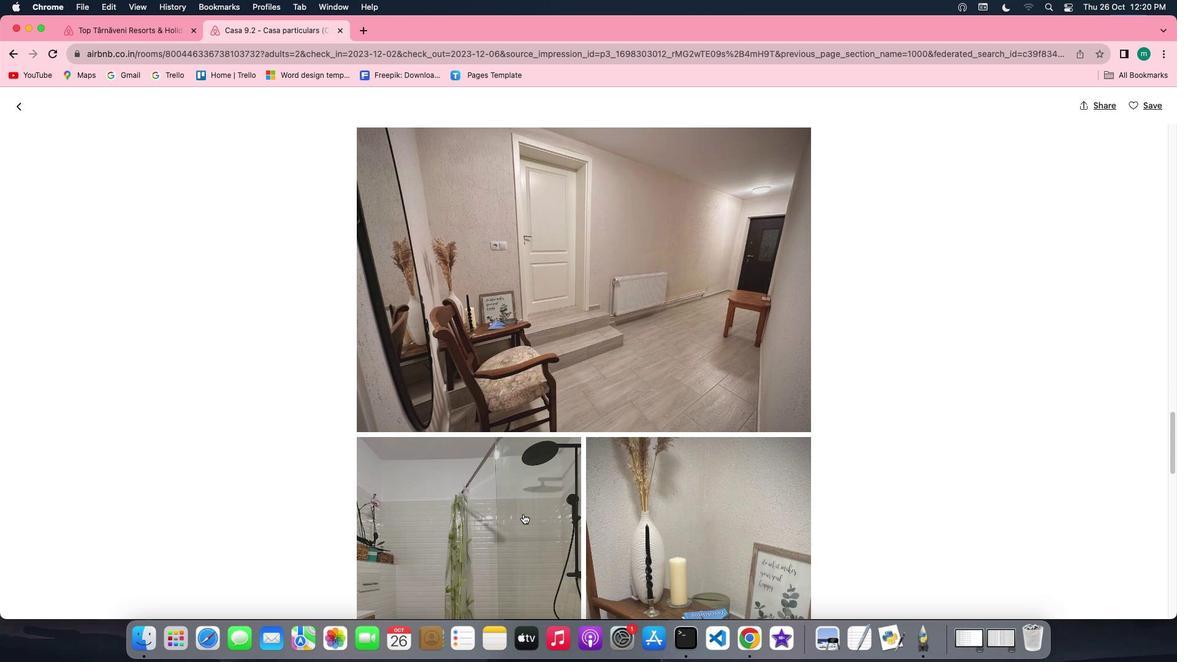 
Action: Mouse scrolled (523, 514) with delta (0, 0)
Screenshot: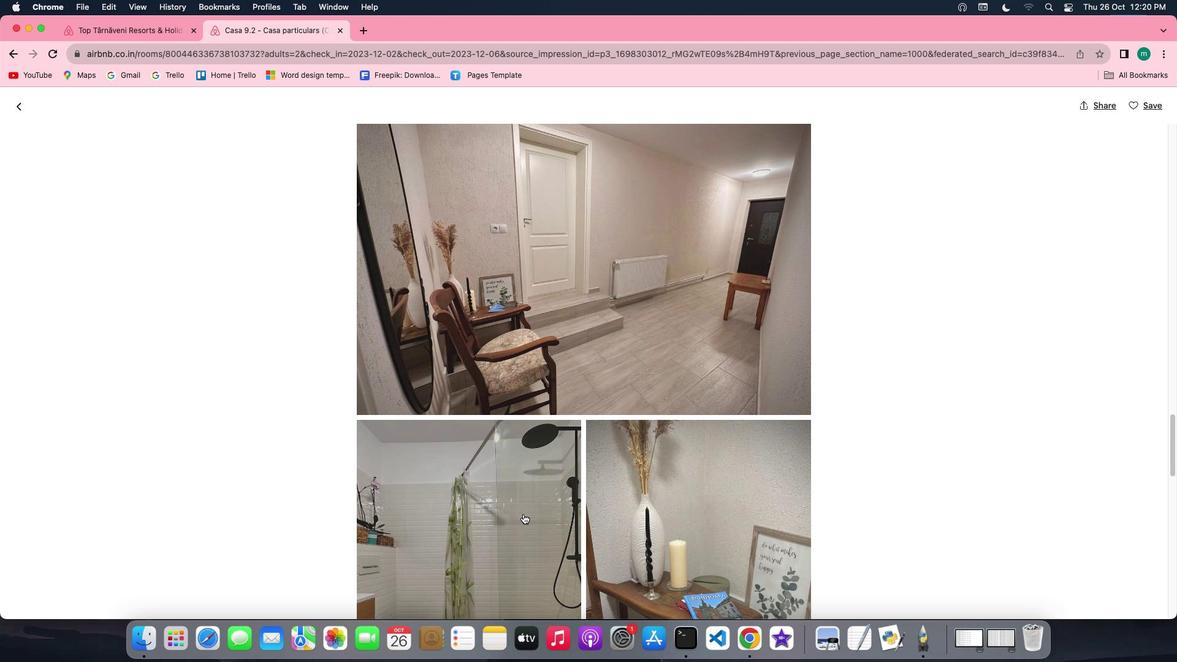 
Action: Mouse scrolled (523, 514) with delta (0, 0)
Screenshot: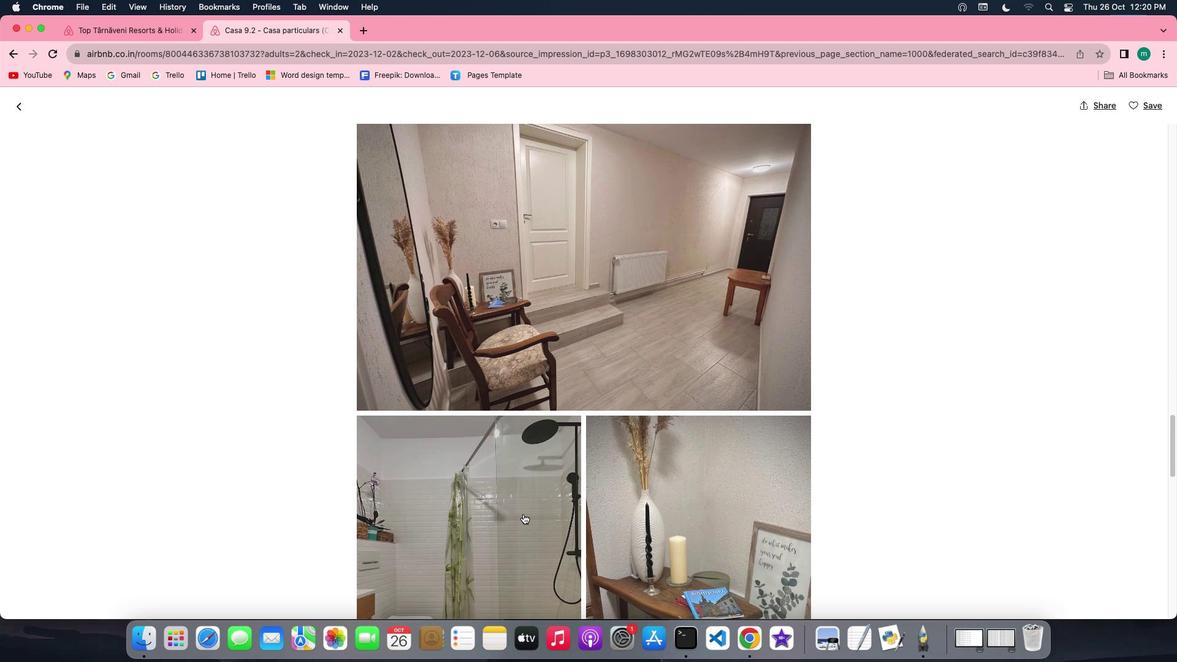 
Action: Mouse scrolled (523, 514) with delta (0, -1)
Screenshot: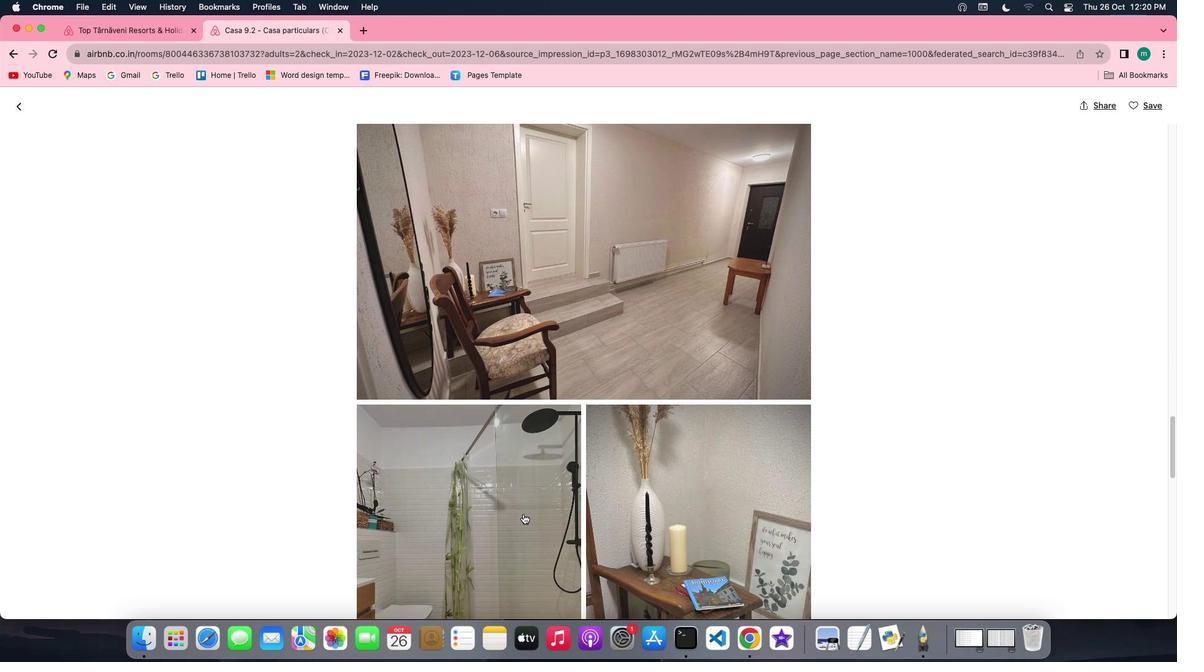 
Action: Mouse scrolled (523, 514) with delta (0, -1)
Screenshot: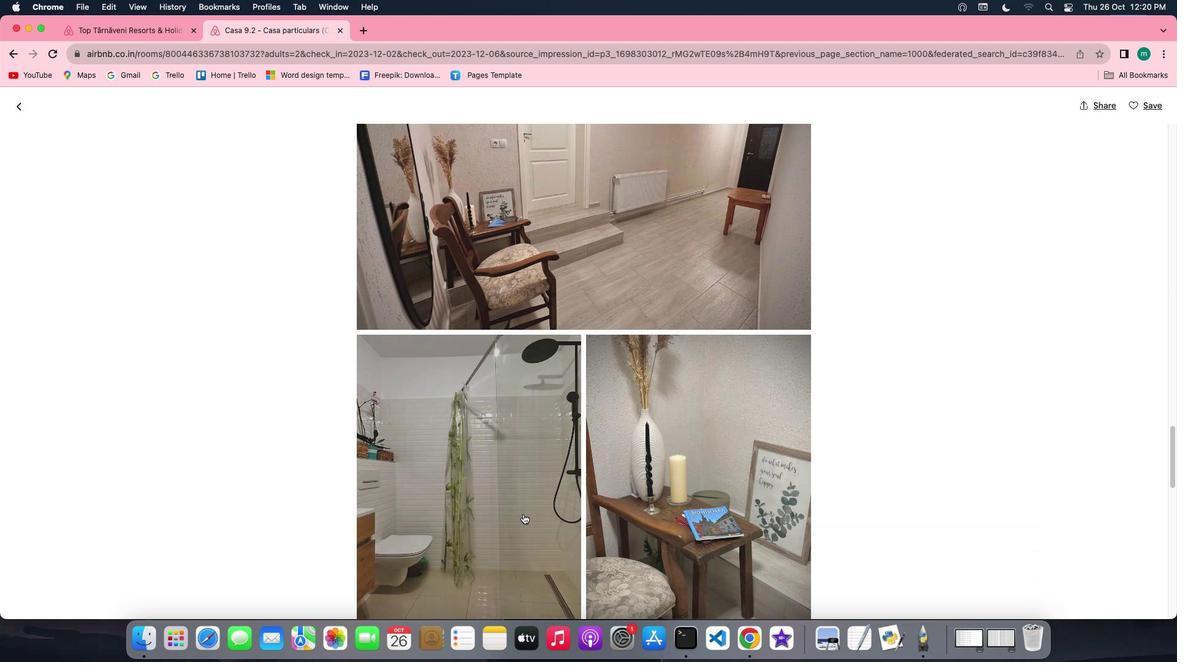 
Action: Mouse scrolled (523, 514) with delta (0, 0)
Screenshot: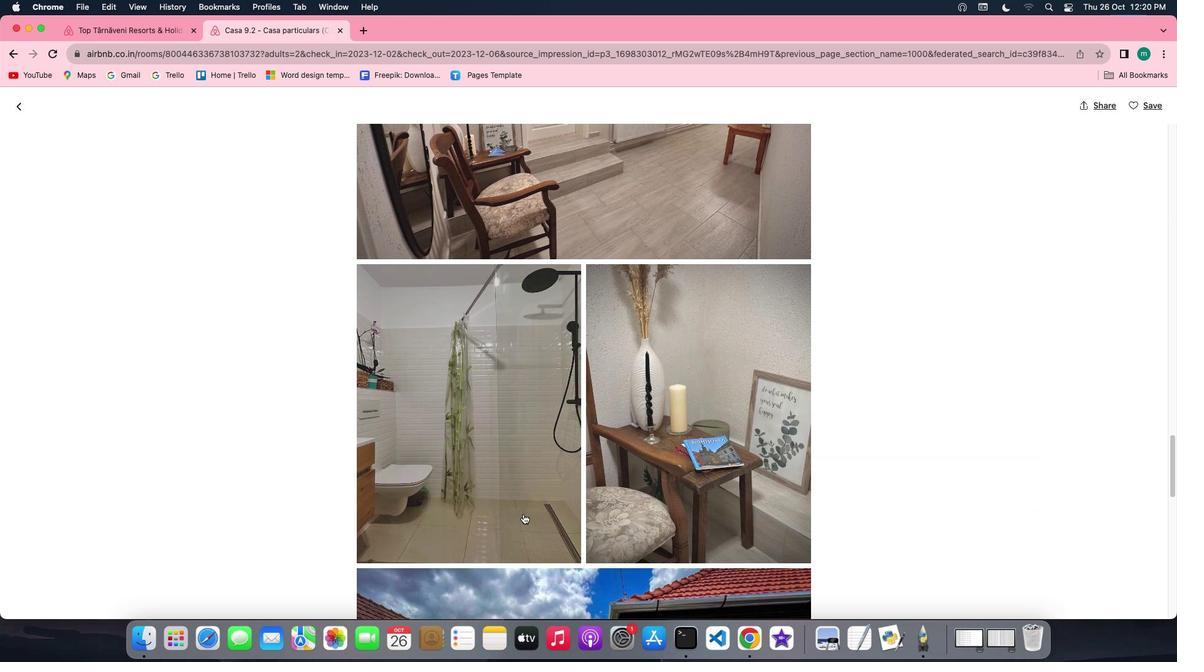 
Action: Mouse scrolled (523, 514) with delta (0, 0)
Screenshot: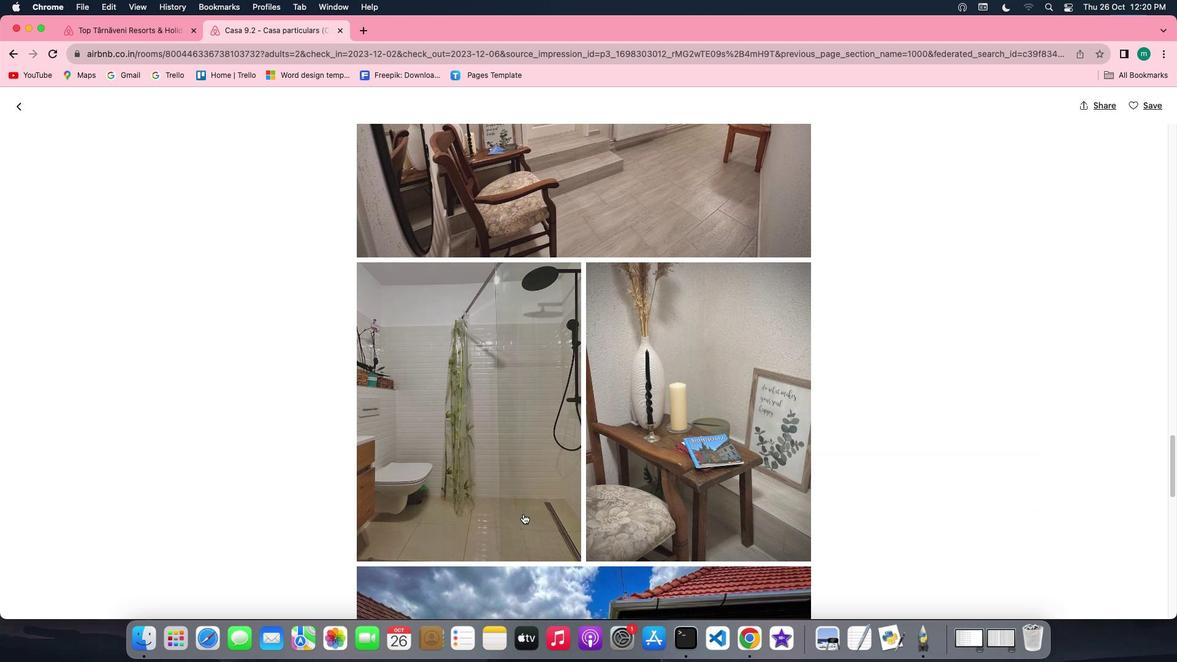
Action: Mouse scrolled (523, 514) with delta (0, 0)
Screenshot: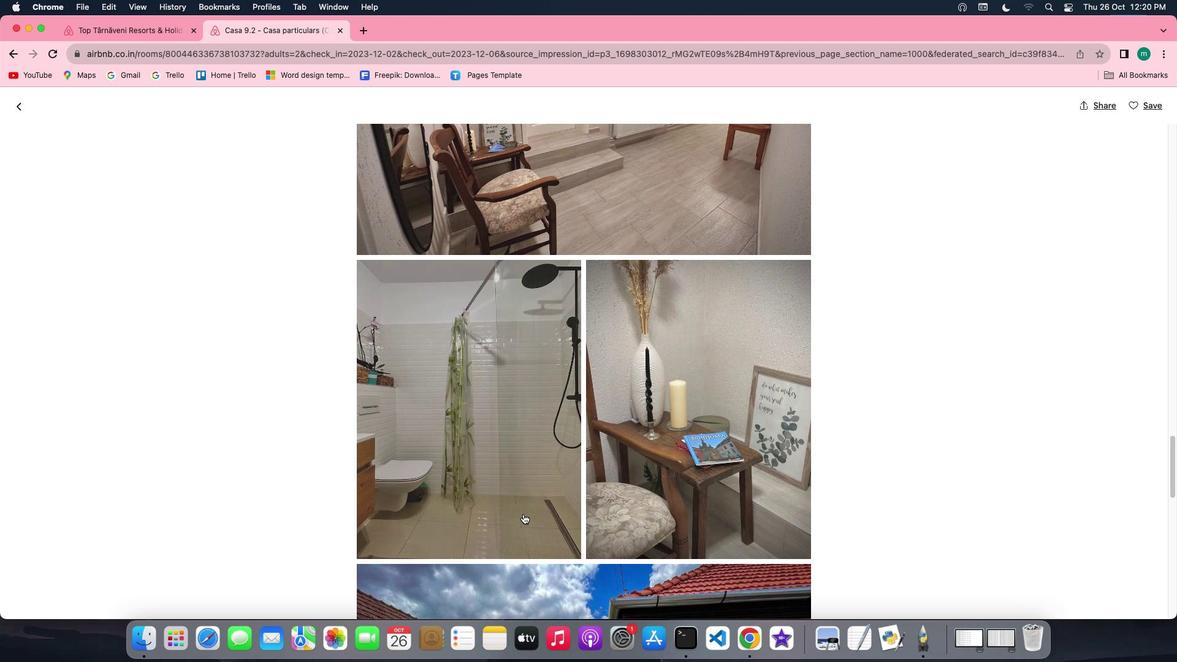 
Action: Mouse scrolled (523, 514) with delta (0, 0)
Screenshot: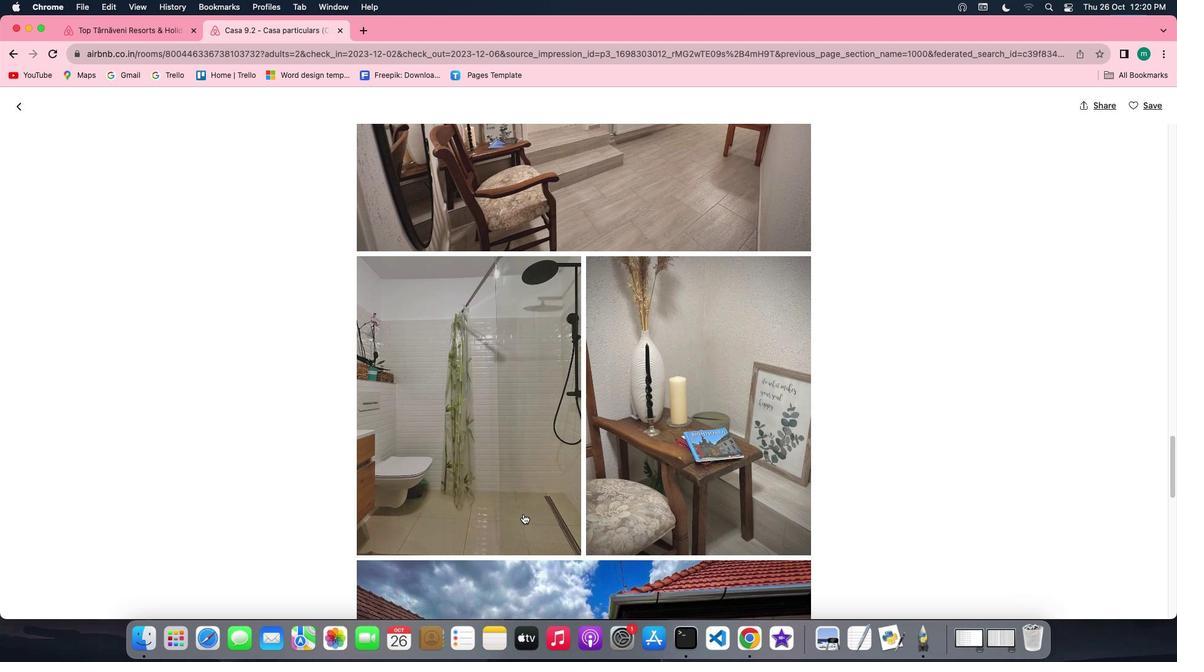 
Action: Mouse scrolled (523, 514) with delta (0, 0)
Screenshot: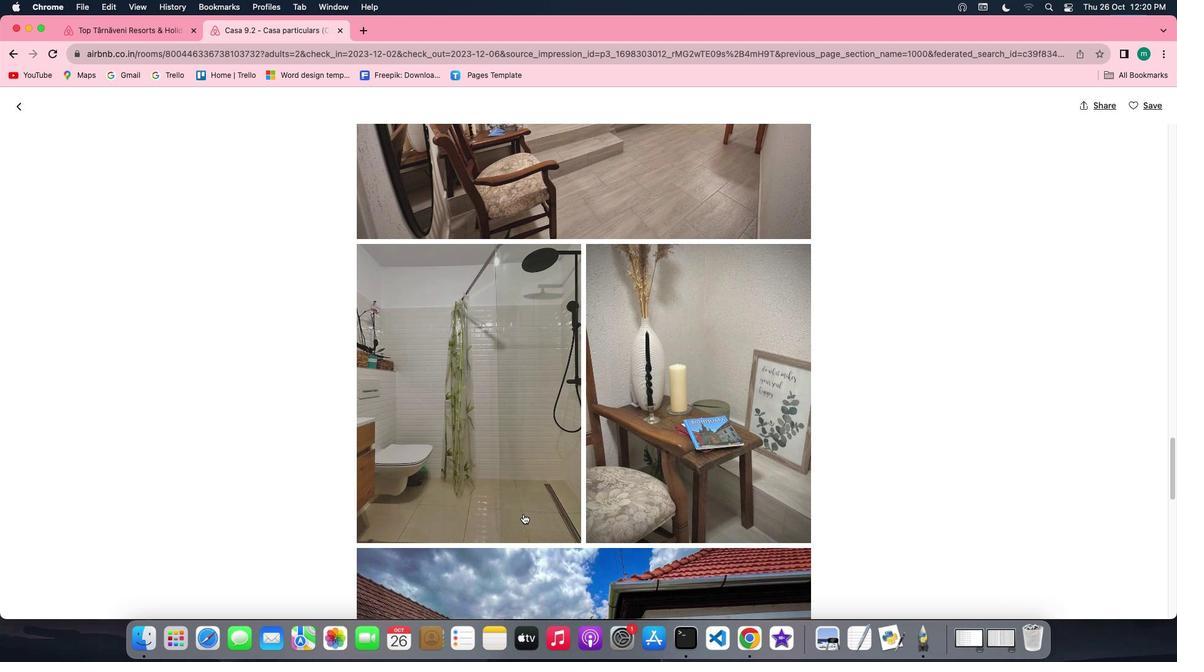 
Action: Mouse scrolled (523, 514) with delta (0, 0)
Screenshot: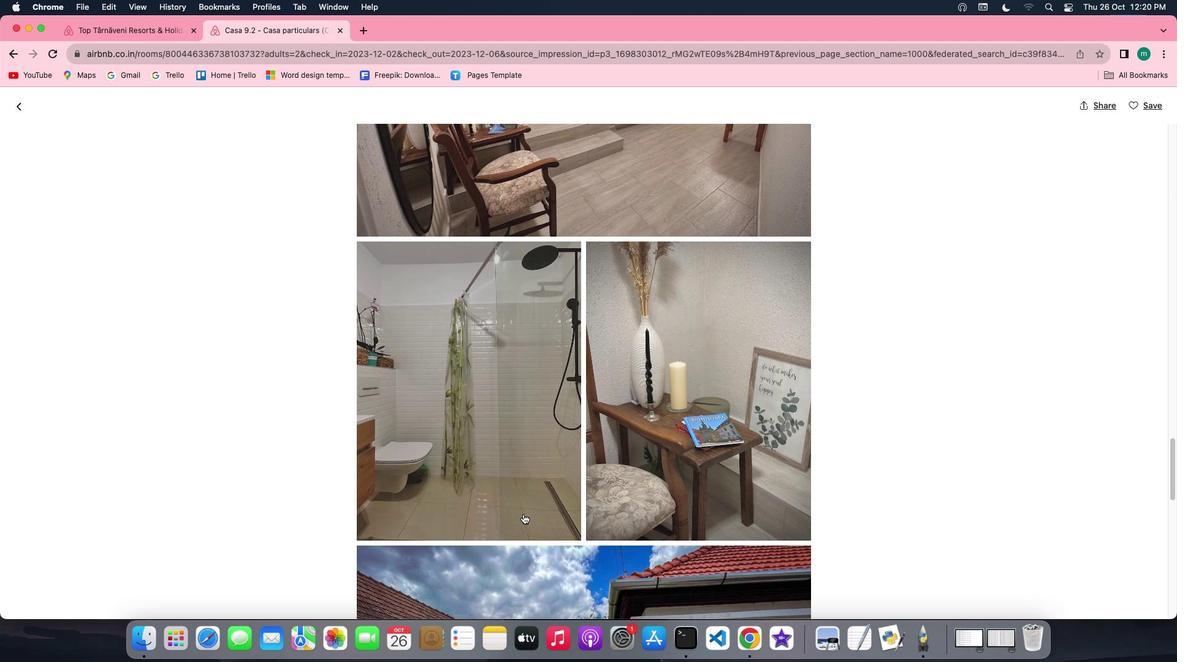 
Action: Mouse scrolled (523, 514) with delta (0, 0)
Screenshot: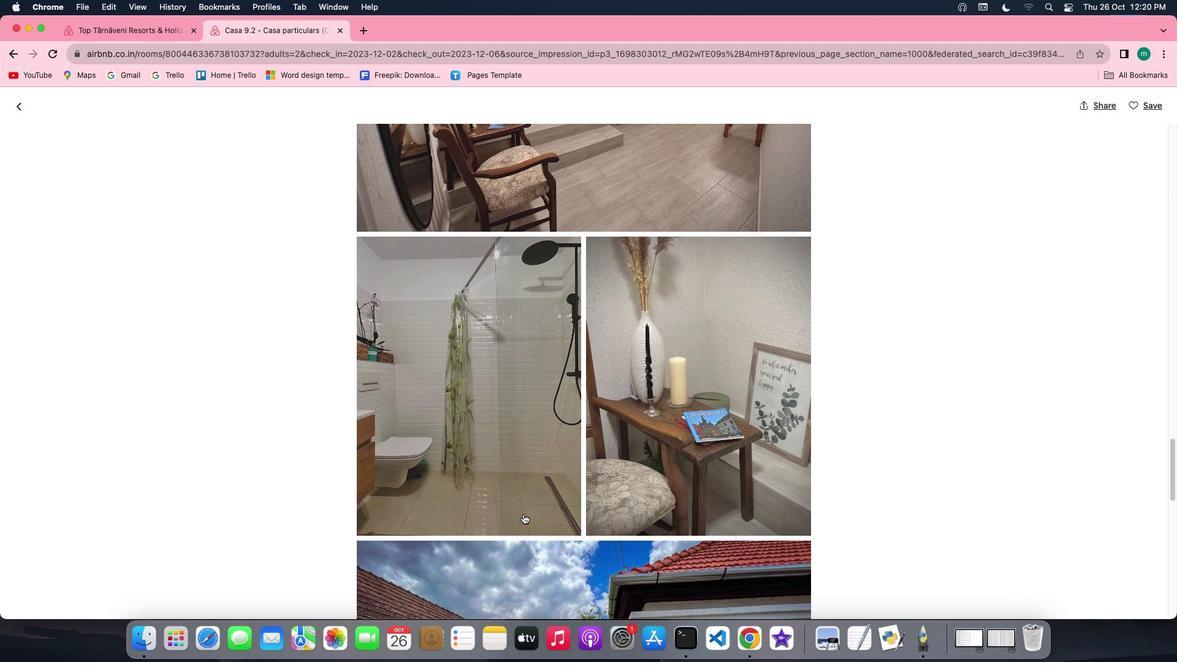 
Action: Mouse scrolled (523, 514) with delta (0, 0)
Screenshot: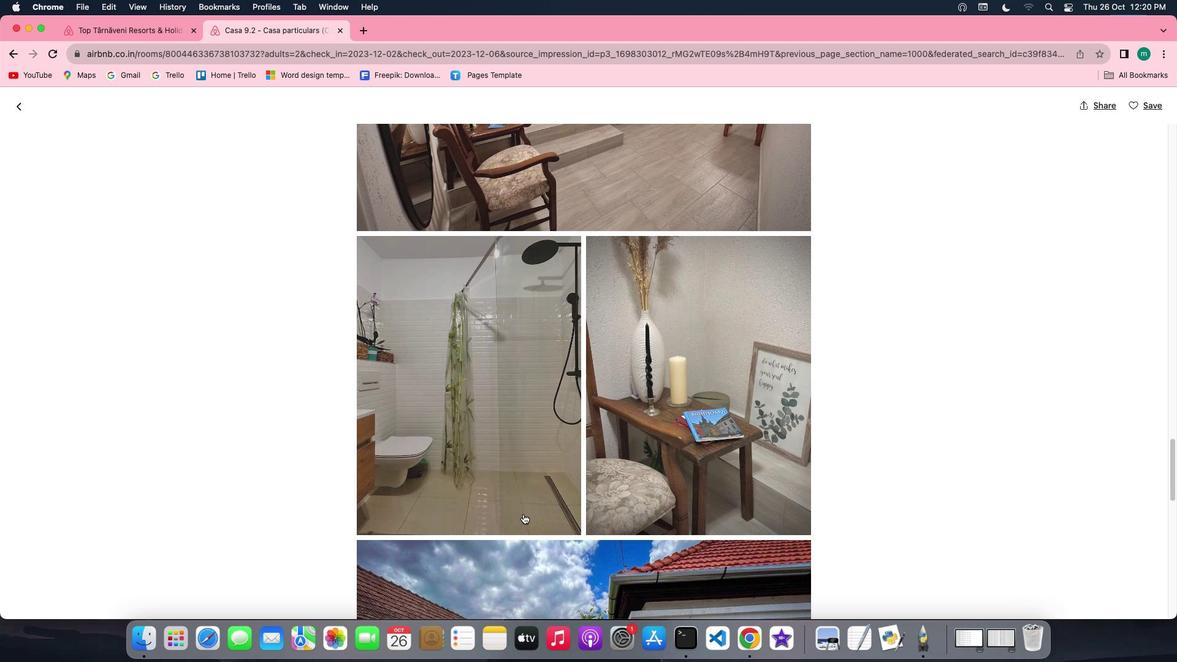 
Action: Mouse scrolled (523, 514) with delta (0, 0)
Screenshot: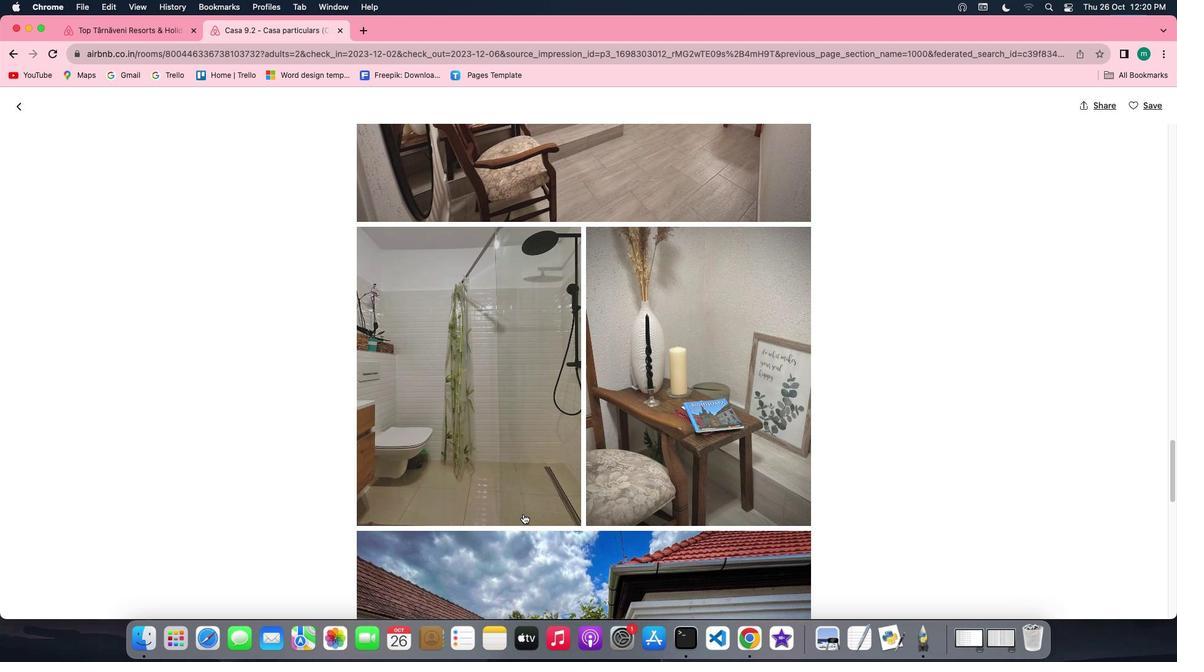 
Action: Mouse scrolled (523, 514) with delta (0, 0)
Screenshot: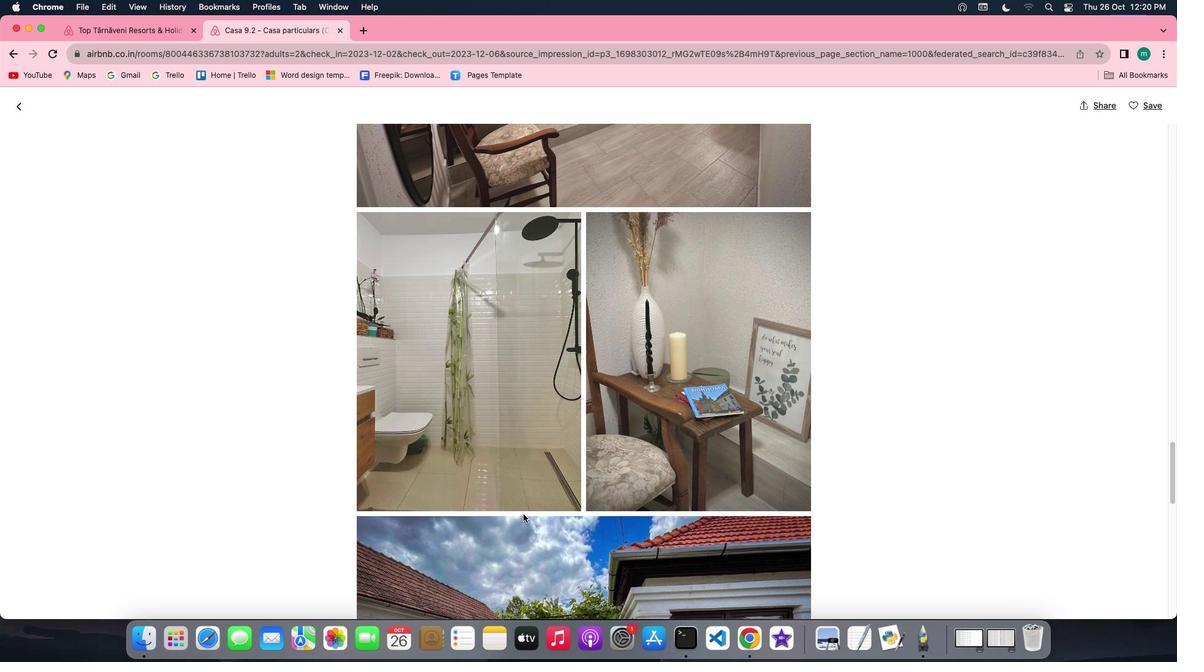 
Action: Mouse scrolled (523, 514) with delta (0, 0)
Screenshot: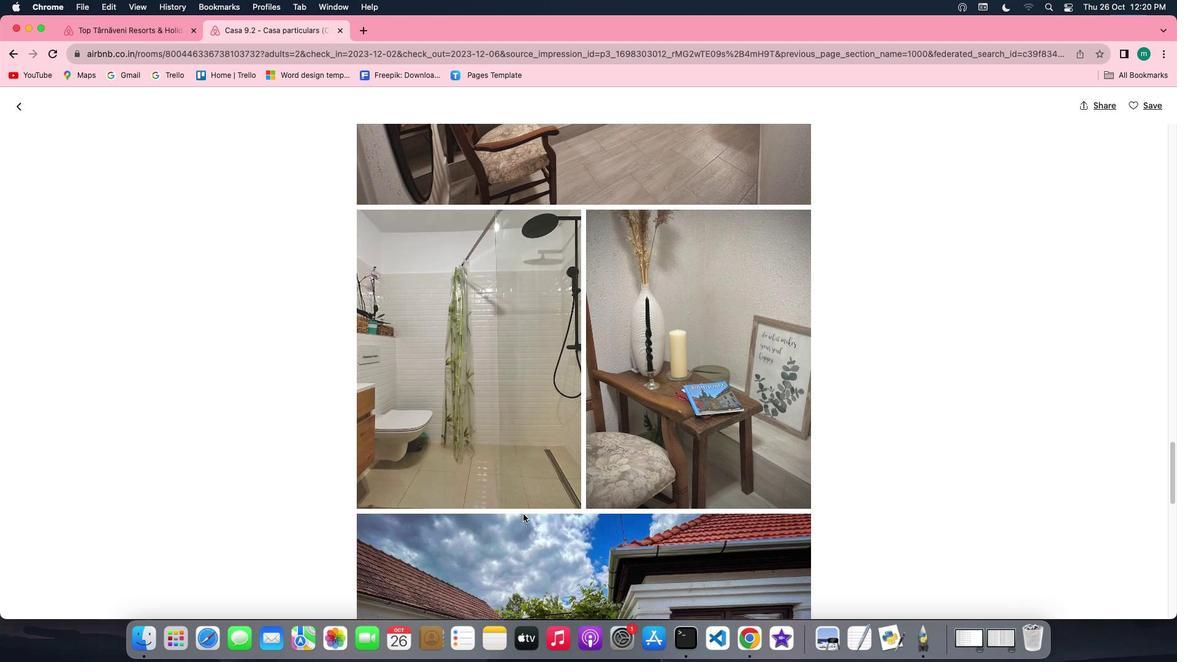 
Action: Mouse scrolled (523, 514) with delta (0, 0)
Screenshot: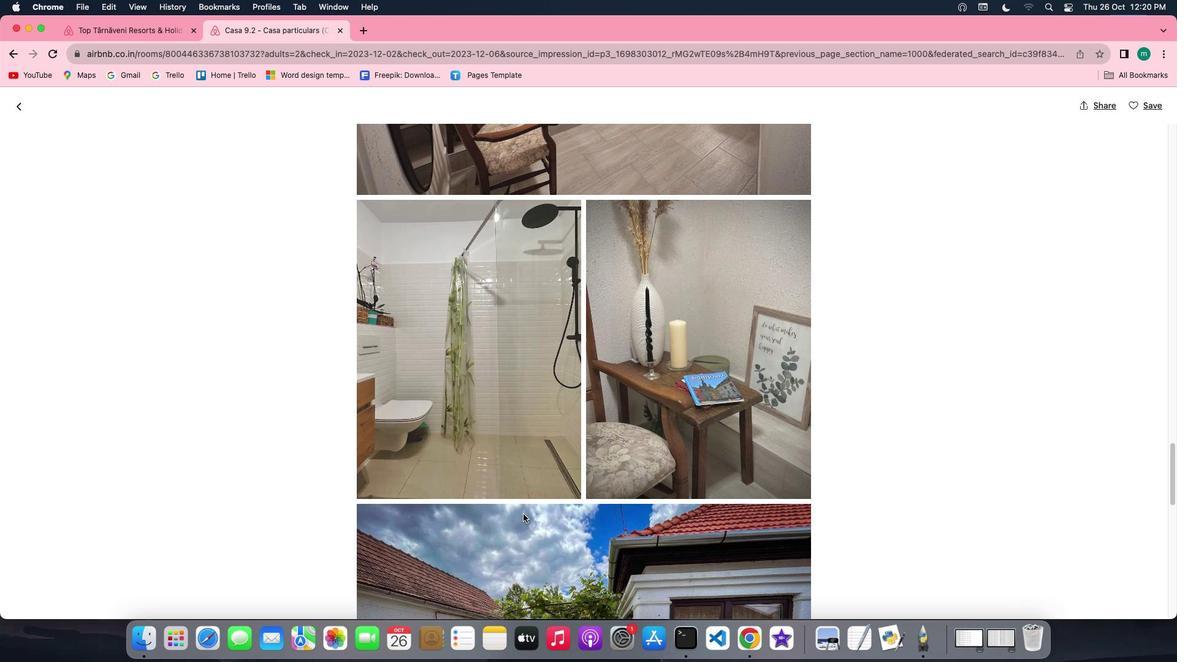 
Action: Mouse scrolled (523, 514) with delta (0, 0)
Screenshot: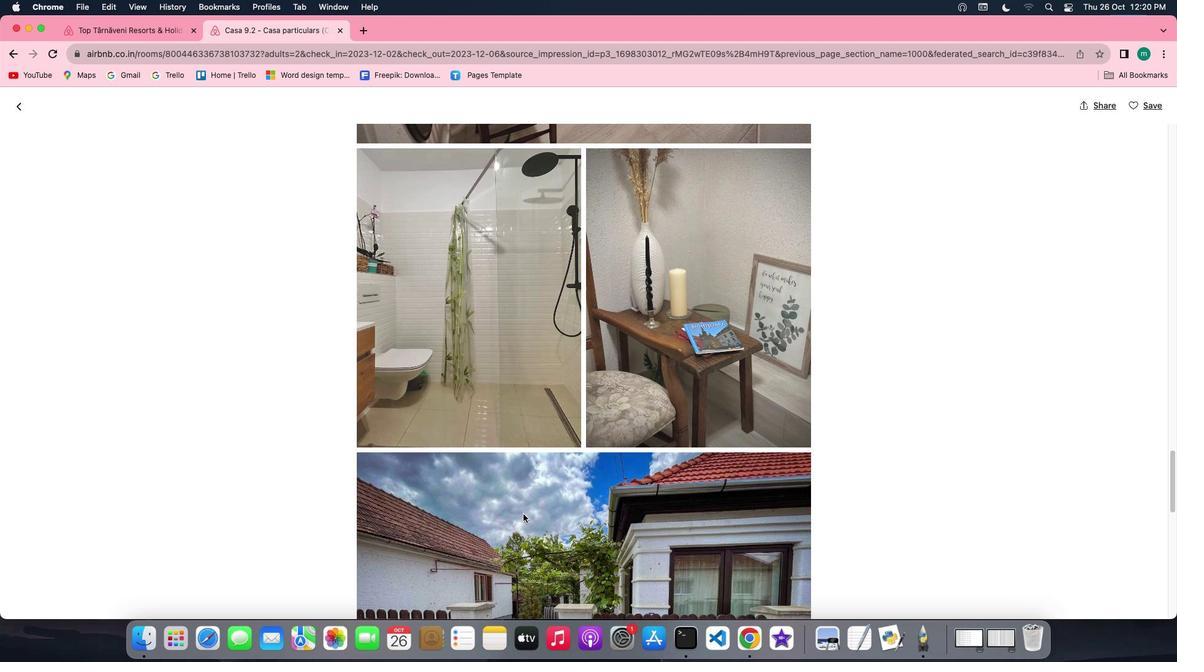 
Action: Mouse scrolled (523, 514) with delta (0, 0)
Screenshot: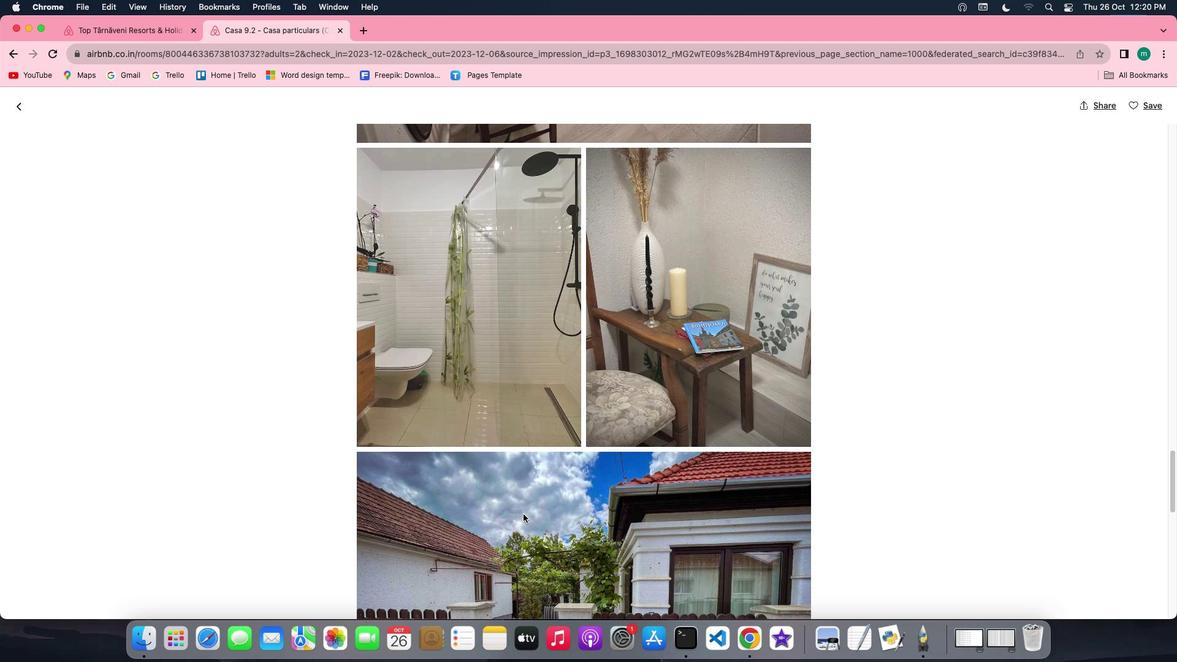 
Action: Mouse scrolled (523, 514) with delta (0, -1)
Screenshot: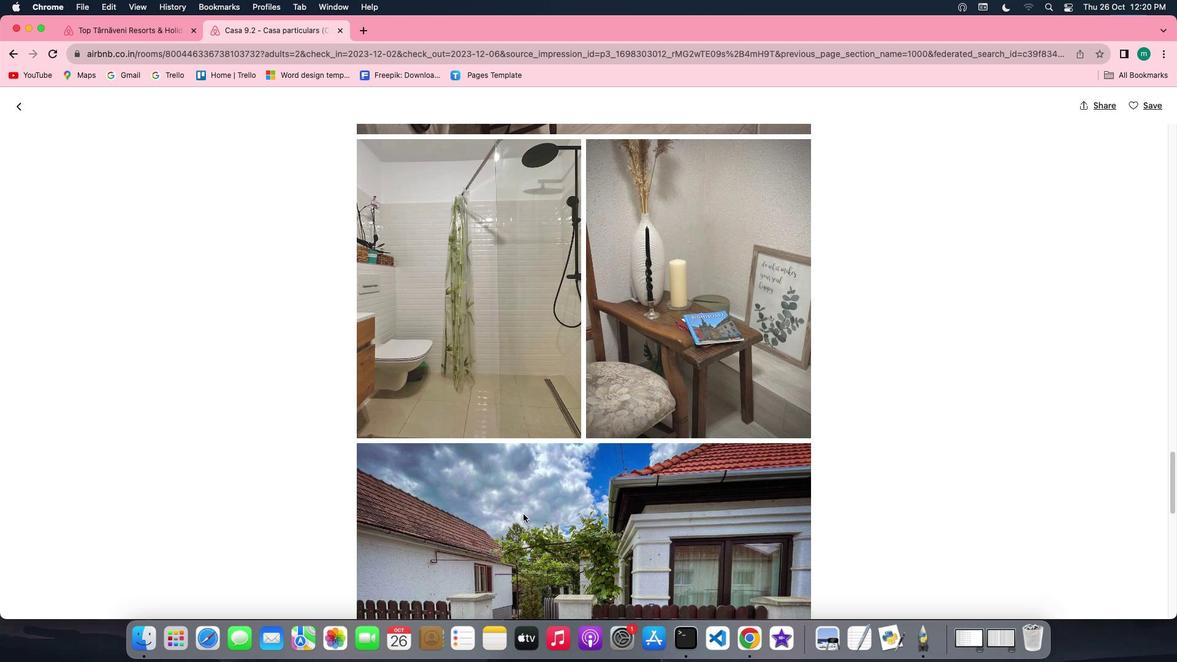 
Action: Mouse scrolled (523, 514) with delta (0, 0)
Screenshot: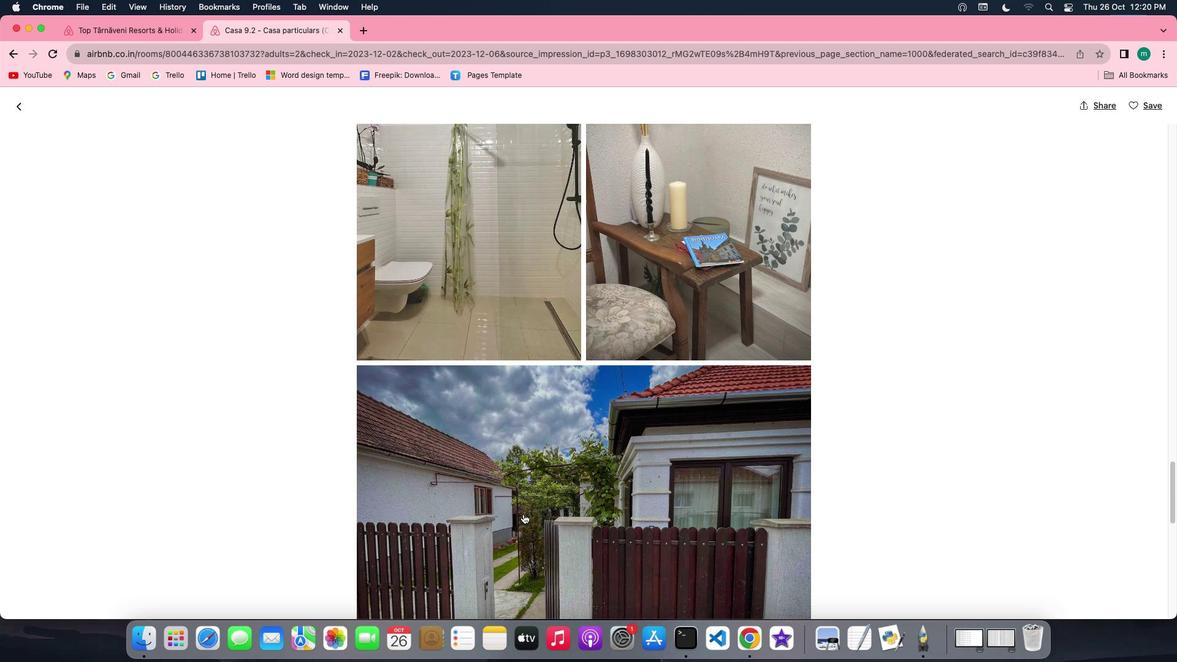 
Action: Mouse scrolled (523, 514) with delta (0, 0)
Screenshot: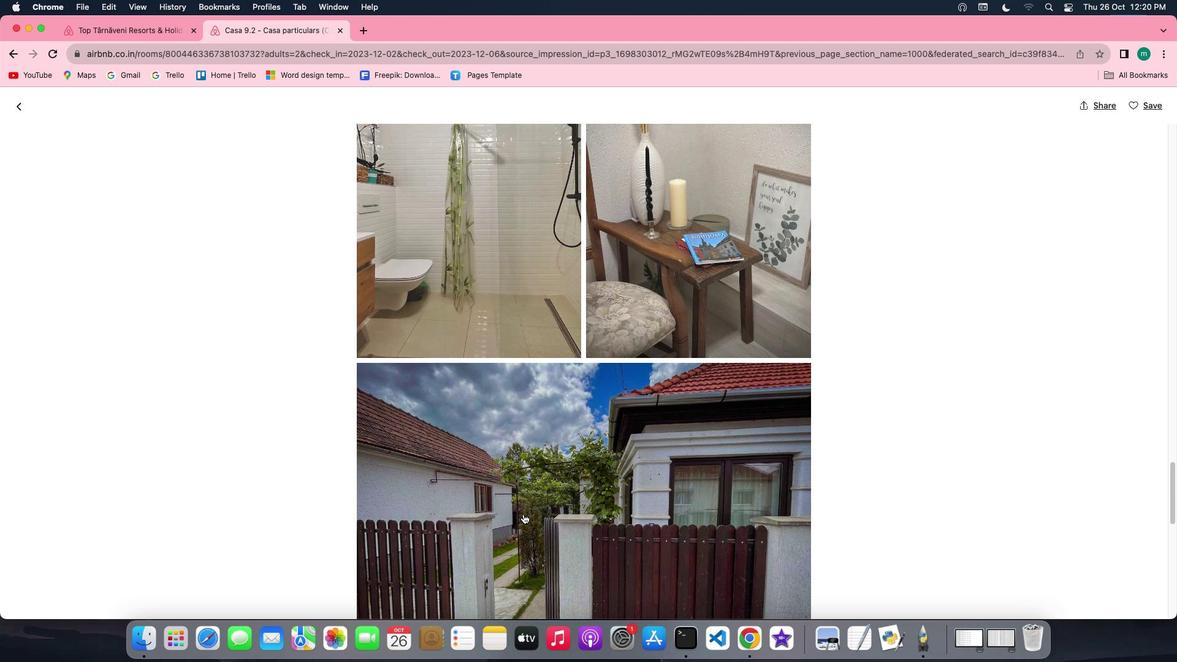 
Action: Mouse scrolled (523, 514) with delta (0, -1)
Screenshot: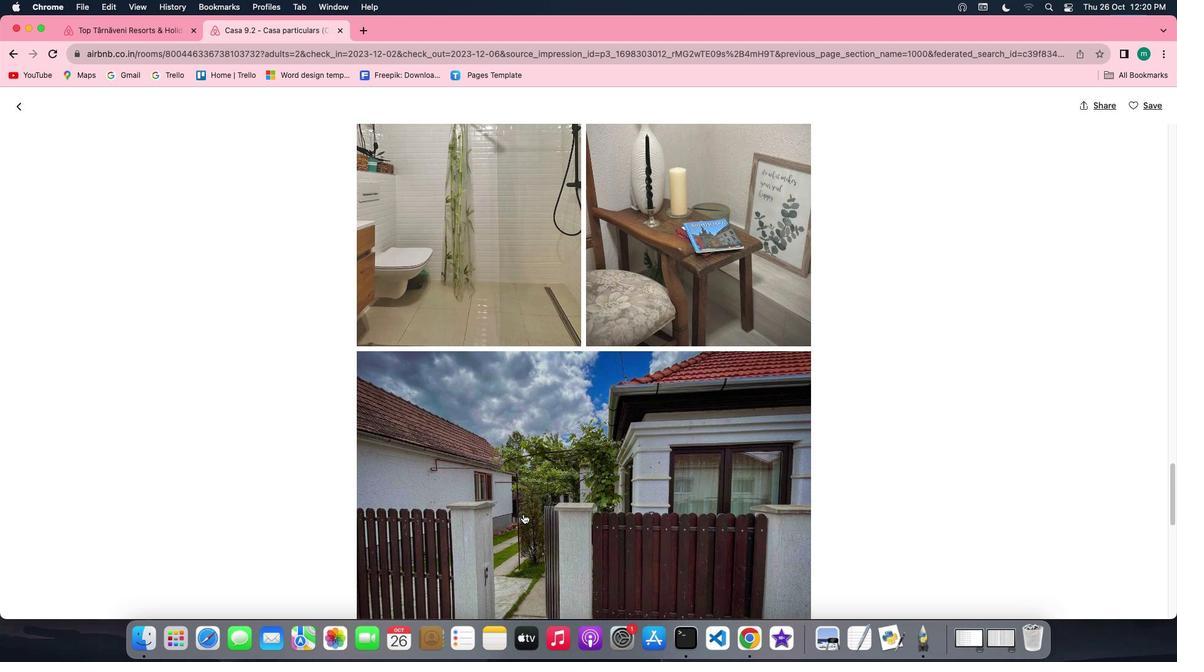 
Action: Mouse scrolled (523, 514) with delta (0, -1)
Screenshot: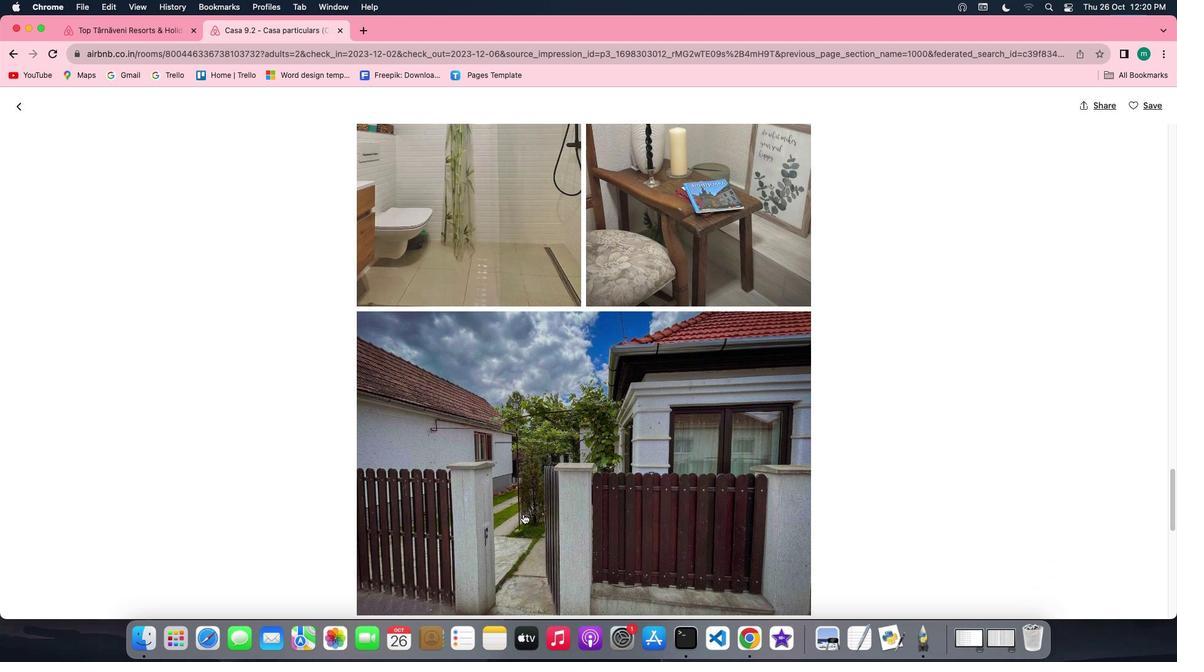 
Action: Mouse scrolled (523, 514) with delta (0, 0)
Screenshot: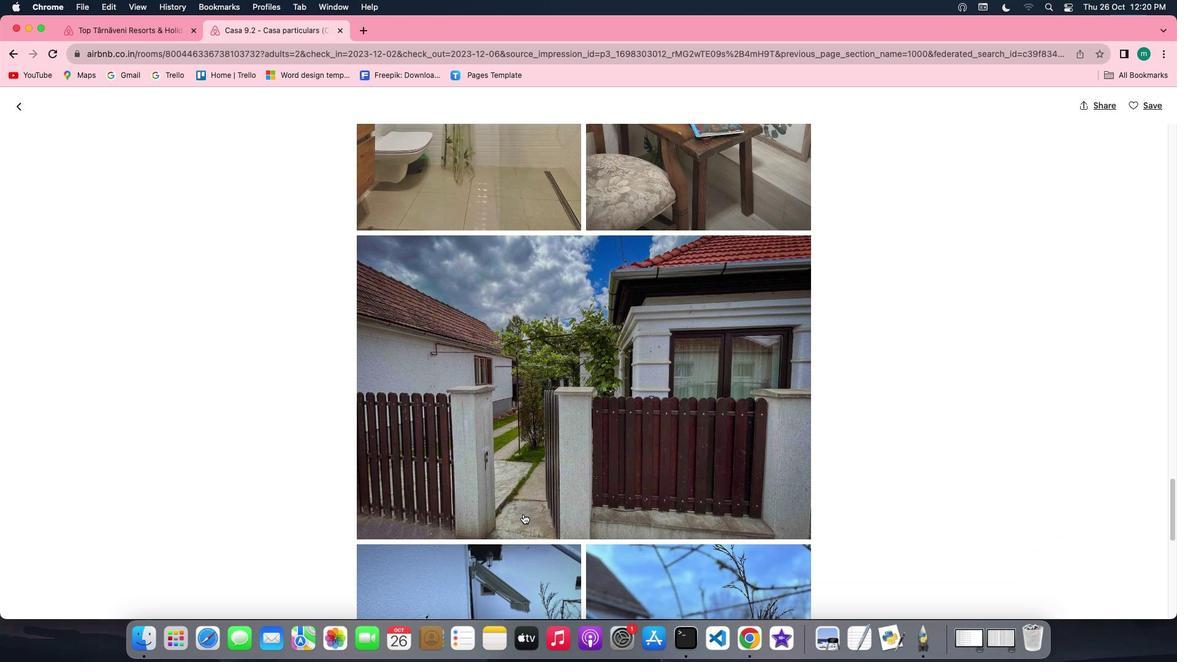 
Action: Mouse scrolled (523, 514) with delta (0, 0)
Screenshot: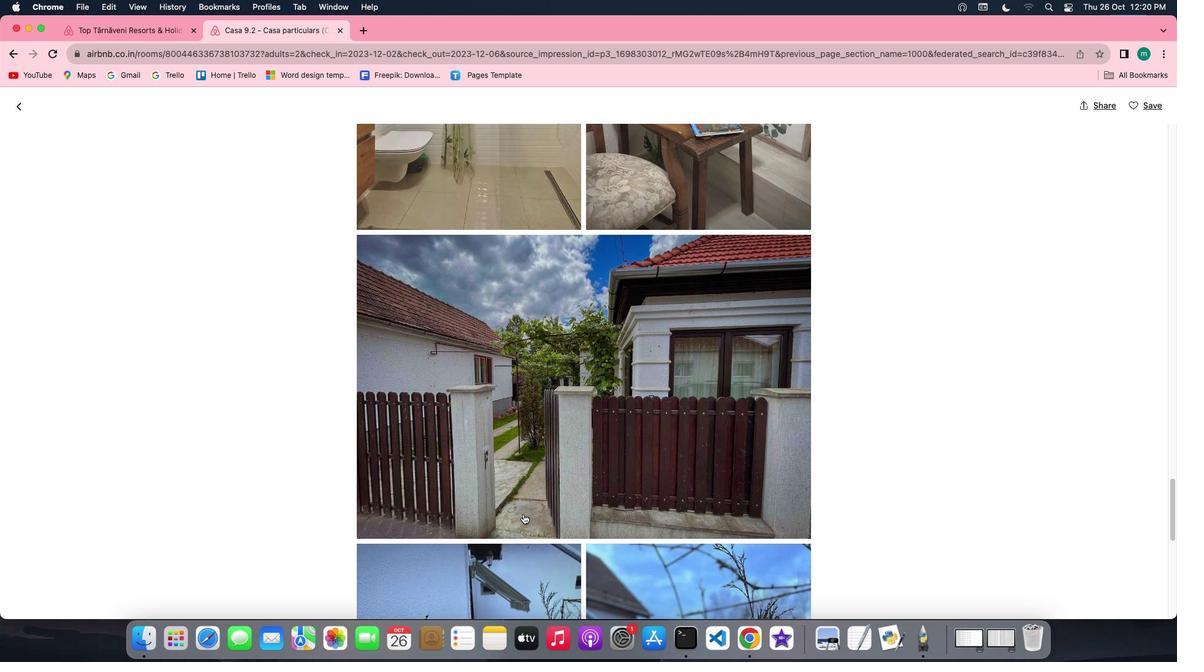 
Action: Mouse scrolled (523, 514) with delta (0, -1)
Screenshot: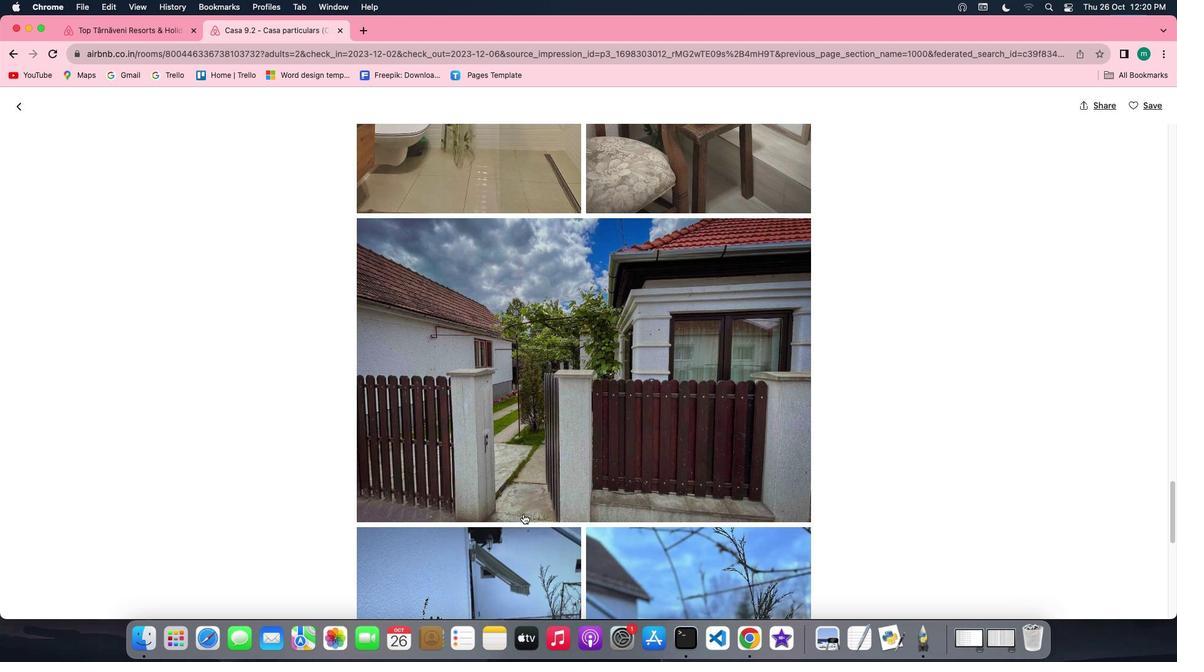 
Action: Mouse scrolled (523, 514) with delta (0, -2)
Screenshot: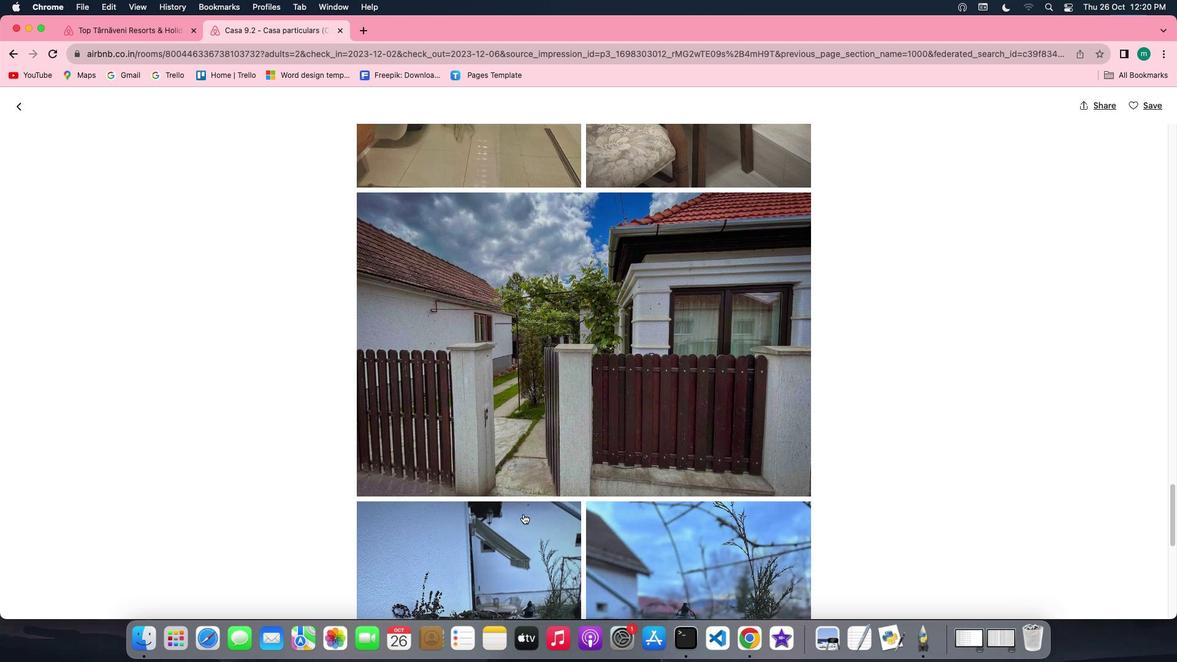 
Action: Mouse scrolled (523, 514) with delta (0, 0)
Screenshot: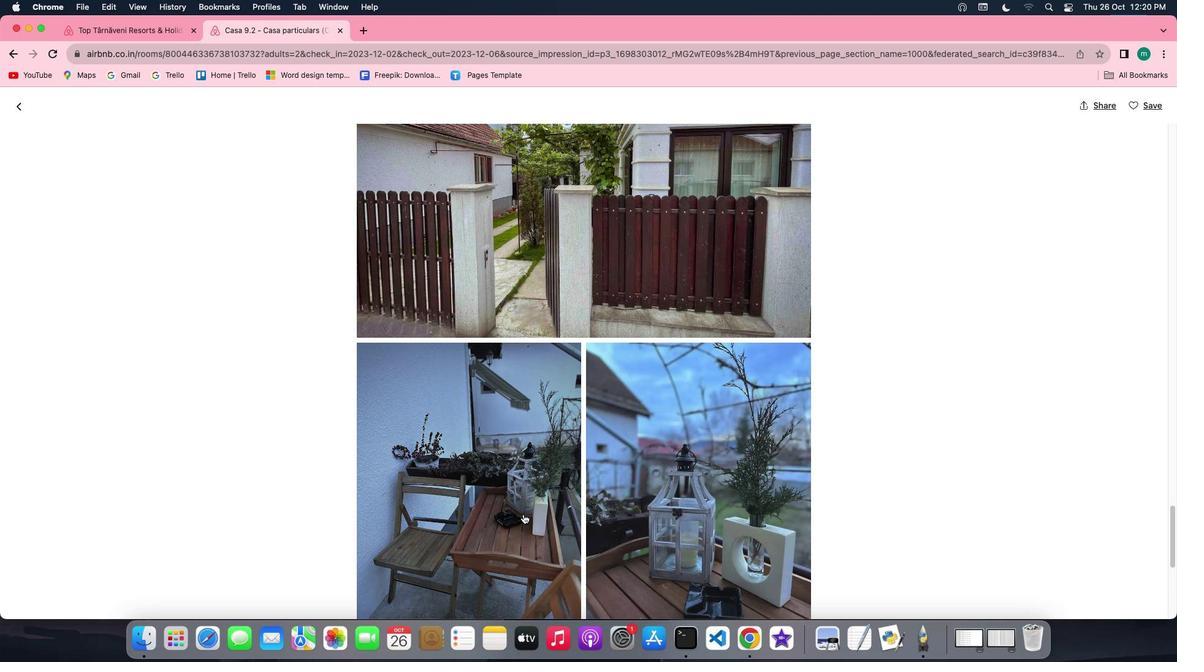 
Action: Mouse scrolled (523, 514) with delta (0, 0)
Screenshot: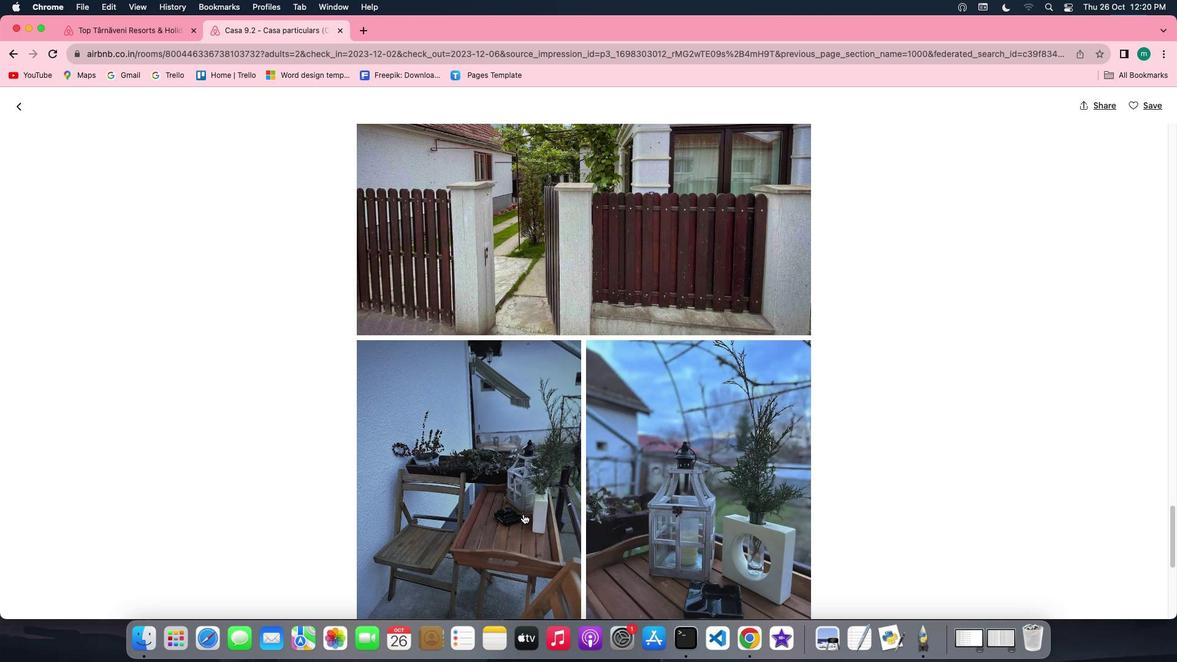 
Action: Mouse scrolled (523, 514) with delta (0, 0)
Screenshot: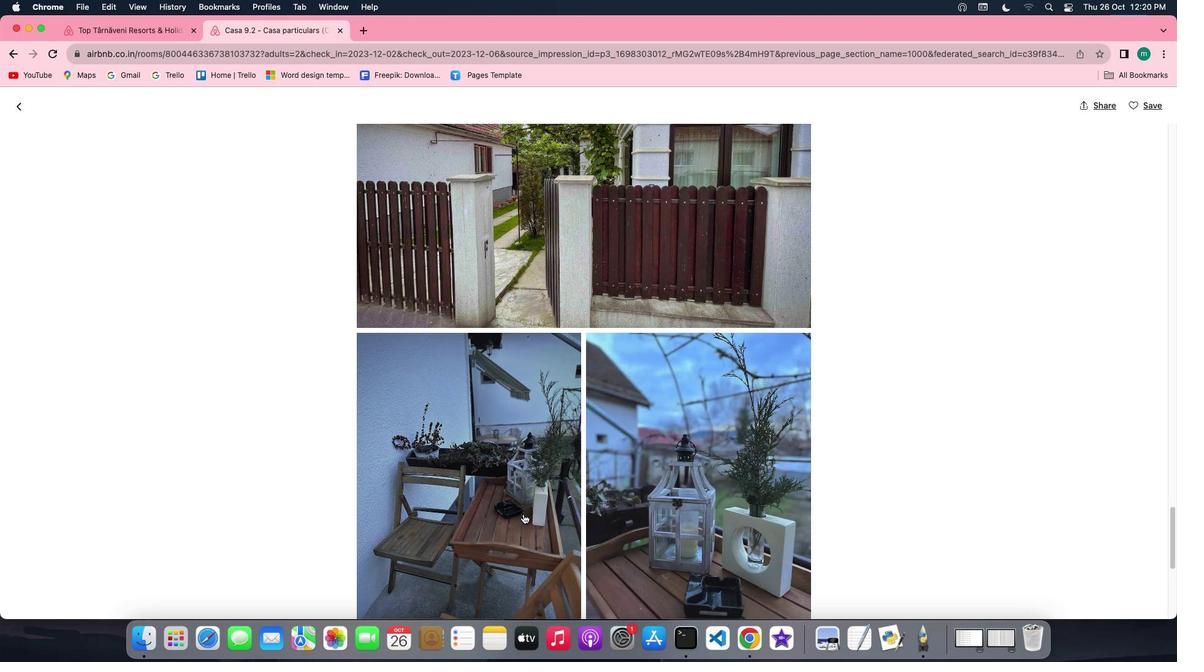 
Action: Mouse scrolled (523, 514) with delta (0, 0)
Screenshot: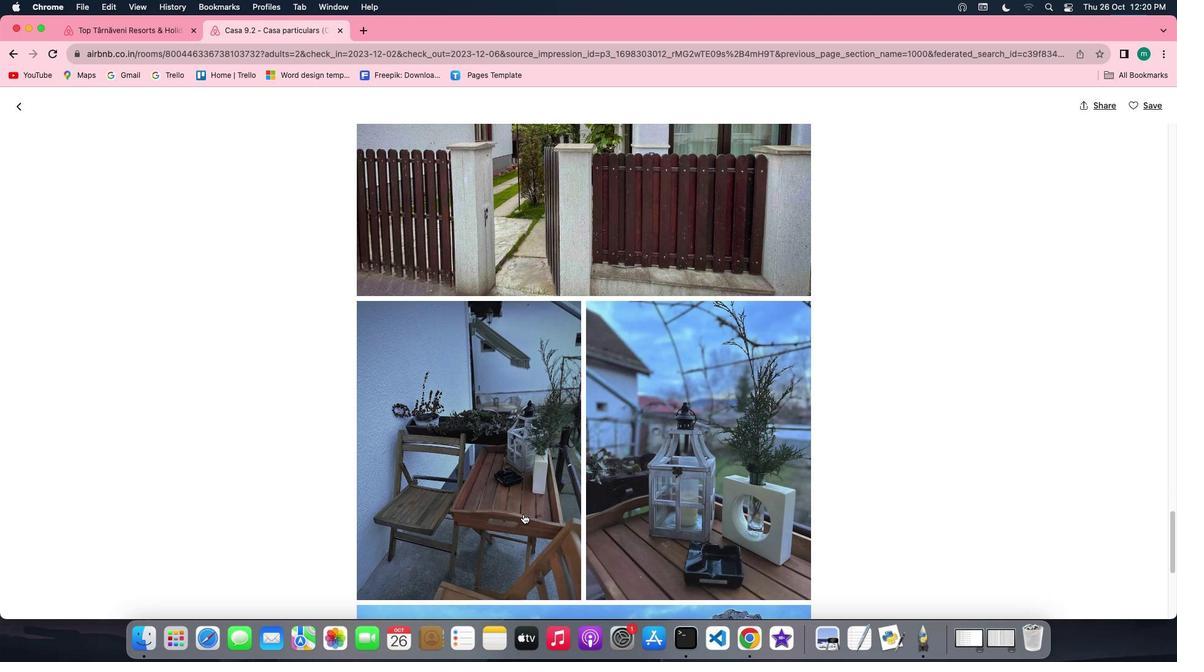 
Action: Mouse scrolled (523, 514) with delta (0, 0)
Screenshot: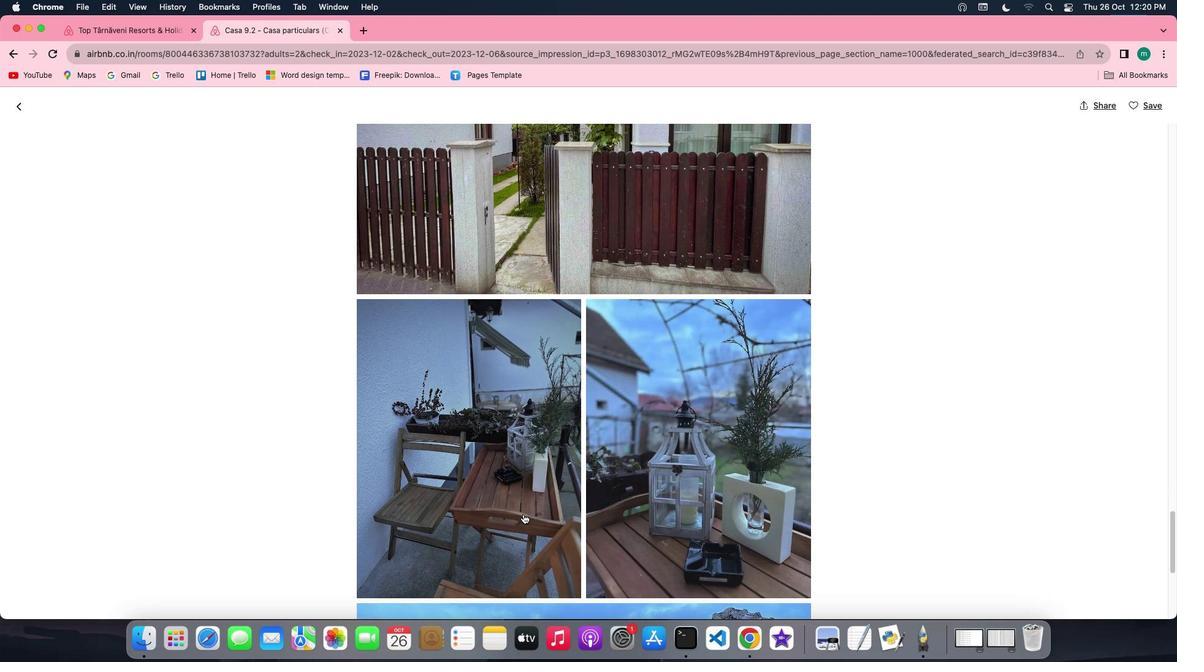
Action: Mouse scrolled (523, 514) with delta (0, 0)
Screenshot: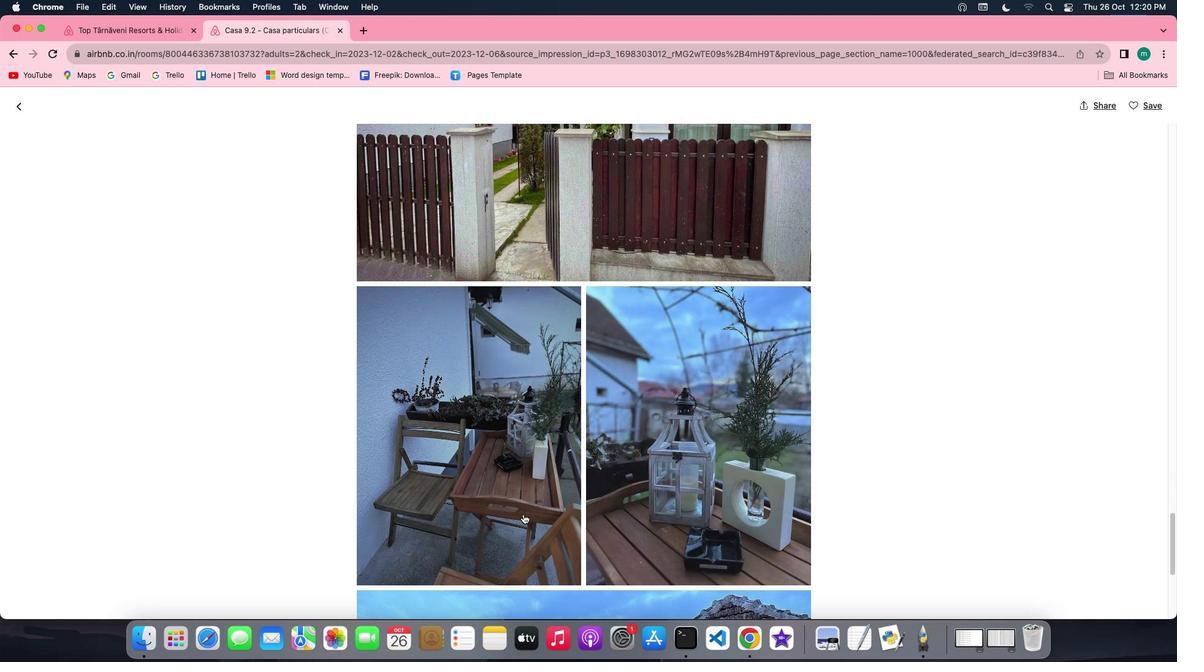 
Action: Mouse scrolled (523, 514) with delta (0, 0)
Screenshot: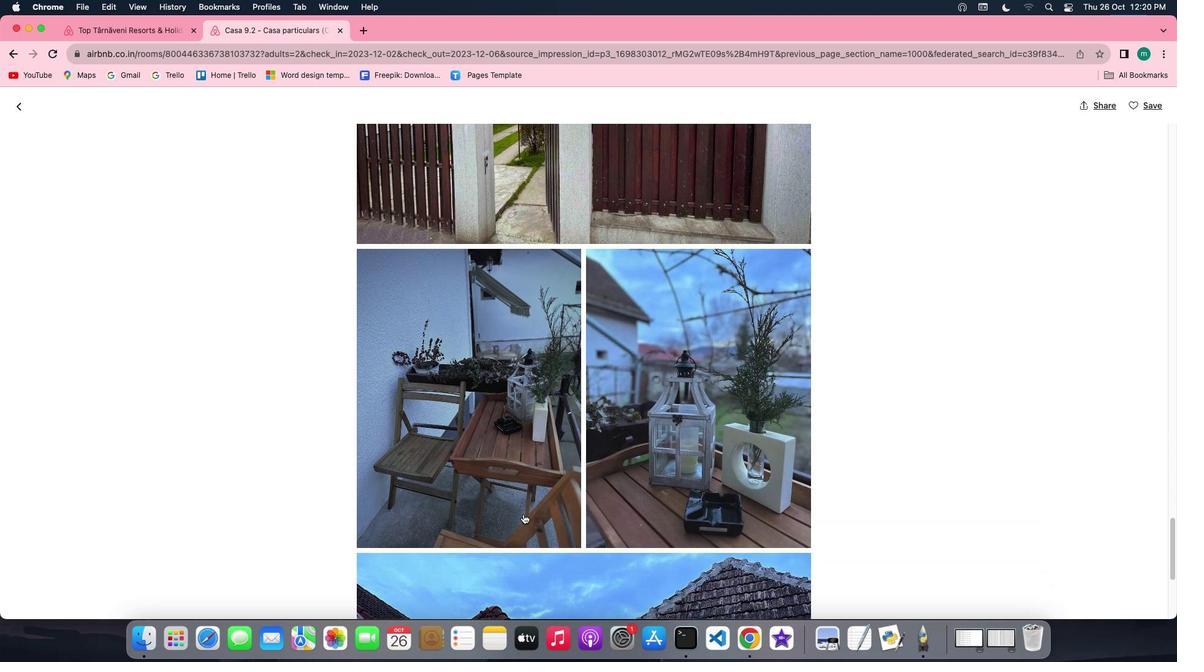 
Action: Mouse scrolled (523, 514) with delta (0, 0)
Screenshot: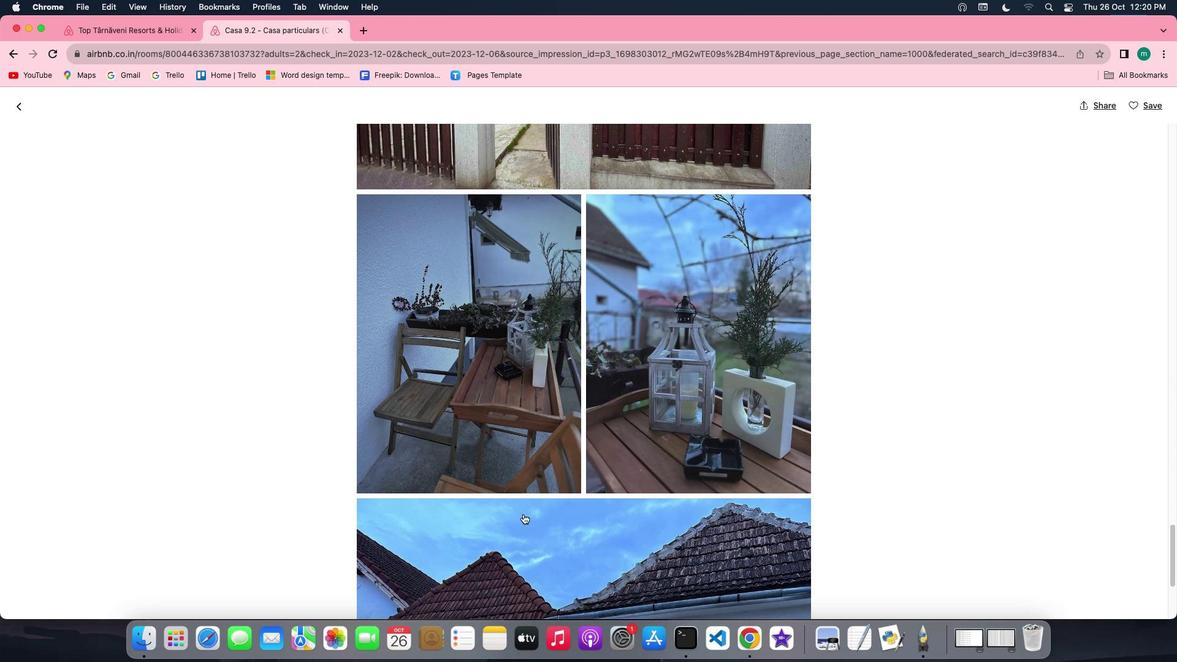 
Action: Mouse scrolled (523, 514) with delta (0, 0)
Screenshot: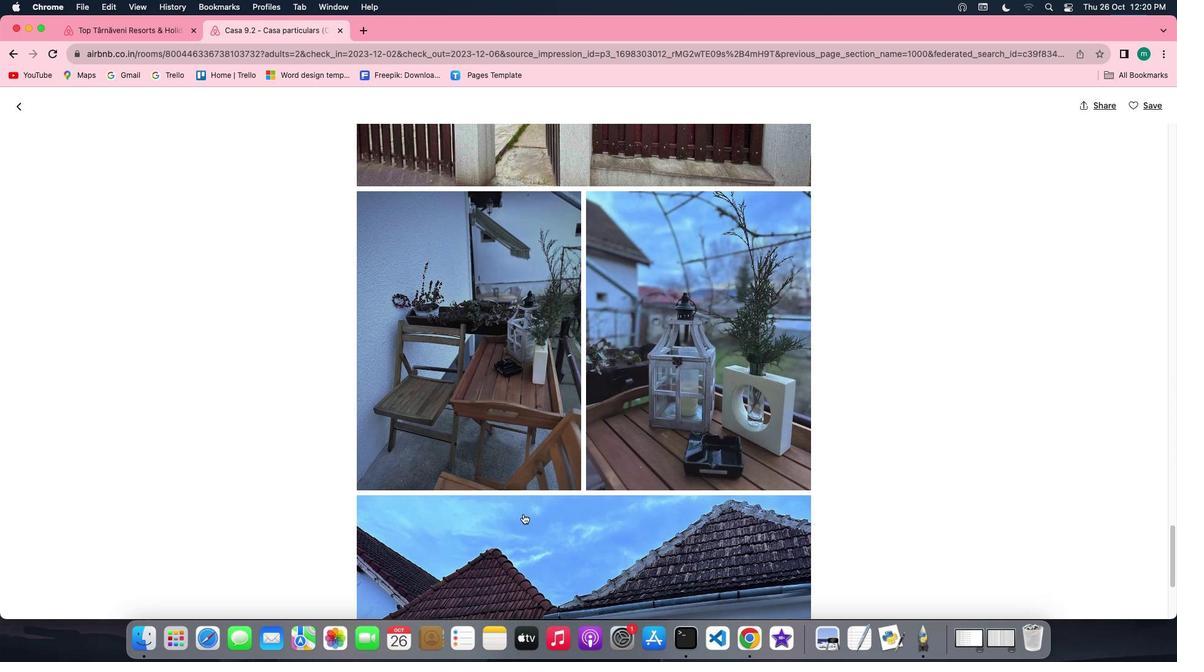 
Action: Mouse scrolled (523, 514) with delta (0, 0)
Screenshot: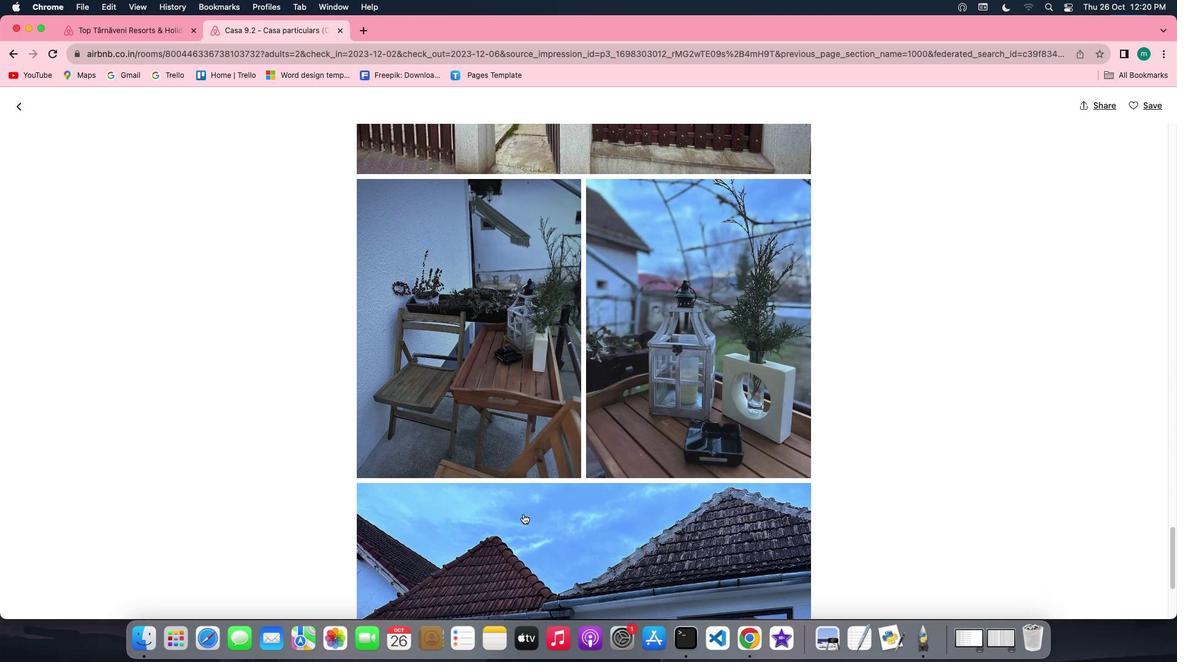 
Action: Mouse scrolled (523, 514) with delta (0, 0)
Screenshot: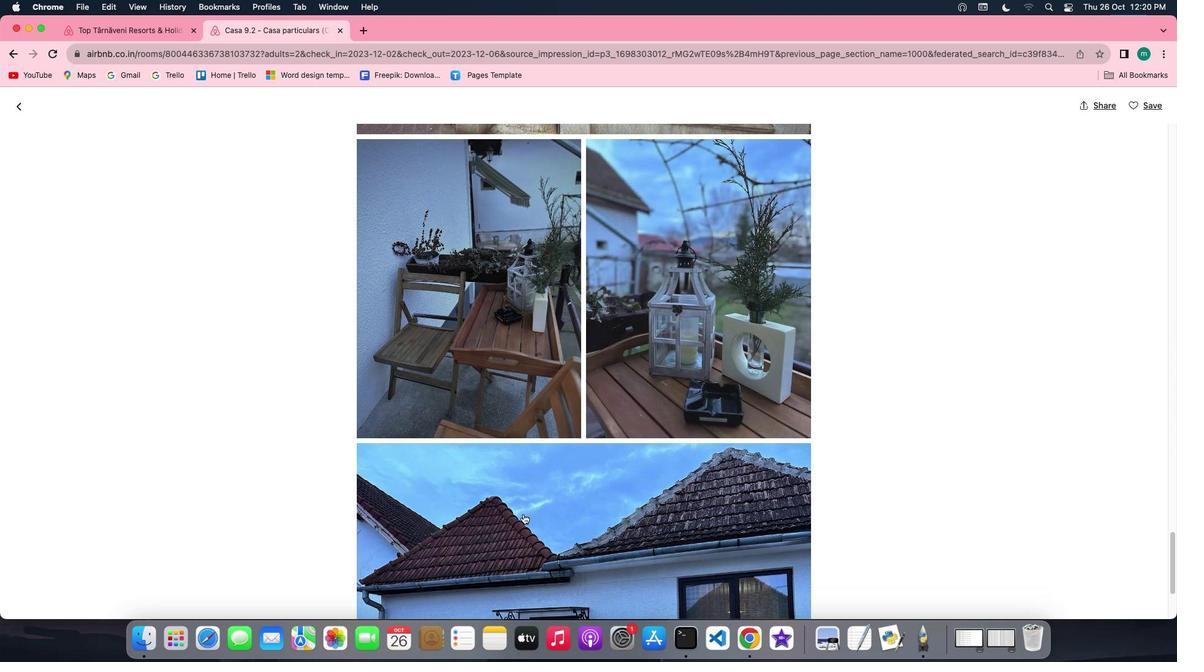 
Action: Mouse scrolled (523, 514) with delta (0, 0)
Screenshot: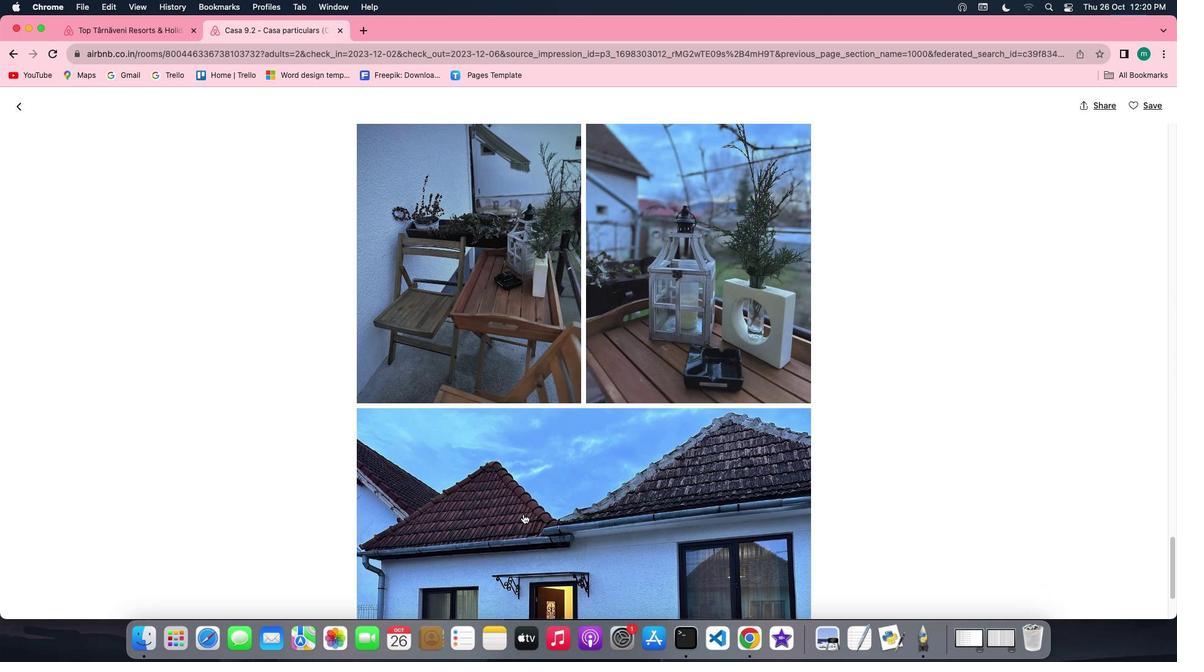 
Action: Mouse scrolled (523, 514) with delta (0, 0)
Screenshot: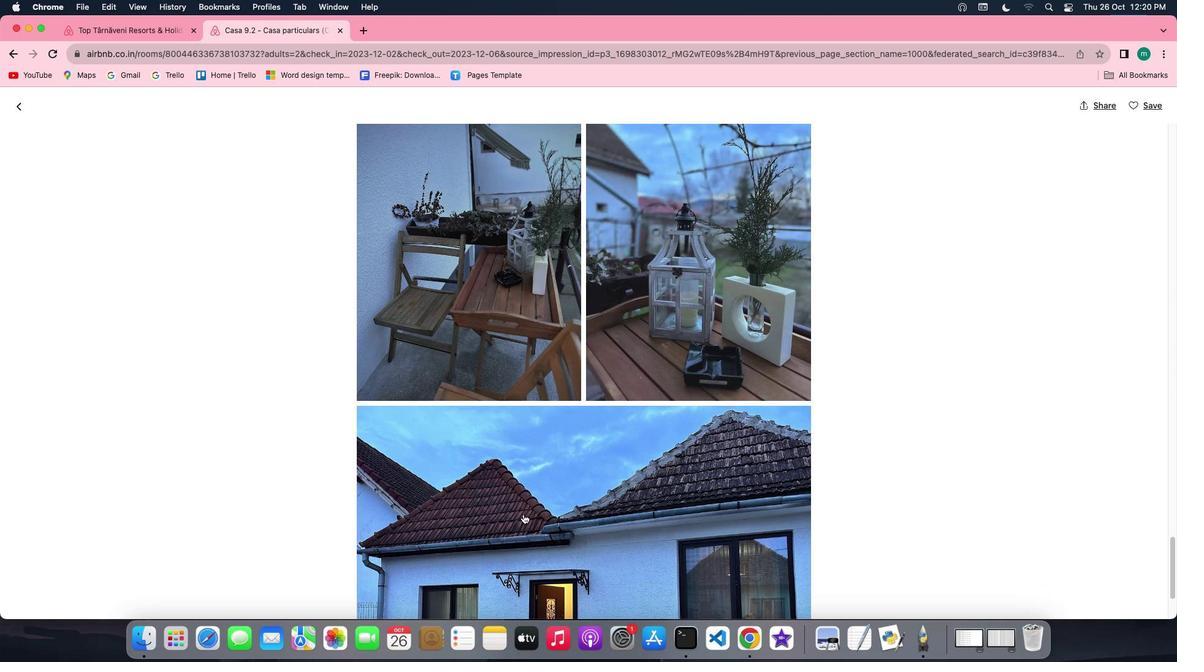 
Action: Mouse scrolled (523, 514) with delta (0, 0)
Screenshot: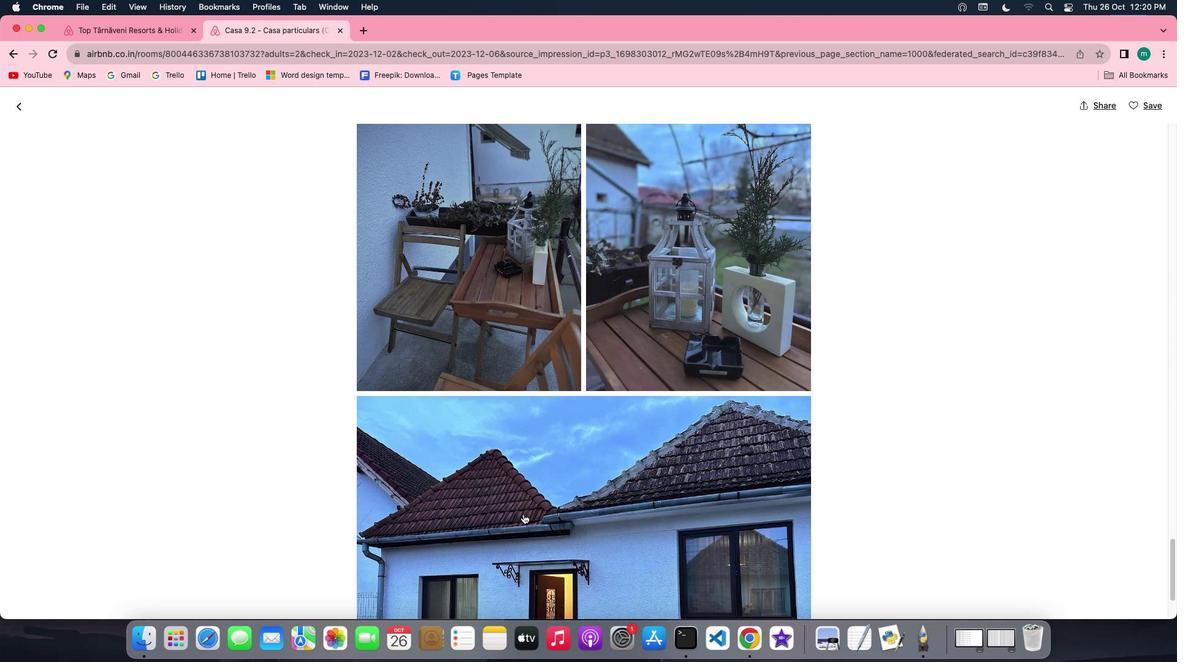 
Action: Mouse scrolled (523, 514) with delta (0, 0)
Screenshot: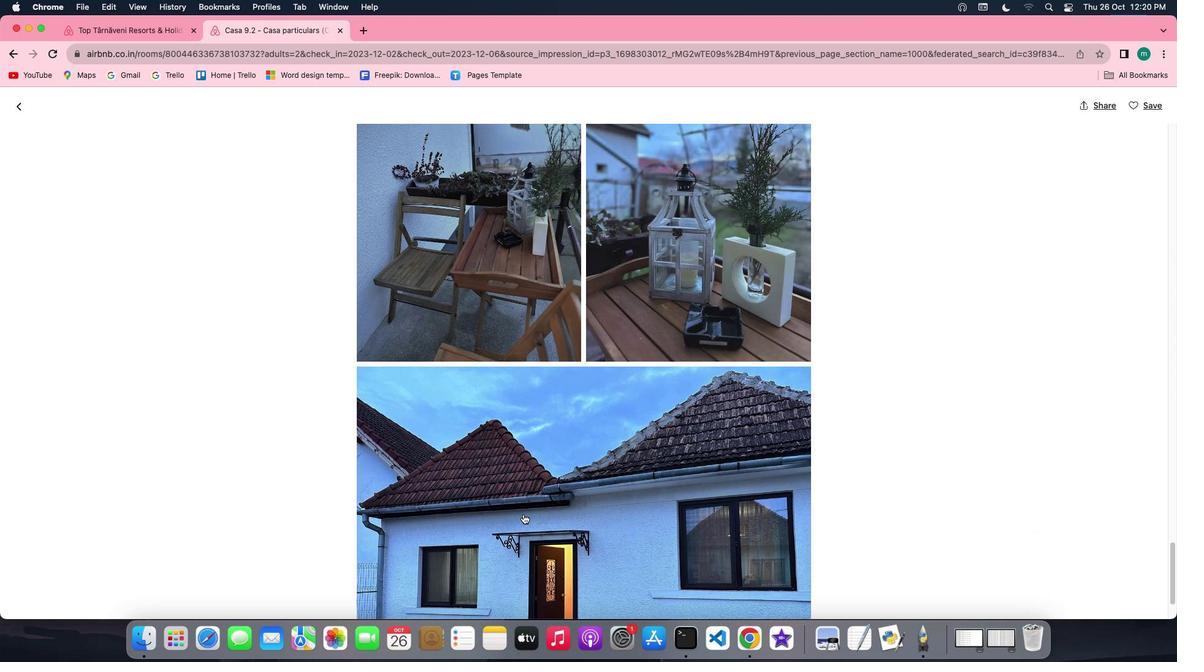 
Action: Mouse scrolled (523, 514) with delta (0, 0)
Screenshot: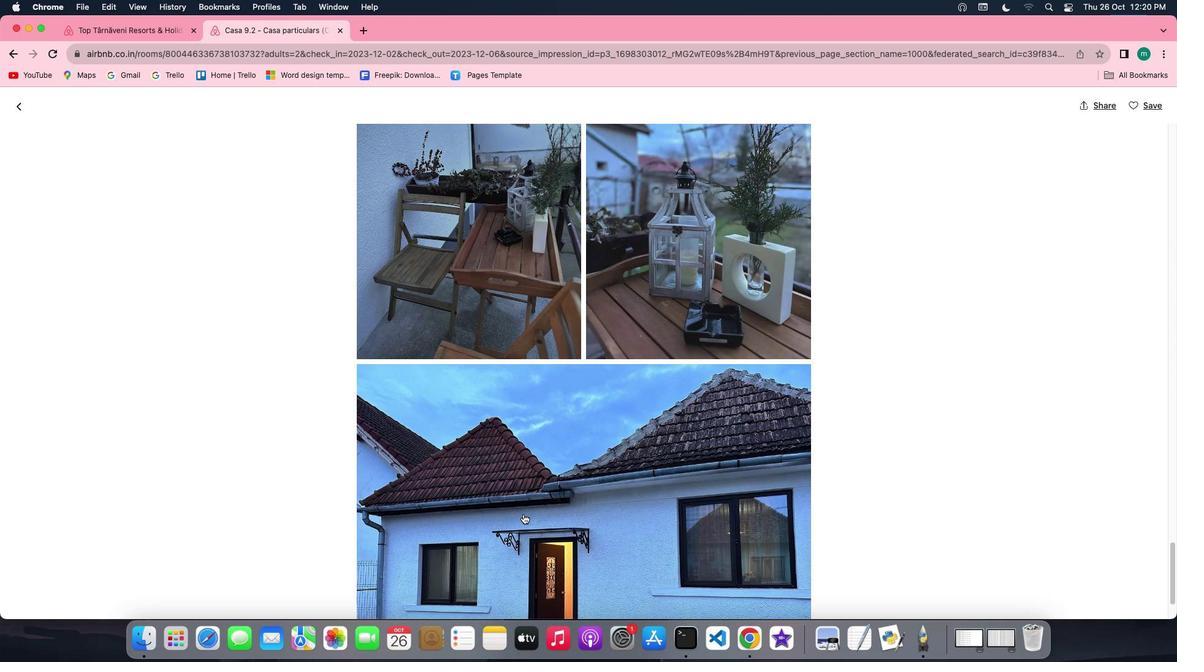 
Action: Mouse scrolled (523, 514) with delta (0, -1)
Screenshot: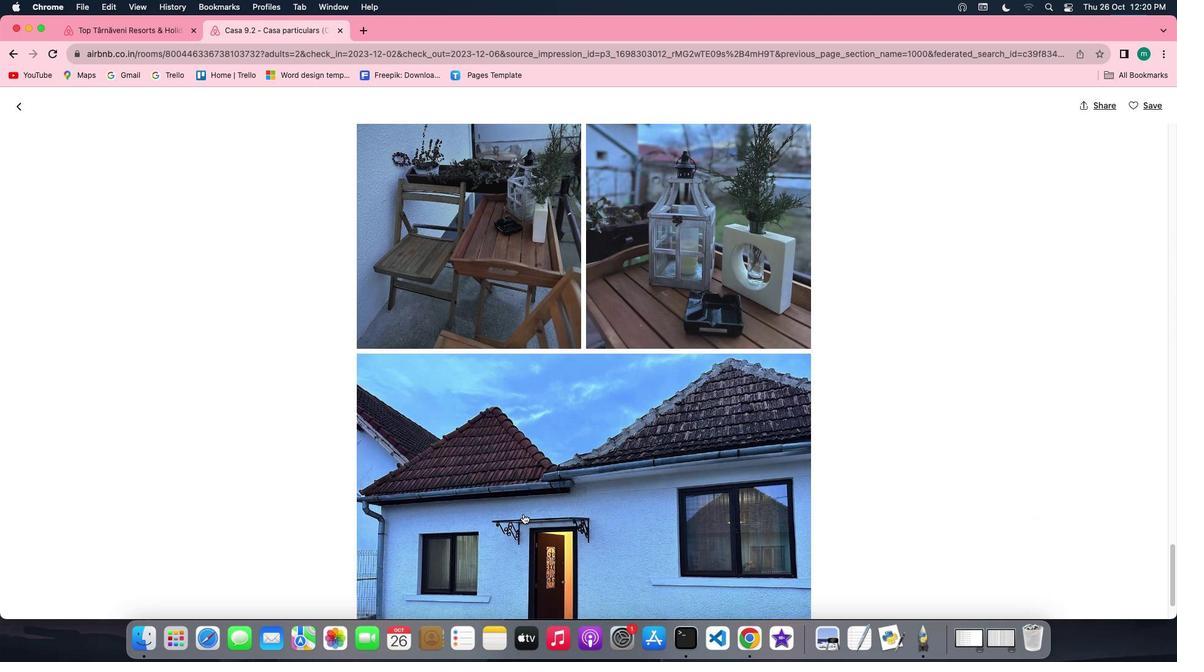 
Action: Mouse scrolled (523, 514) with delta (0, 0)
Screenshot: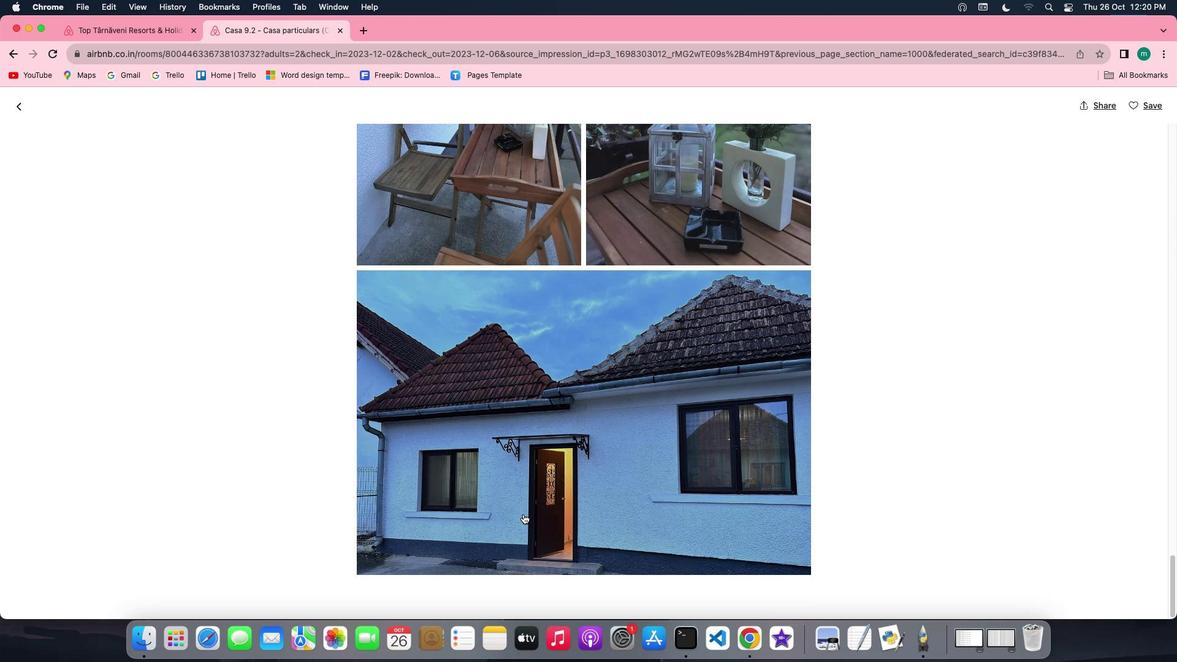 
Action: Mouse scrolled (523, 514) with delta (0, 0)
Screenshot: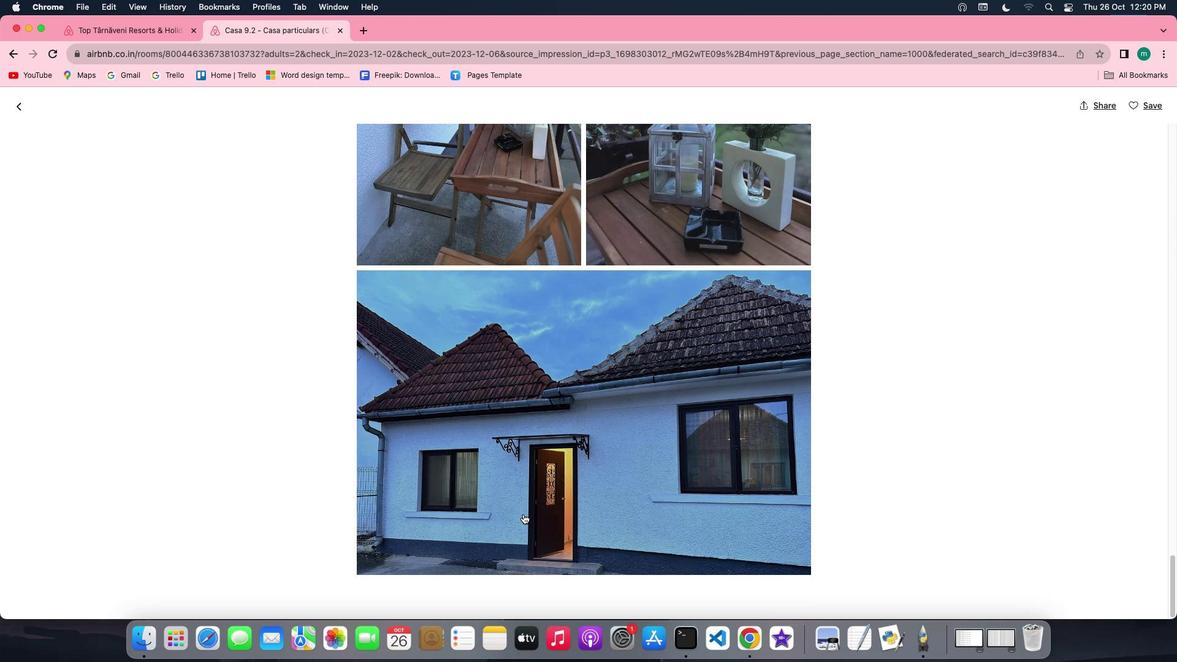 
Action: Mouse scrolled (523, 514) with delta (0, 0)
Screenshot: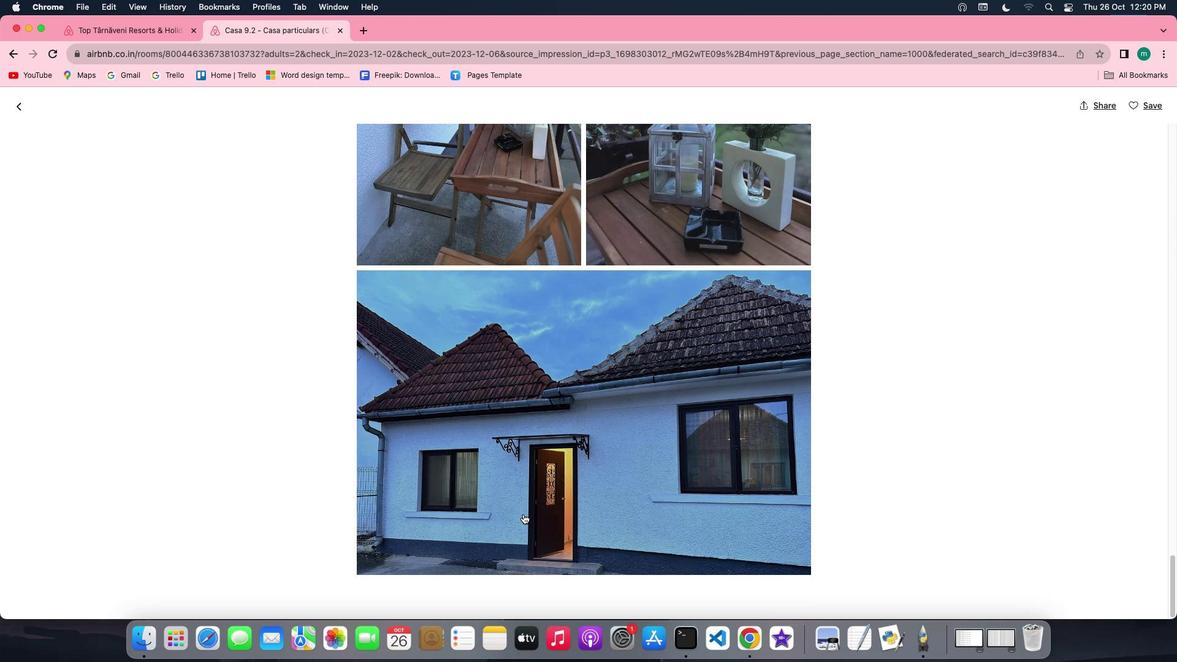 
Action: Mouse scrolled (523, 514) with delta (0, -1)
Screenshot: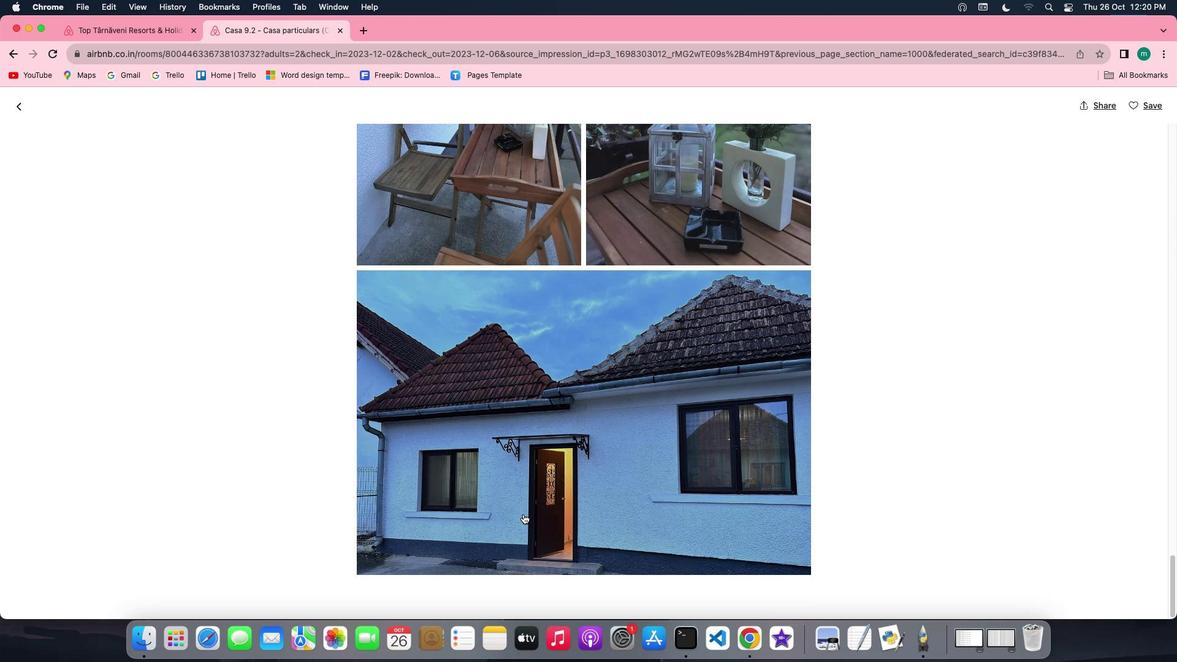
Action: Mouse scrolled (523, 514) with delta (0, 0)
Screenshot: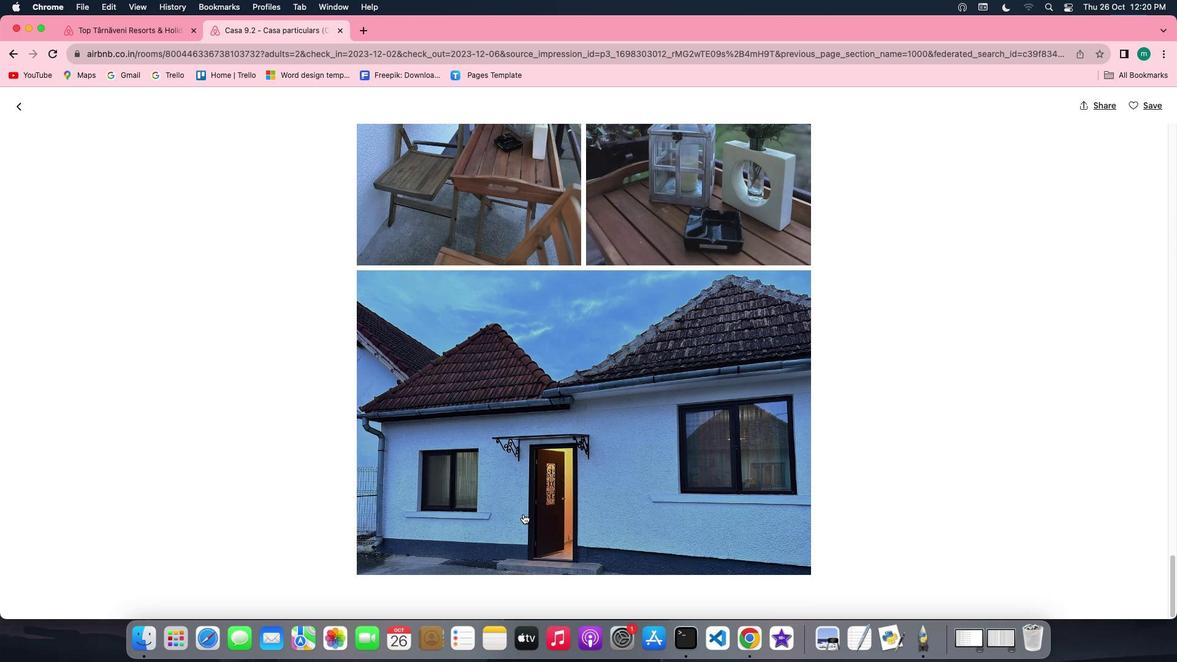 
Action: Mouse scrolled (523, 514) with delta (0, 0)
Screenshot: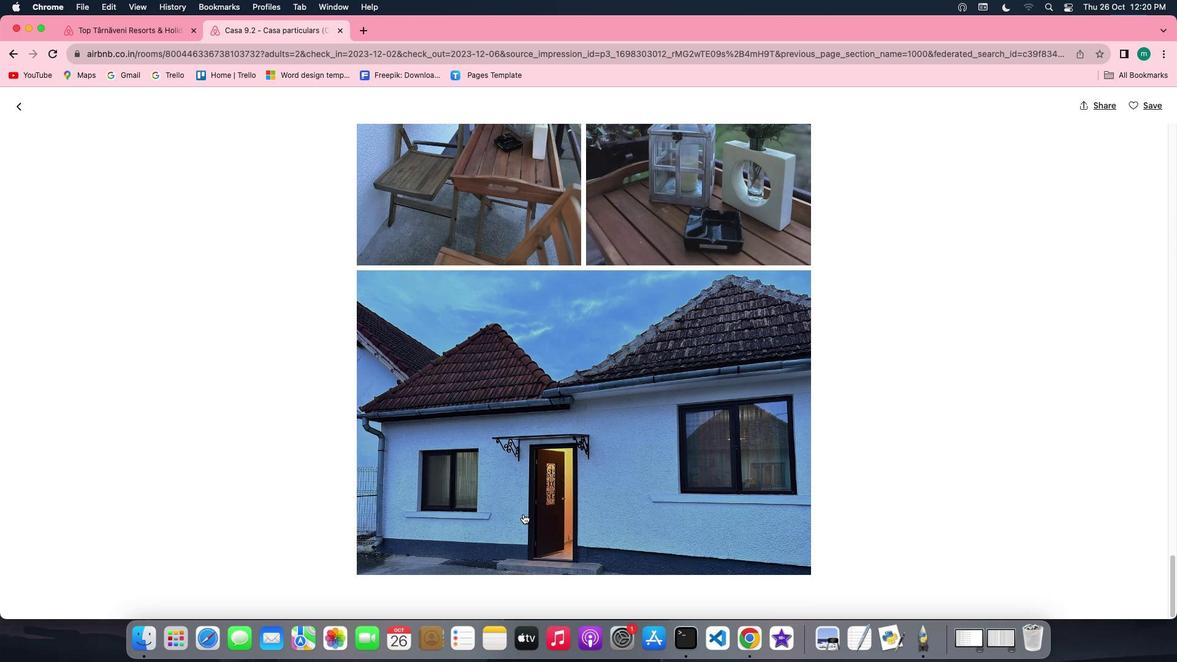 
Action: Mouse scrolled (523, 514) with delta (0, -1)
Screenshot: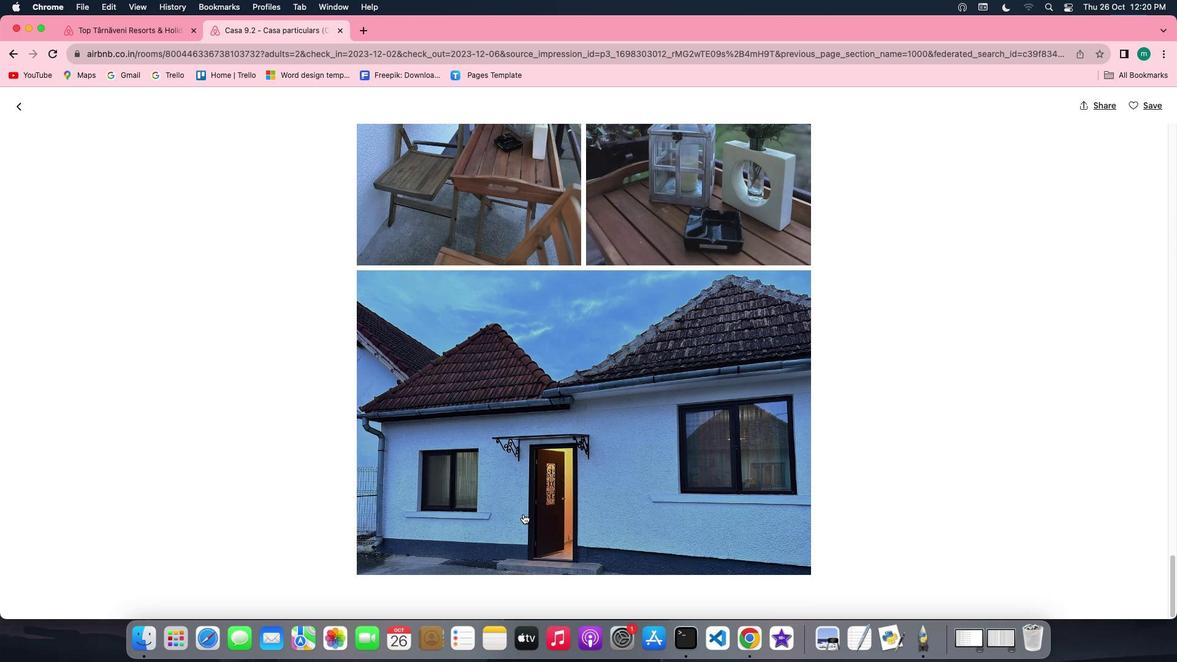 
Action: Mouse moved to (24, 112)
Screenshot: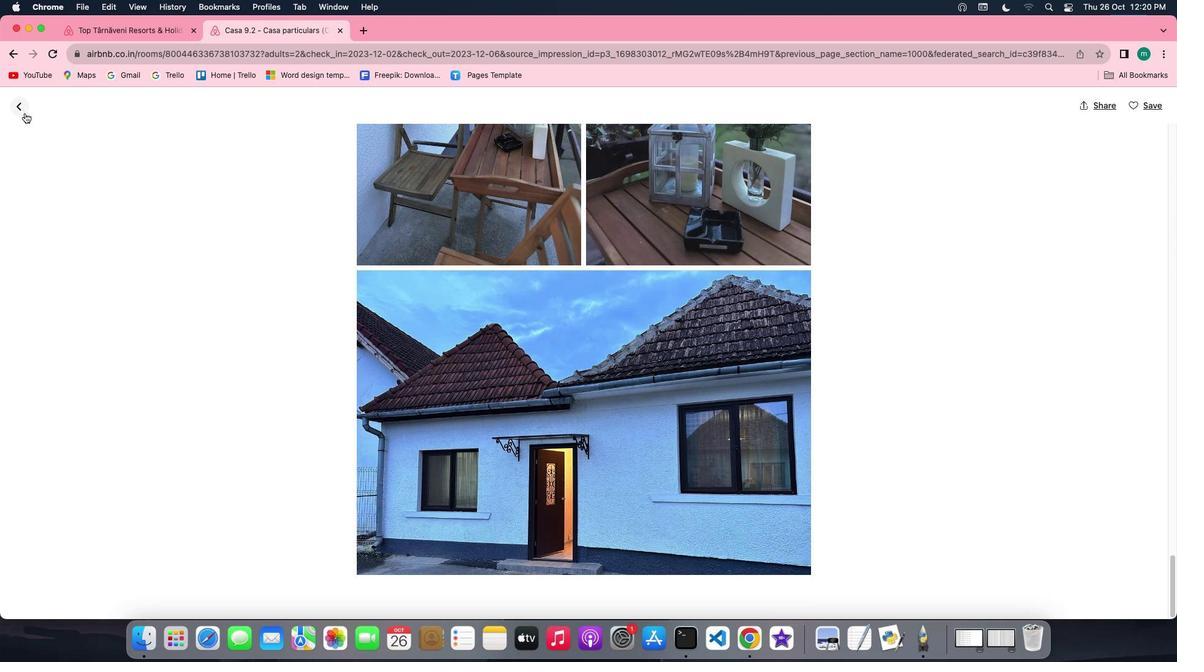 
Action: Mouse pressed left at (24, 112)
Screenshot: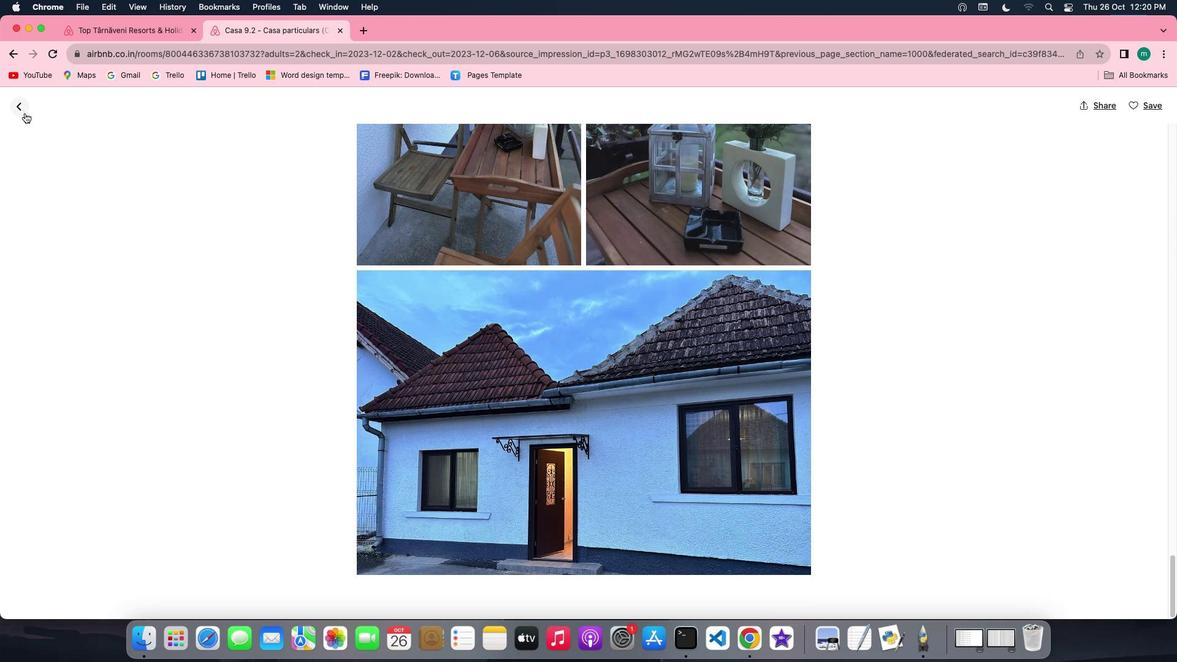 
Action: Mouse moved to (661, 371)
Screenshot: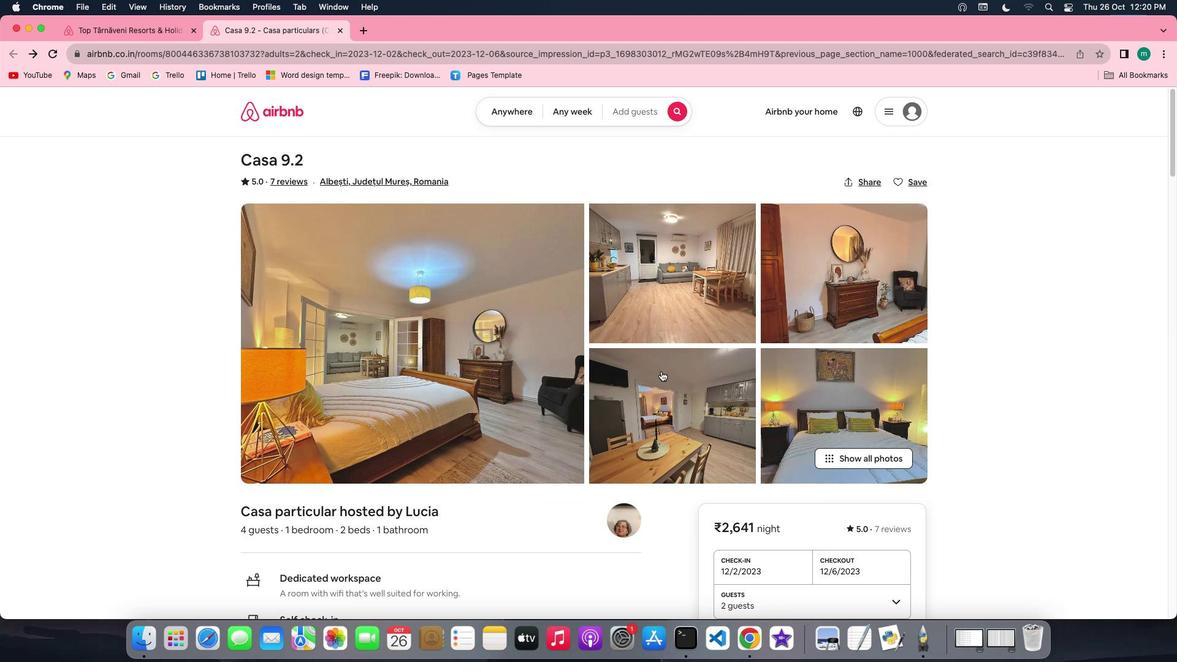 
Action: Mouse scrolled (661, 371) with delta (0, 0)
Screenshot: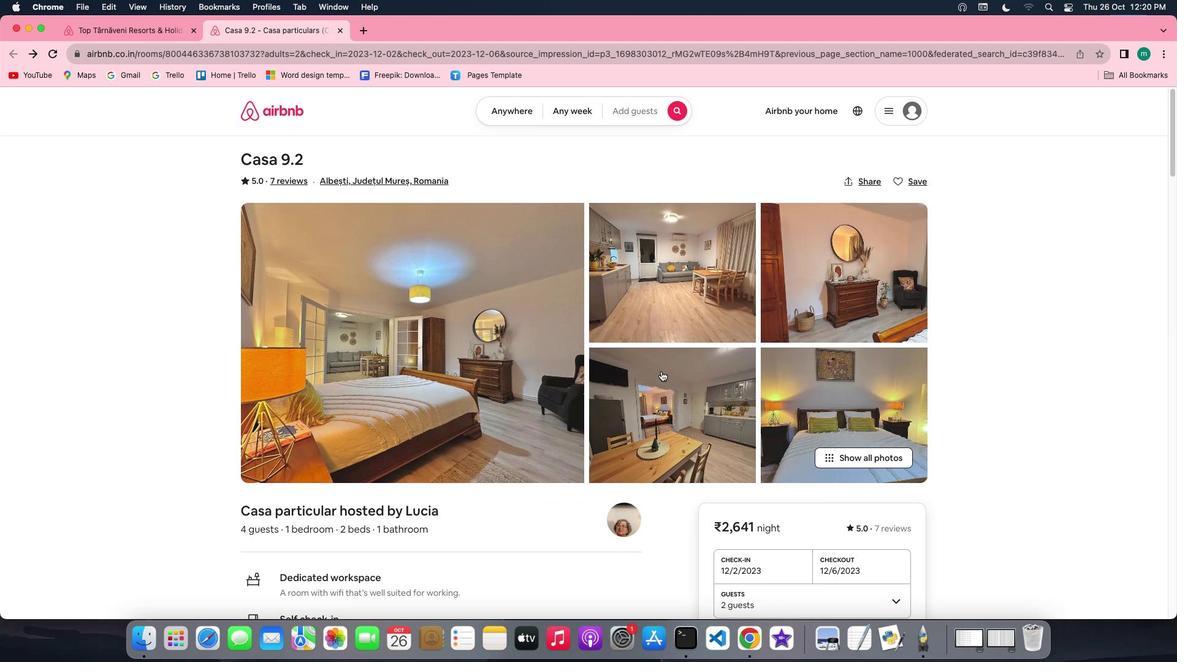 
Action: Mouse scrolled (661, 371) with delta (0, 0)
Screenshot: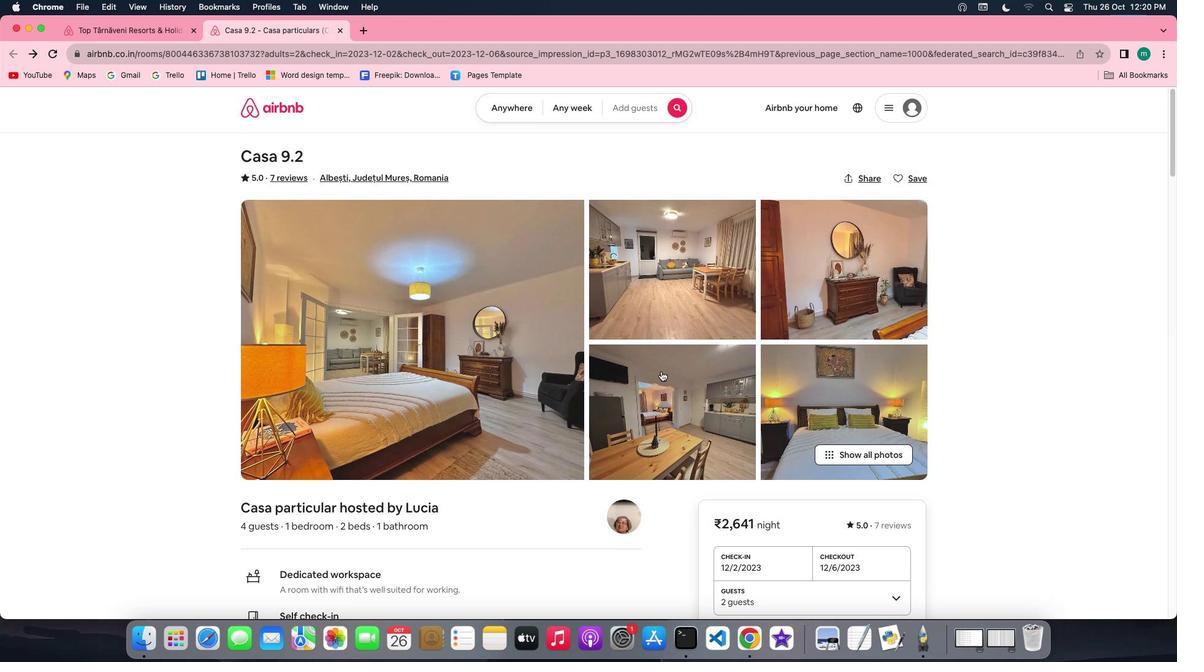 
Action: Mouse scrolled (661, 371) with delta (0, -1)
Screenshot: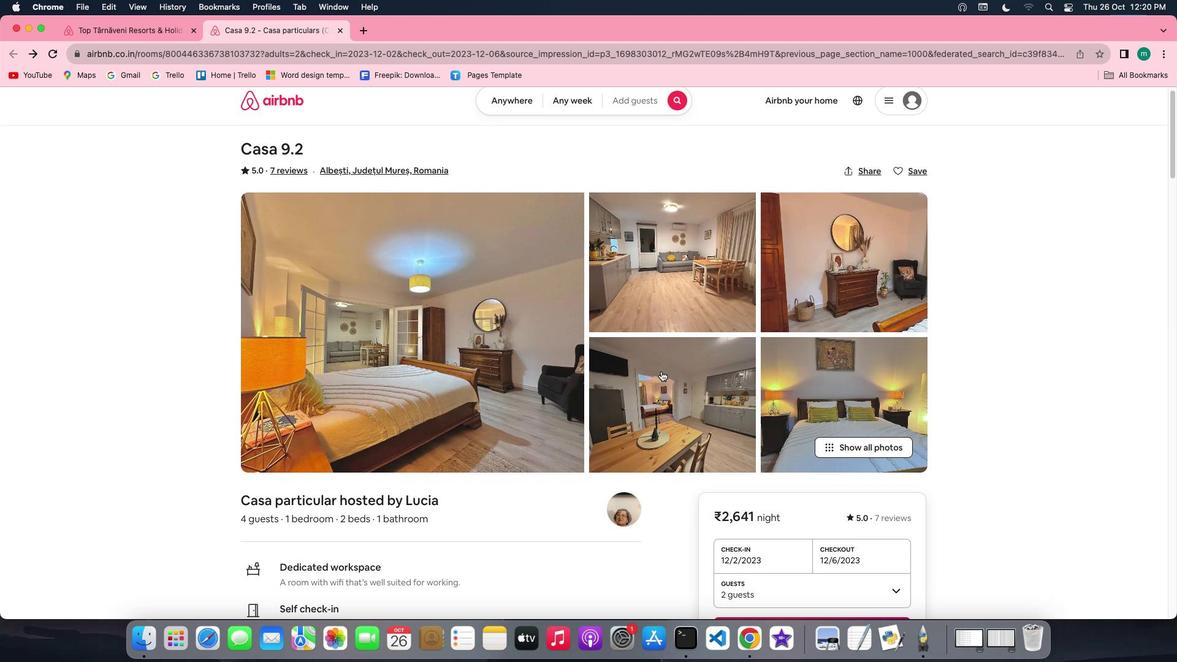 
Action: Mouse scrolled (661, 371) with delta (0, -1)
Screenshot: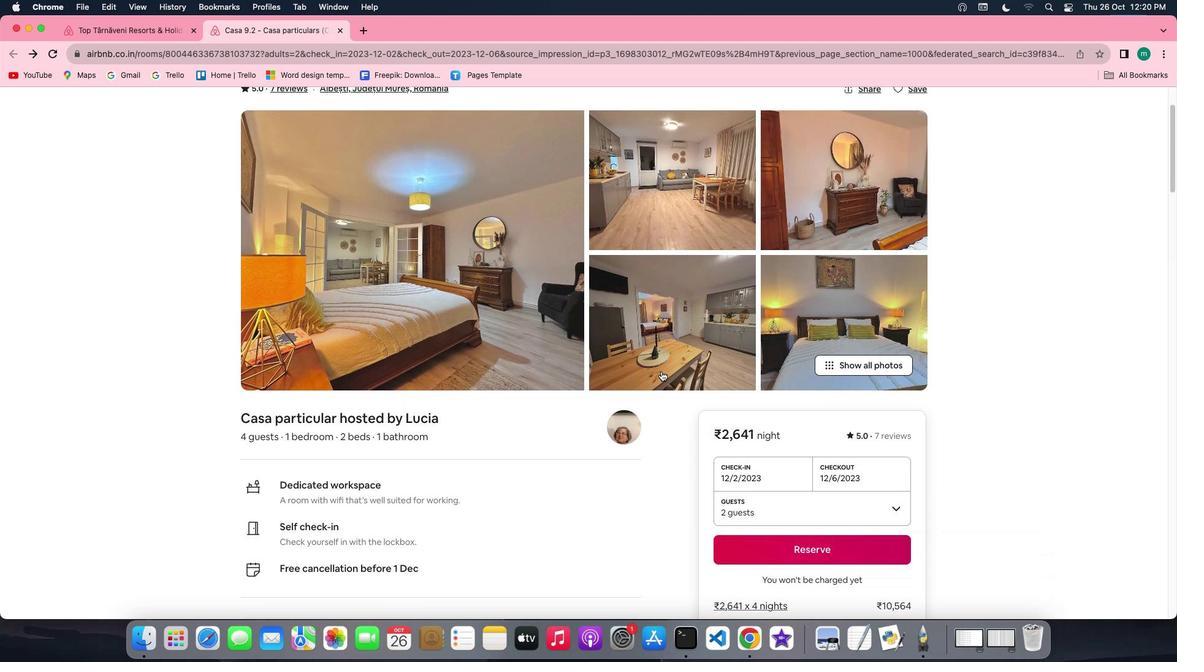 
Action: Mouse scrolled (661, 371) with delta (0, 0)
Screenshot: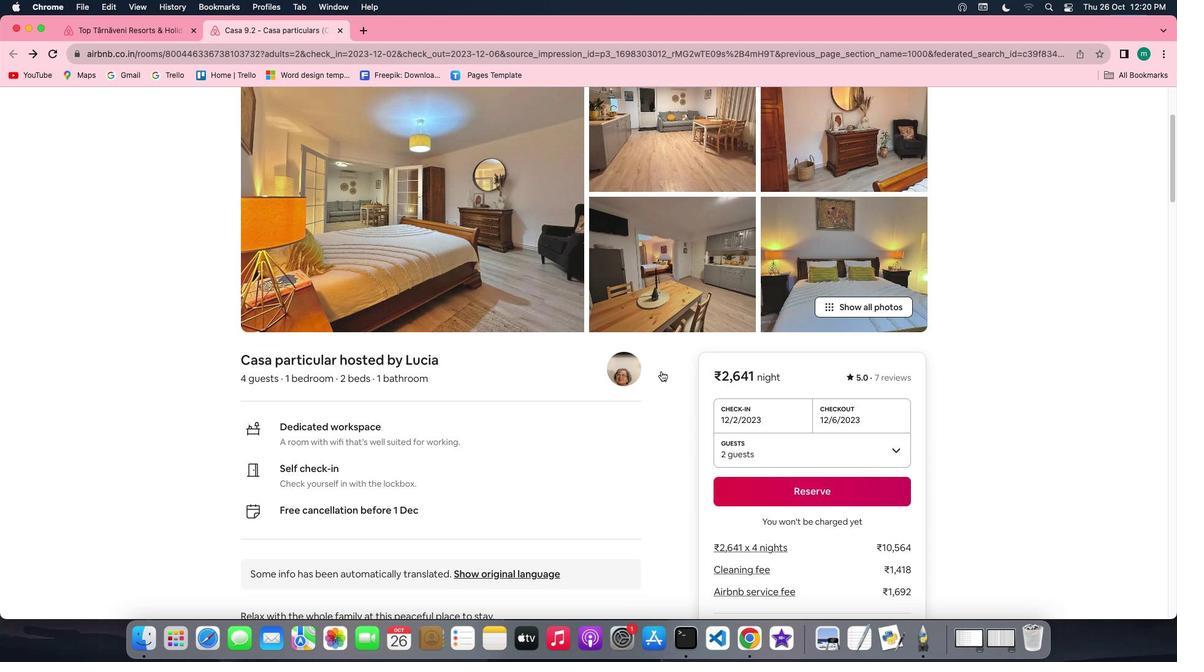 
Action: Mouse scrolled (661, 371) with delta (0, 0)
Screenshot: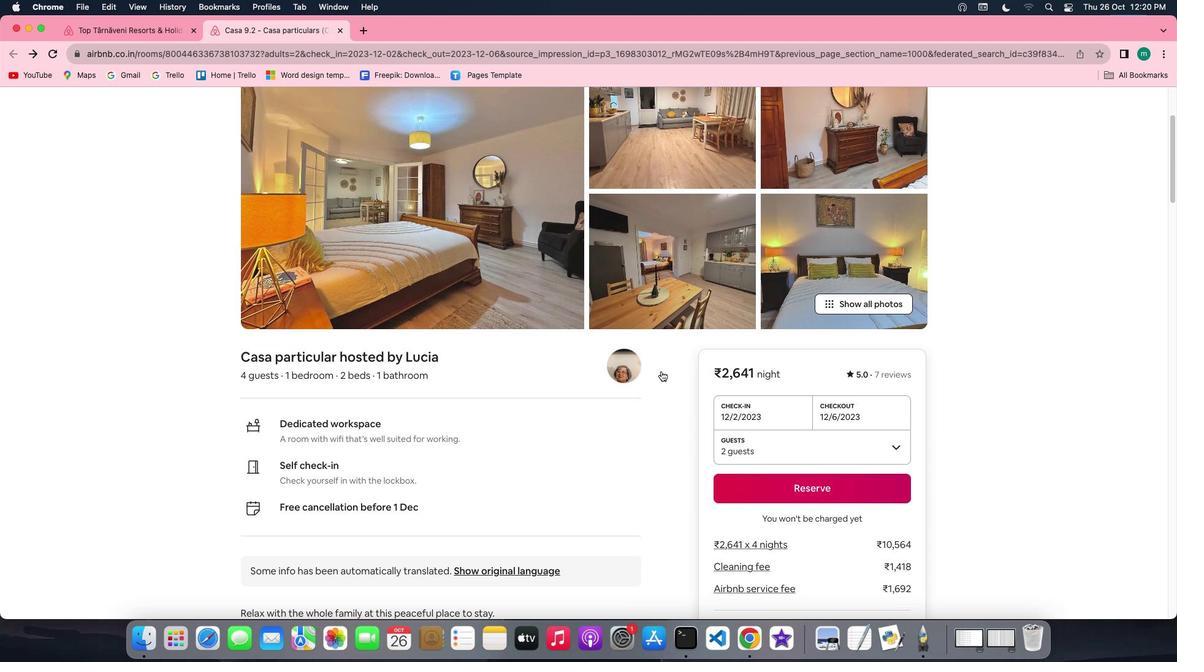 
Action: Mouse scrolled (661, 371) with delta (0, -1)
Screenshot: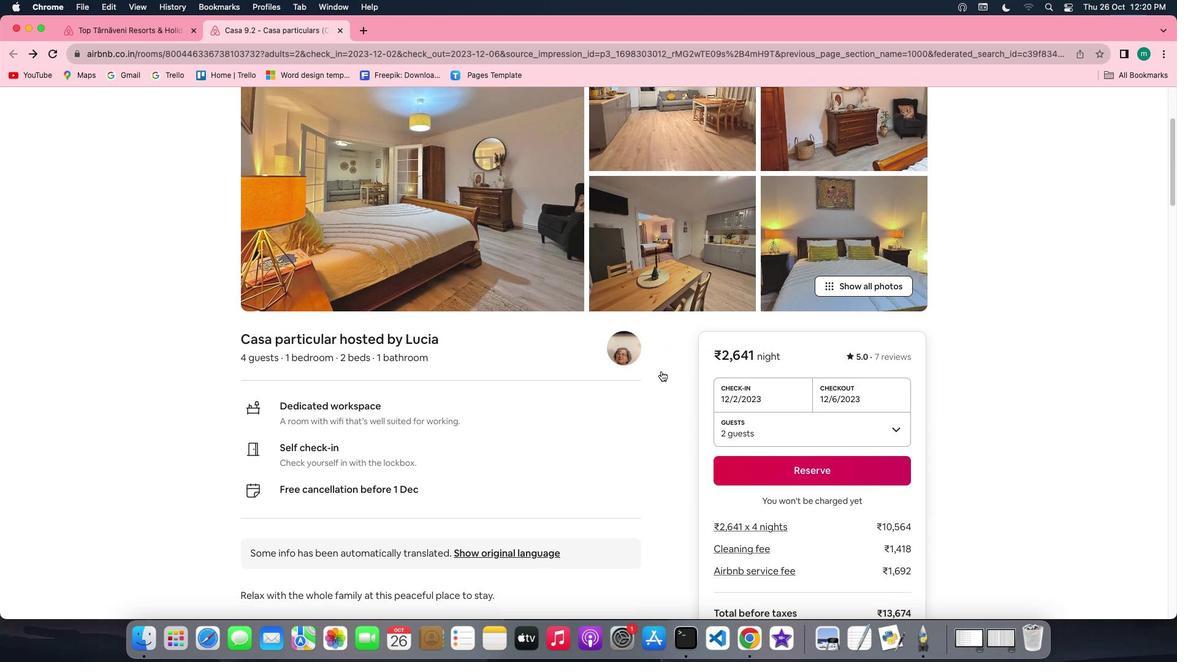 
Action: Mouse scrolled (661, 371) with delta (0, -1)
Screenshot: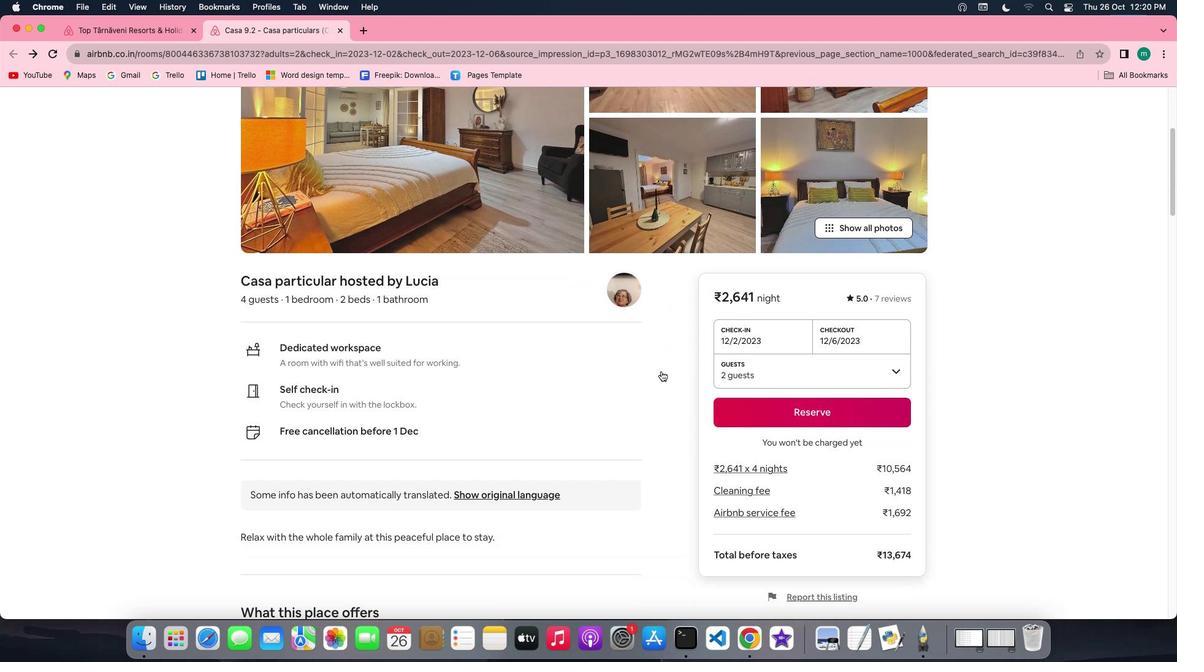 
Action: Mouse scrolled (661, 371) with delta (0, 0)
Screenshot: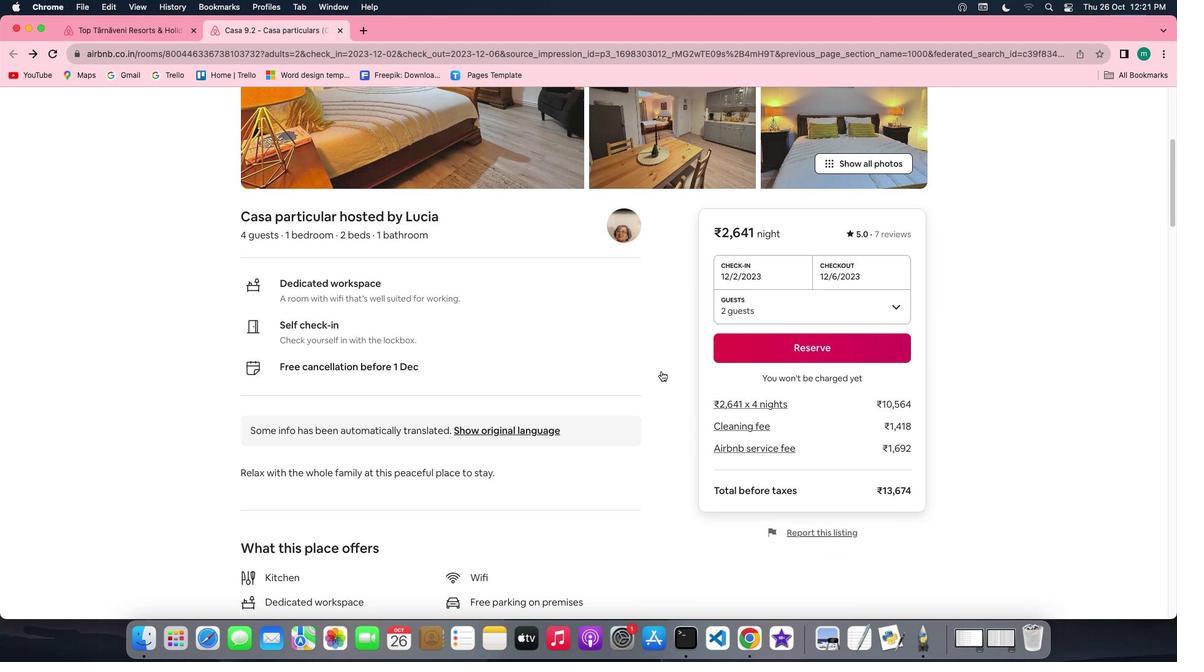 
Action: Mouse scrolled (661, 371) with delta (0, 0)
Screenshot: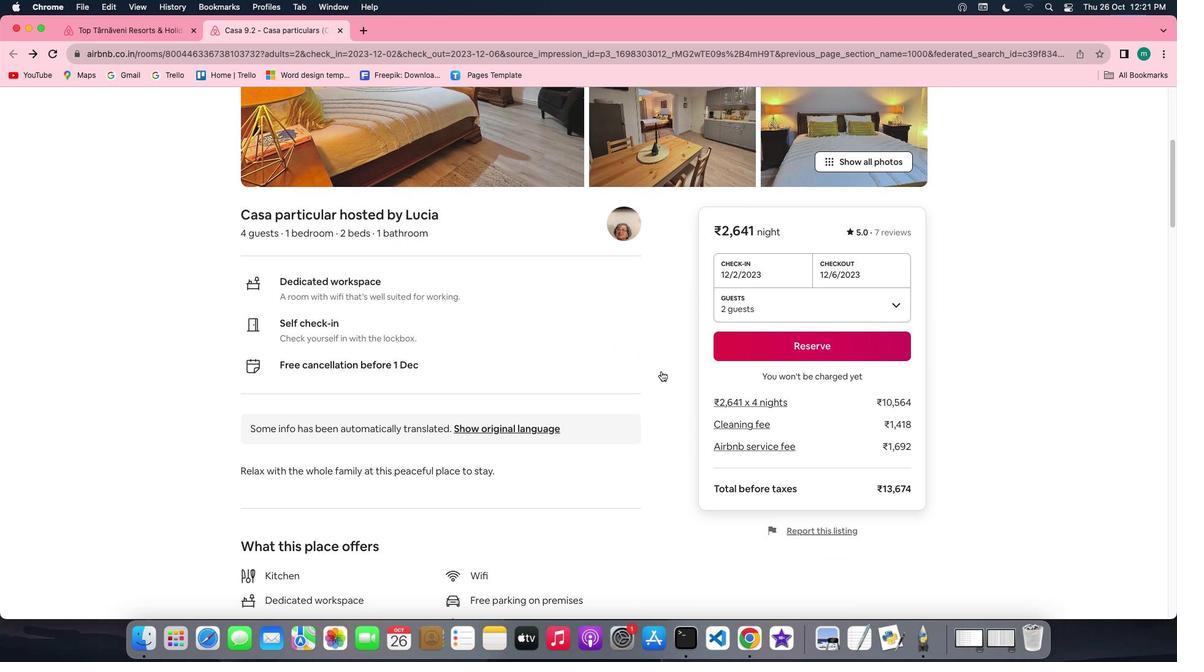 
Action: Mouse scrolled (661, 371) with delta (0, 0)
Screenshot: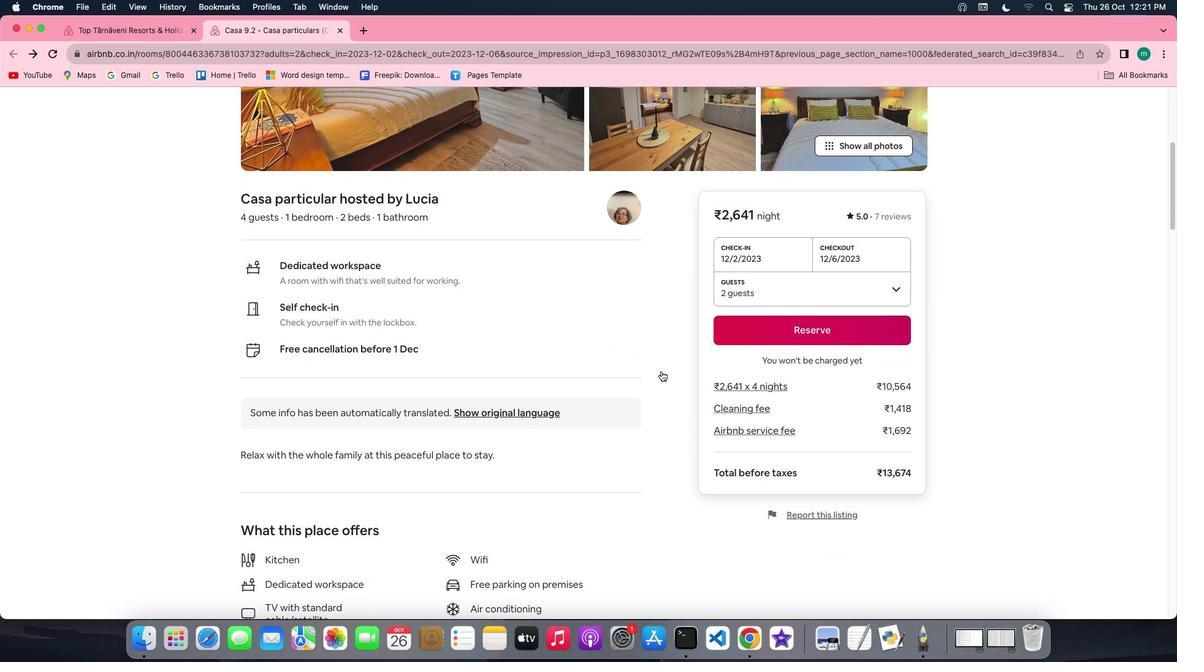 
Action: Mouse moved to (480, 429)
Screenshot: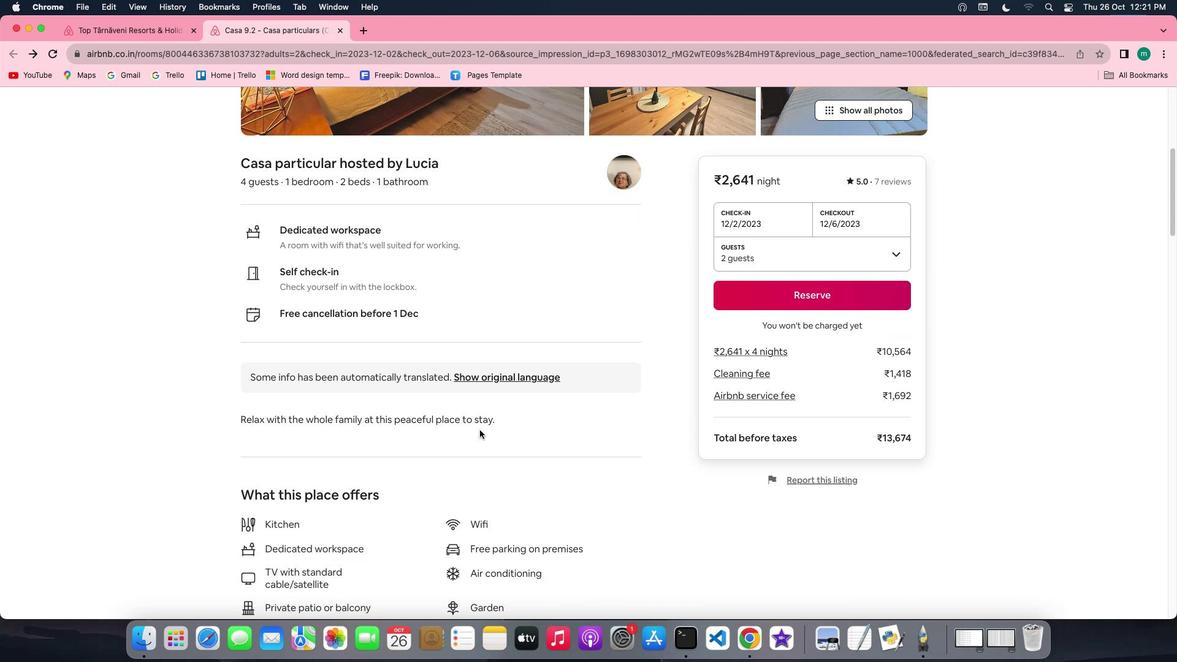 
Action: Mouse scrolled (480, 429) with delta (0, 0)
Screenshot: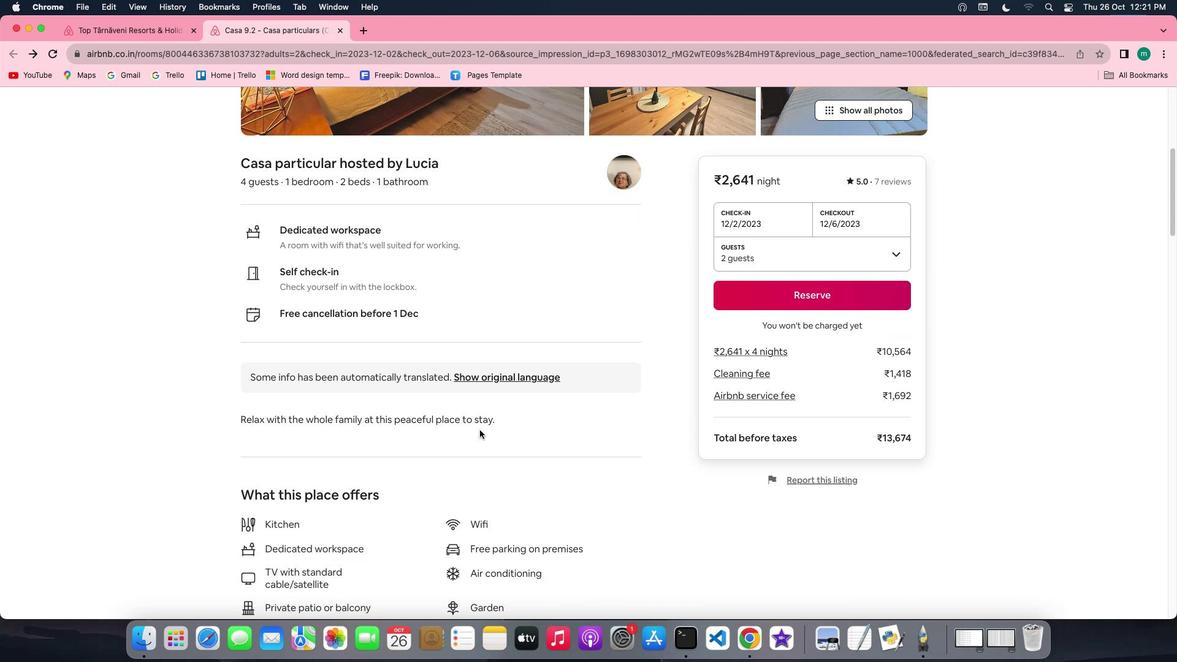 
Action: Mouse scrolled (480, 429) with delta (0, 0)
Screenshot: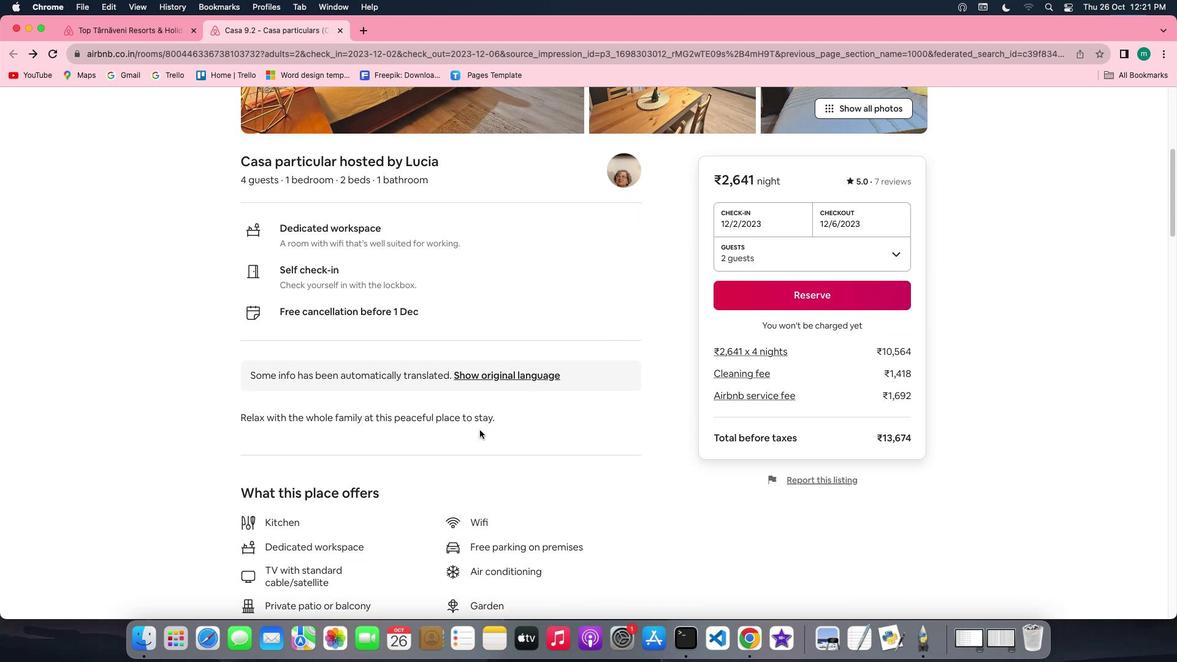 
Action: Mouse scrolled (480, 429) with delta (0, 0)
